 Task: Buy 3 Shock Bushings from Shocks, Struts & Suspension section under best seller category for shipping address: Matthew Wright, 2843 Point Street, Park Ridge, Illinois 60068, Cell Number 7738643880. Pay from credit card ending with 7965, CVV 549
Action: Key pressed amazon.com<Key.enter>
Screenshot: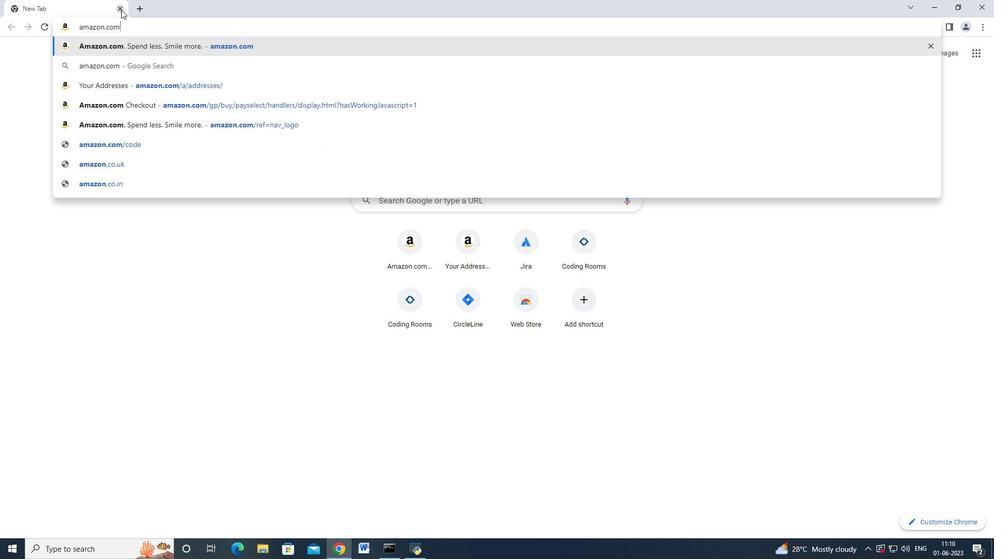
Action: Mouse moved to (15, 77)
Screenshot: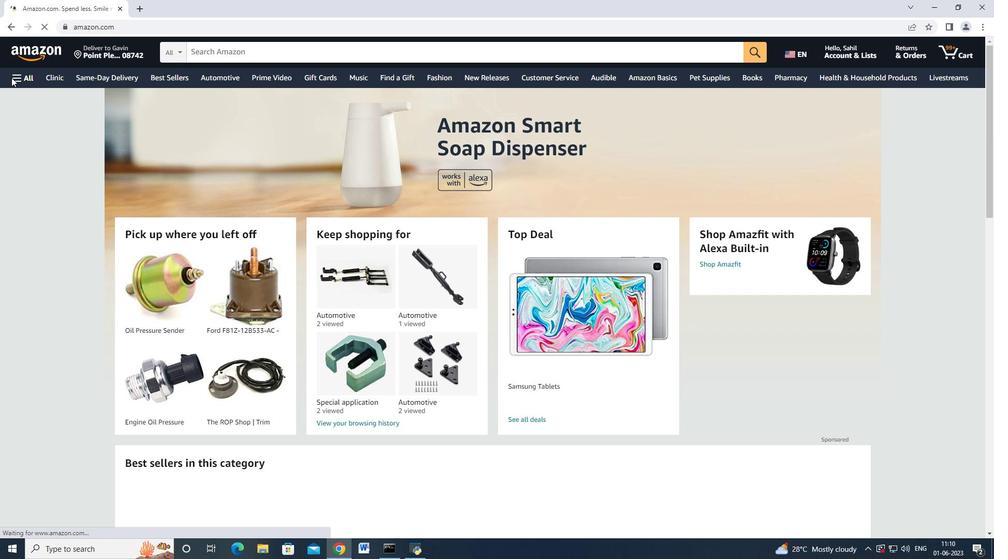 
Action: Mouse pressed left at (15, 77)
Screenshot: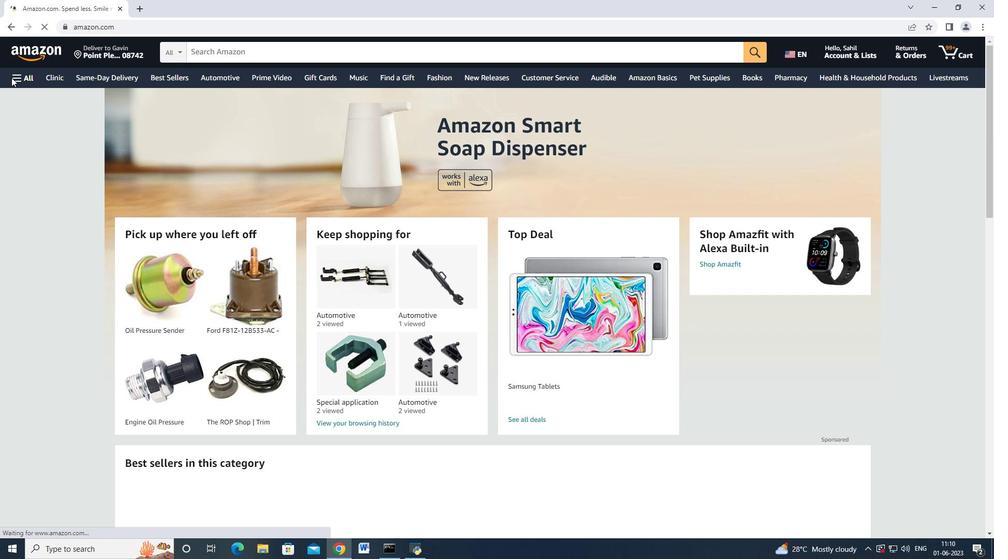 
Action: Mouse moved to (91, 166)
Screenshot: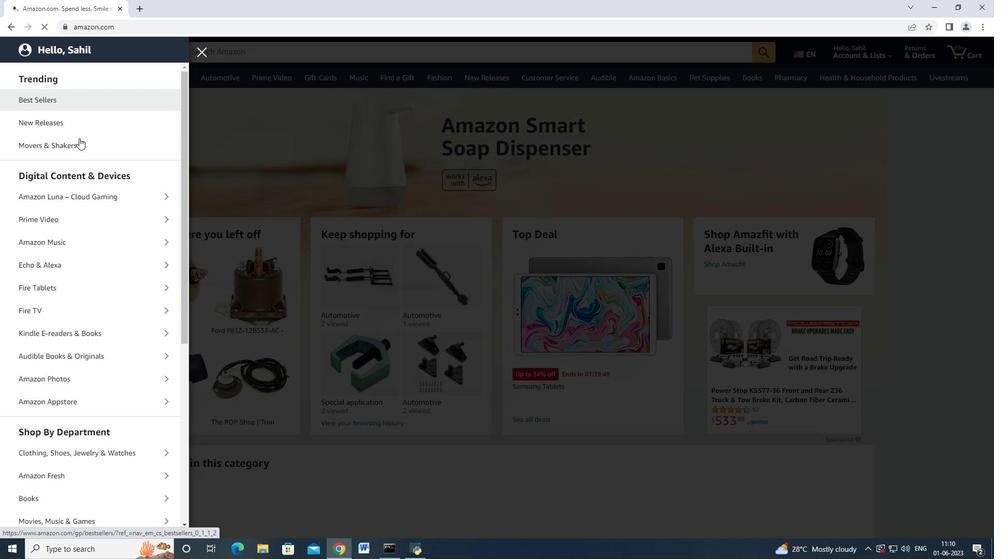 
Action: Mouse scrolled (91, 166) with delta (0, 0)
Screenshot: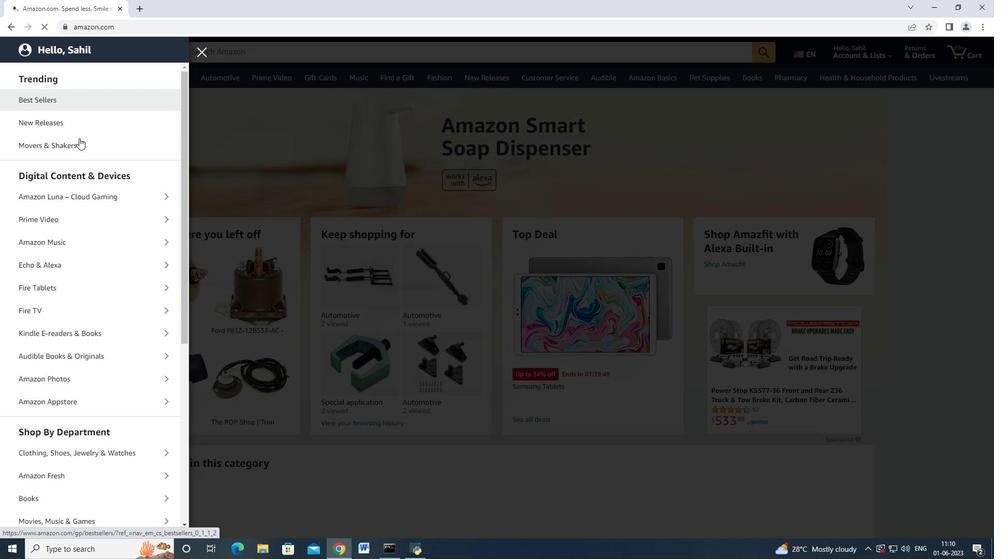 
Action: Mouse moved to (91, 167)
Screenshot: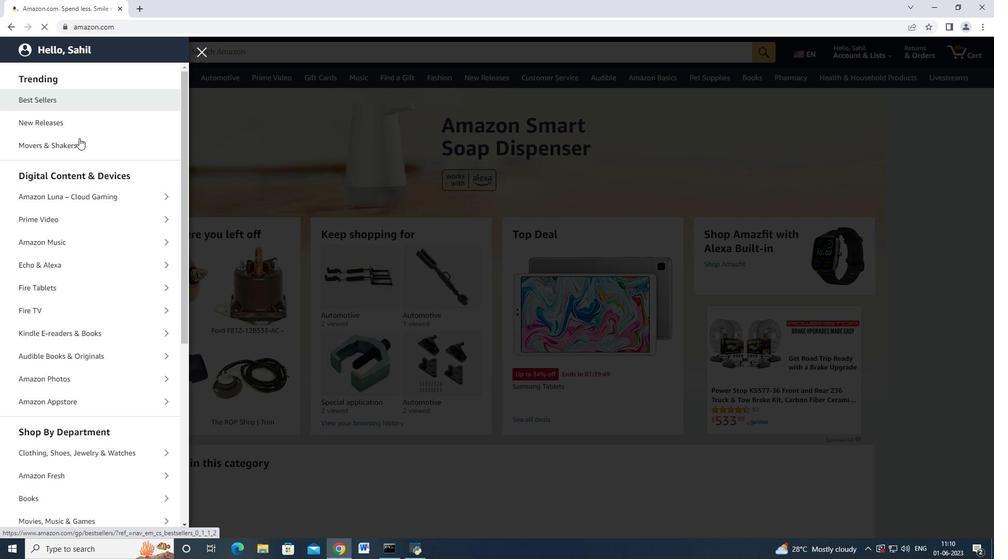 
Action: Mouse scrolled (91, 167) with delta (0, 0)
Screenshot: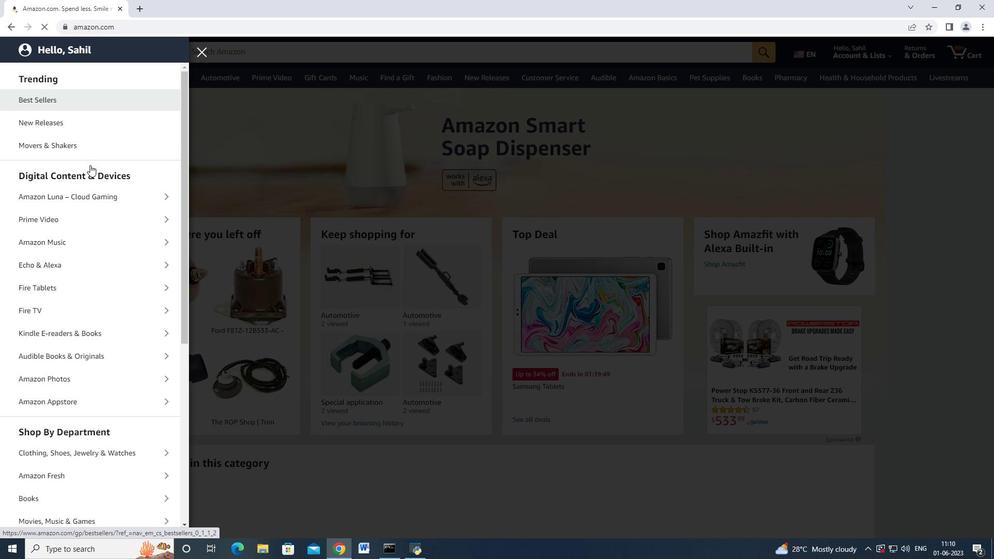 
Action: Mouse moved to (90, 171)
Screenshot: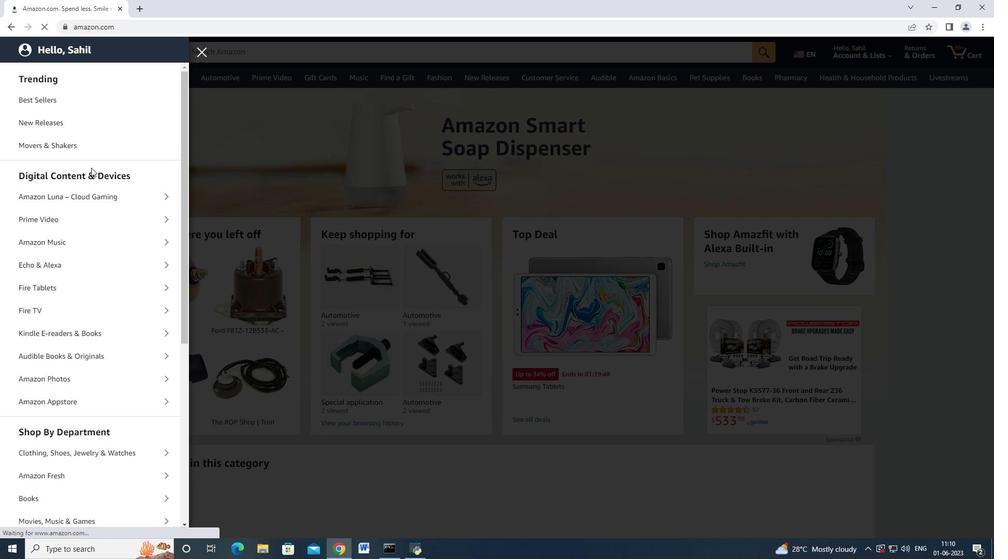 
Action: Mouse scrolled (91, 167) with delta (0, 0)
Screenshot: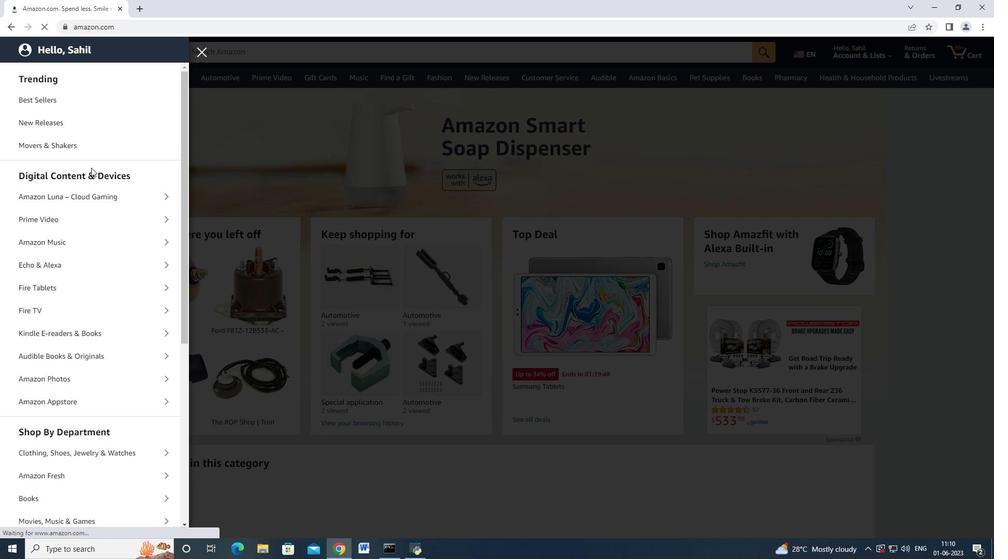 
Action: Mouse moved to (89, 173)
Screenshot: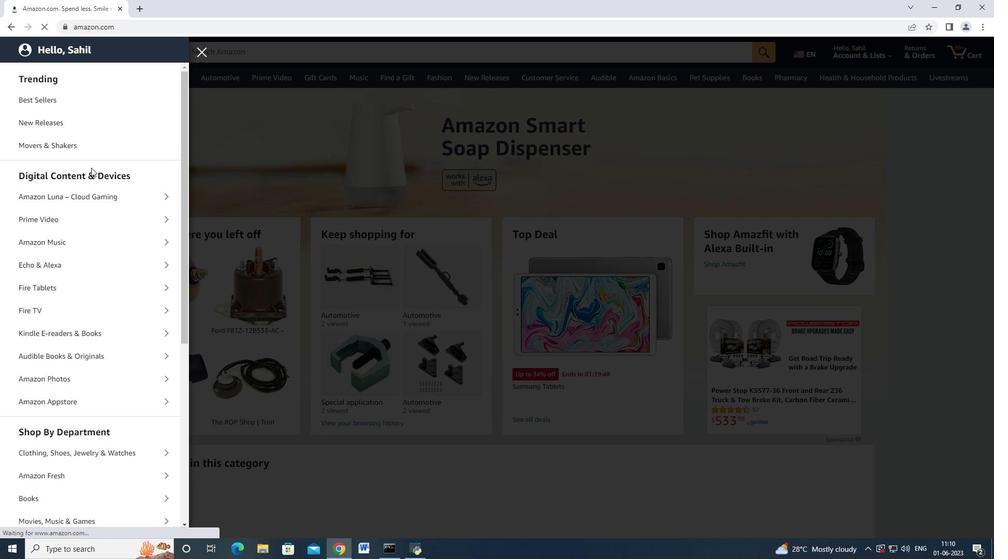 
Action: Mouse scrolled (89, 171) with delta (0, 0)
Screenshot: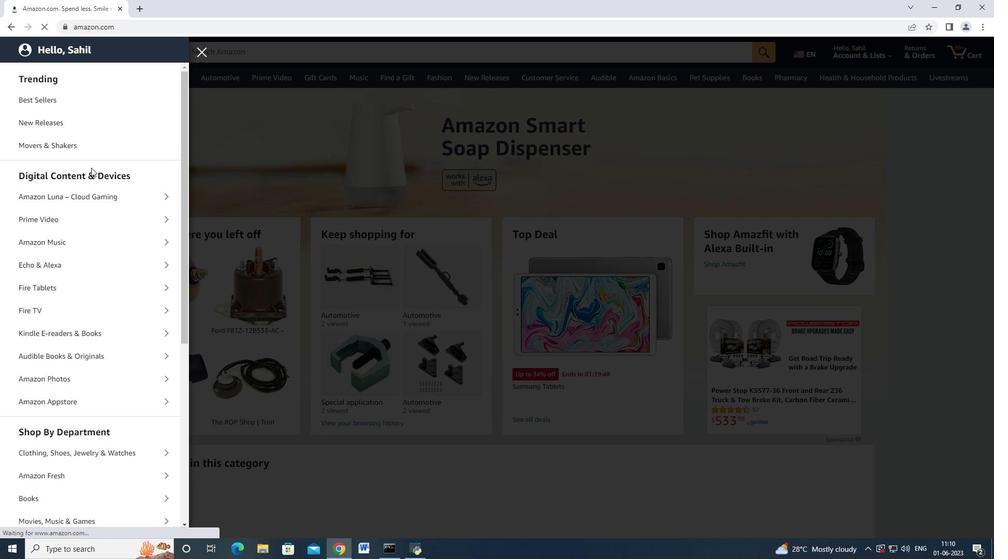 
Action: Mouse moved to (98, 244)
Screenshot: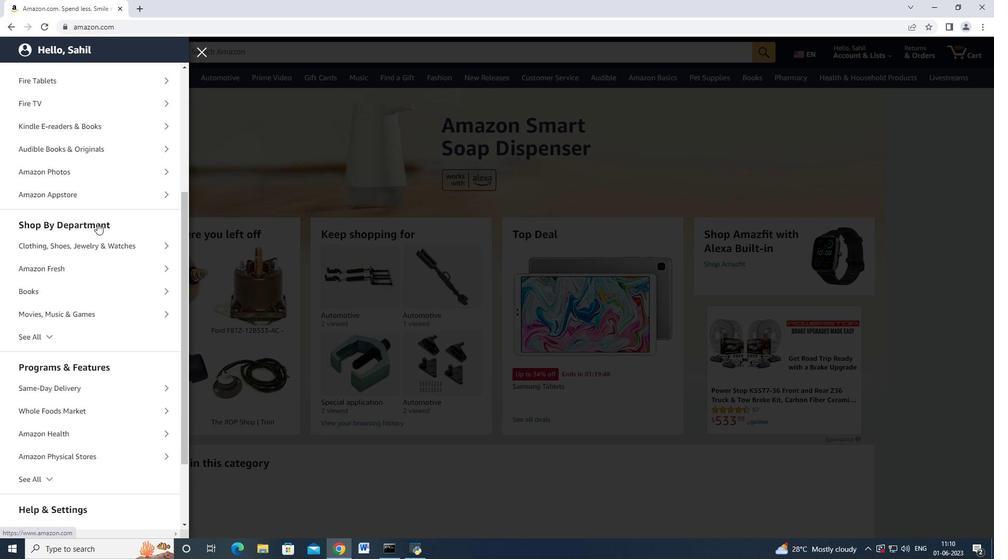 
Action: Mouse scrolled (98, 243) with delta (0, 0)
Screenshot: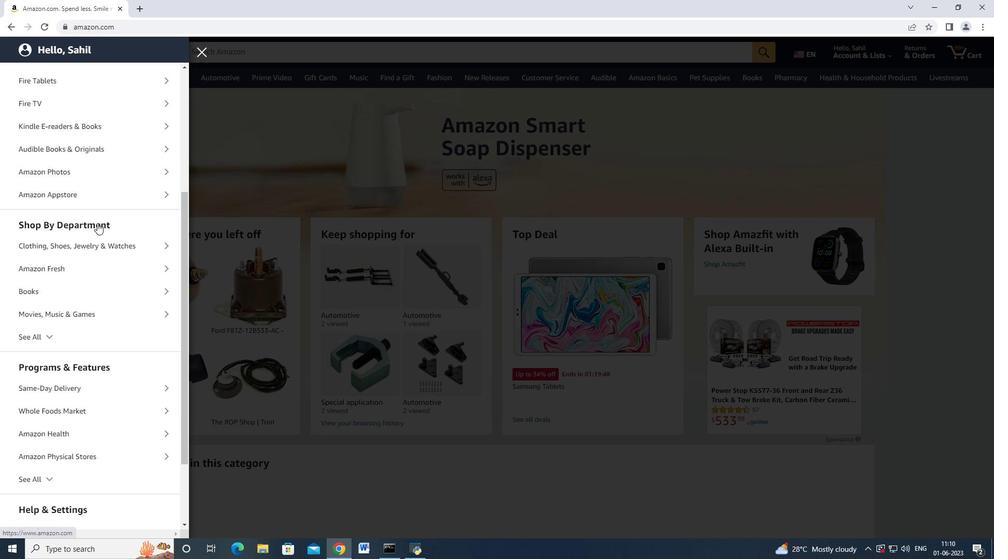 
Action: Mouse moved to (63, 283)
Screenshot: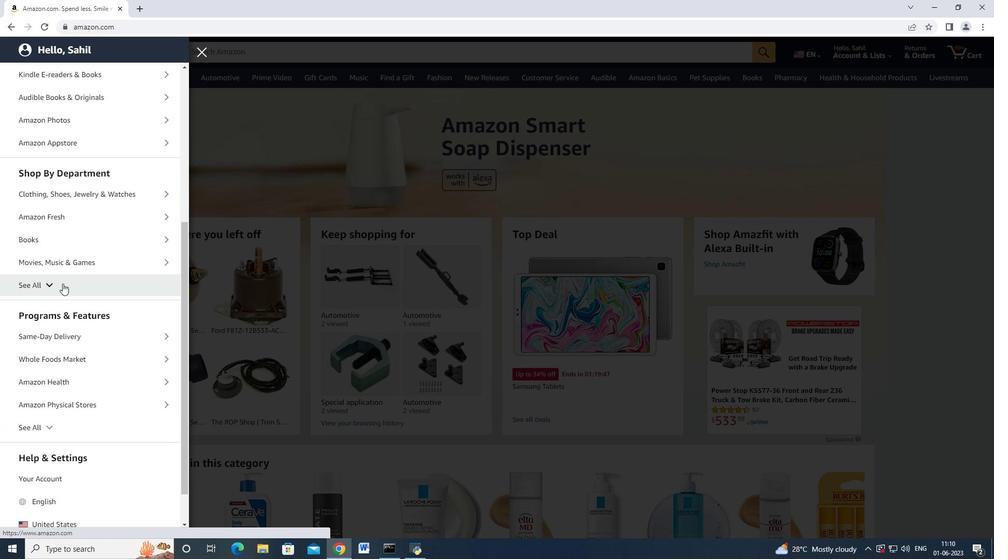 
Action: Mouse pressed left at (63, 283)
Screenshot: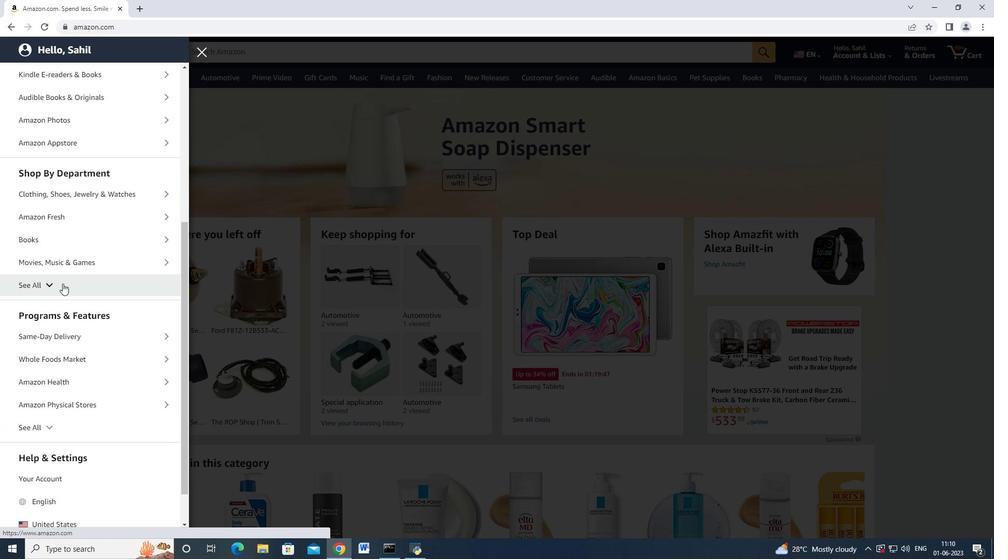 
Action: Mouse moved to (66, 282)
Screenshot: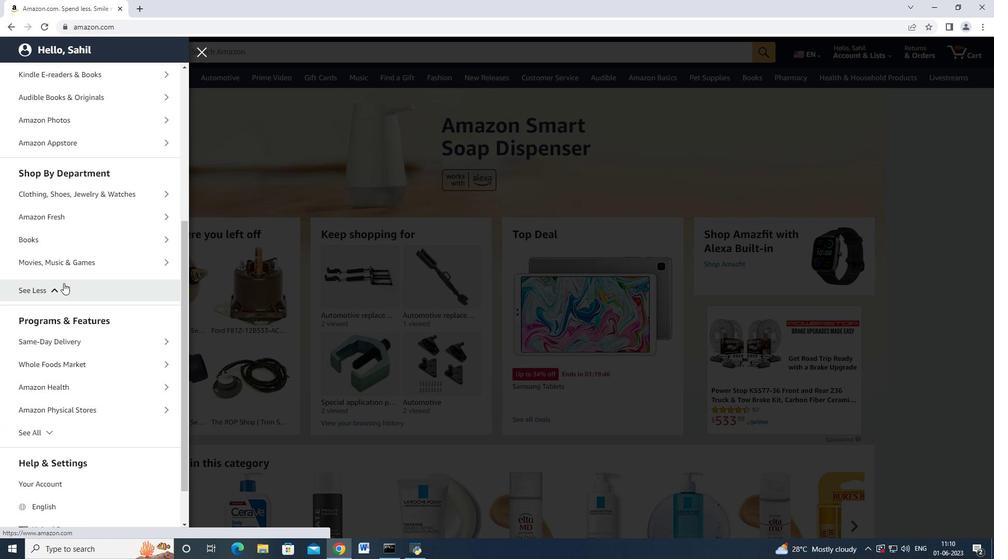 
Action: Mouse scrolled (66, 282) with delta (0, 0)
Screenshot: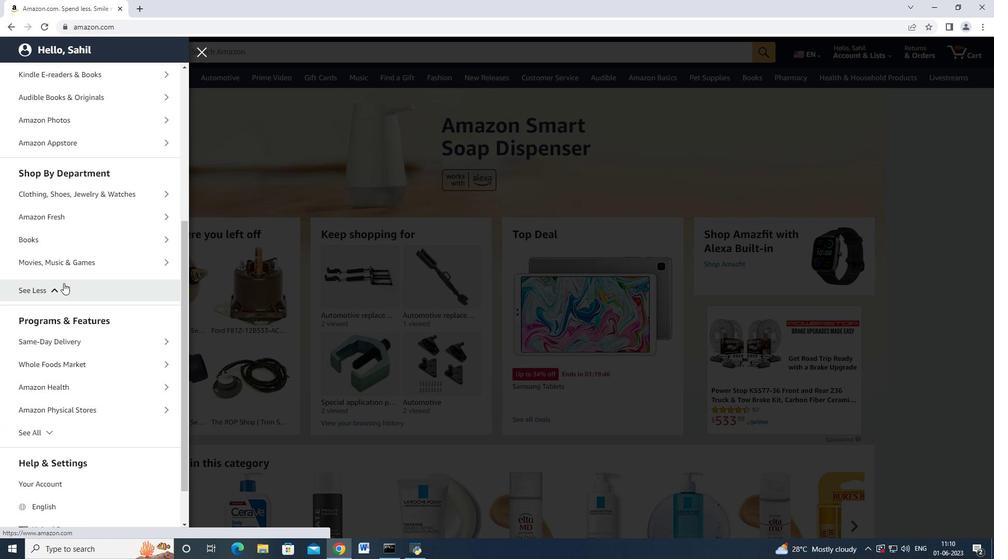 
Action: Mouse moved to (66, 283)
Screenshot: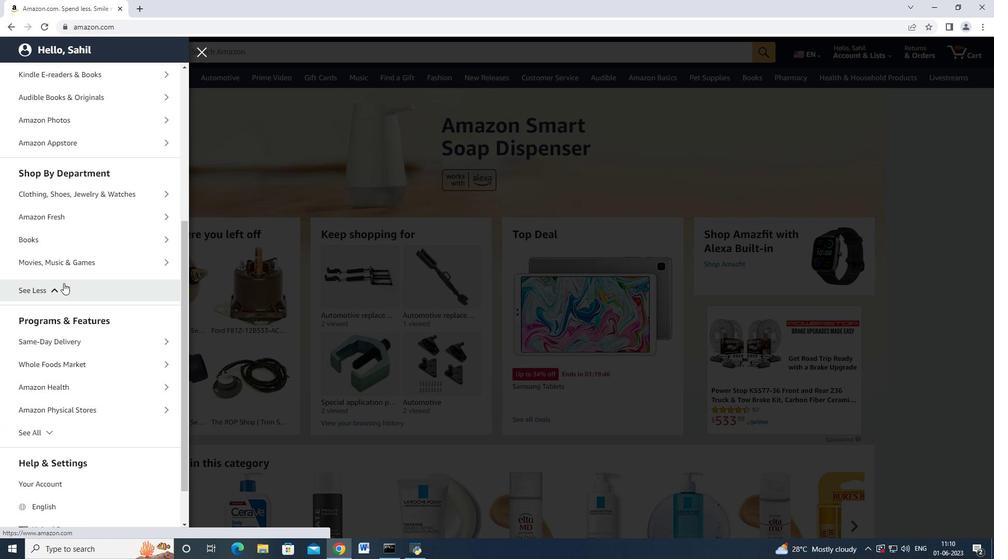 
Action: Mouse scrolled (66, 282) with delta (0, 0)
Screenshot: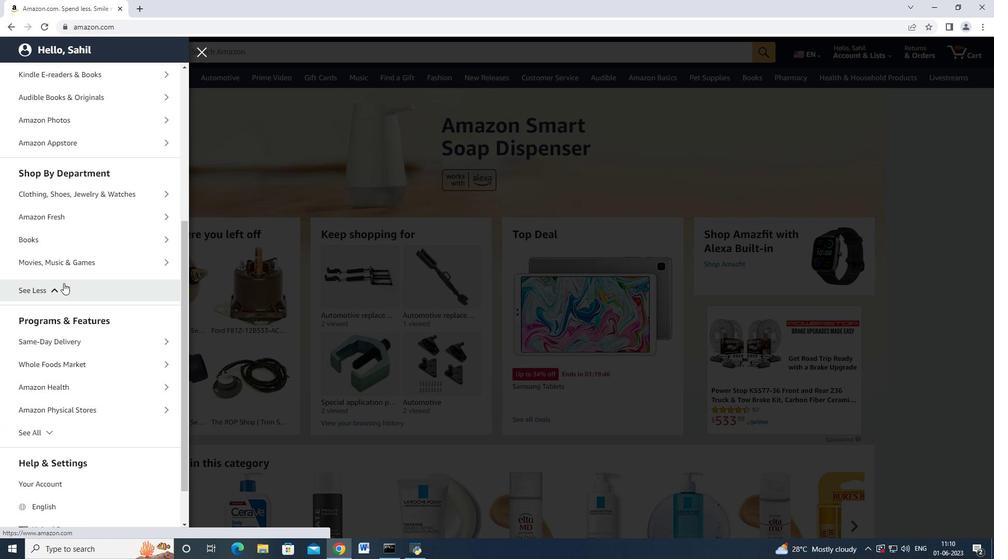 
Action: Mouse scrolled (66, 282) with delta (0, 0)
Screenshot: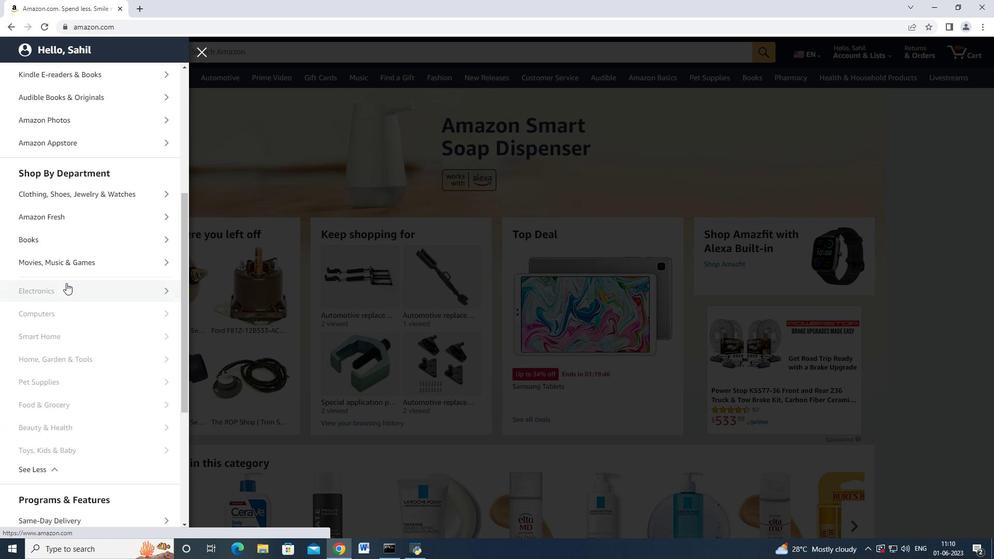 
Action: Mouse moved to (76, 383)
Screenshot: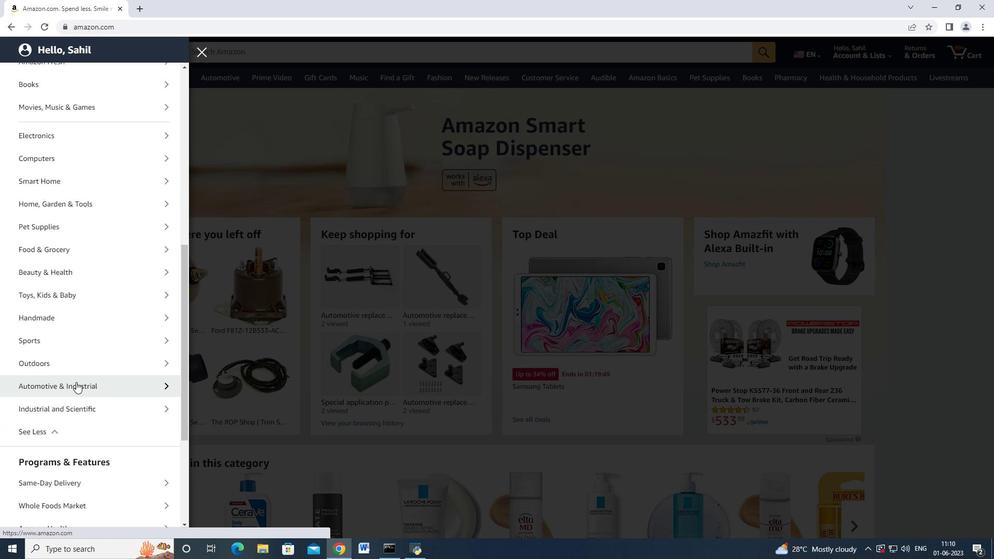 
Action: Mouse pressed left at (76, 383)
Screenshot: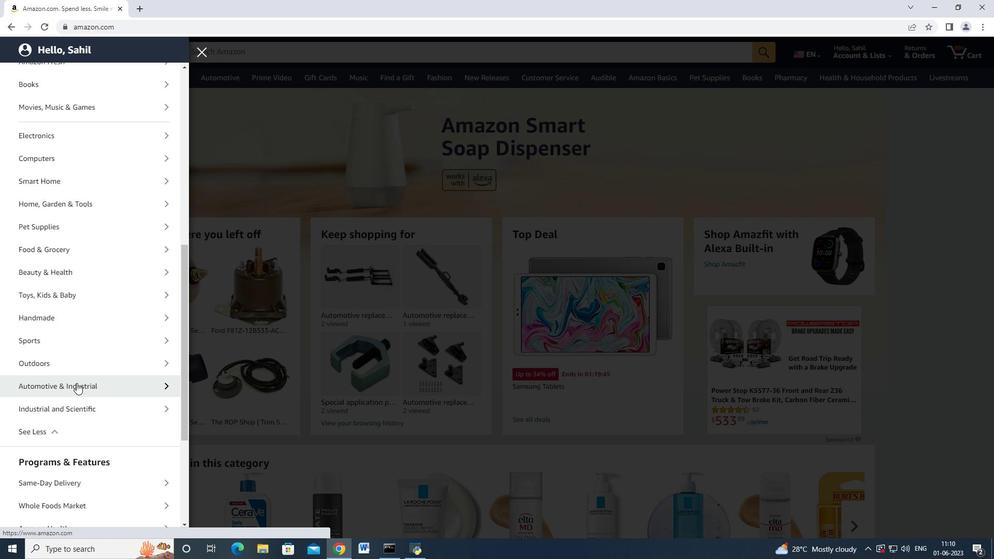 
Action: Mouse moved to (80, 129)
Screenshot: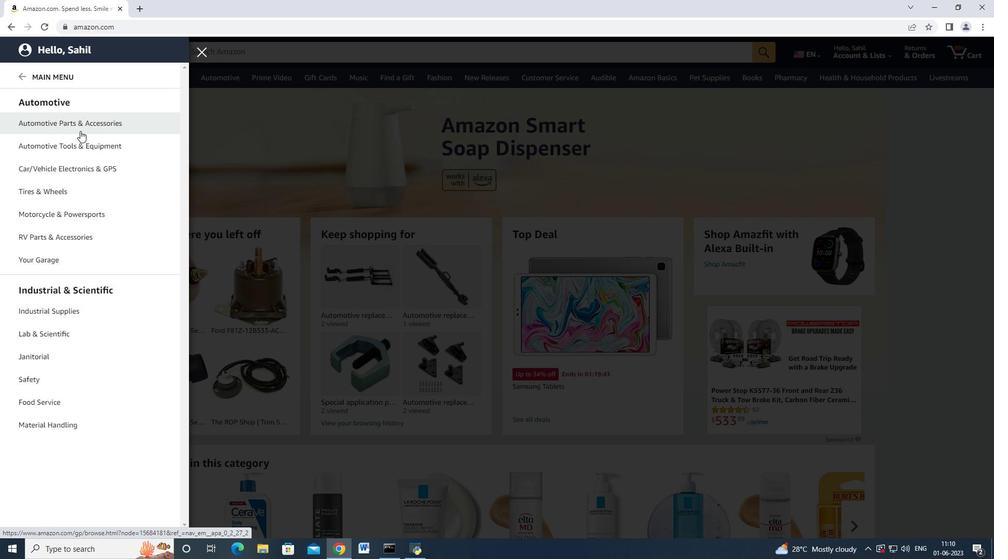 
Action: Mouse pressed left at (80, 129)
Screenshot: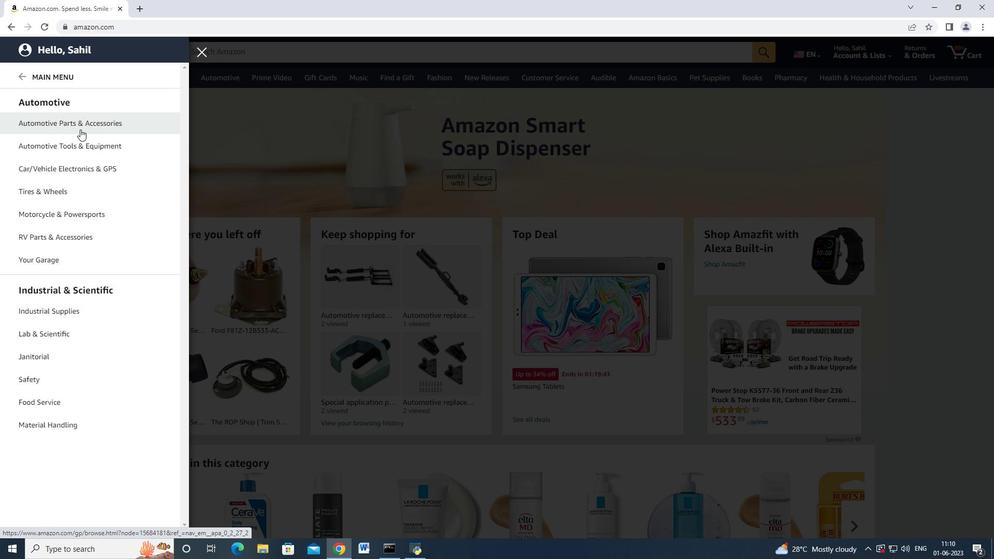 
Action: Mouse moved to (180, 95)
Screenshot: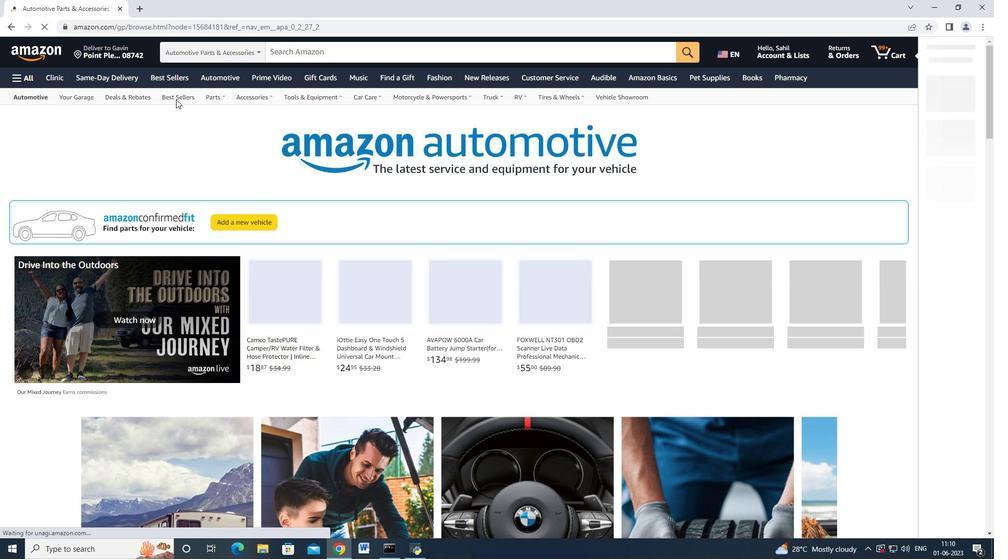 
Action: Mouse pressed left at (180, 95)
Screenshot: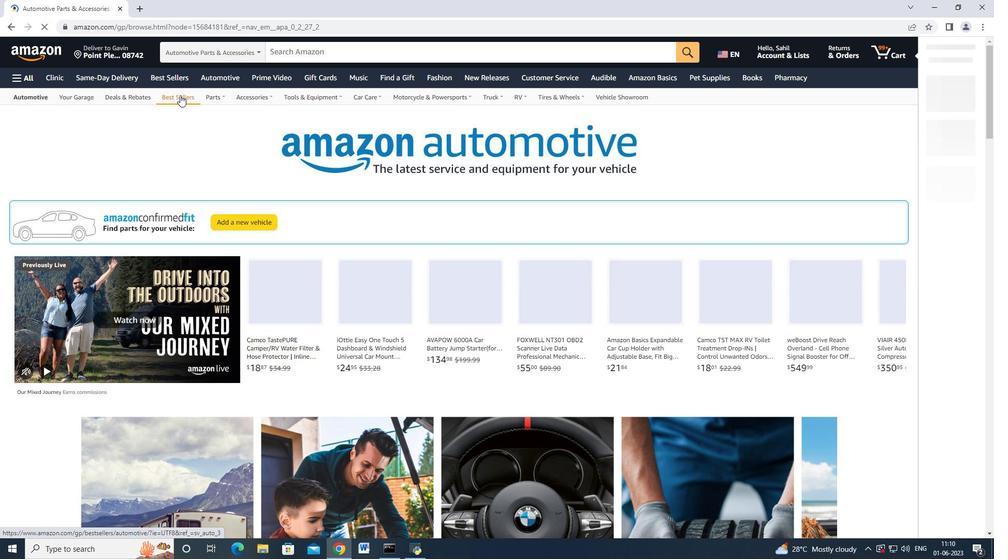
Action: Mouse moved to (89, 178)
Screenshot: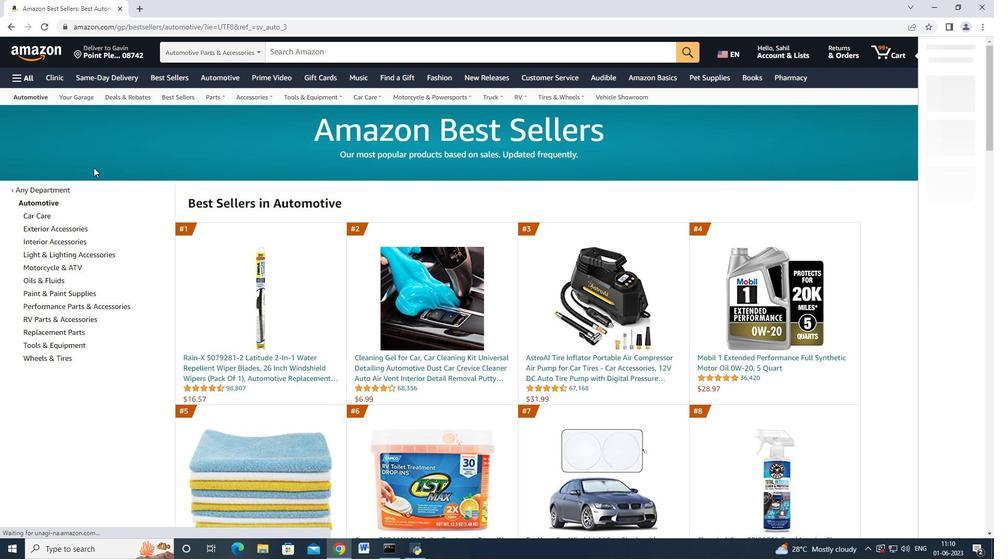 
Action: Mouse scrolled (89, 177) with delta (0, 0)
Screenshot: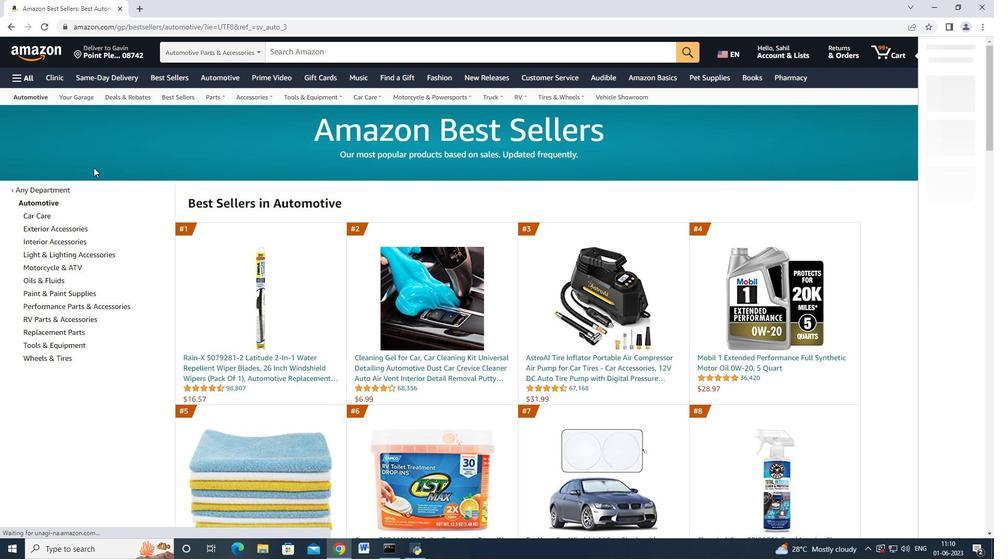 
Action: Mouse moved to (67, 279)
Screenshot: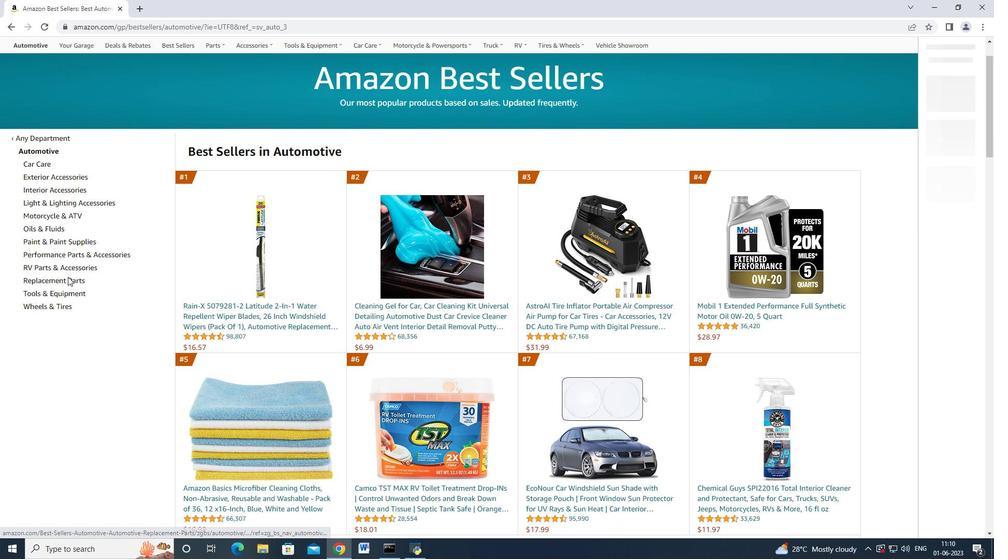 
Action: Mouse pressed left at (67, 279)
Screenshot: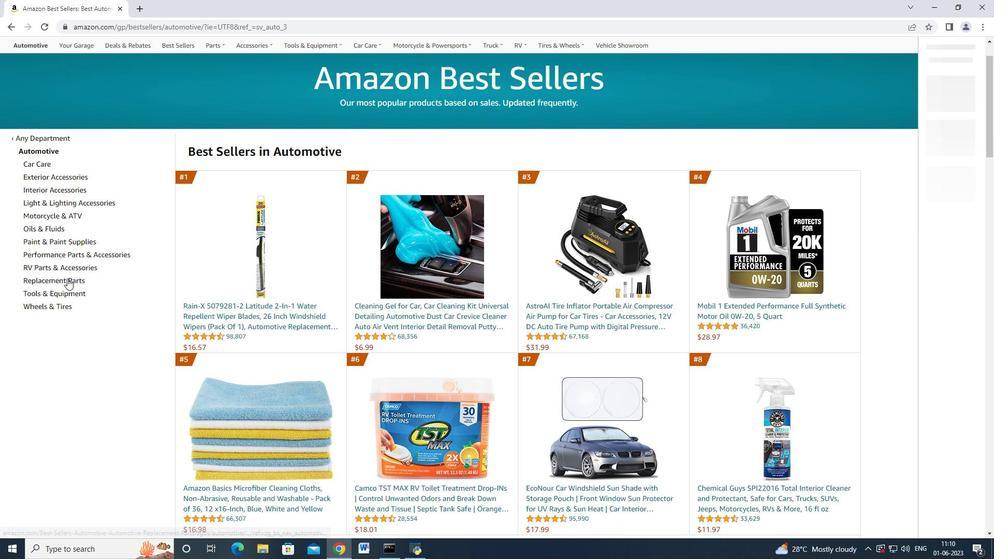 
Action: Mouse moved to (118, 217)
Screenshot: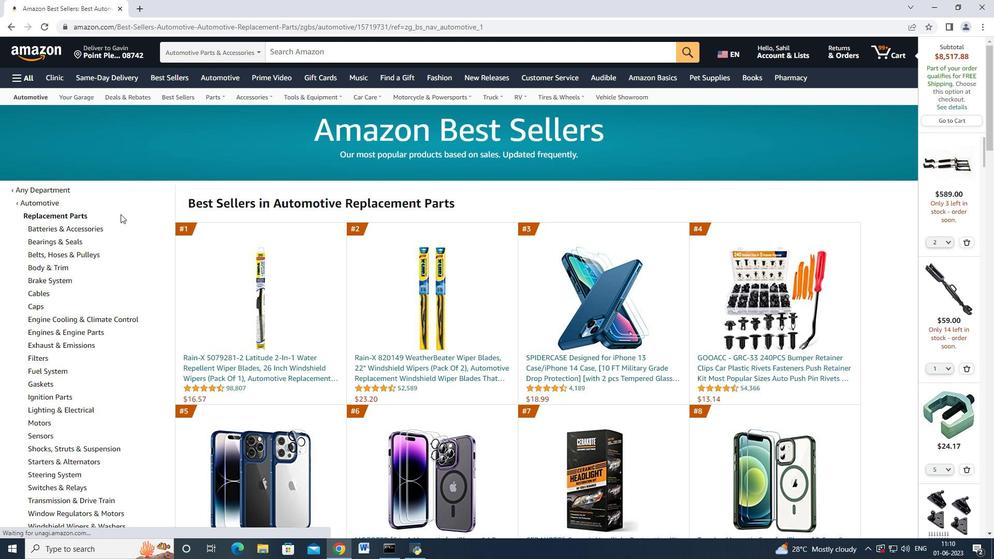 
Action: Mouse scrolled (118, 217) with delta (0, 0)
Screenshot: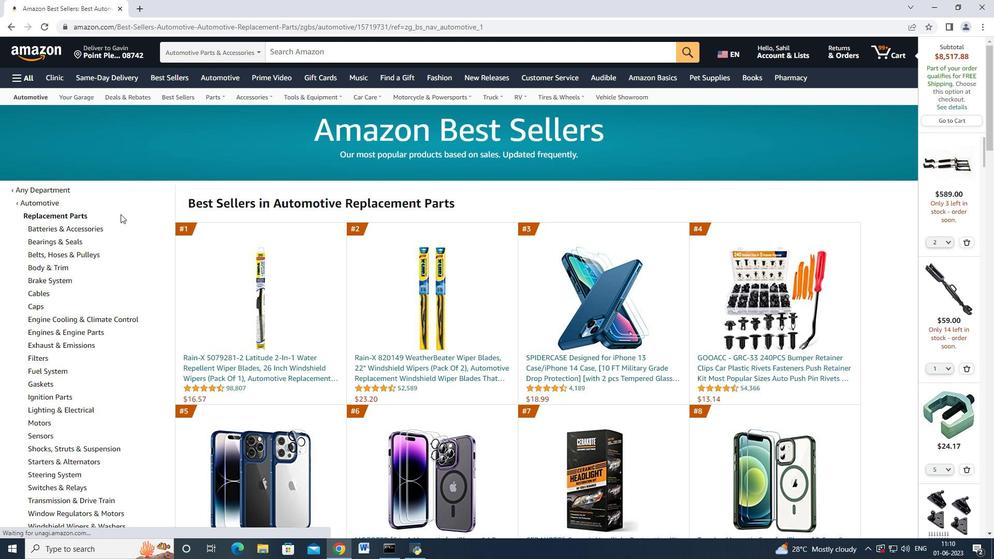 
Action: Mouse moved to (118, 218)
Screenshot: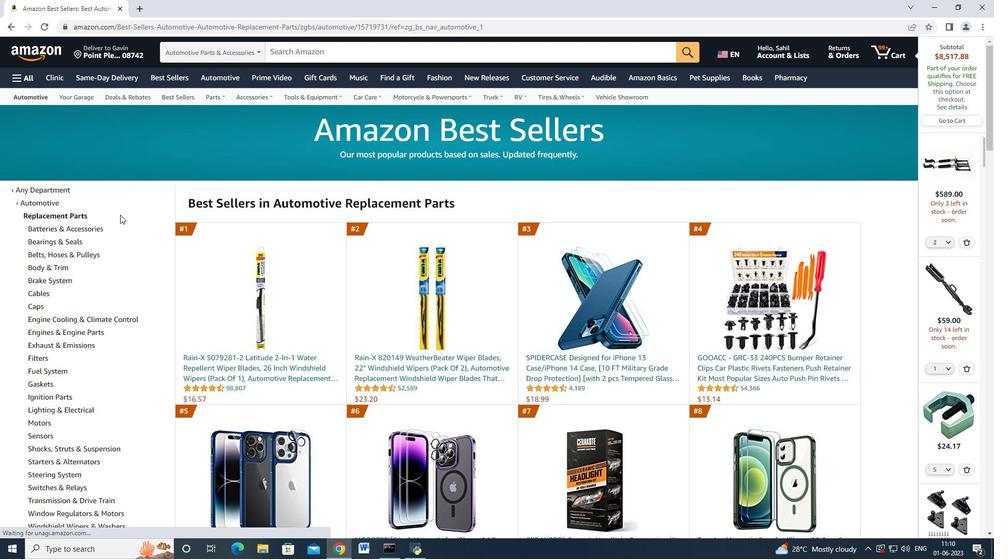 
Action: Mouse scrolled (118, 218) with delta (0, 0)
Screenshot: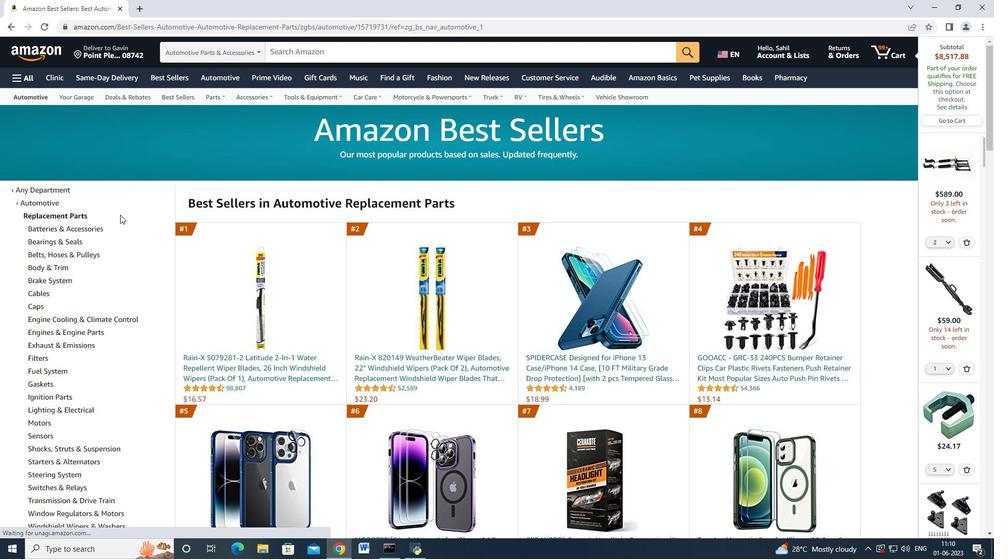
Action: Mouse scrolled (118, 218) with delta (0, 0)
Screenshot: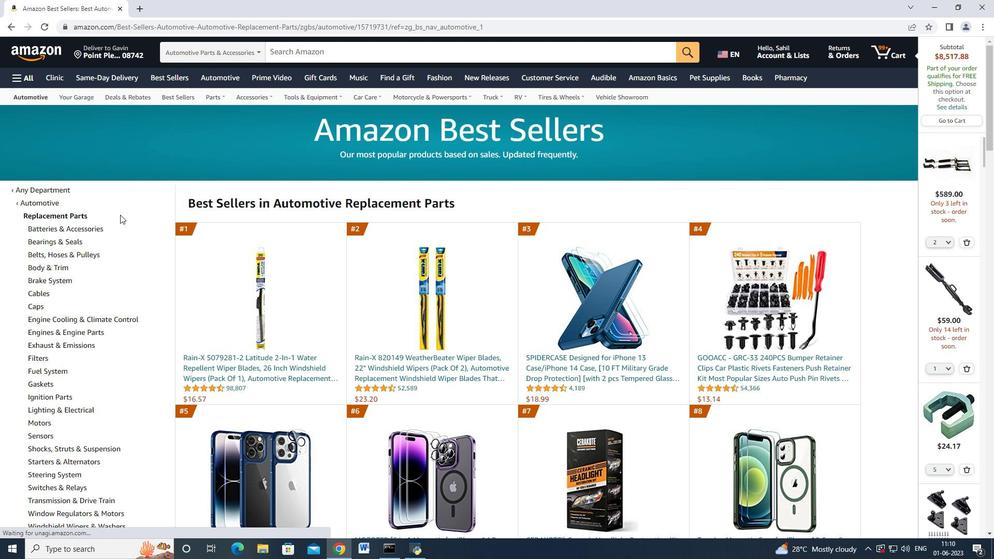 
Action: Mouse moved to (51, 290)
Screenshot: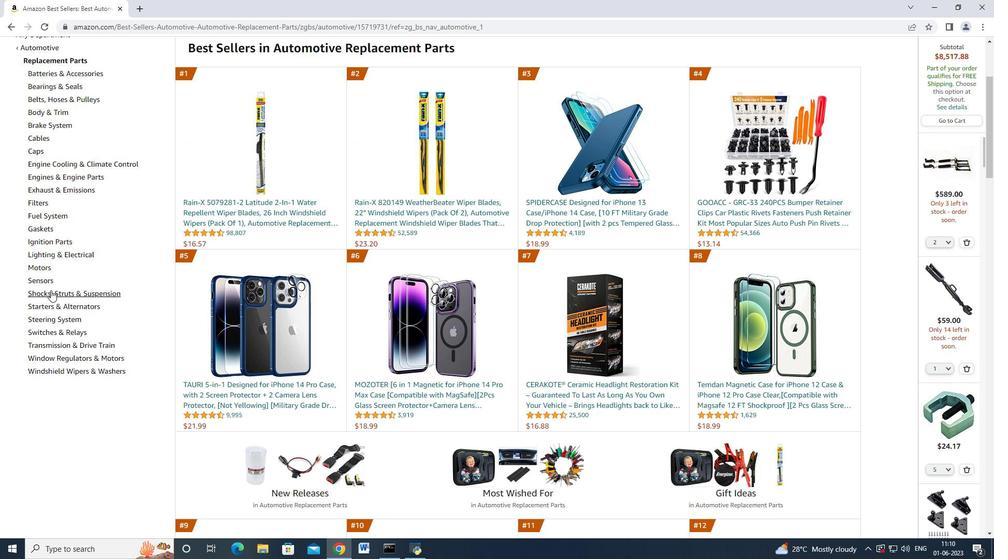 
Action: Mouse pressed left at (51, 290)
Screenshot: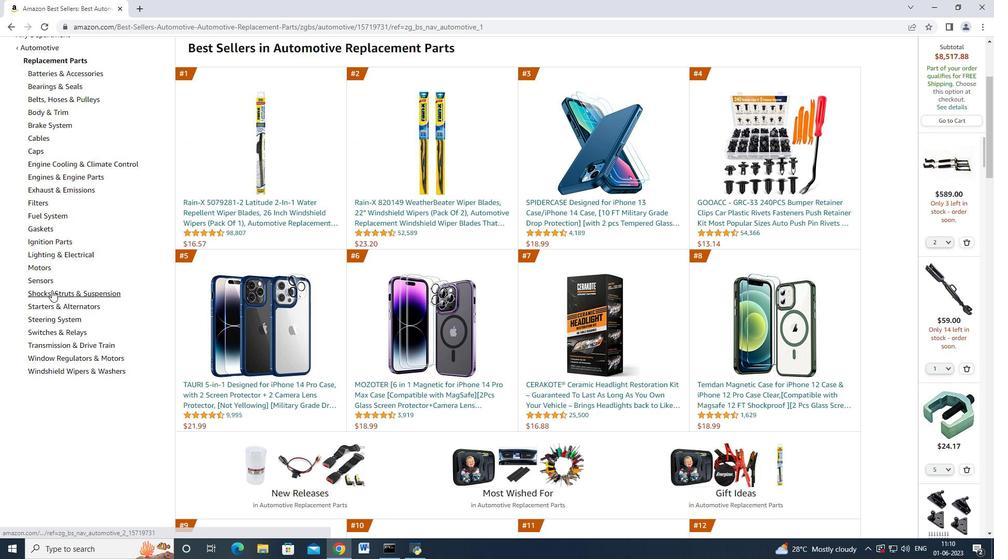 
Action: Mouse moved to (86, 202)
Screenshot: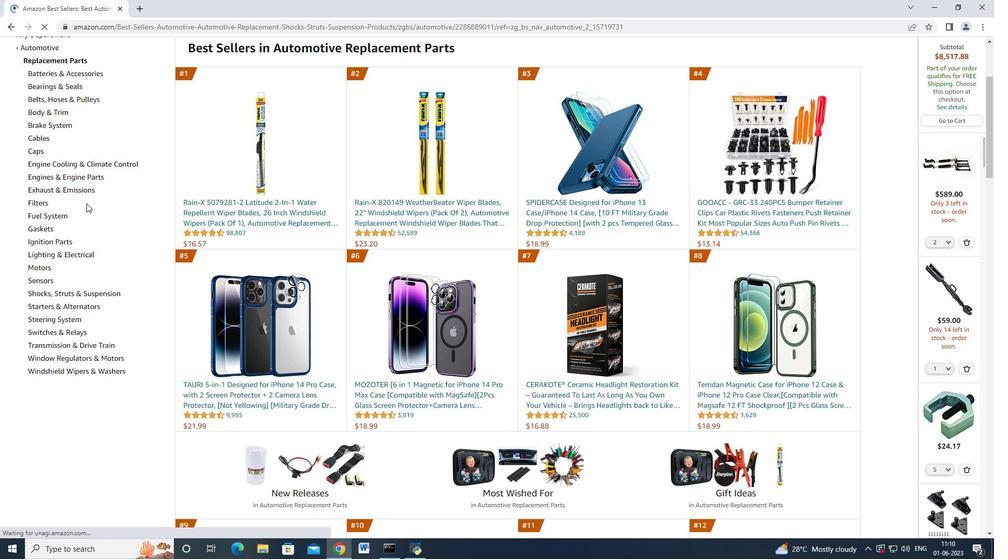 
Action: Mouse scrolled (86, 202) with delta (0, 0)
Screenshot: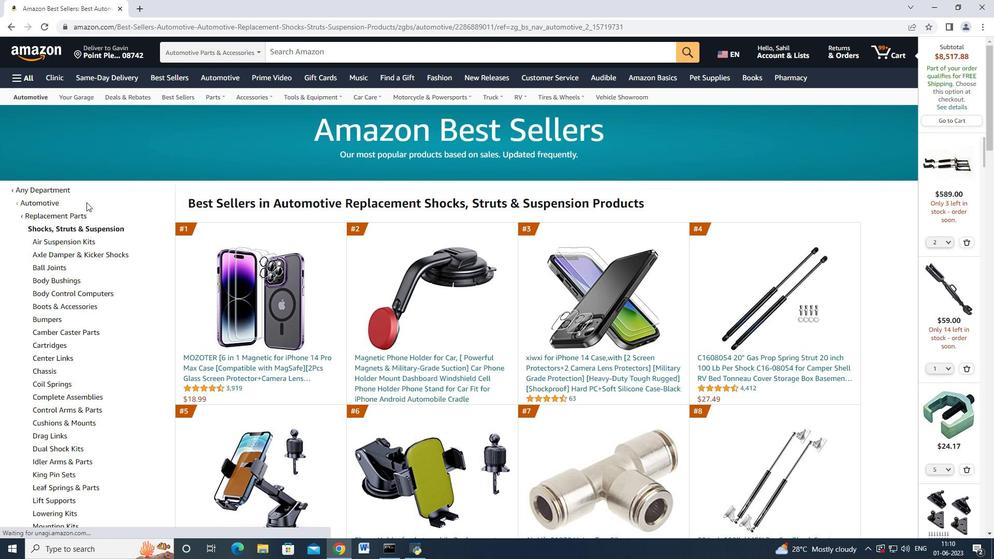 
Action: Mouse moved to (84, 205)
Screenshot: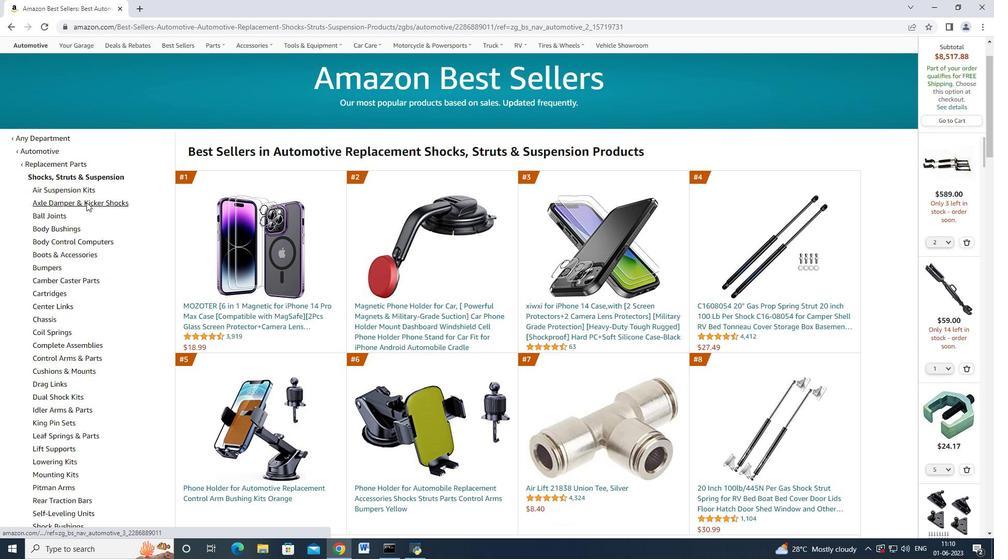 
Action: Mouse scrolled (84, 204) with delta (0, 0)
Screenshot: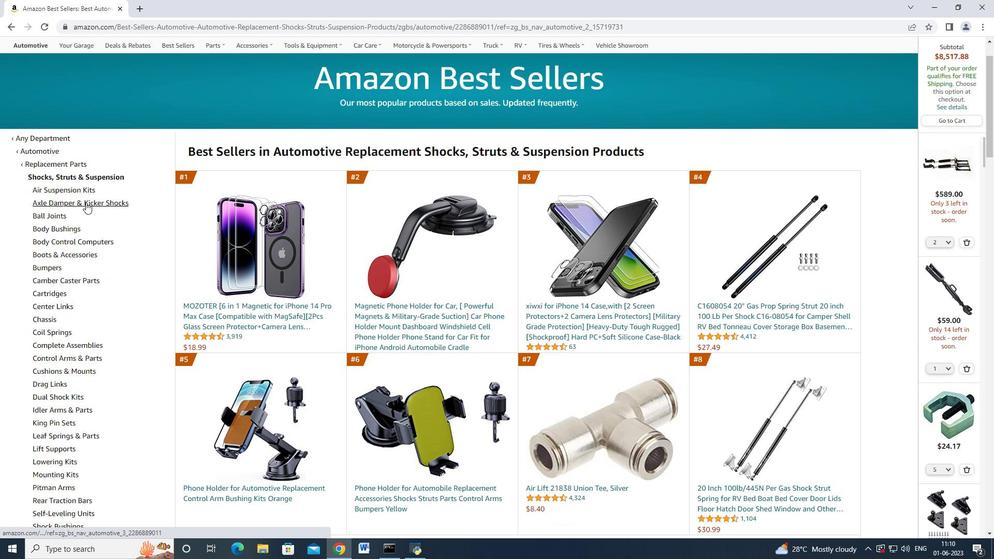 
Action: Mouse moved to (84, 205)
Screenshot: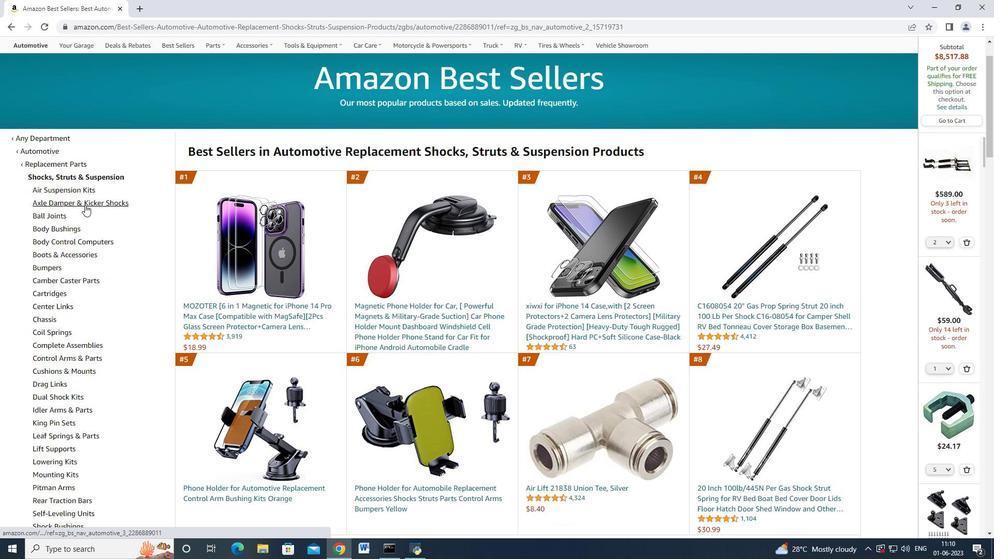 
Action: Mouse scrolled (84, 204) with delta (0, 0)
Screenshot: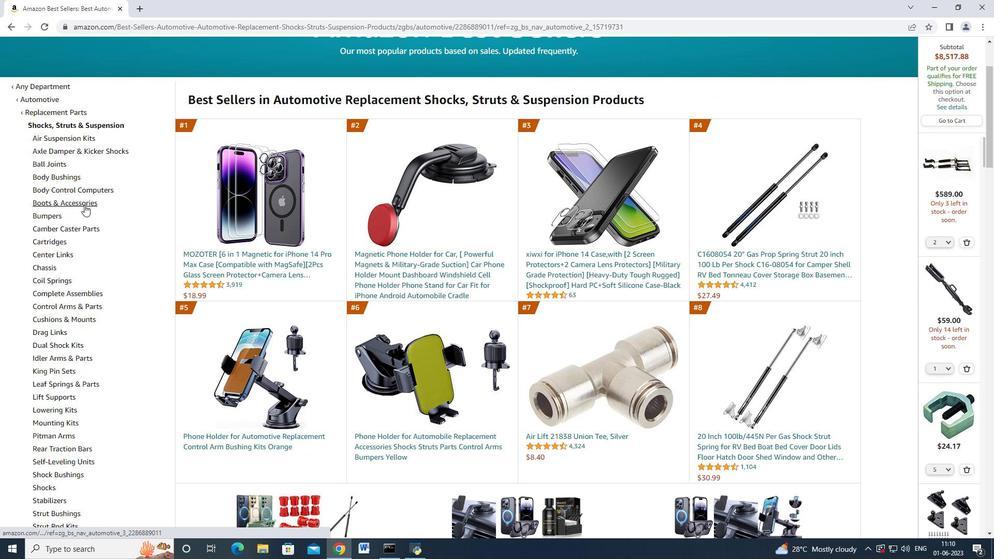 
Action: Mouse scrolled (84, 204) with delta (0, 0)
Screenshot: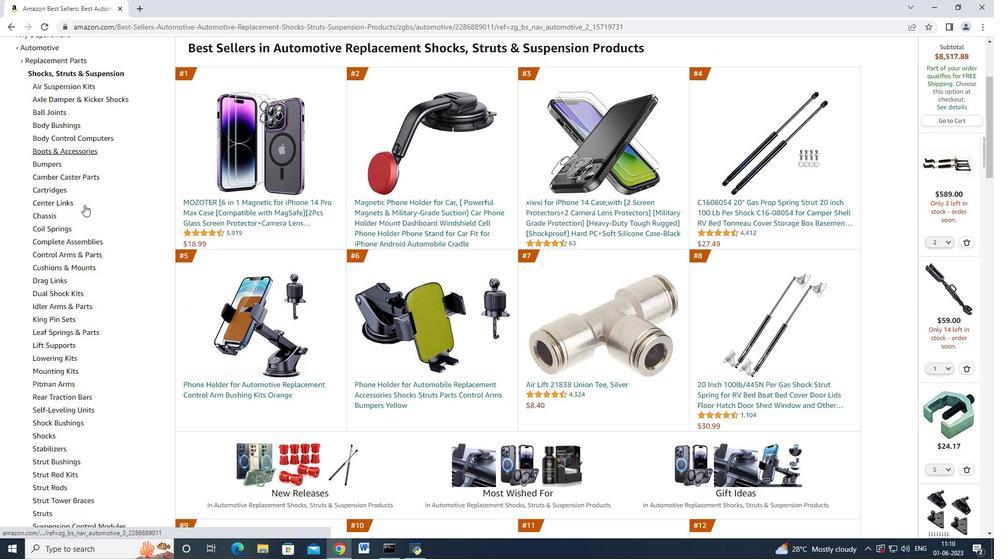 
Action: Mouse moved to (47, 368)
Screenshot: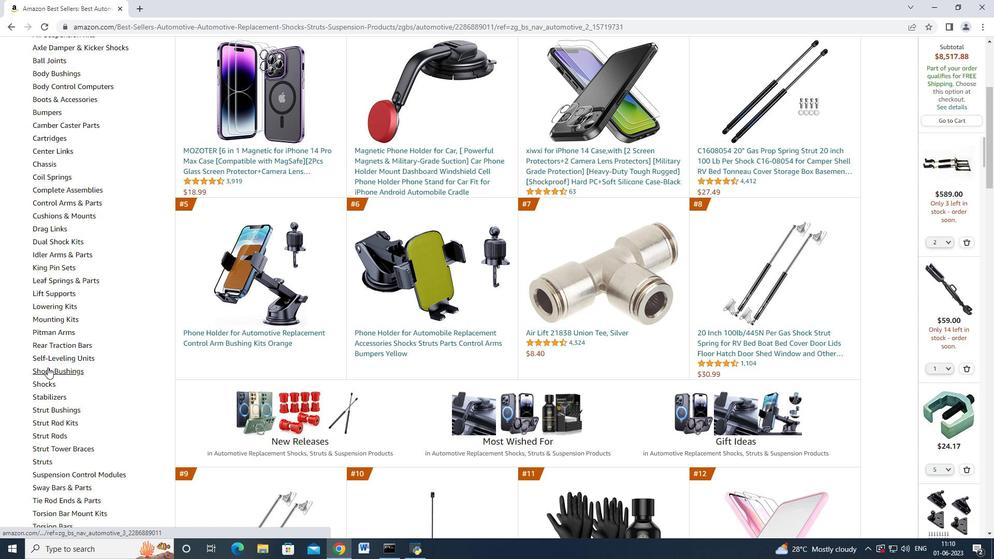 
Action: Mouse pressed left at (47, 368)
Screenshot: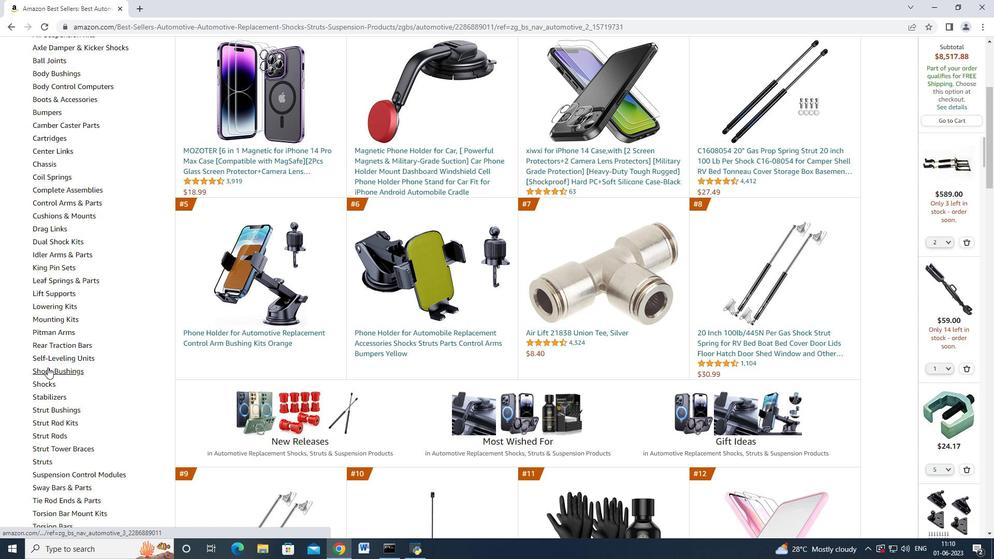 
Action: Mouse moved to (157, 166)
Screenshot: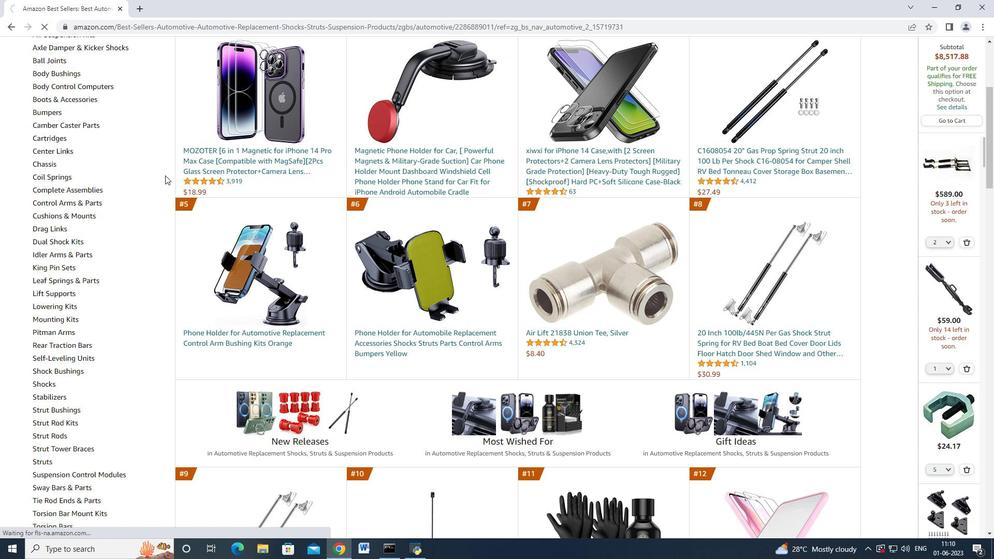 
Action: Mouse scrolled (157, 166) with delta (0, 0)
Screenshot: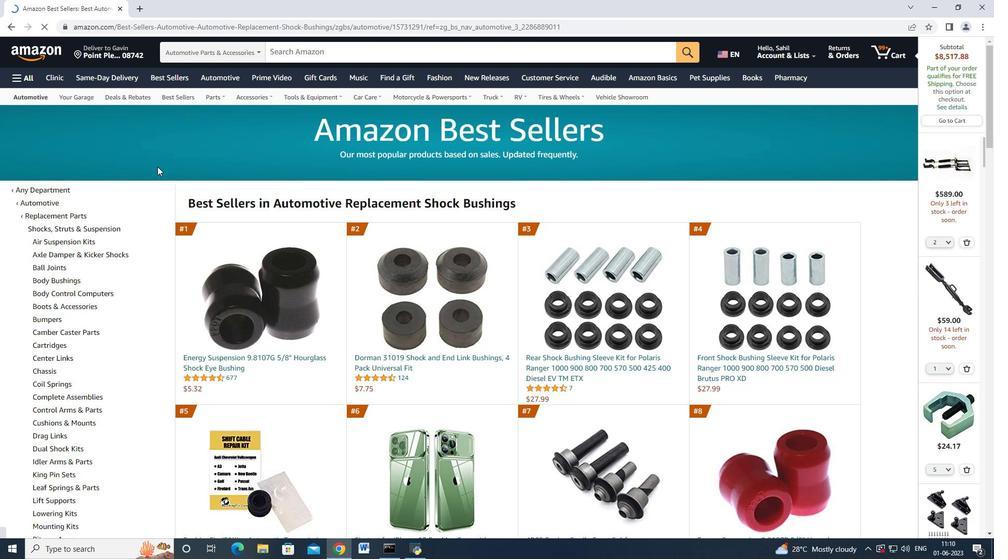 
Action: Mouse moved to (224, 304)
Screenshot: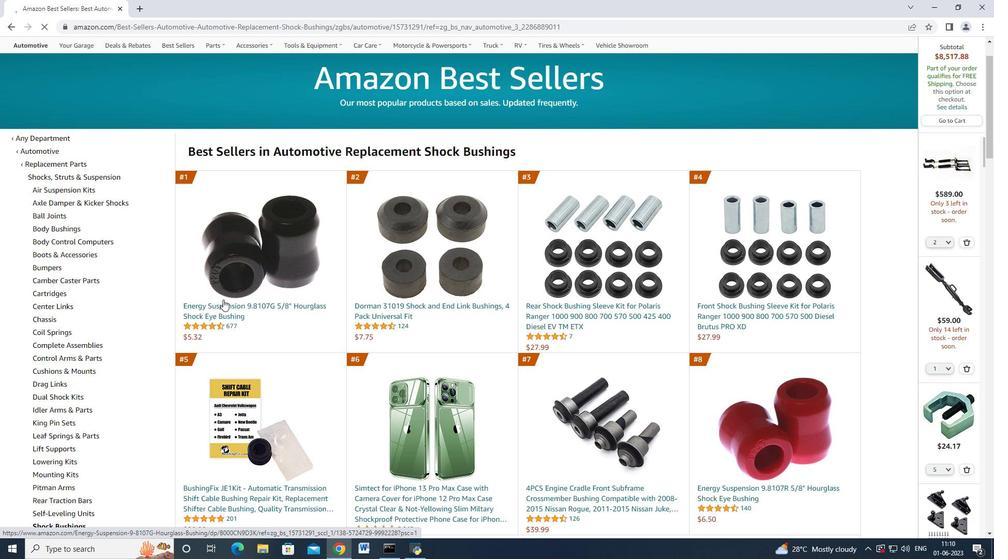 
Action: Mouse pressed left at (224, 304)
Screenshot: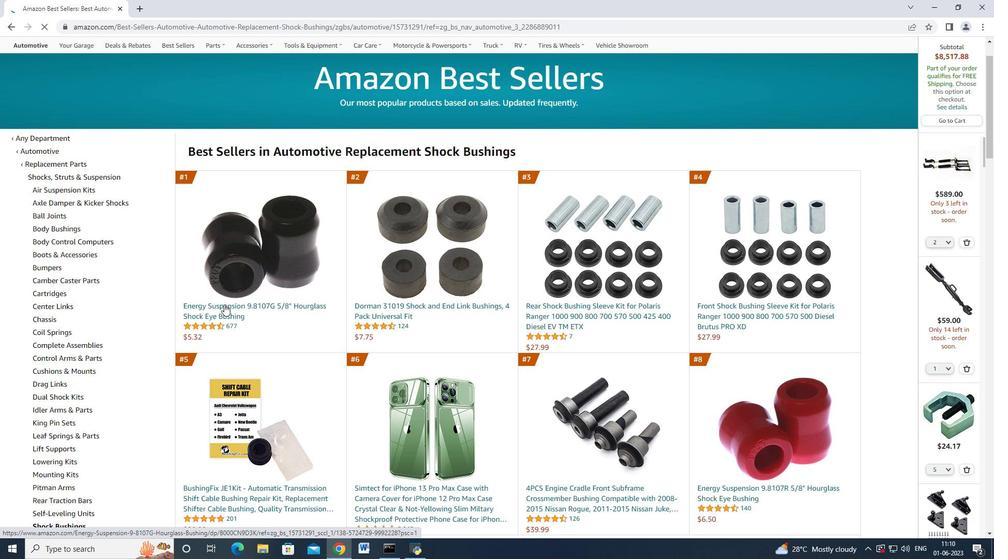 
Action: Mouse moved to (735, 385)
Screenshot: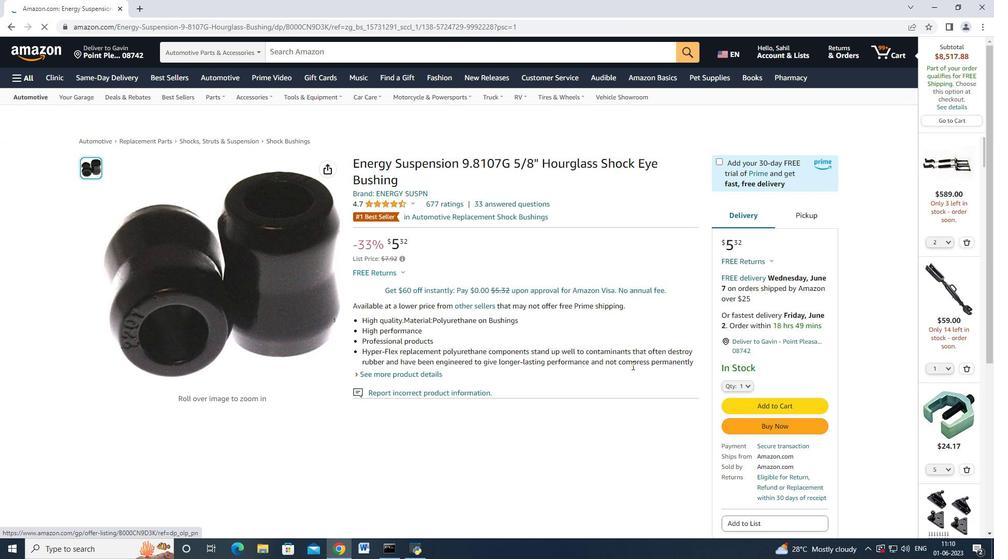 
Action: Mouse pressed left at (735, 385)
Screenshot: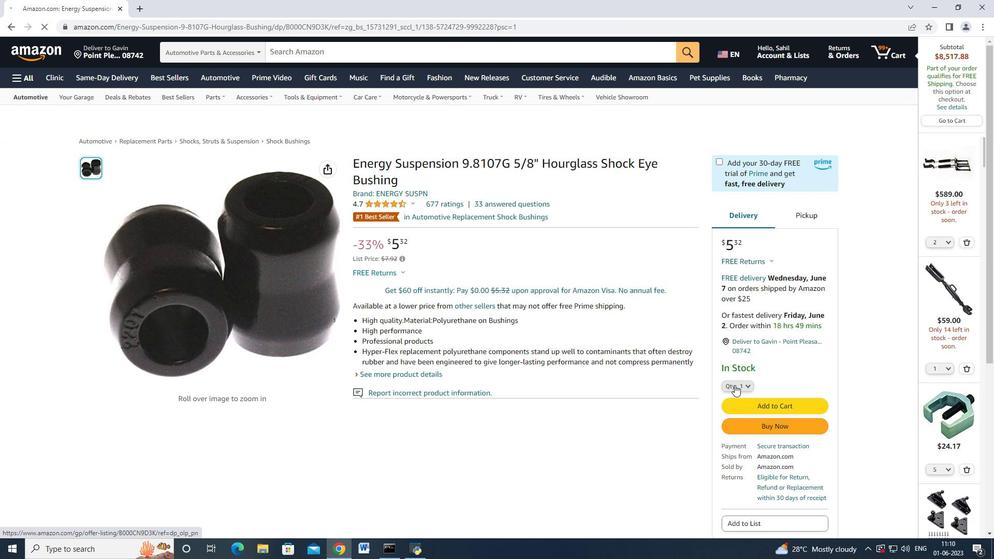 
Action: Mouse moved to (741, 265)
Screenshot: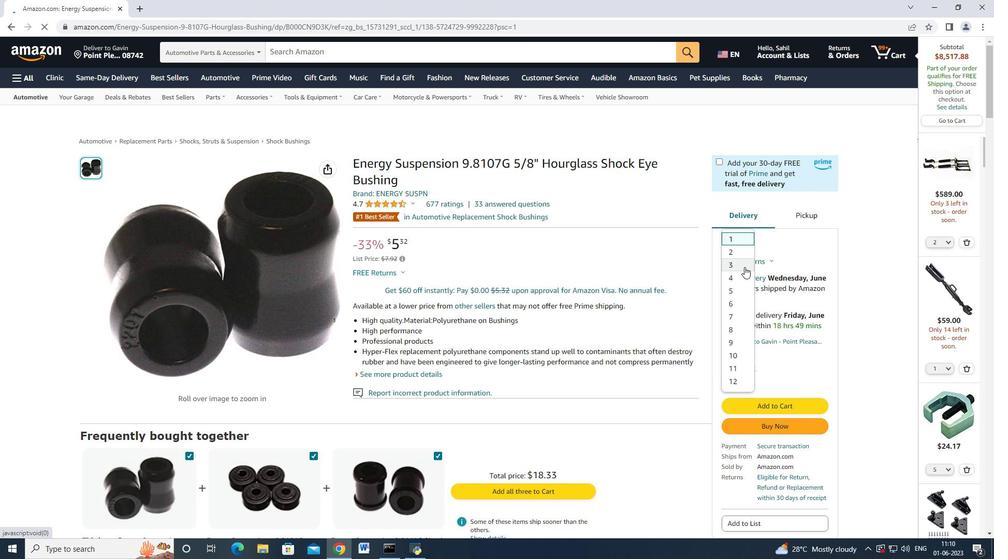 
Action: Mouse pressed left at (741, 265)
Screenshot: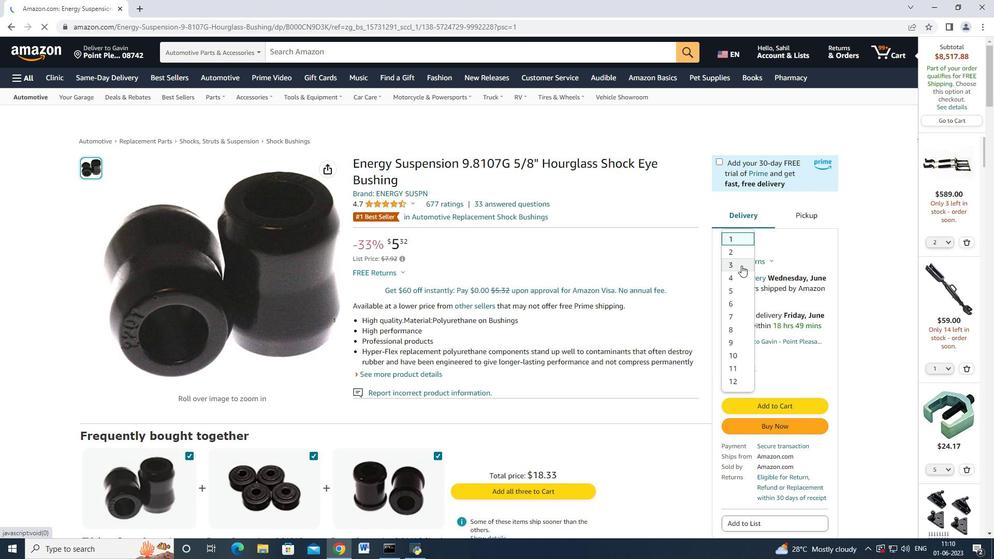 
Action: Mouse moved to (768, 425)
Screenshot: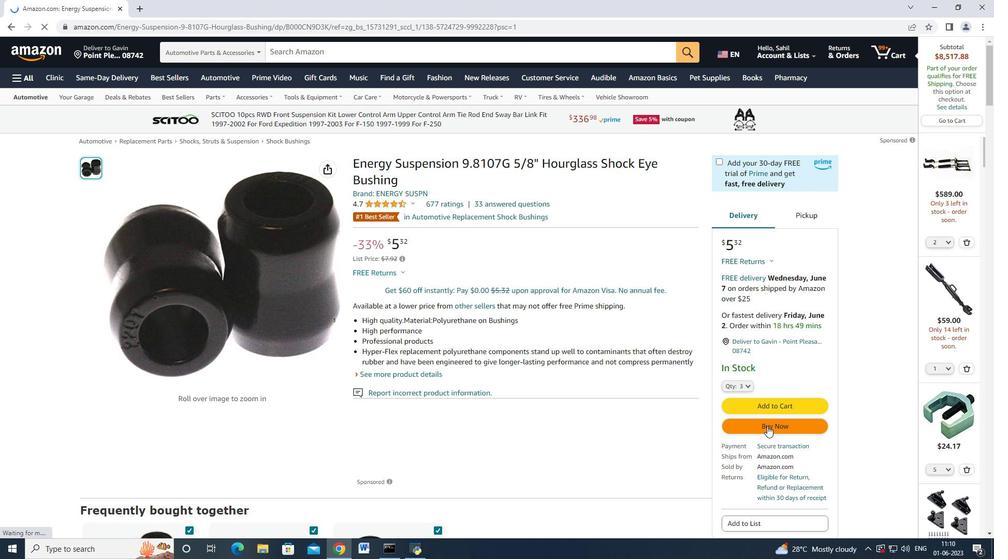 
Action: Mouse pressed left at (768, 425)
Screenshot: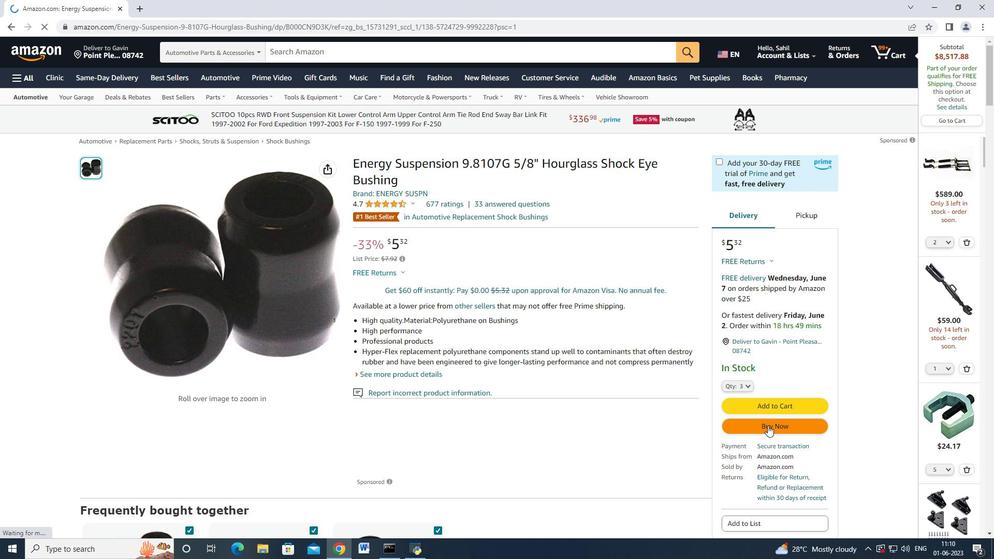 
Action: Mouse moved to (600, 86)
Screenshot: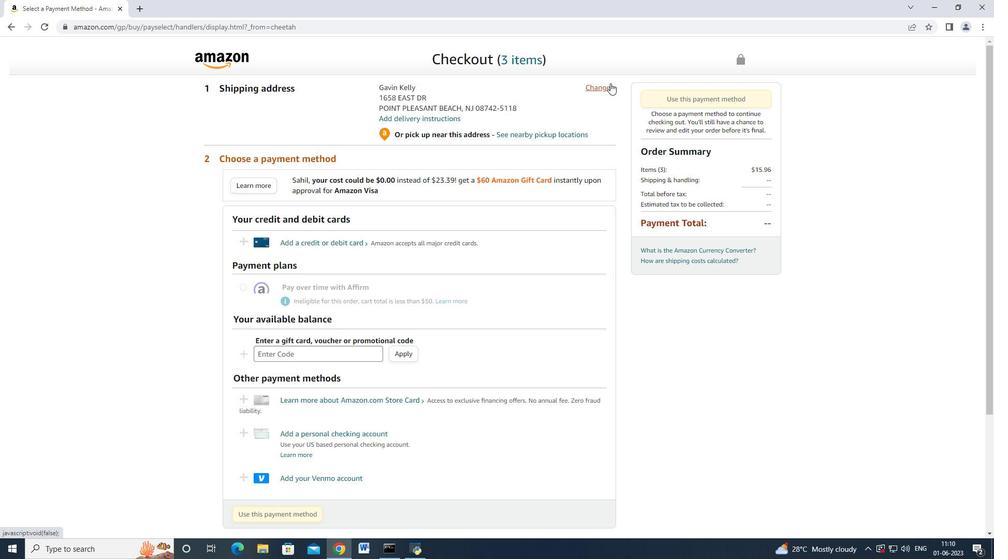 
Action: Mouse pressed left at (600, 86)
Screenshot: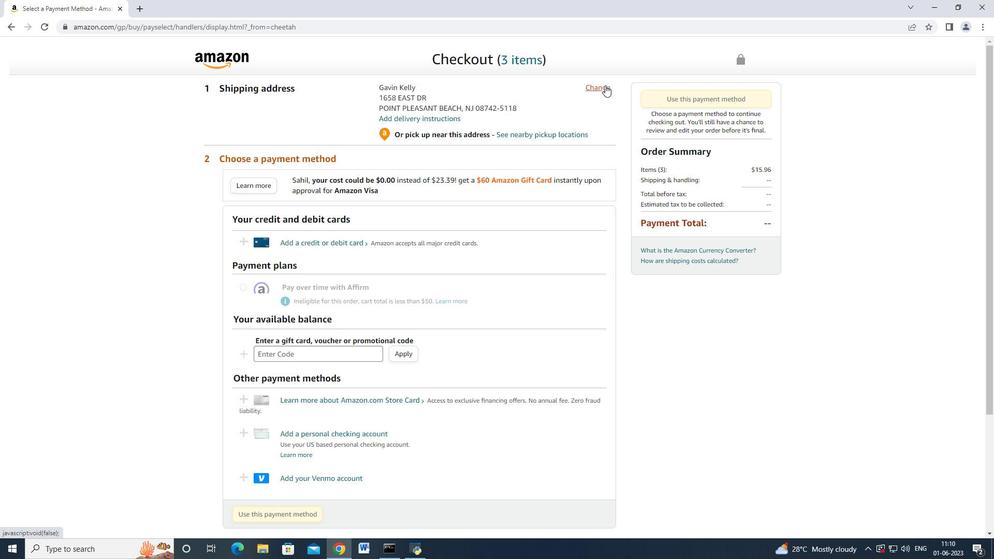
Action: Mouse moved to (501, 119)
Screenshot: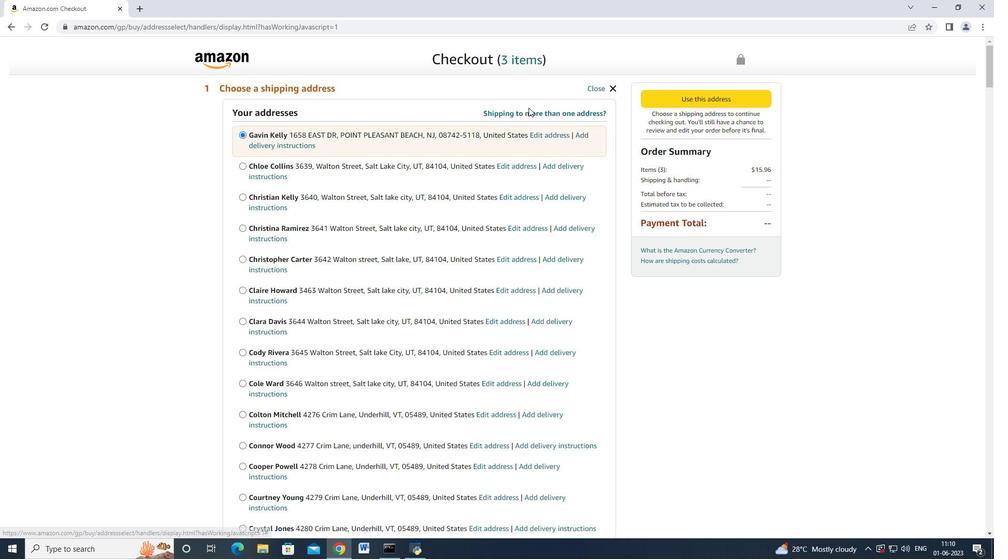 
Action: Mouse scrolled (501, 118) with delta (0, 0)
Screenshot: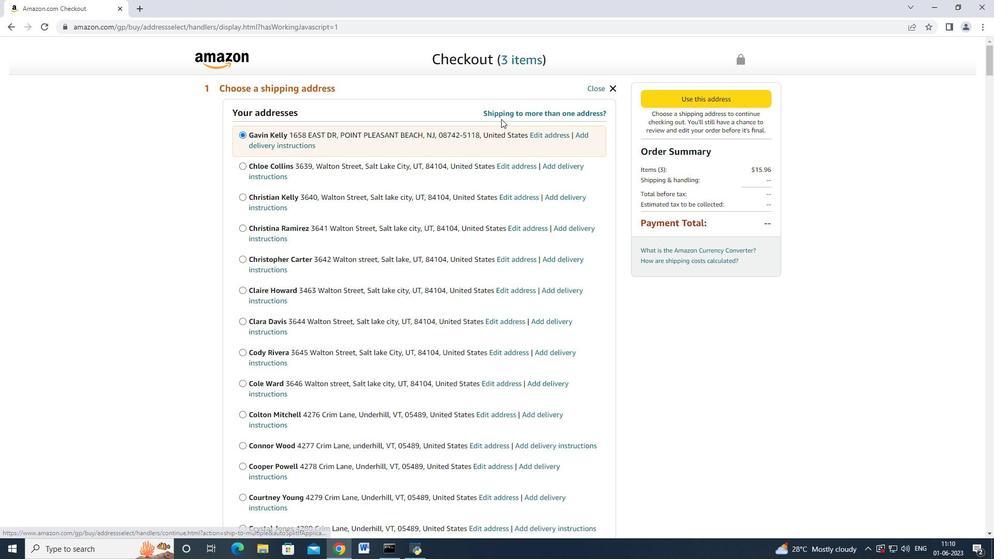 
Action: Mouse scrolled (501, 118) with delta (0, 0)
Screenshot: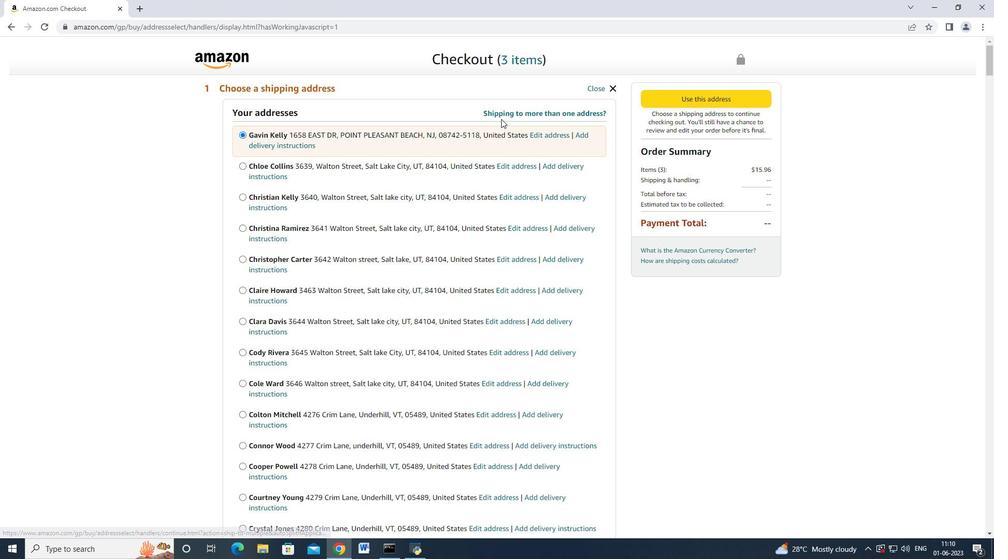 
Action: Mouse scrolled (501, 118) with delta (0, 0)
Screenshot: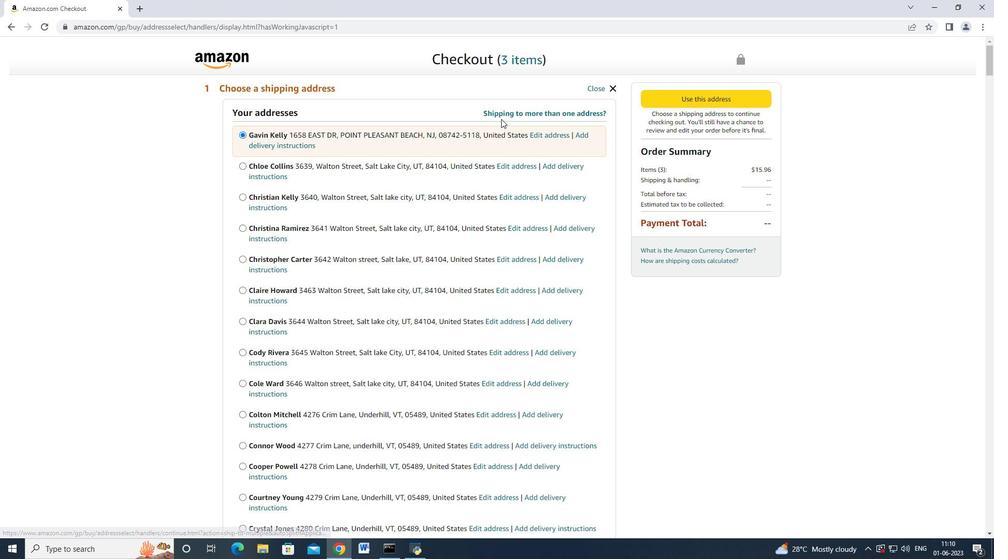 
Action: Mouse scrolled (501, 118) with delta (0, 0)
Screenshot: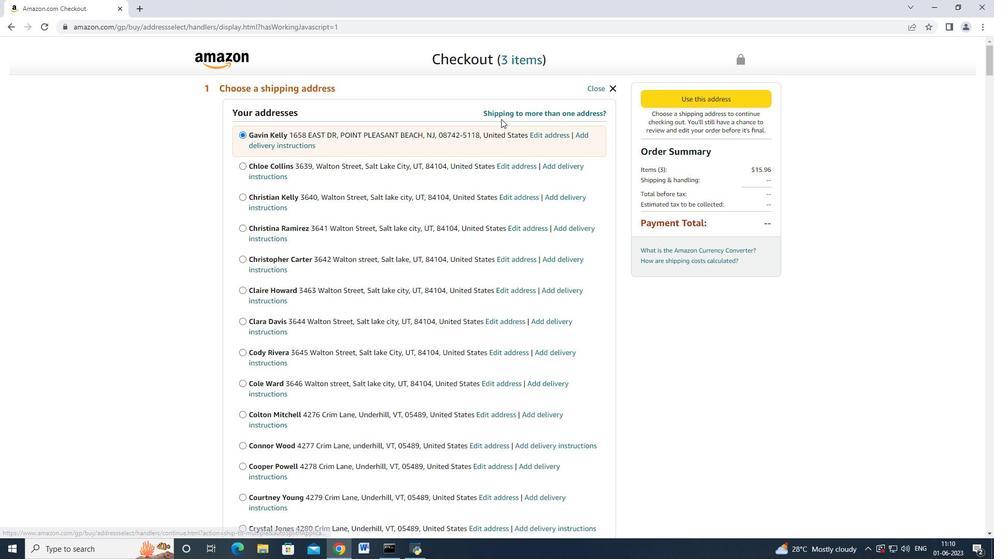 
Action: Mouse scrolled (501, 118) with delta (0, 0)
Screenshot: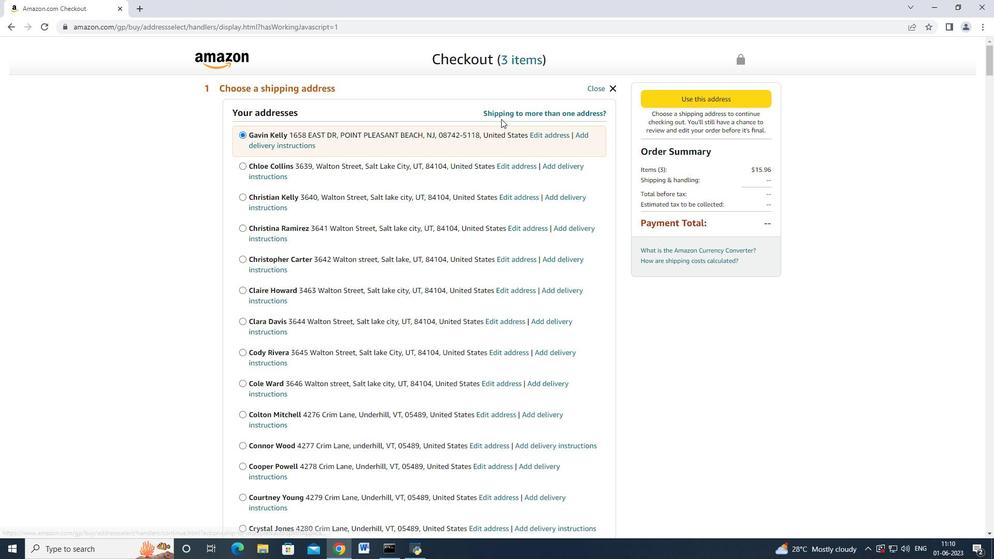
Action: Mouse moved to (500, 133)
Screenshot: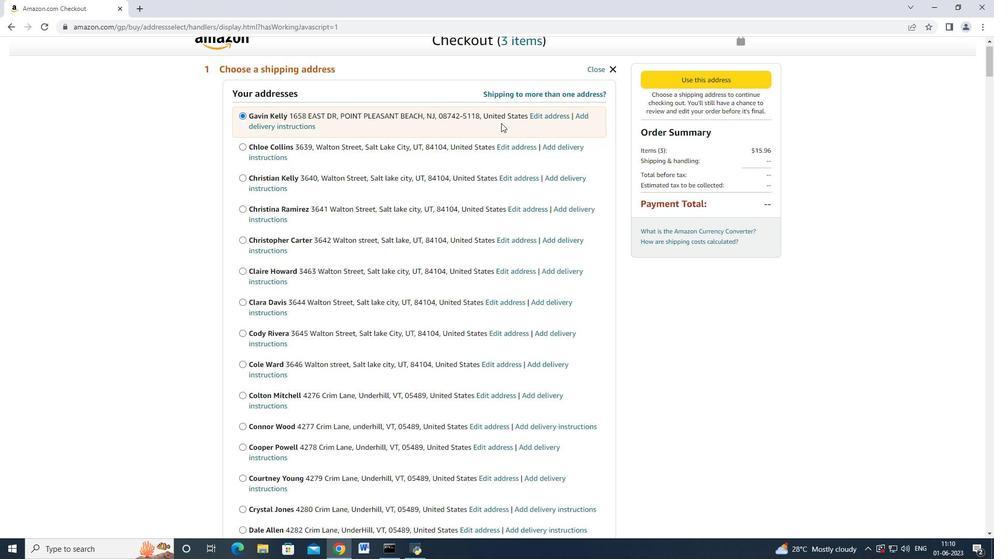 
Action: Mouse scrolled (500, 133) with delta (0, 0)
Screenshot: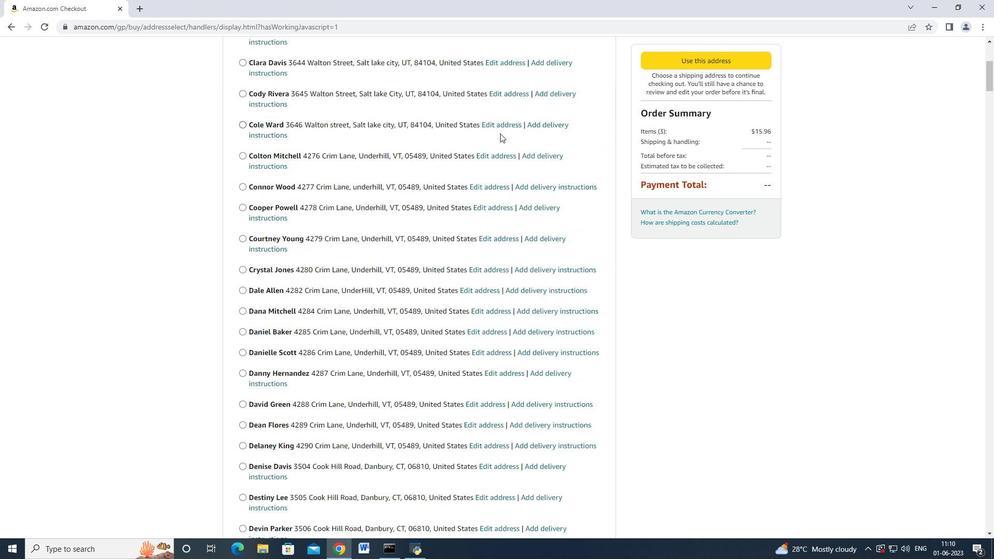 
Action: Mouse scrolled (500, 133) with delta (0, 0)
Screenshot: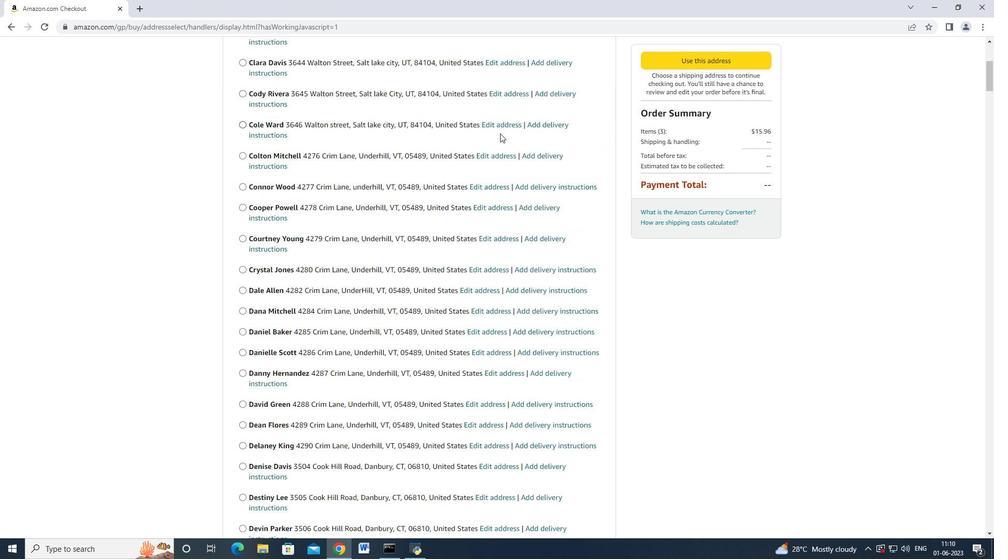 
Action: Mouse scrolled (500, 133) with delta (0, 0)
Screenshot: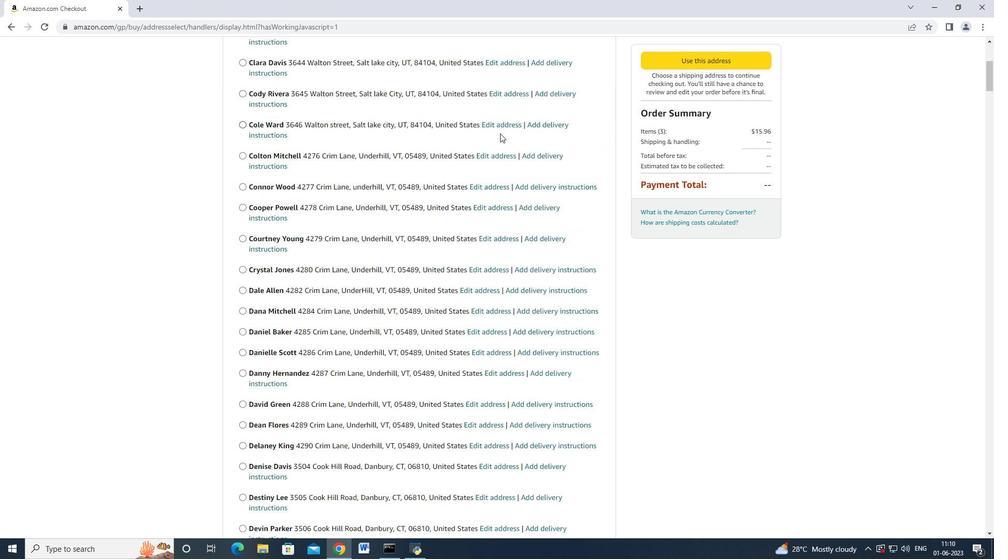
Action: Mouse scrolled (500, 133) with delta (0, 0)
Screenshot: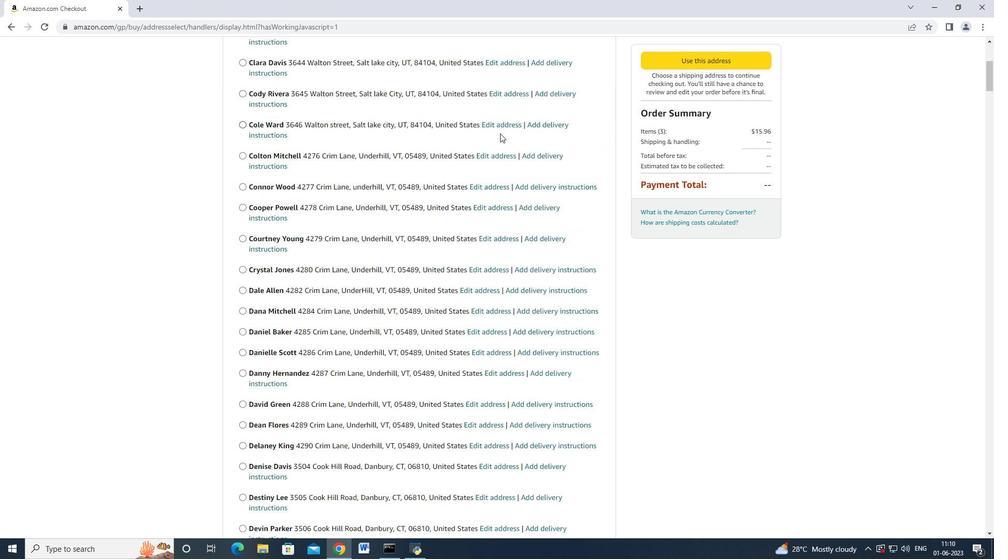 
Action: Mouse scrolled (500, 133) with delta (0, 0)
Screenshot: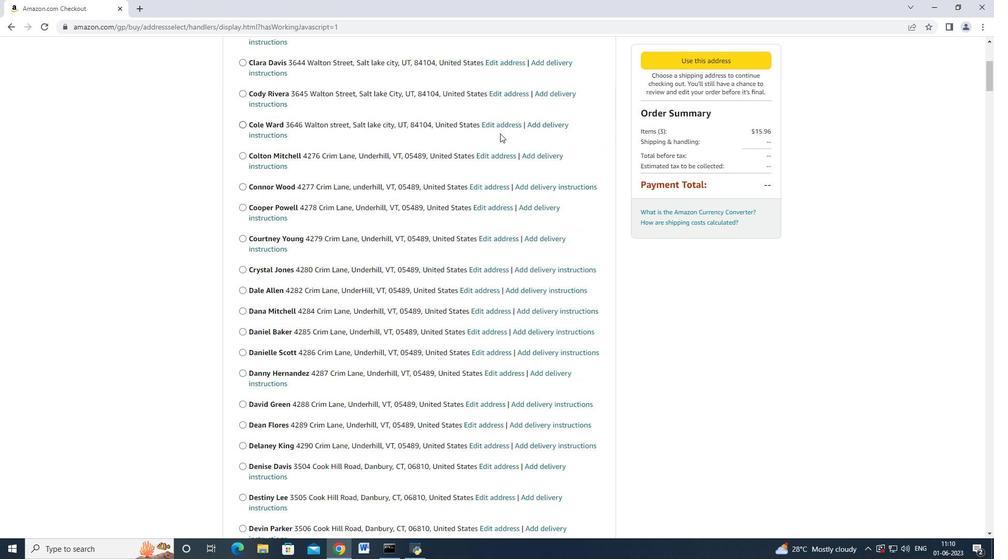 
Action: Mouse scrolled (500, 133) with delta (0, 0)
Screenshot: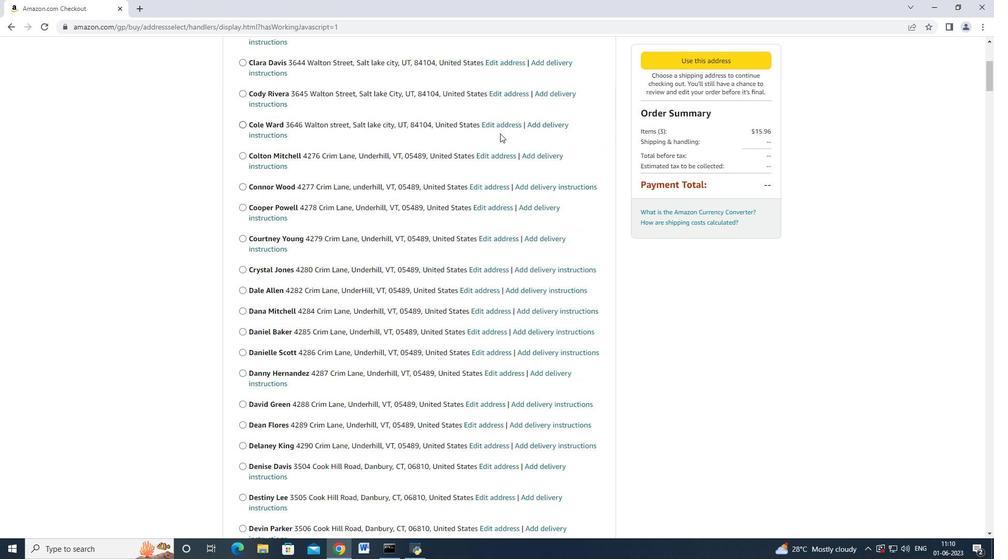 
Action: Mouse scrolled (500, 133) with delta (0, 0)
Screenshot: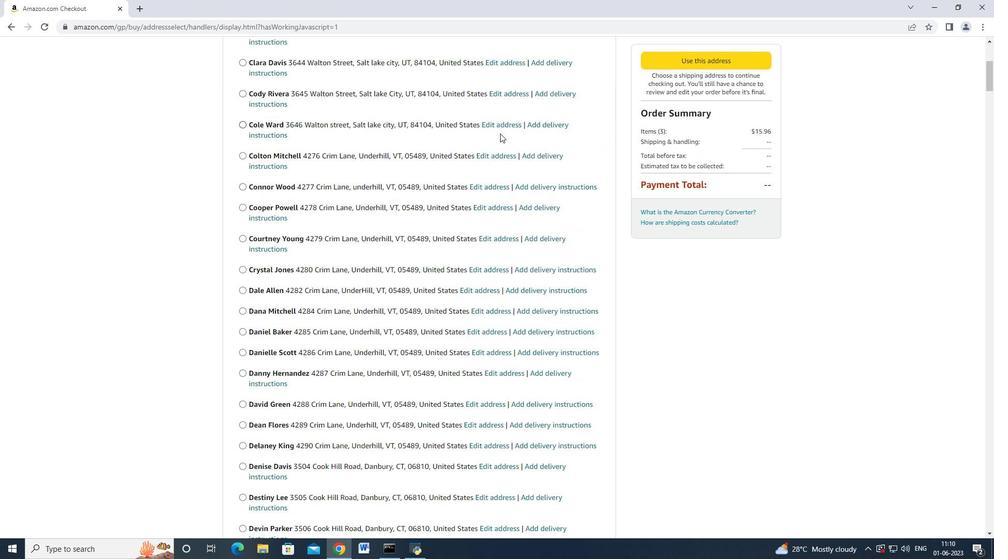 
Action: Mouse scrolled (500, 133) with delta (0, 0)
Screenshot: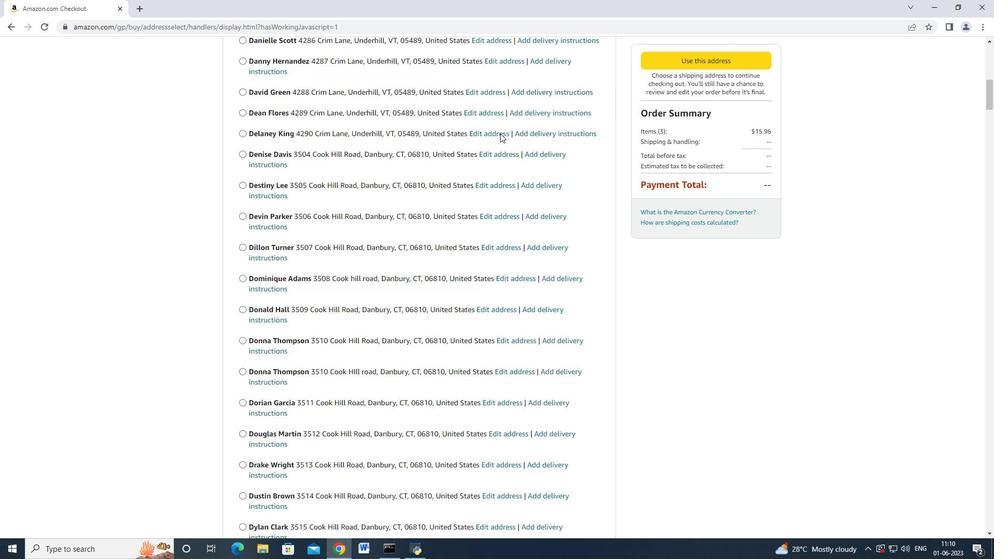 
Action: Mouse scrolled (500, 133) with delta (0, 0)
Screenshot: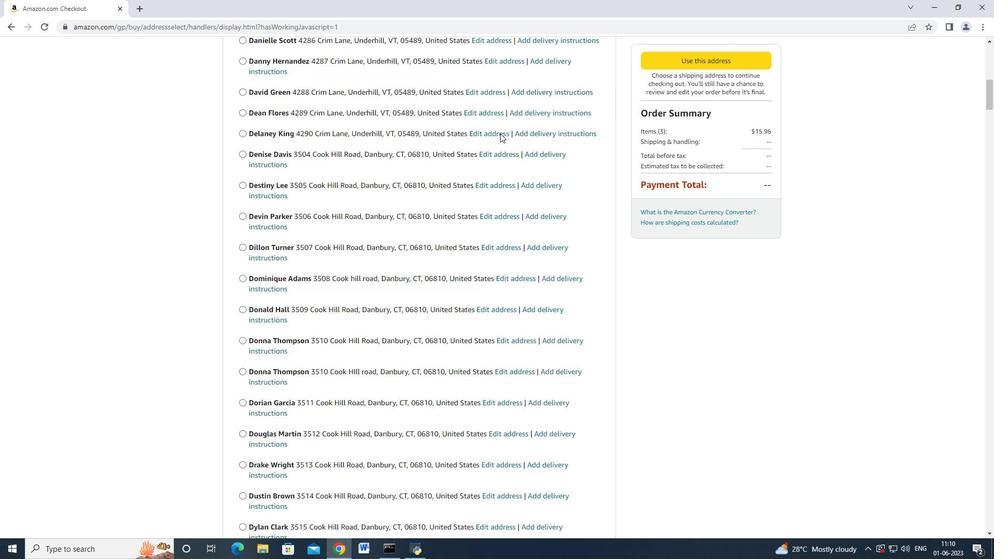 
Action: Mouse scrolled (500, 133) with delta (0, 0)
Screenshot: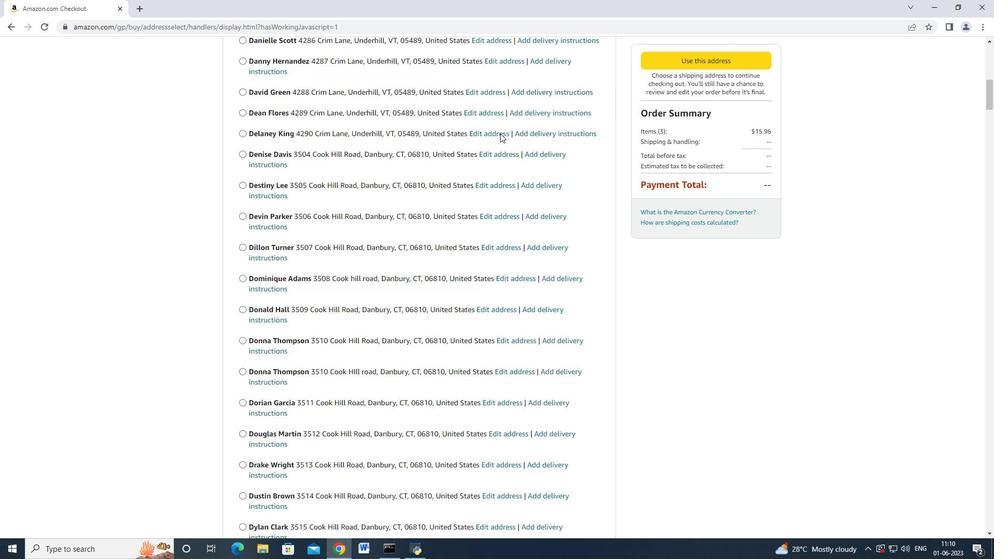 
Action: Mouse scrolled (500, 133) with delta (0, 0)
Screenshot: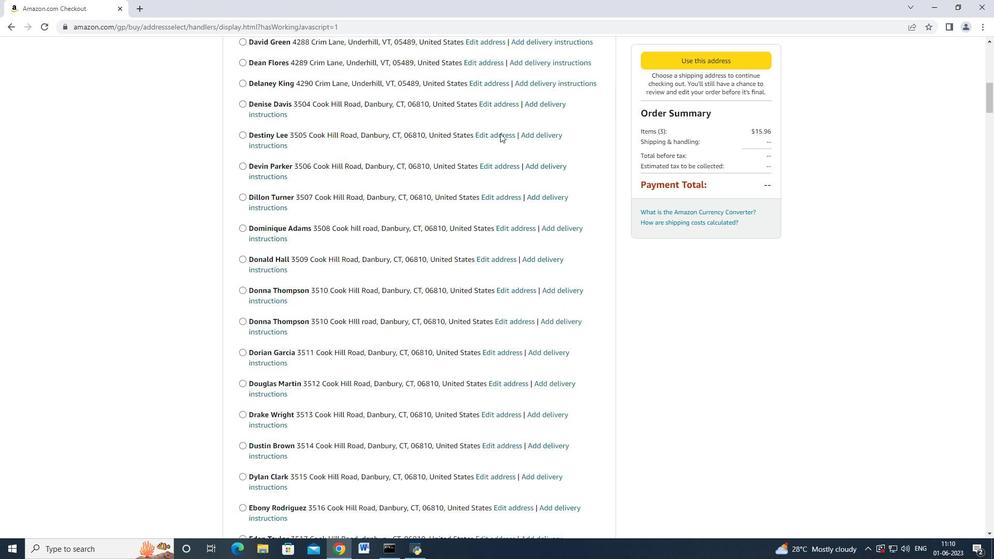 
Action: Mouse scrolled (500, 133) with delta (0, 0)
Screenshot: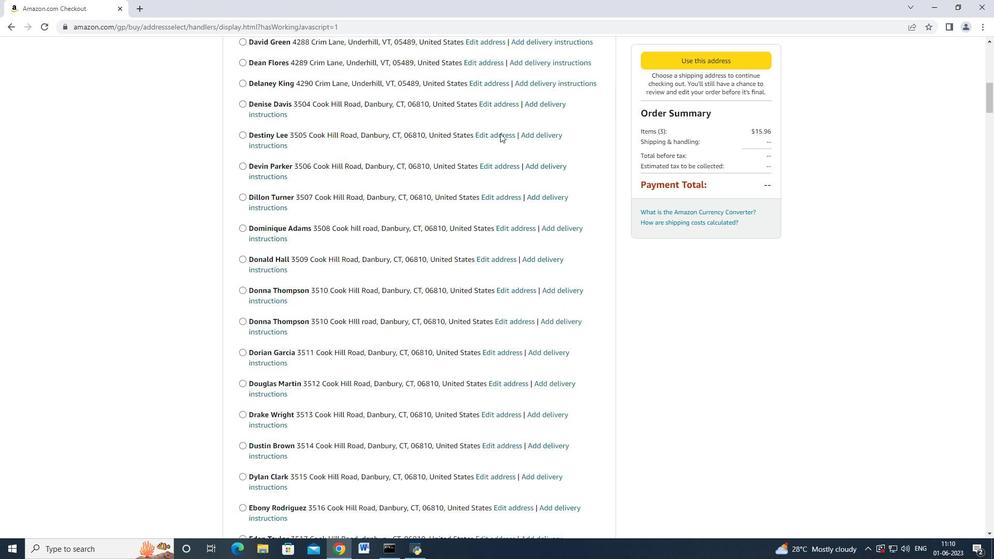 
Action: Mouse scrolled (500, 133) with delta (0, 0)
Screenshot: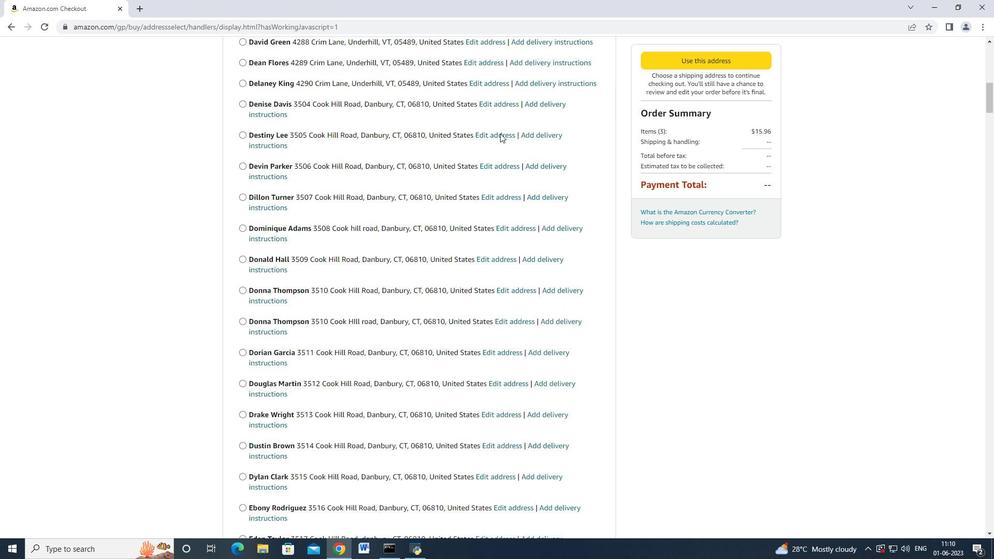 
Action: Mouse scrolled (500, 133) with delta (0, 0)
Screenshot: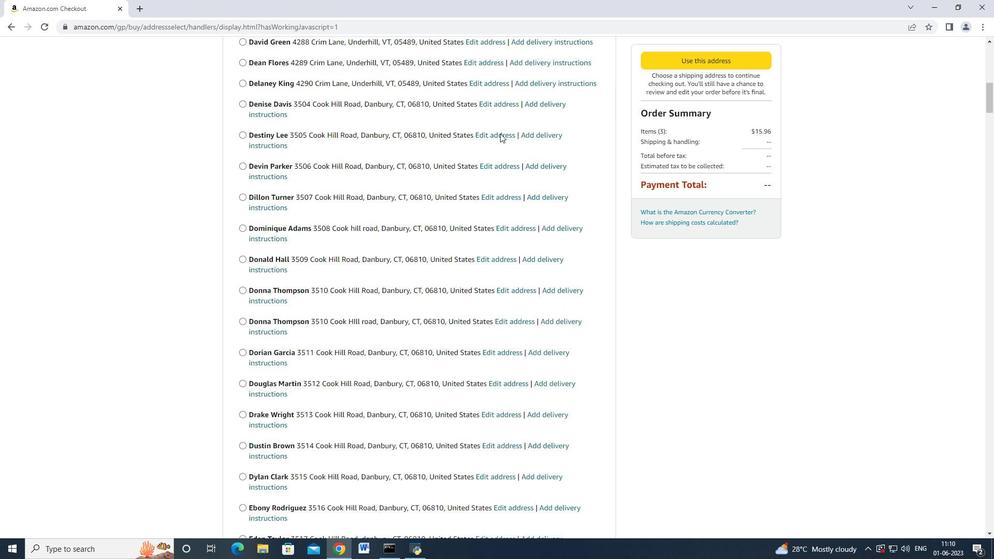 
Action: Mouse scrolled (500, 133) with delta (0, 0)
Screenshot: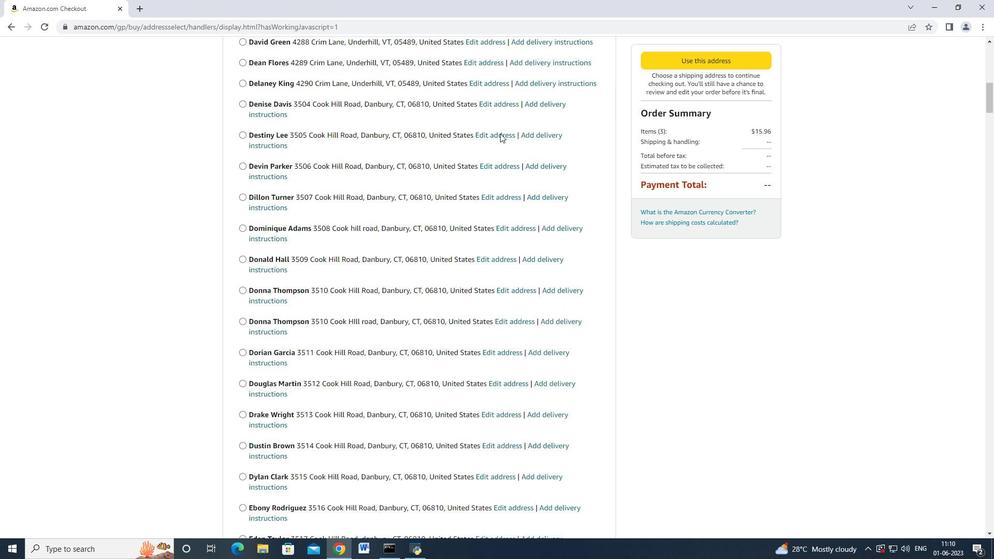
Action: Mouse scrolled (500, 133) with delta (0, 0)
Screenshot: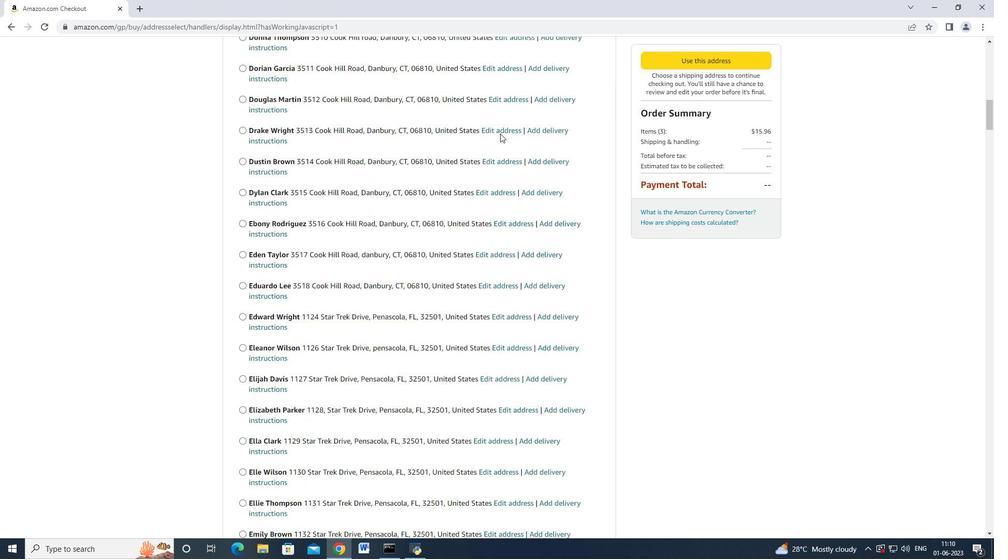 
Action: Mouse scrolled (500, 133) with delta (0, 0)
Screenshot: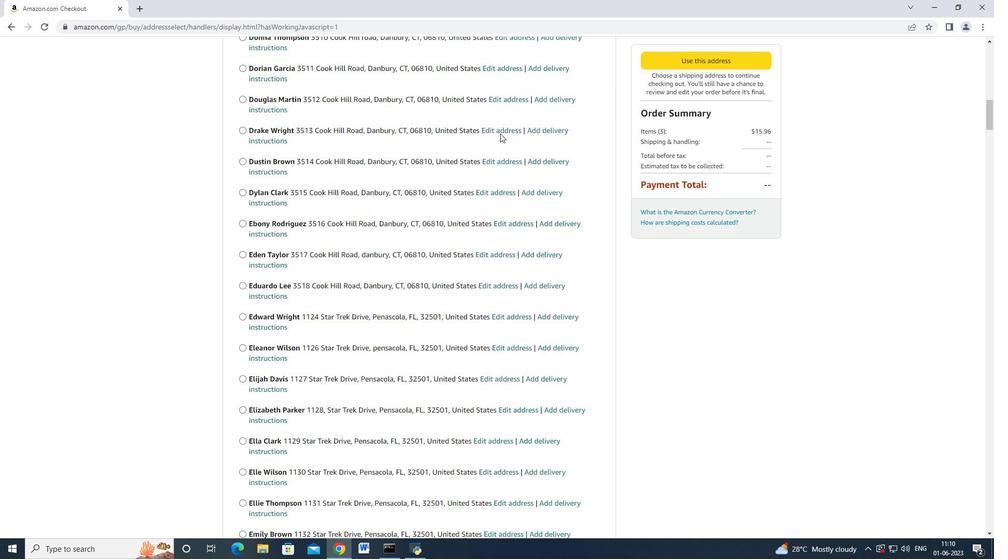
Action: Mouse scrolled (500, 133) with delta (0, 0)
Screenshot: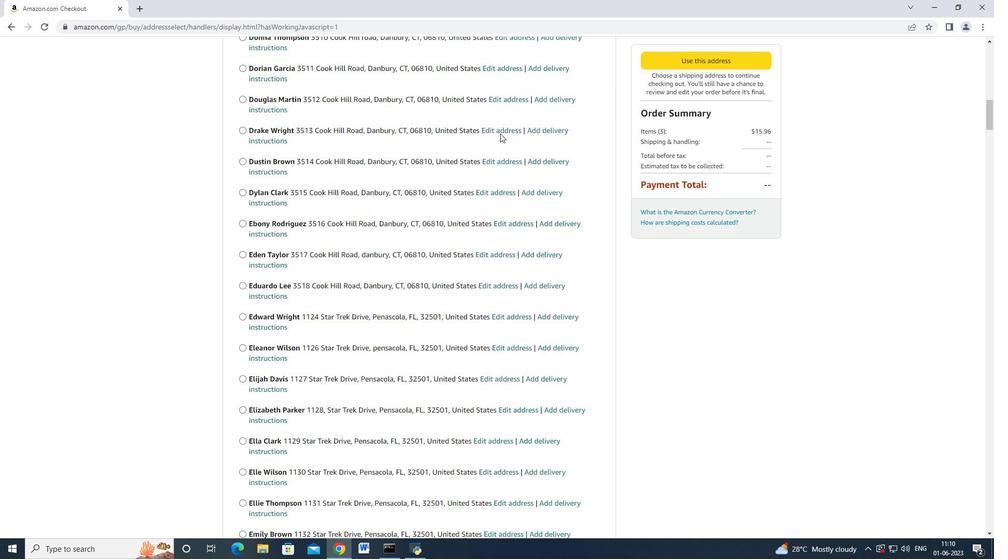 
Action: Mouse moved to (500, 134)
Screenshot: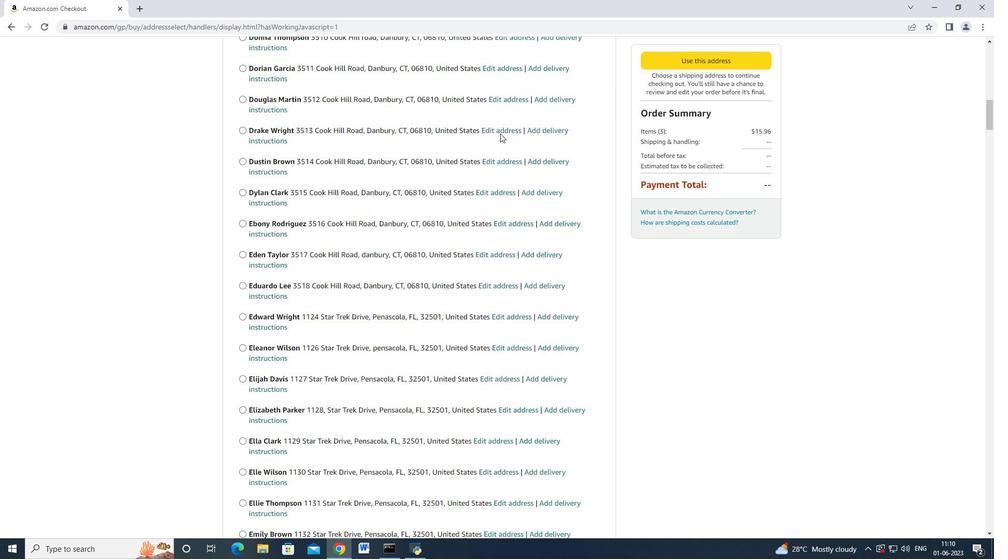 
Action: Mouse scrolled (500, 133) with delta (0, 0)
Screenshot: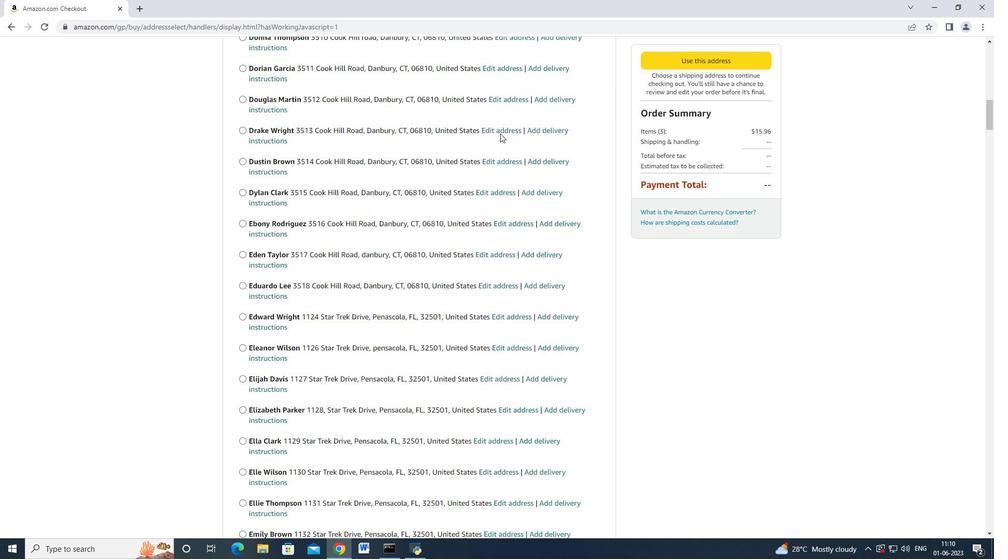 
Action: Mouse scrolled (500, 133) with delta (0, 0)
Screenshot: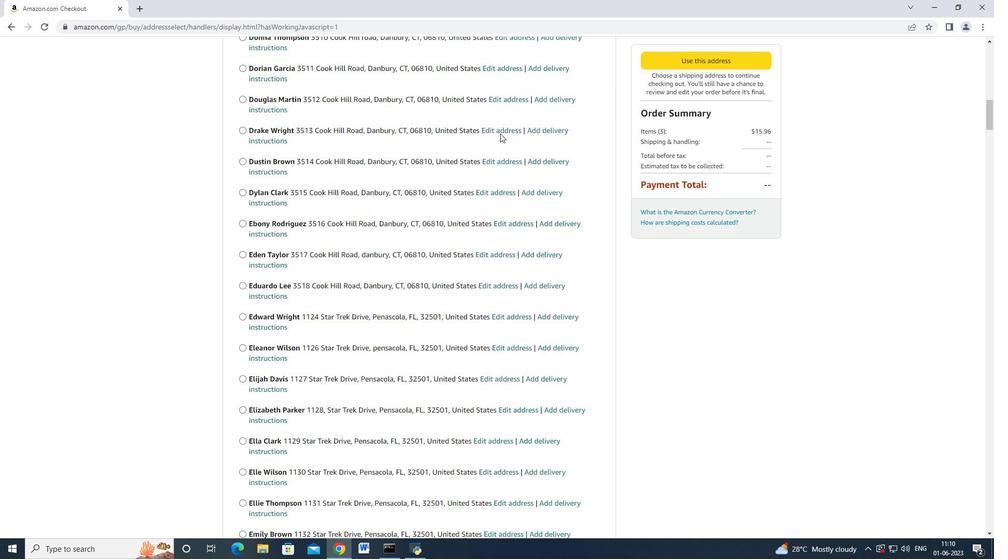 
Action: Mouse moved to (499, 134)
Screenshot: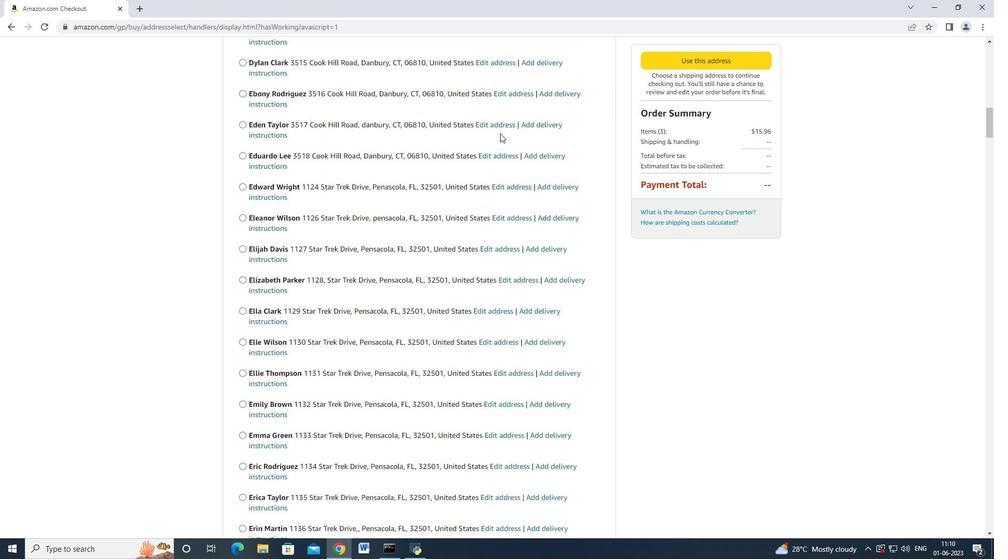 
Action: Mouse scrolled (499, 134) with delta (0, 0)
Screenshot: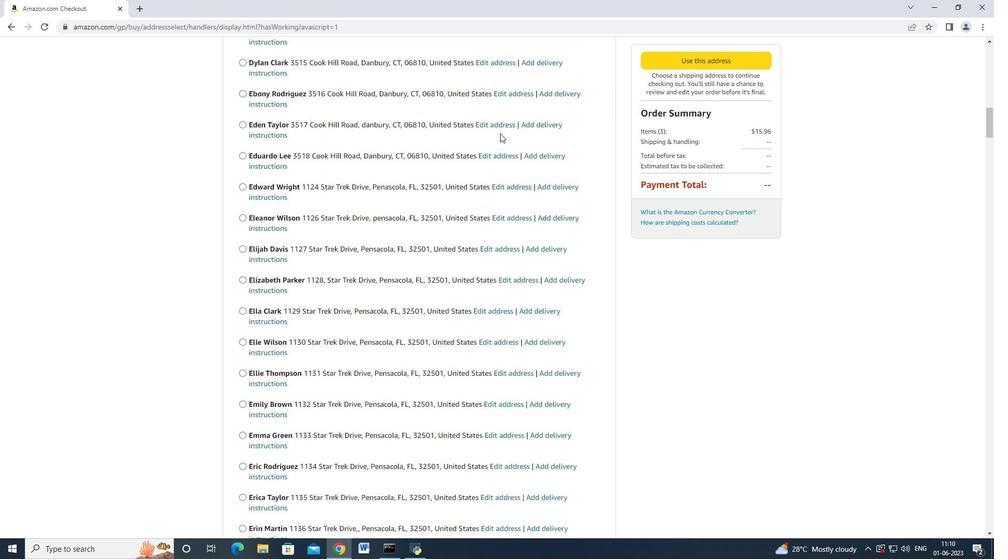 
Action: Mouse scrolled (499, 134) with delta (0, 0)
Screenshot: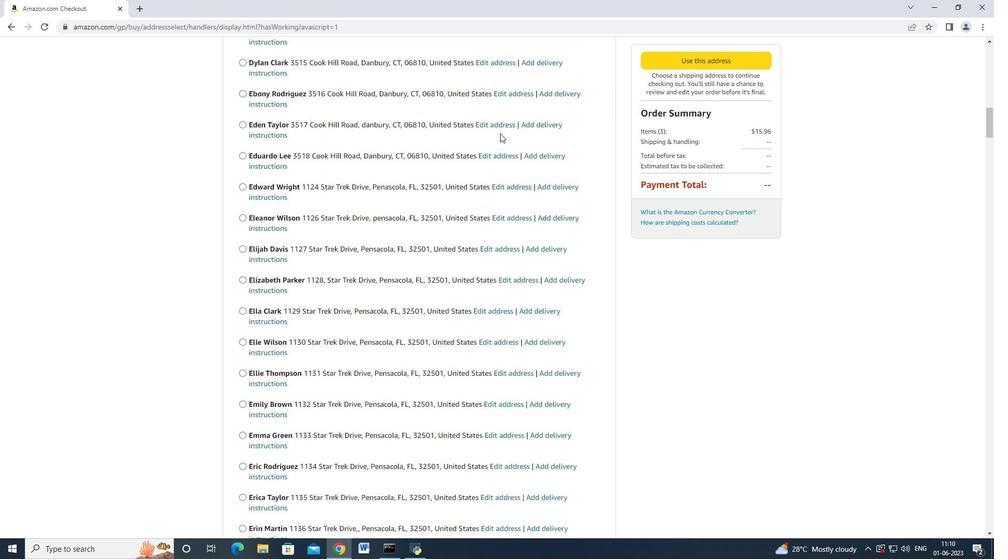 
Action: Mouse scrolled (499, 134) with delta (0, 0)
Screenshot: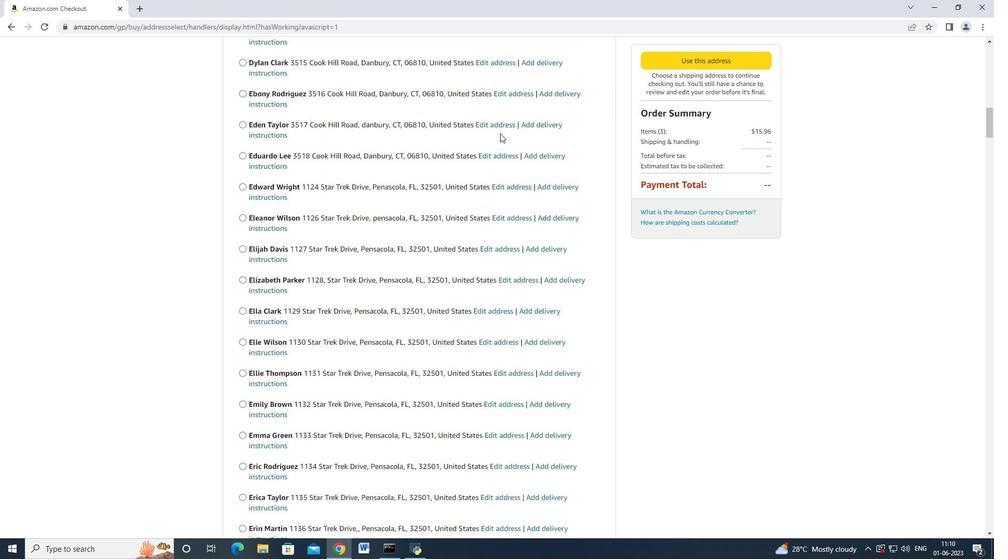 
Action: Mouse scrolled (499, 134) with delta (0, 0)
Screenshot: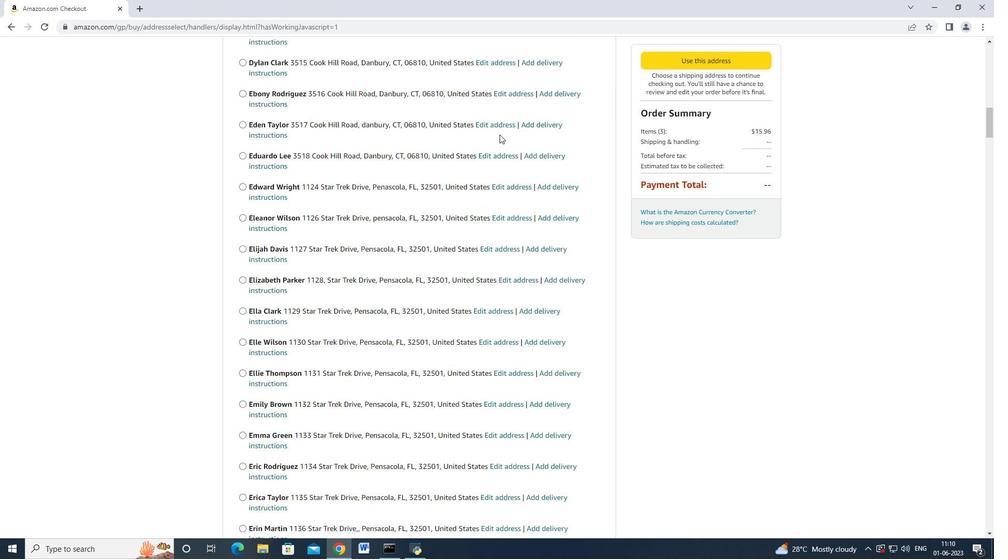 
Action: Mouse scrolled (499, 134) with delta (0, 0)
Screenshot: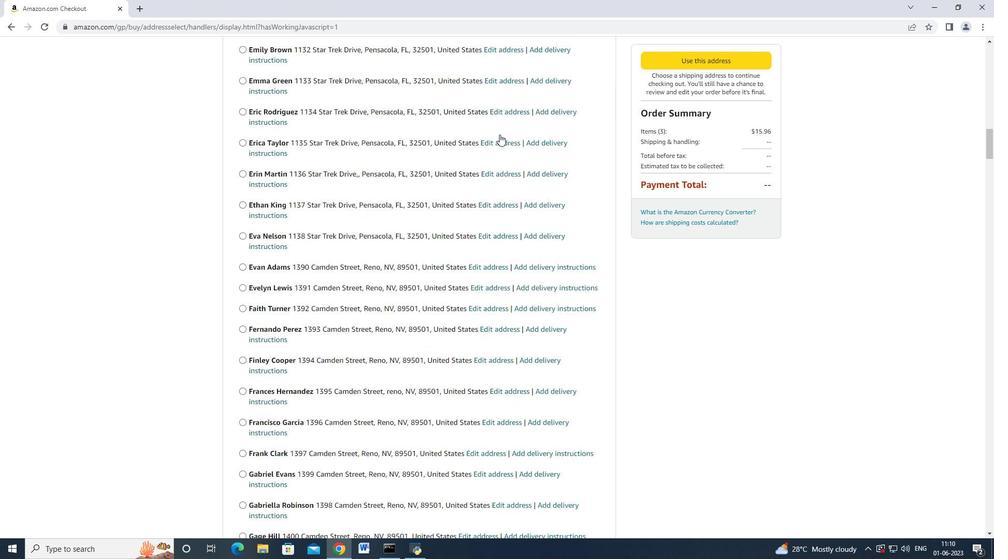 
Action: Mouse scrolled (499, 134) with delta (0, 0)
Screenshot: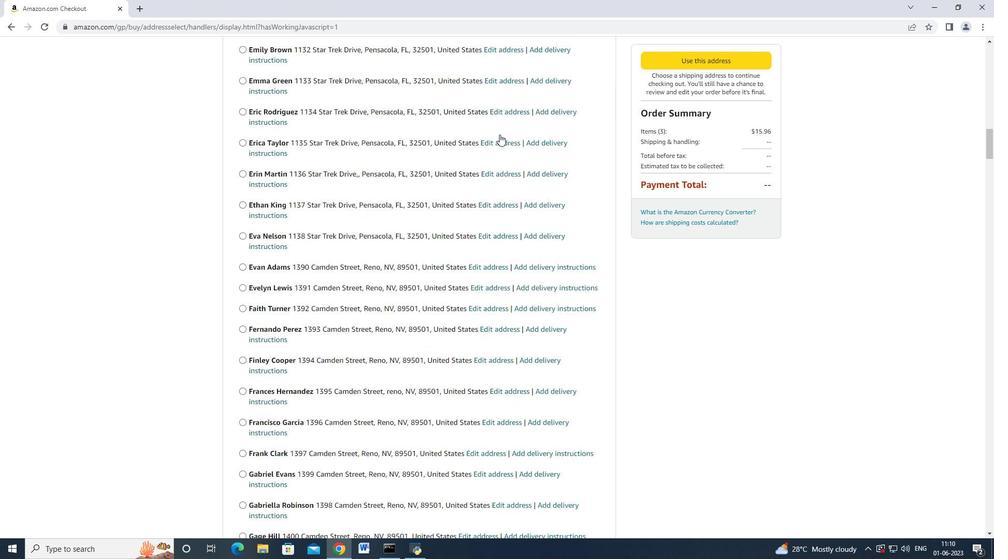 
Action: Mouse moved to (499, 134)
Screenshot: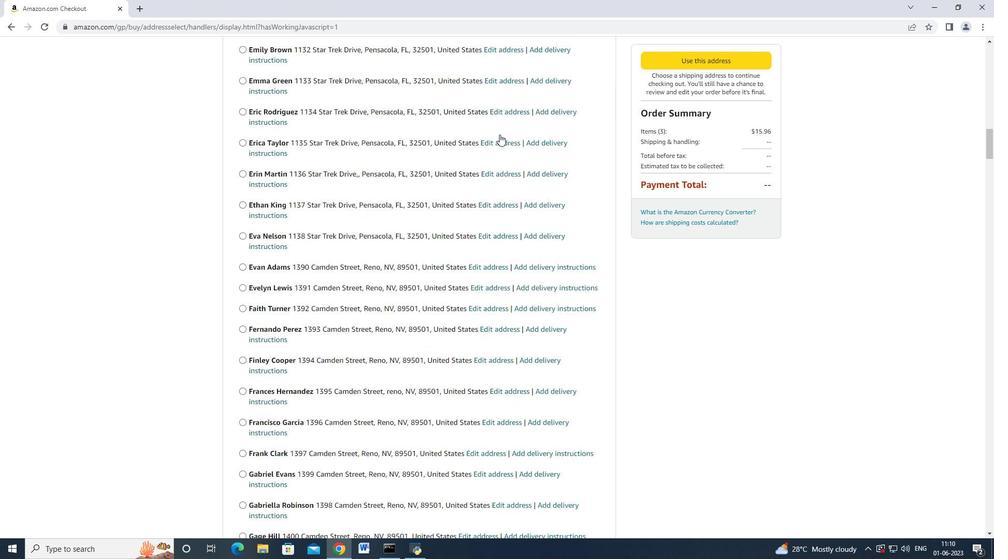 
Action: Mouse scrolled (499, 134) with delta (0, 0)
Screenshot: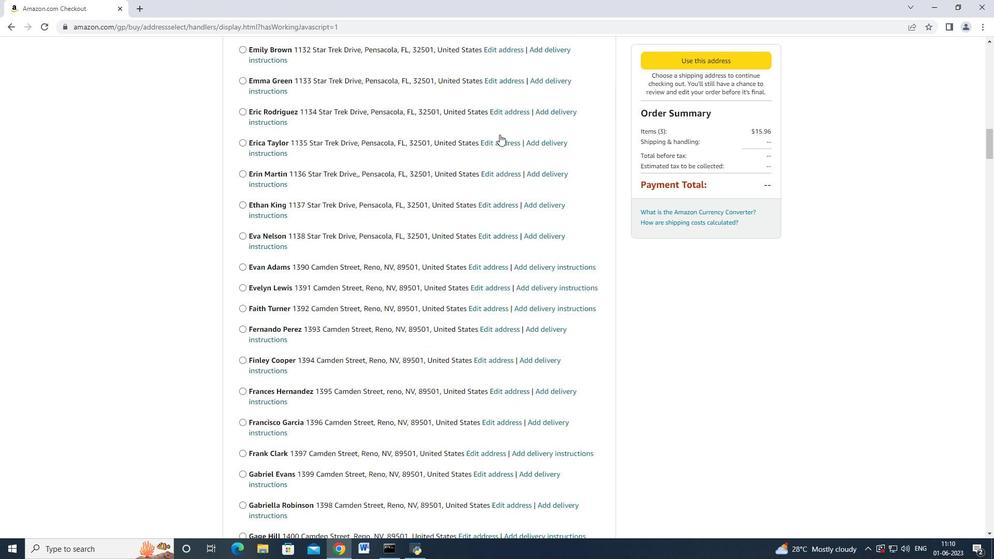
Action: Mouse scrolled (499, 134) with delta (0, 0)
Screenshot: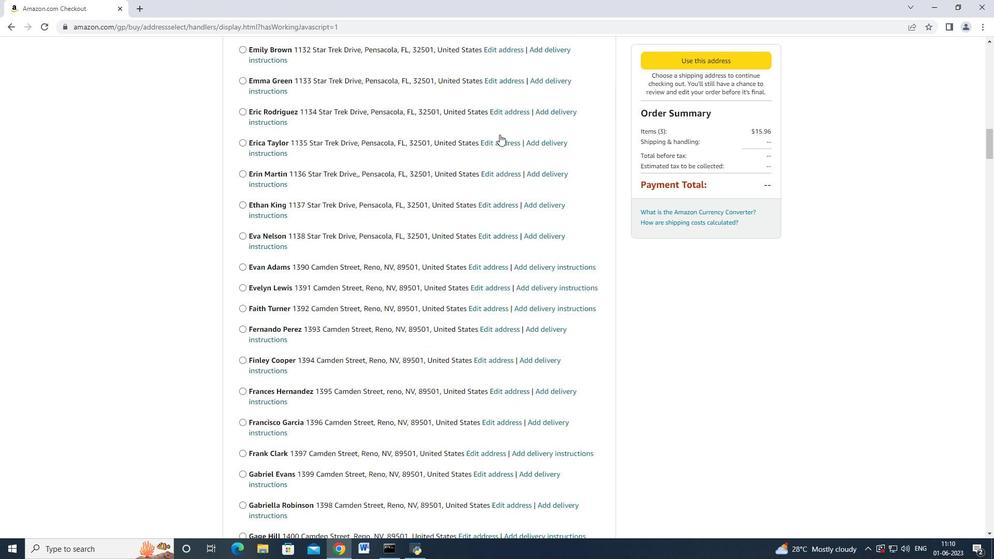 
Action: Mouse scrolled (499, 134) with delta (0, 0)
Screenshot: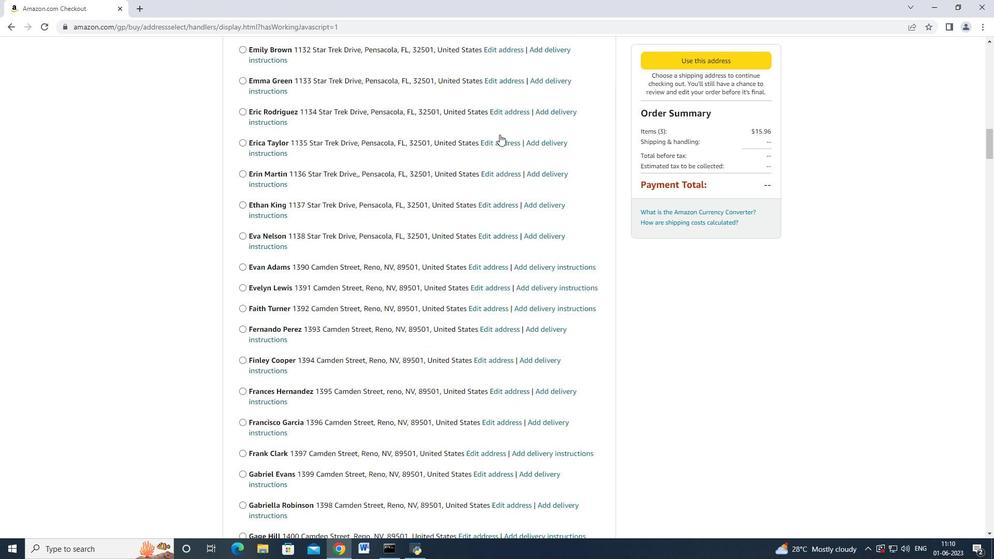 
Action: Mouse scrolled (499, 134) with delta (0, 0)
Screenshot: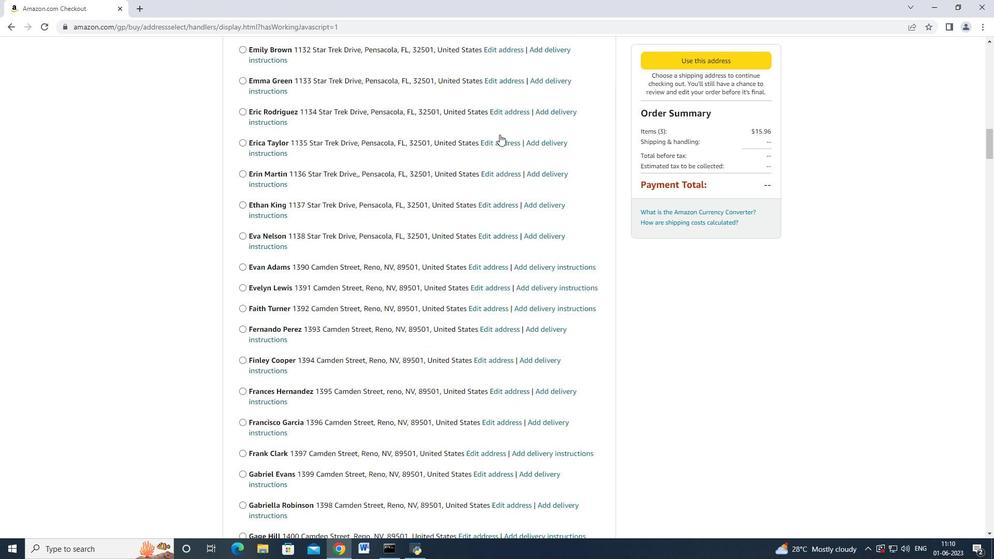 
Action: Mouse scrolled (499, 134) with delta (0, 0)
Screenshot: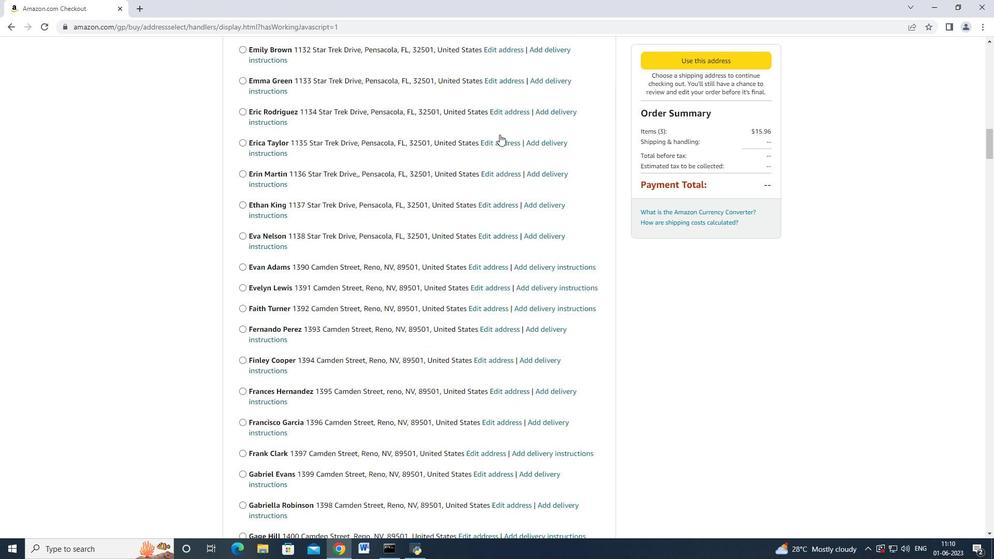 
Action: Mouse moved to (497, 136)
Screenshot: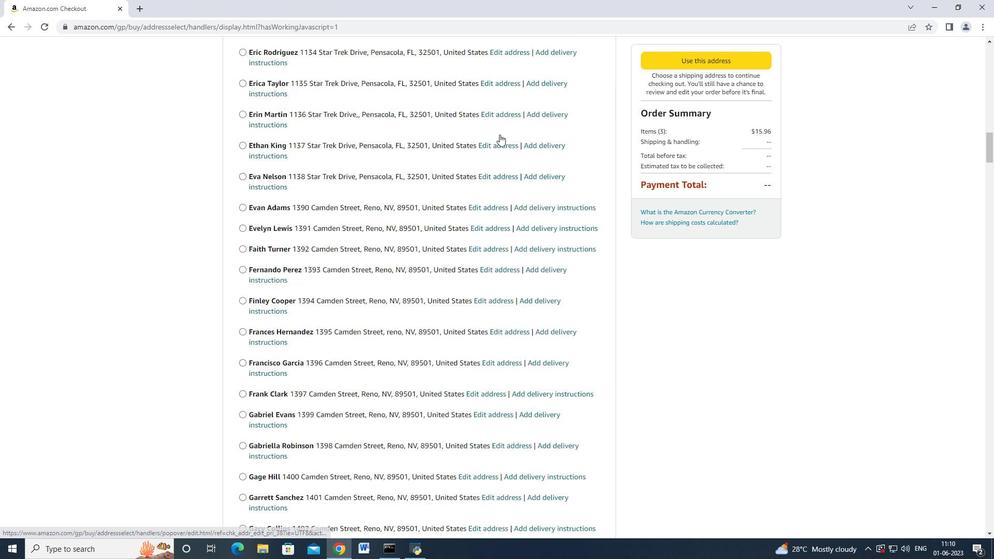 
Action: Mouse scrolled (497, 135) with delta (0, 0)
Screenshot: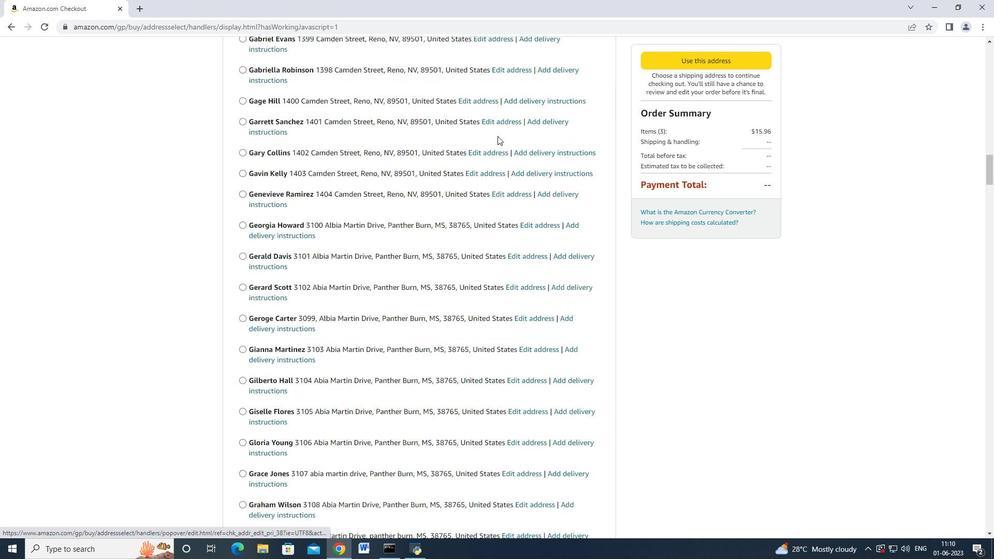 
Action: Mouse scrolled (497, 135) with delta (0, 0)
Screenshot: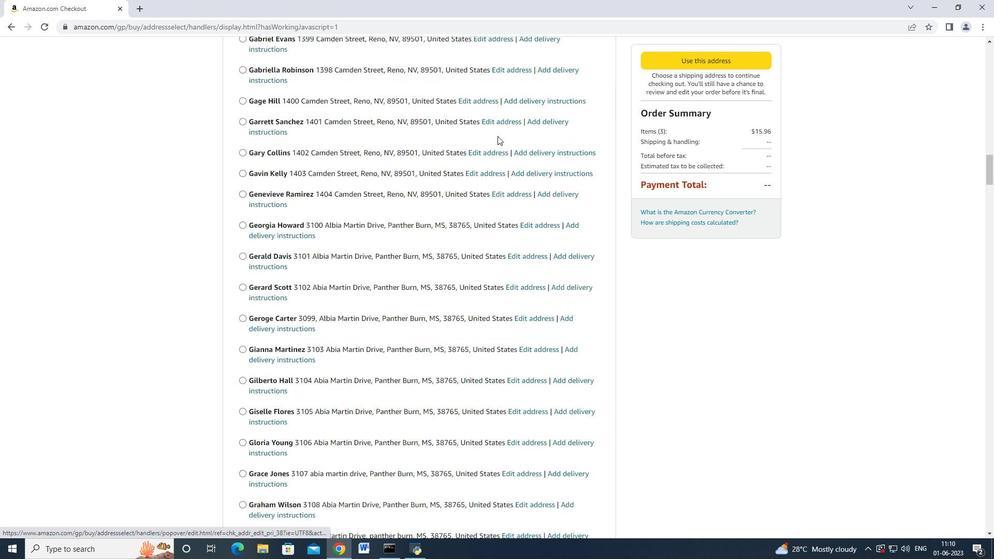 
Action: Mouse scrolled (497, 135) with delta (0, 0)
Screenshot: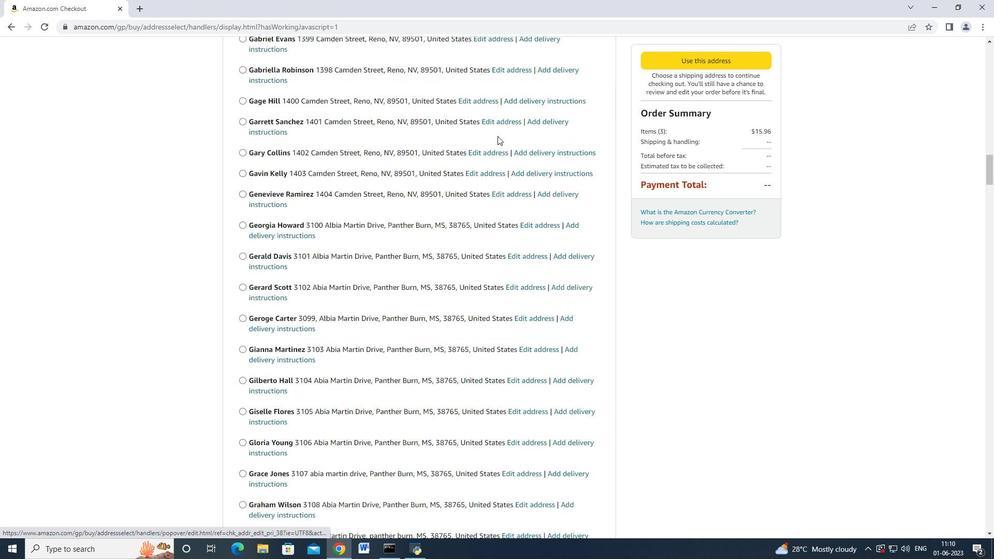 
Action: Mouse scrolled (497, 135) with delta (0, 0)
Screenshot: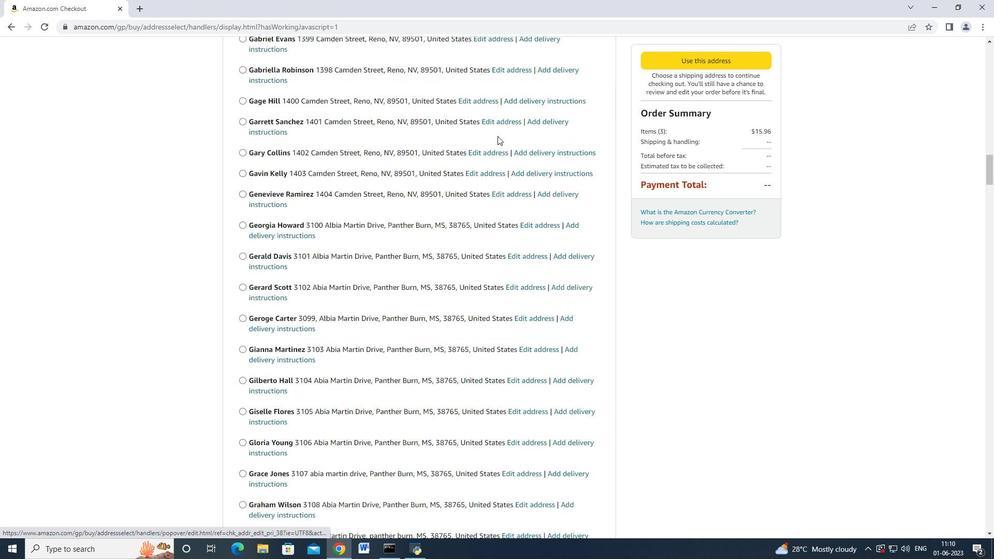 
Action: Mouse scrolled (497, 135) with delta (0, 0)
Screenshot: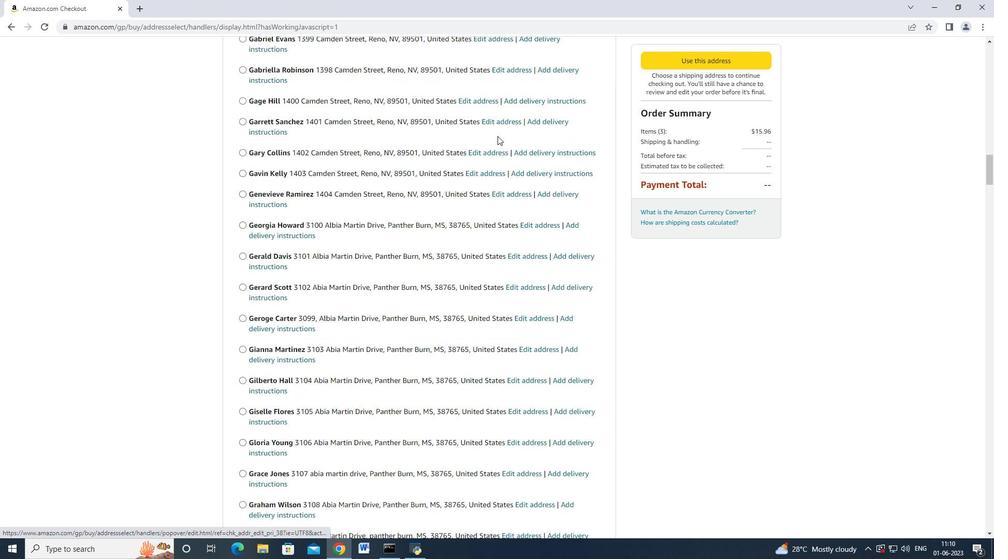 
Action: Mouse scrolled (497, 135) with delta (0, -1)
Screenshot: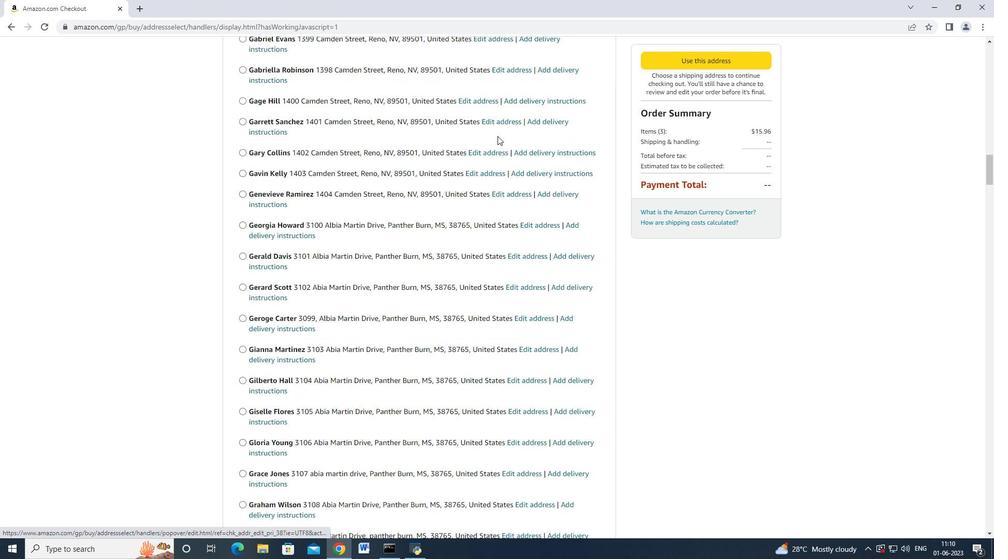 
Action: Mouse scrolled (497, 135) with delta (0, 0)
Screenshot: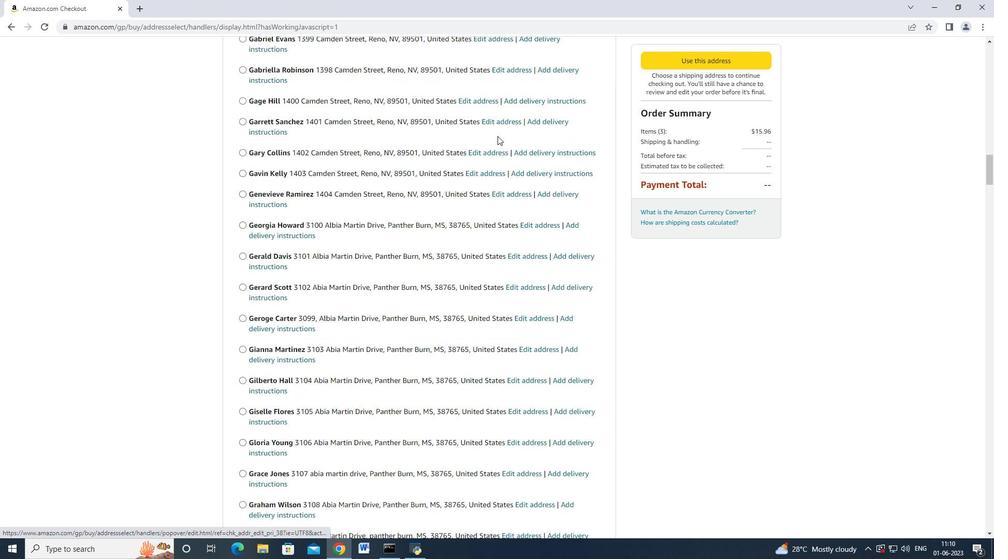
Action: Mouse moved to (497, 136)
Screenshot: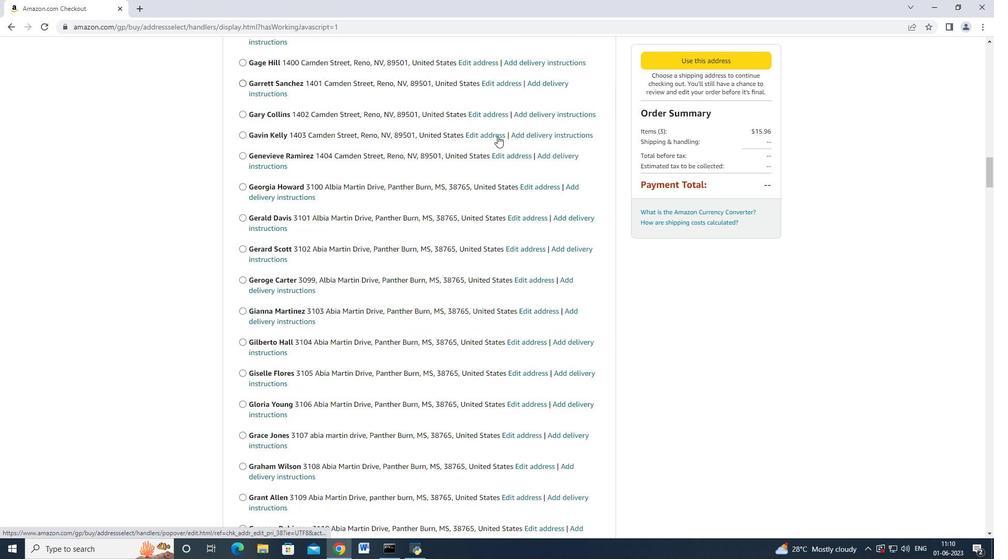 
Action: Mouse scrolled (497, 135) with delta (0, 0)
Screenshot: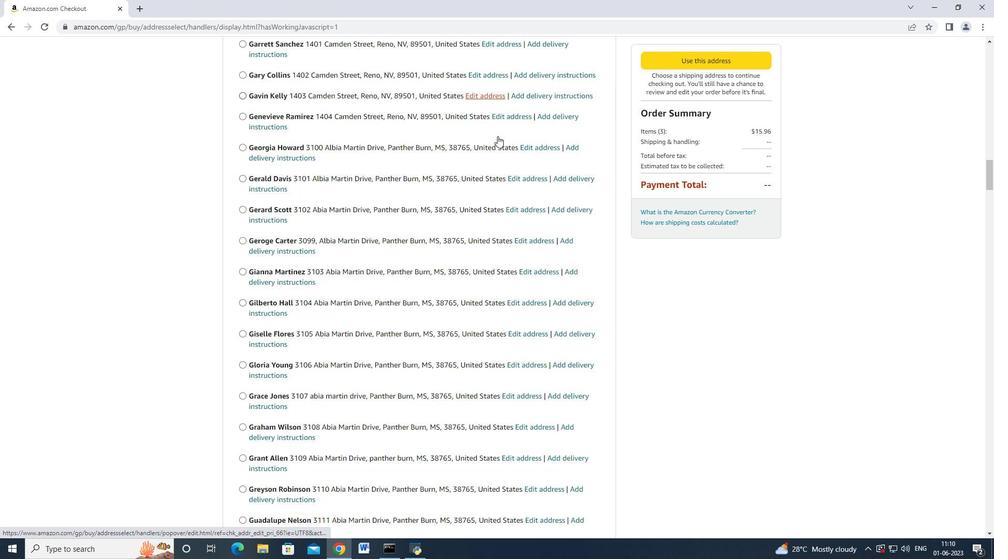 
Action: Mouse scrolled (497, 135) with delta (0, 0)
Screenshot: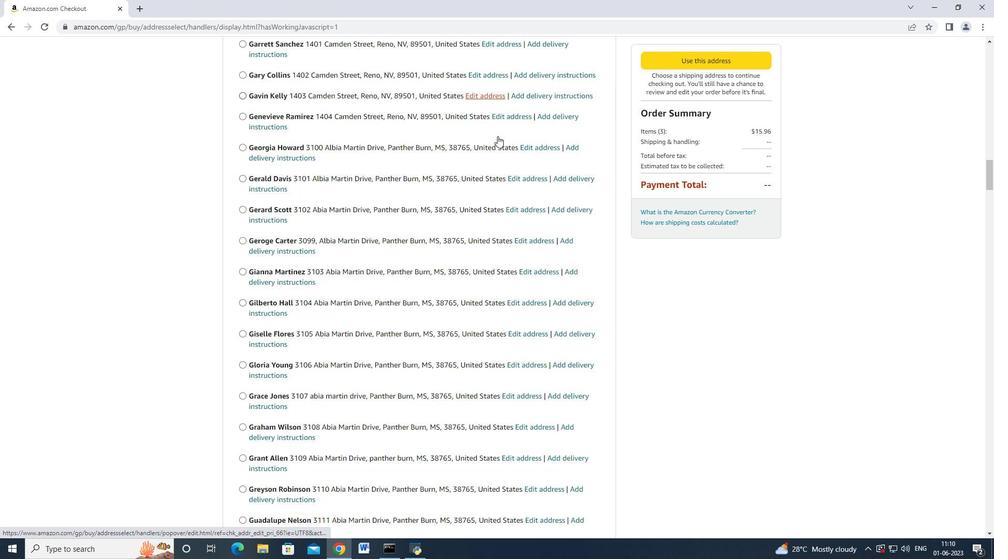 
Action: Mouse scrolled (497, 135) with delta (0, 0)
Screenshot: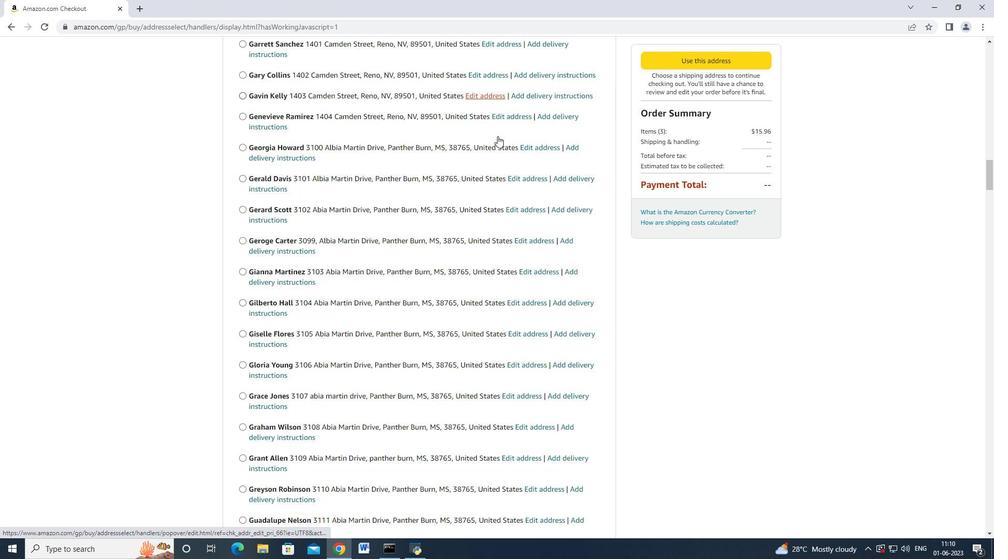 
Action: Mouse scrolled (497, 135) with delta (0, 0)
Screenshot: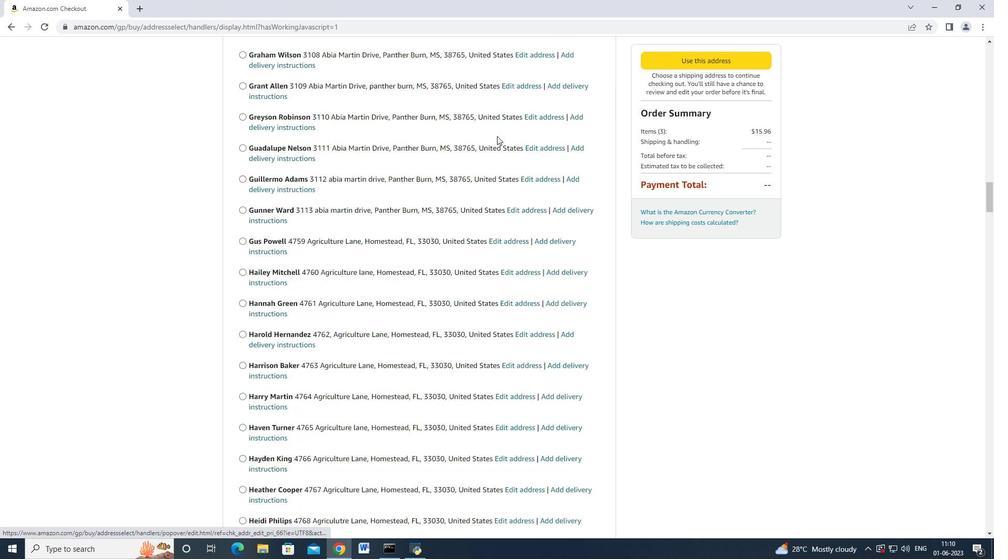 
Action: Mouse scrolled (497, 135) with delta (0, 0)
Screenshot: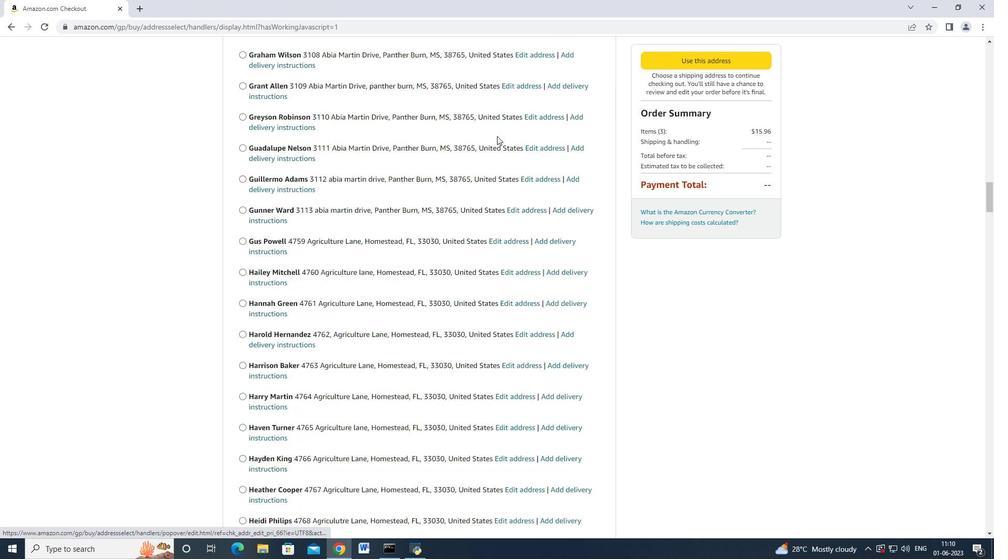
Action: Mouse scrolled (497, 135) with delta (0, 0)
Screenshot: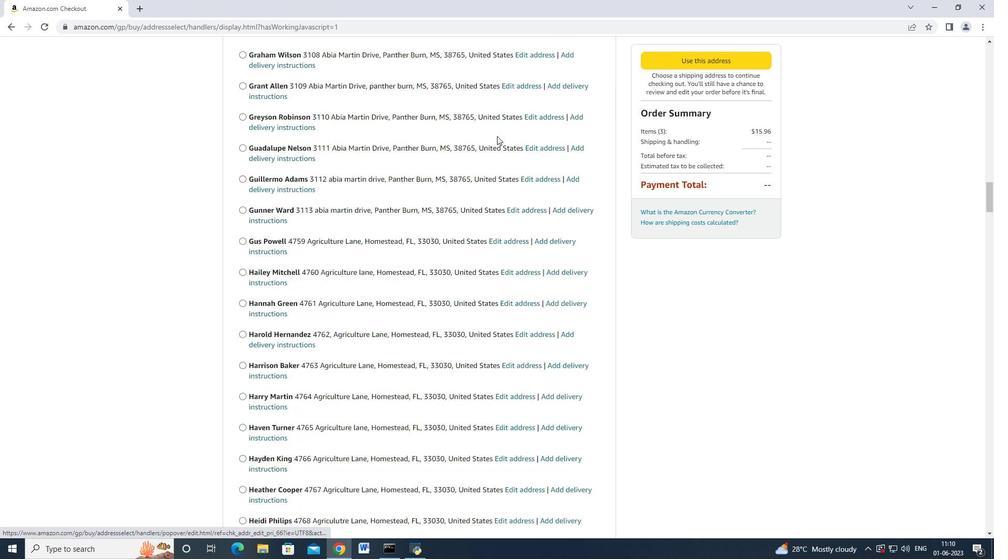 
Action: Mouse scrolled (497, 135) with delta (0, 0)
Screenshot: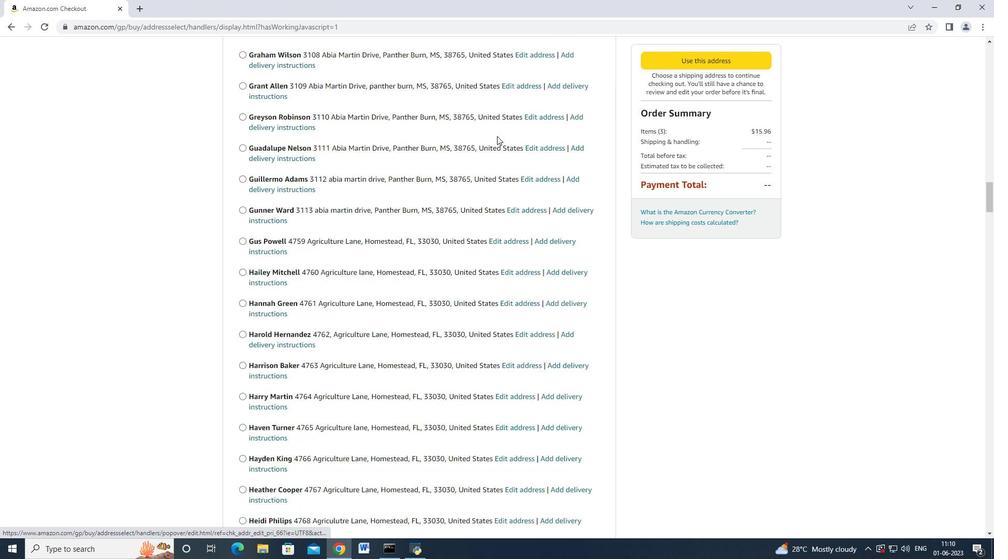 
Action: Mouse scrolled (497, 135) with delta (0, 0)
Screenshot: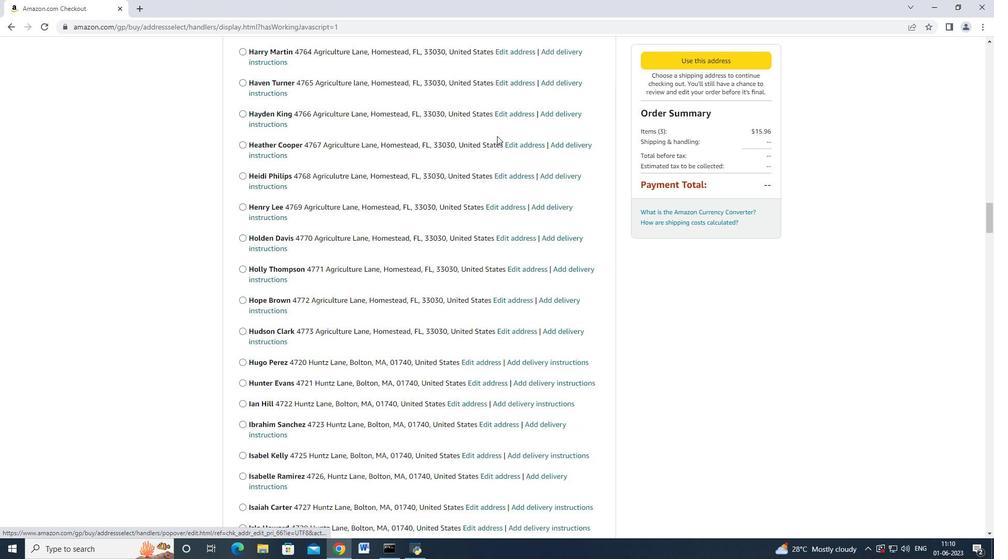 
Action: Mouse scrolled (497, 135) with delta (0, 0)
Screenshot: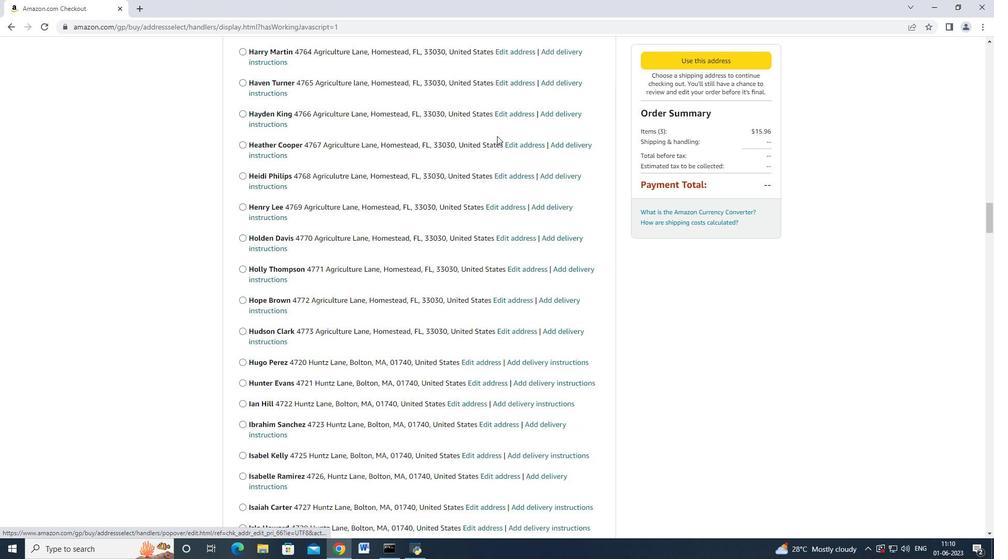 
Action: Mouse scrolled (497, 135) with delta (0, 0)
Screenshot: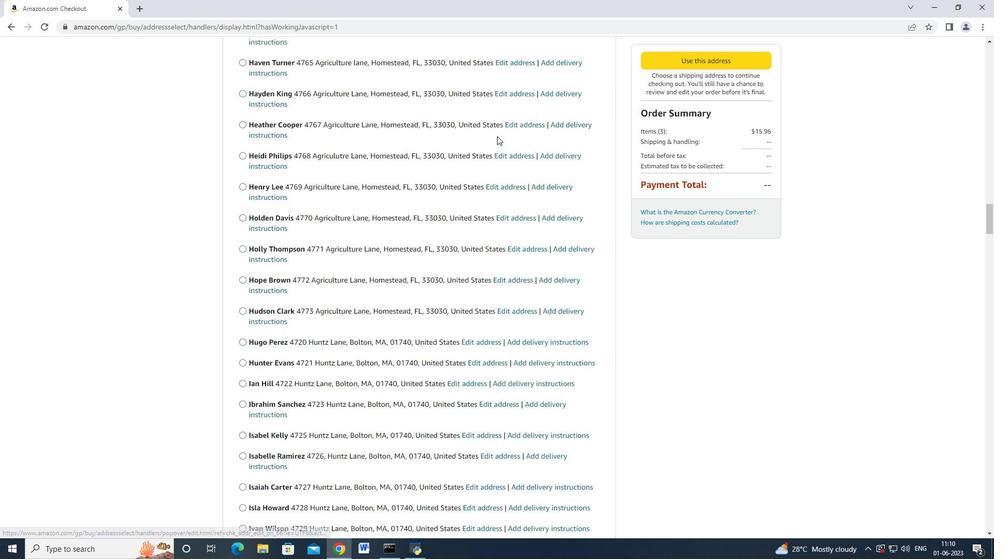 
Action: Mouse scrolled (497, 135) with delta (0, 0)
Screenshot: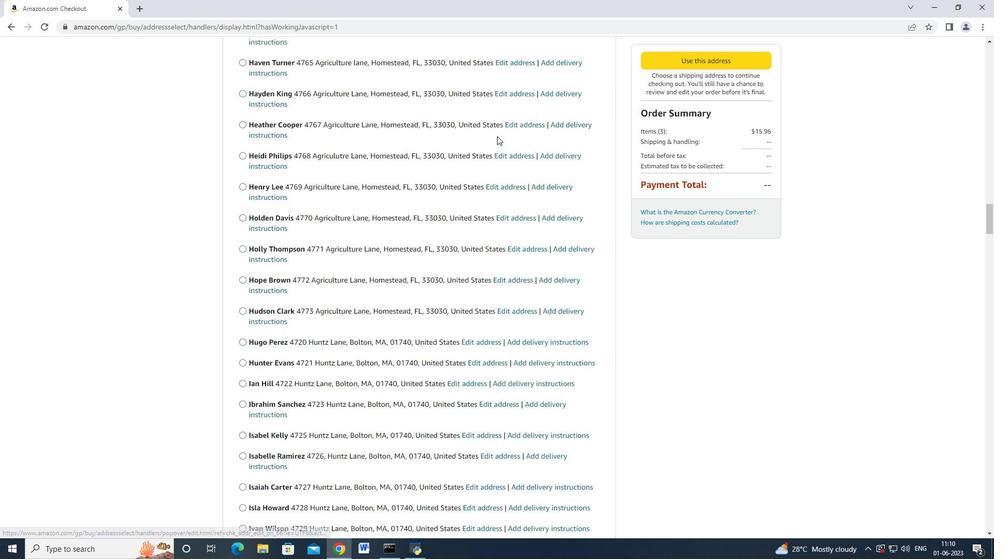 
Action: Mouse scrolled (497, 135) with delta (0, 0)
Screenshot: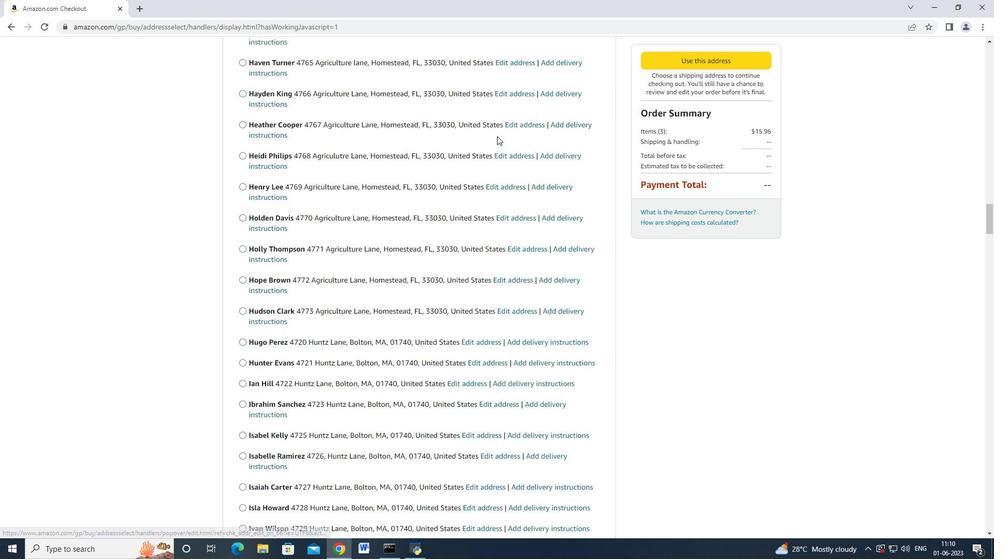 
Action: Mouse scrolled (497, 135) with delta (0, -1)
Screenshot: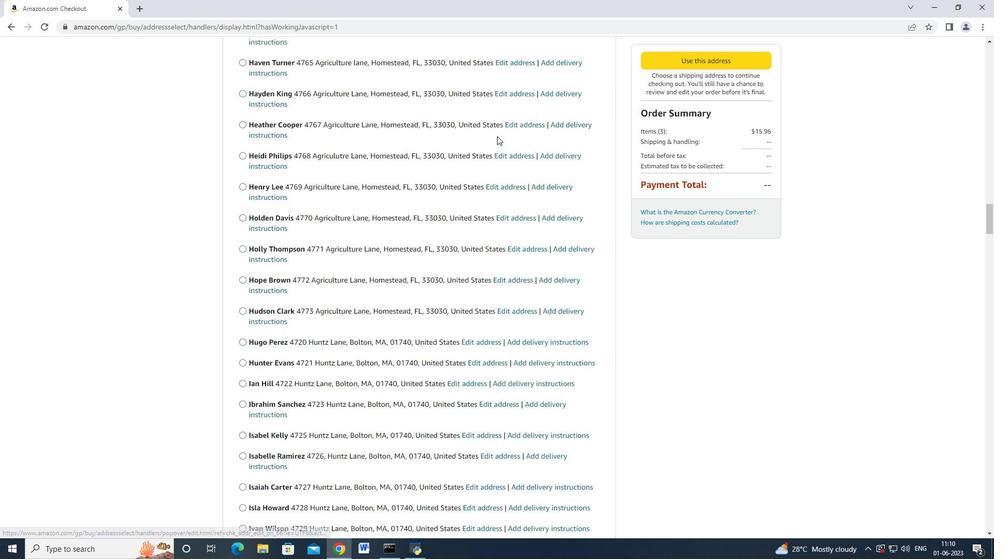 
Action: Mouse scrolled (497, 135) with delta (0, 0)
Screenshot: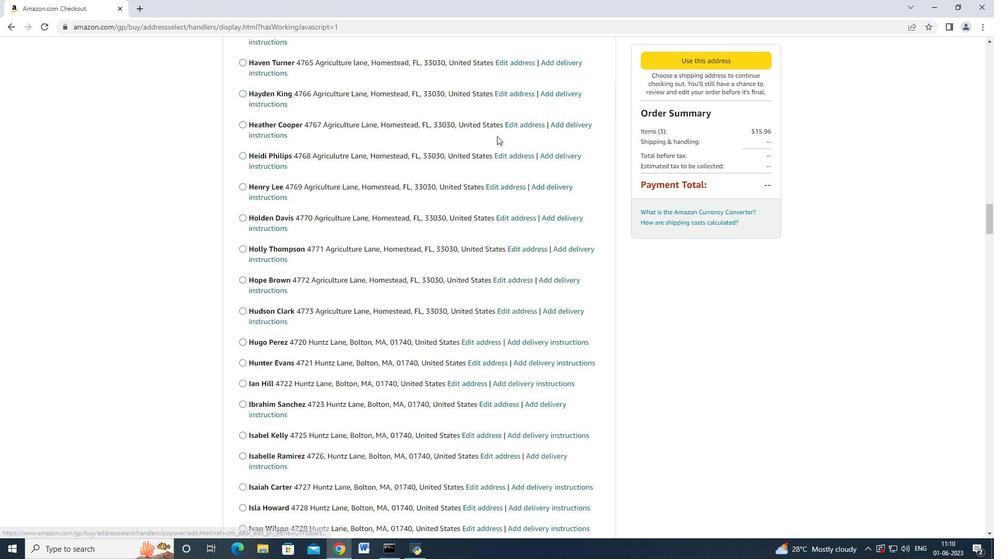 
Action: Mouse moved to (496, 136)
Screenshot: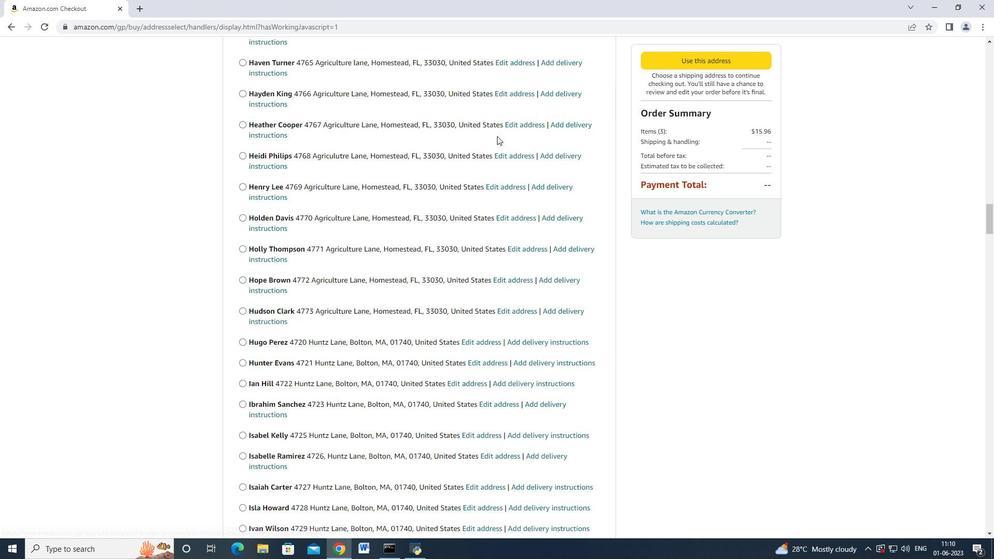 
Action: Mouse scrolled (496, 135) with delta (0, 0)
Screenshot: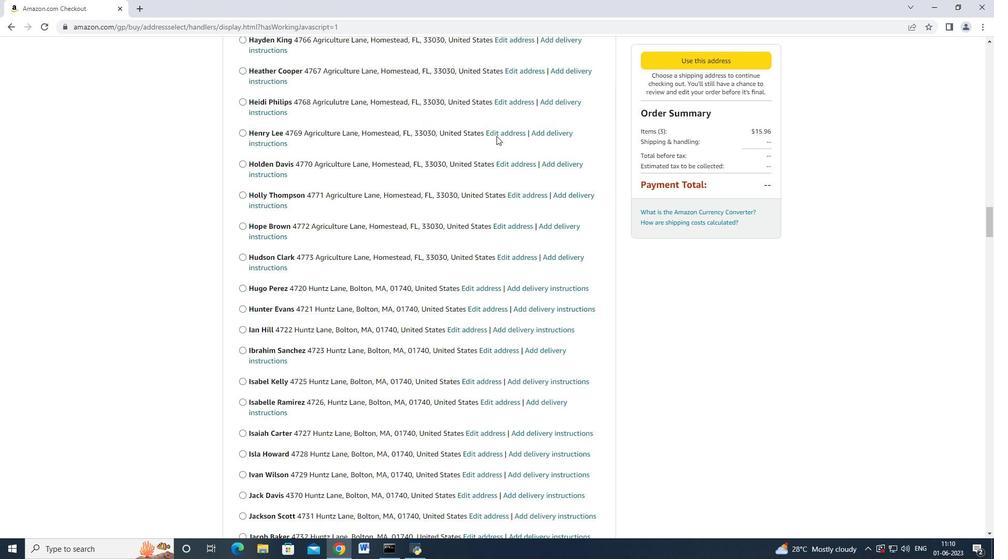 
Action: Mouse moved to (496, 136)
Screenshot: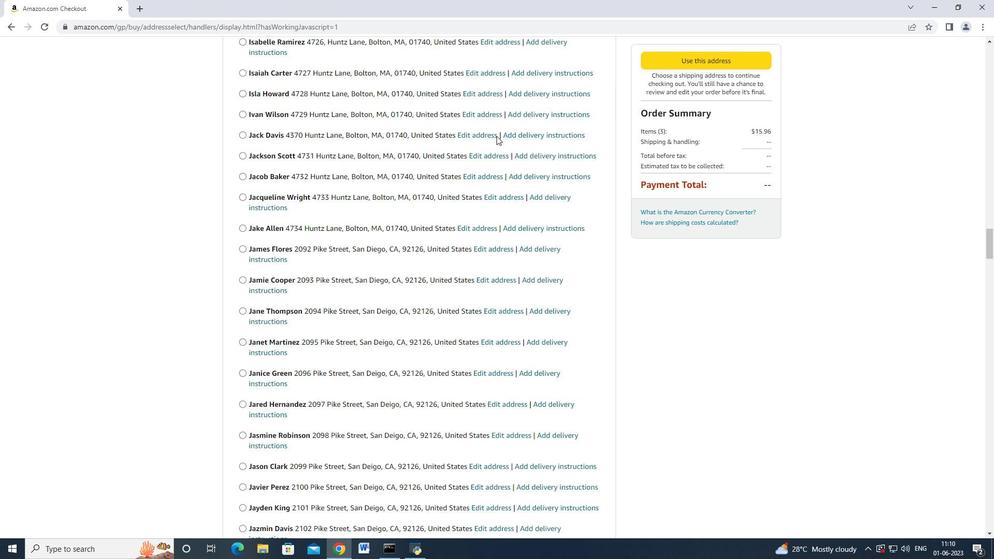 
Action: Mouse scrolled (496, 135) with delta (0, -1)
Screenshot: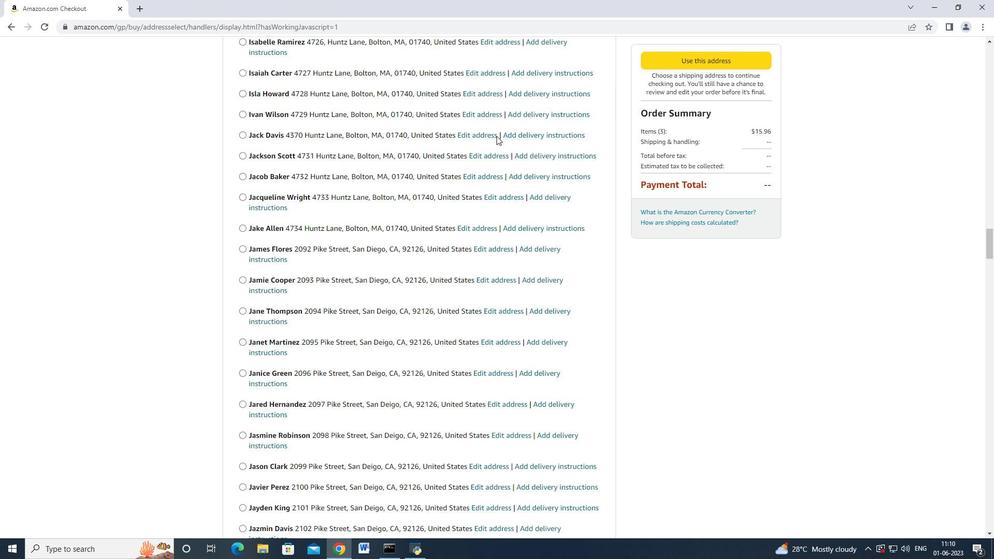 
Action: Mouse scrolled (496, 135) with delta (0, 0)
Screenshot: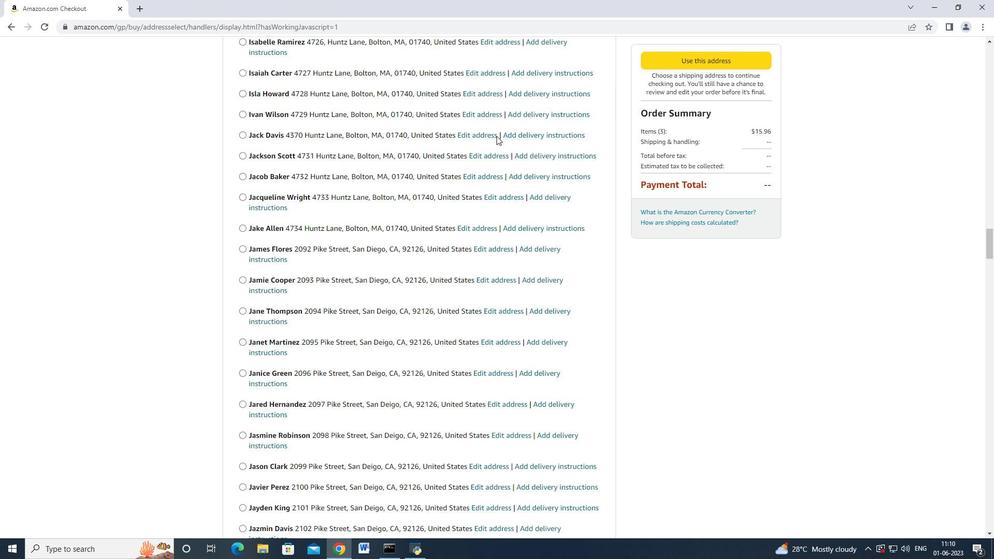 
Action: Mouse scrolled (496, 135) with delta (0, 0)
Screenshot: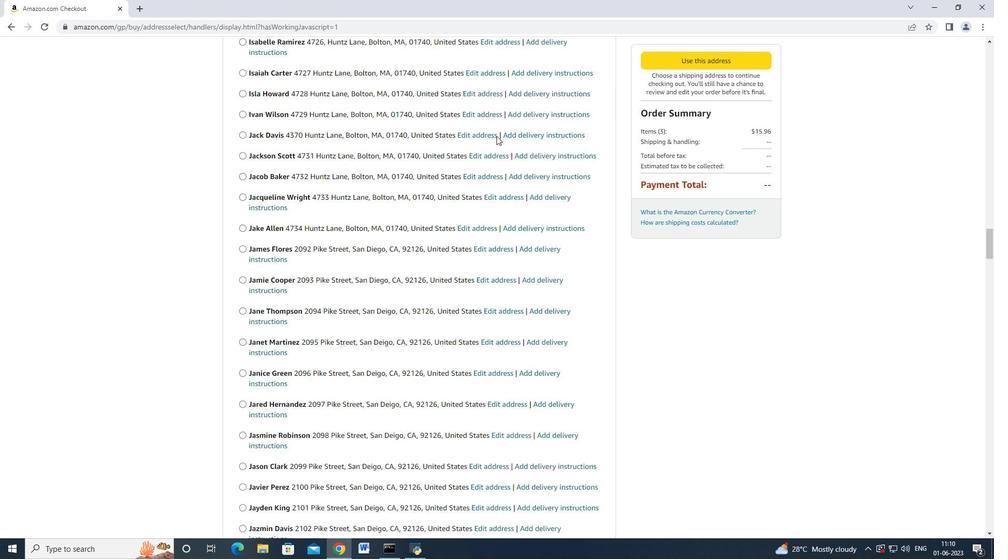 
Action: Mouse scrolled (496, 135) with delta (0, -1)
Screenshot: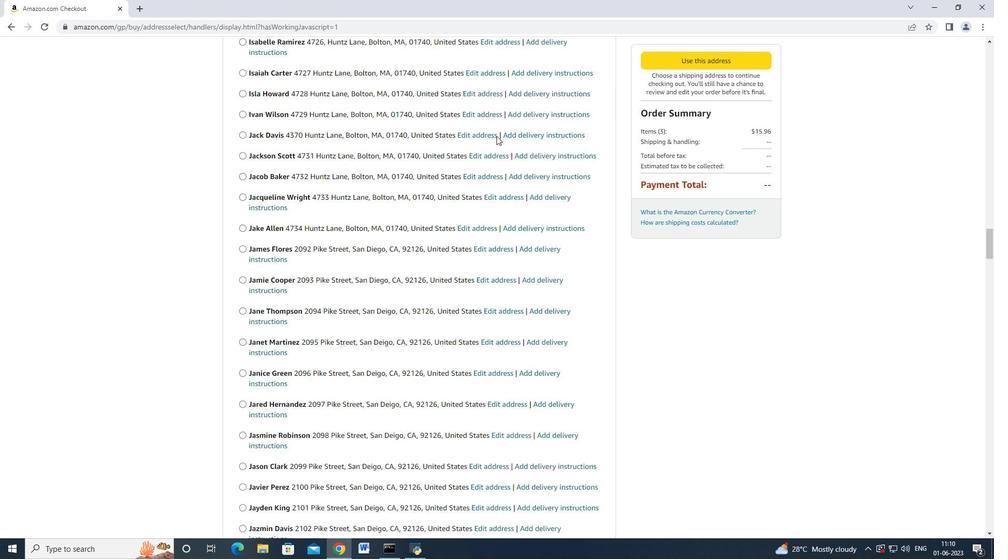 
Action: Mouse scrolled (496, 135) with delta (0, 0)
Screenshot: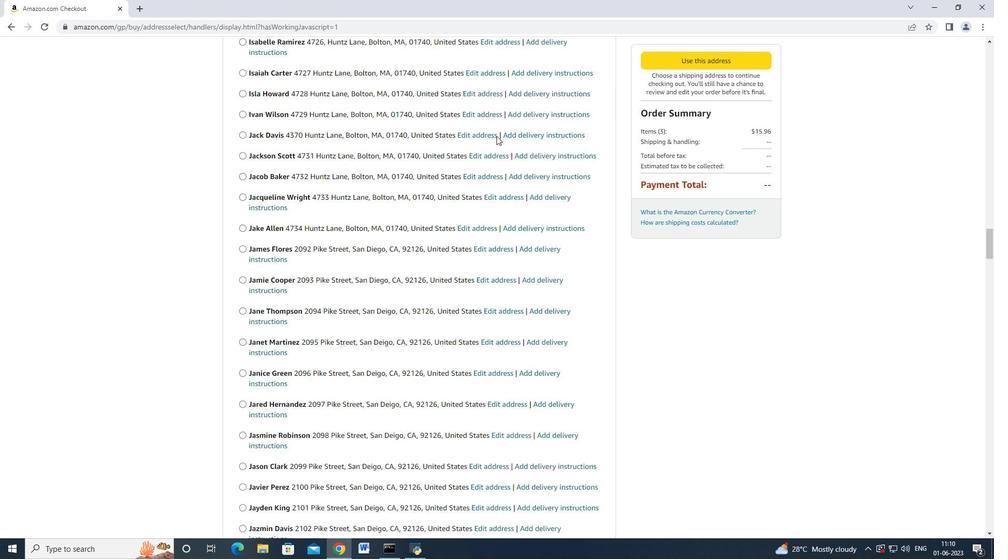 
Action: Mouse moved to (496, 136)
Screenshot: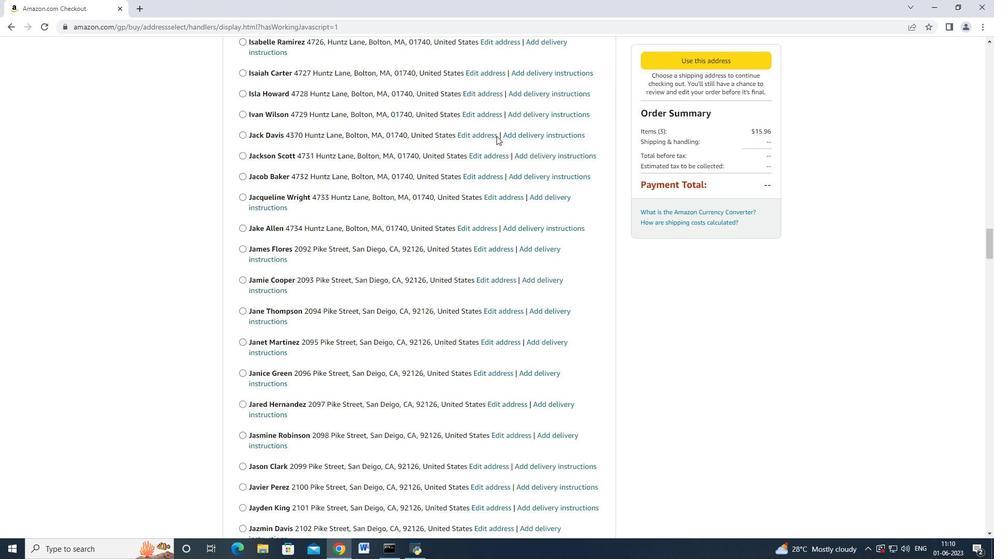 
Action: Mouse scrolled (496, 135) with delta (0, 0)
Screenshot: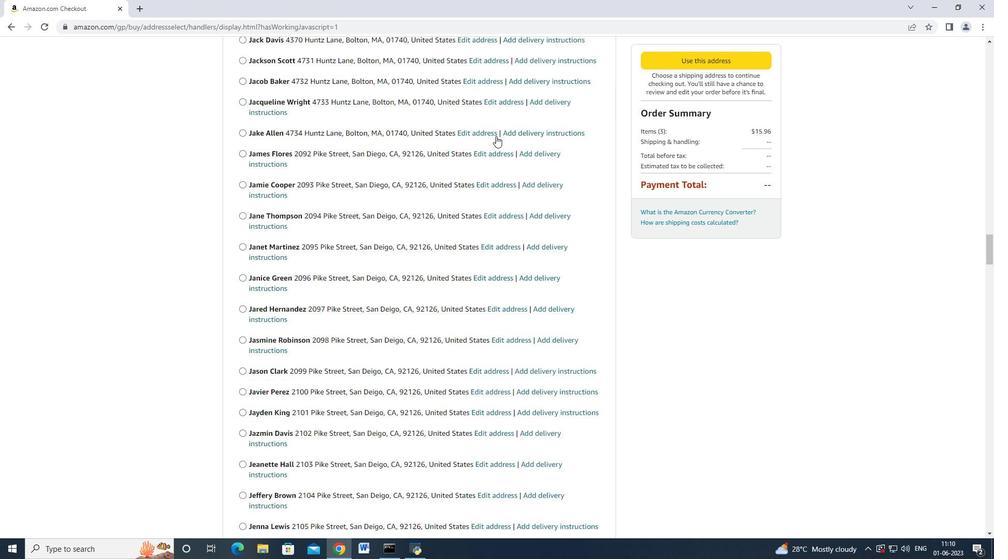 
Action: Mouse scrolled (496, 135) with delta (0, 0)
Screenshot: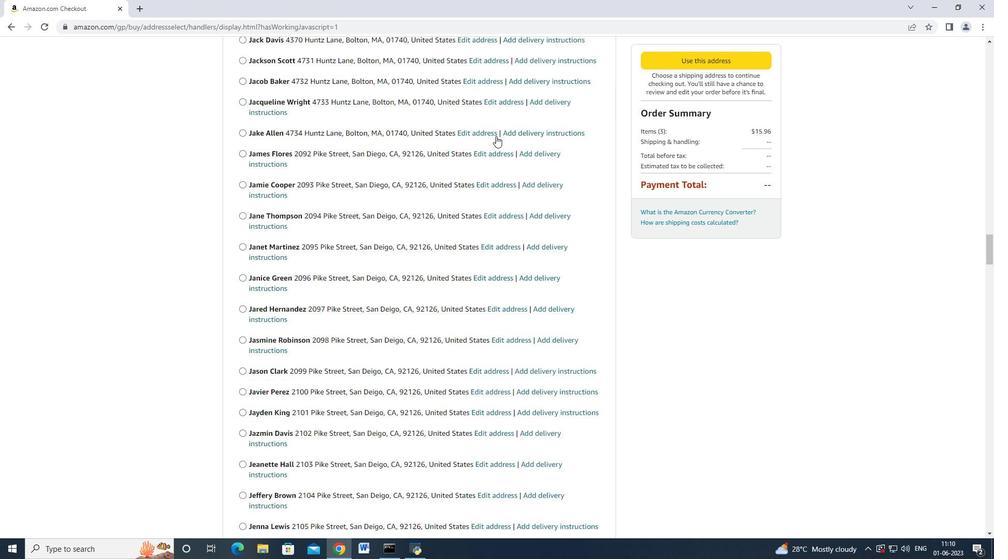 
Action: Mouse moved to (496, 136)
Screenshot: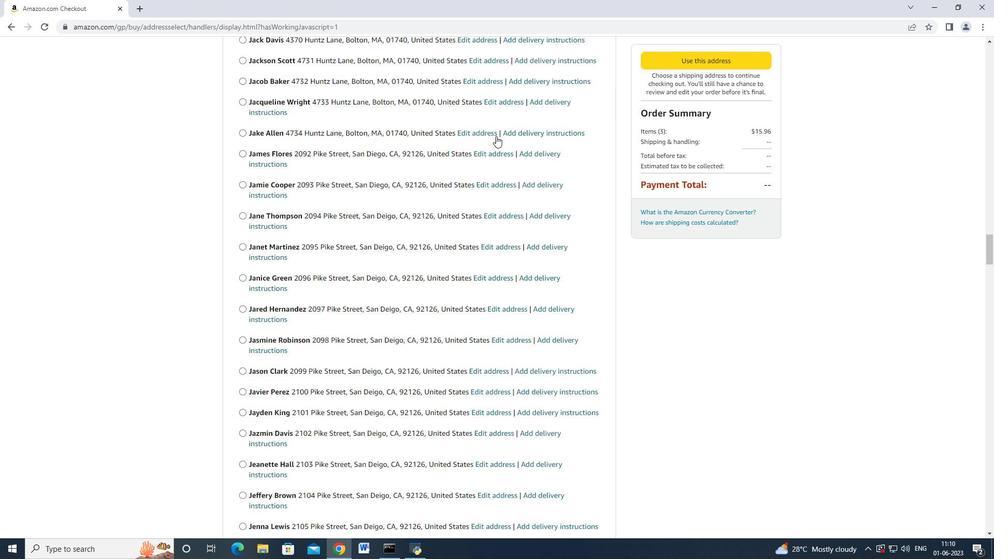 
Action: Mouse scrolled (496, 136) with delta (0, 0)
Screenshot: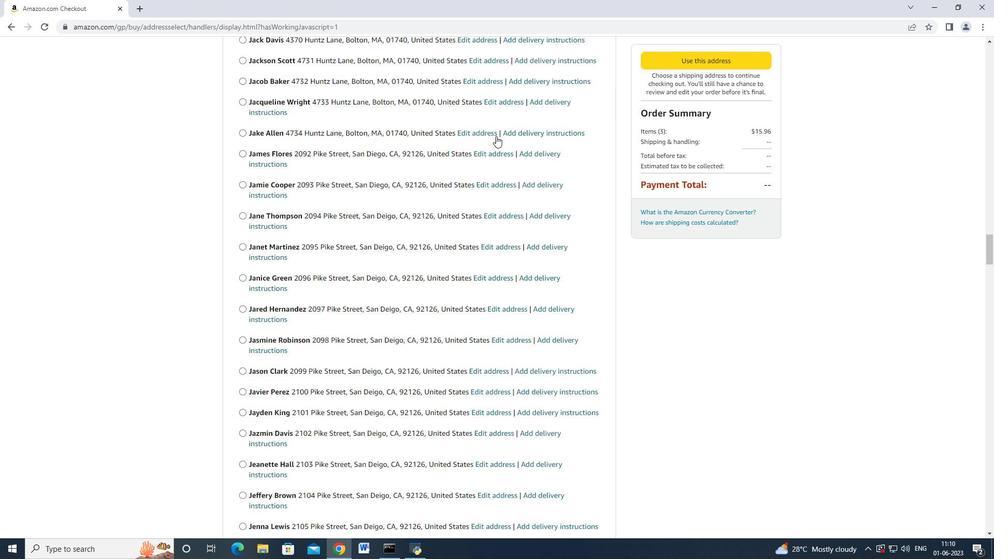 
Action: Mouse moved to (496, 136)
Screenshot: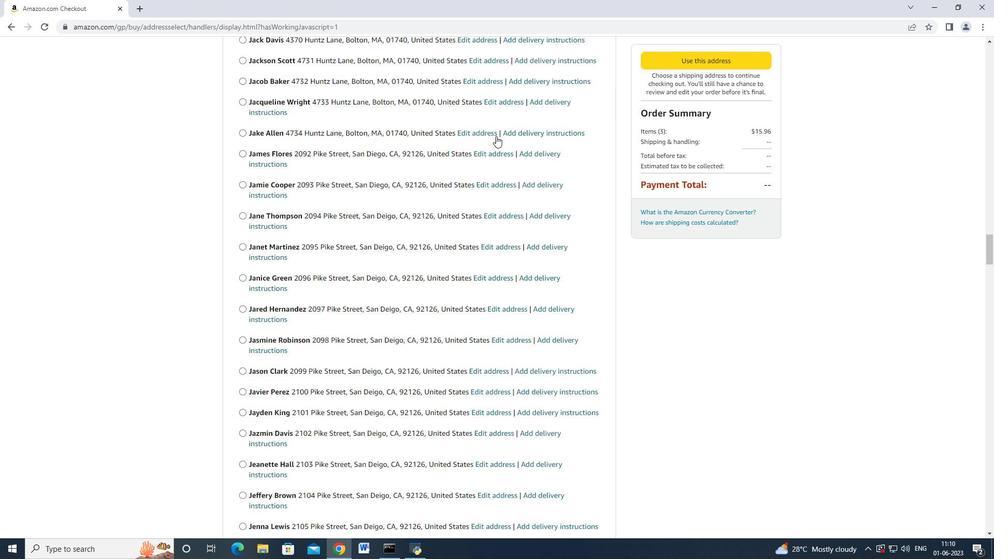 
Action: Mouse scrolled (496, 136) with delta (0, 0)
Screenshot: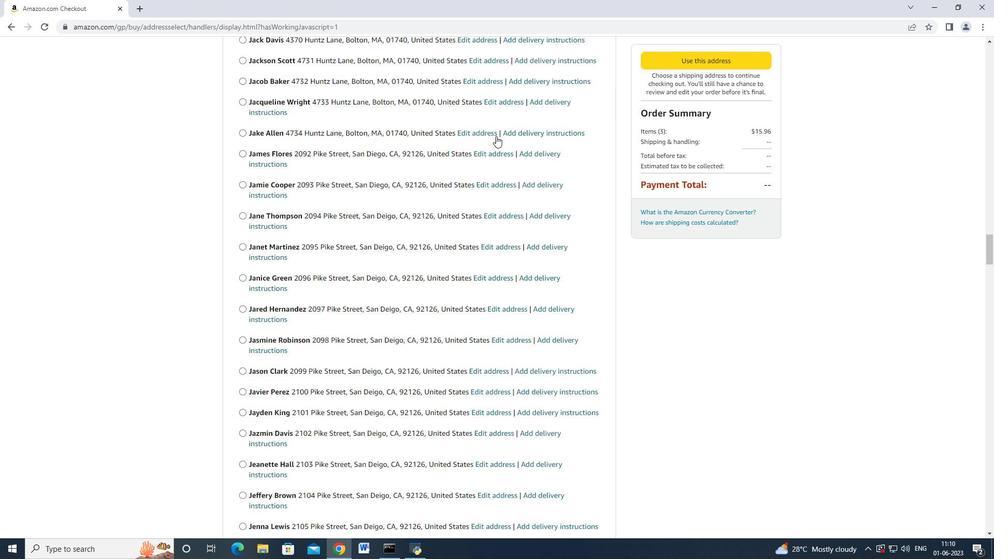 
Action: Mouse scrolled (496, 136) with delta (0, 0)
Screenshot: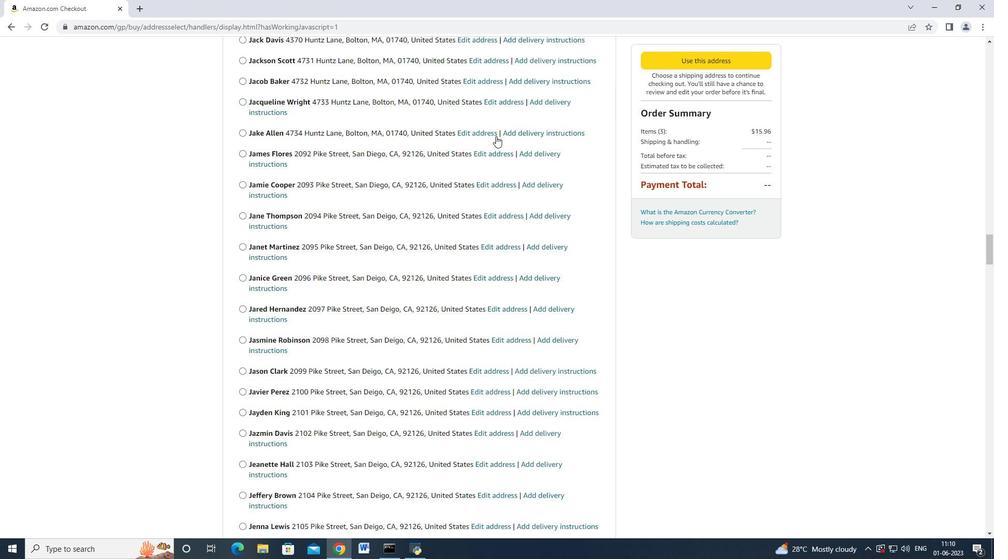 
Action: Mouse scrolled (496, 135) with delta (0, -1)
Screenshot: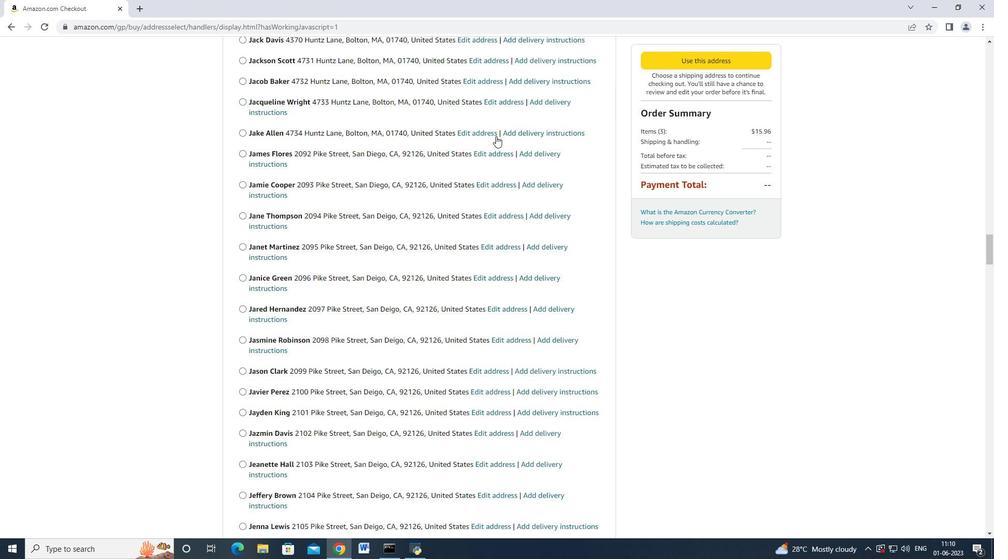 
Action: Mouse scrolled (496, 136) with delta (0, 0)
Screenshot: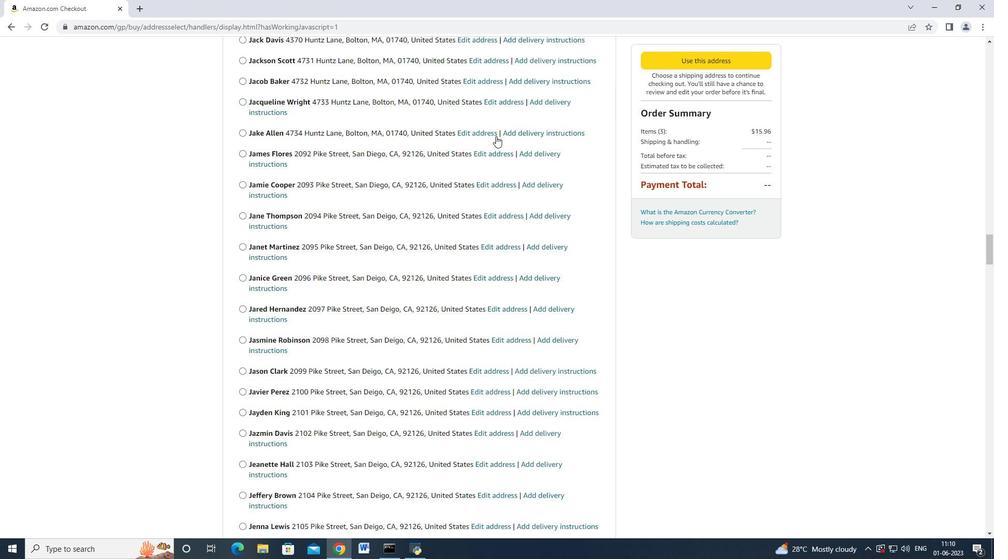 
Action: Mouse scrolled (496, 136) with delta (0, 0)
Screenshot: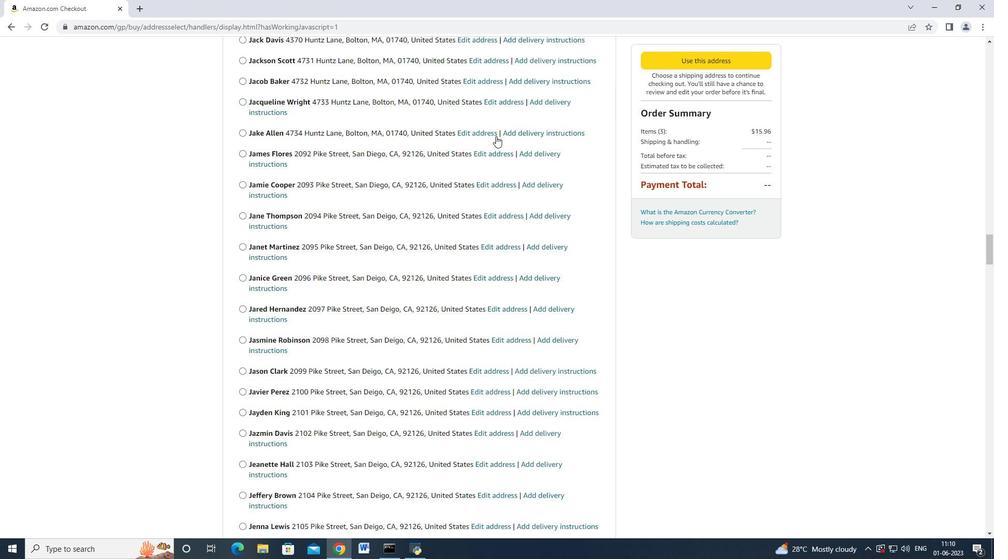 
Action: Mouse moved to (494, 137)
Screenshot: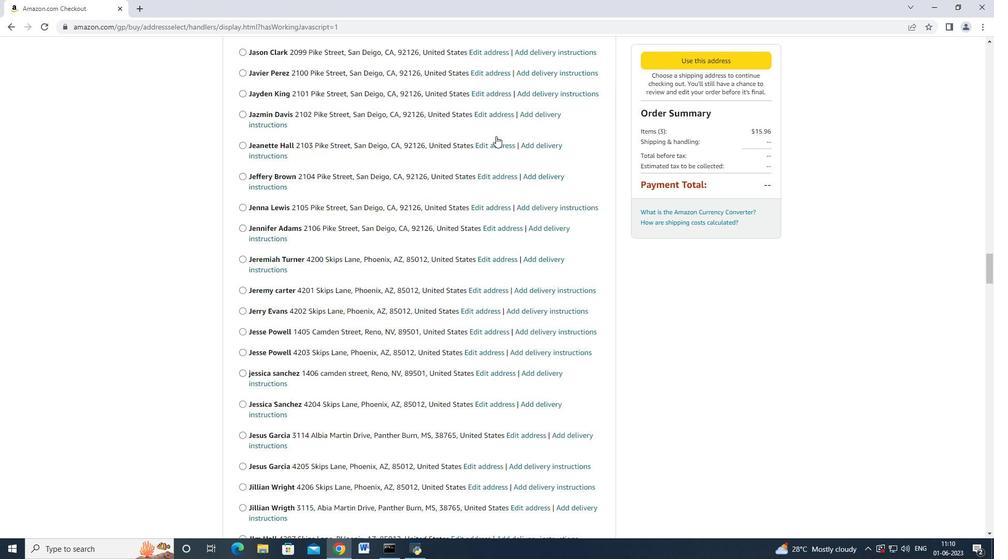 
Action: Mouse scrolled (494, 136) with delta (0, 0)
Screenshot: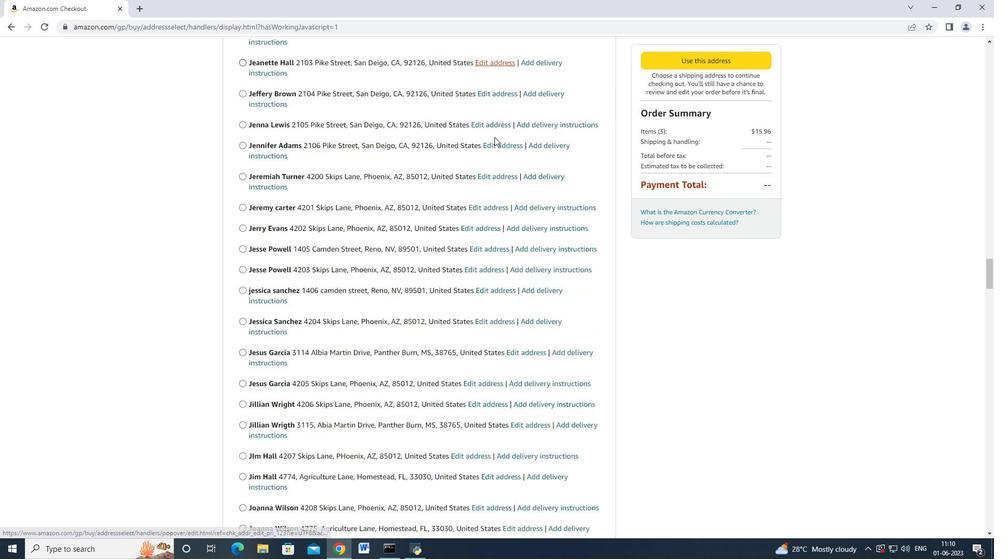 
Action: Mouse scrolled (494, 136) with delta (0, 0)
Screenshot: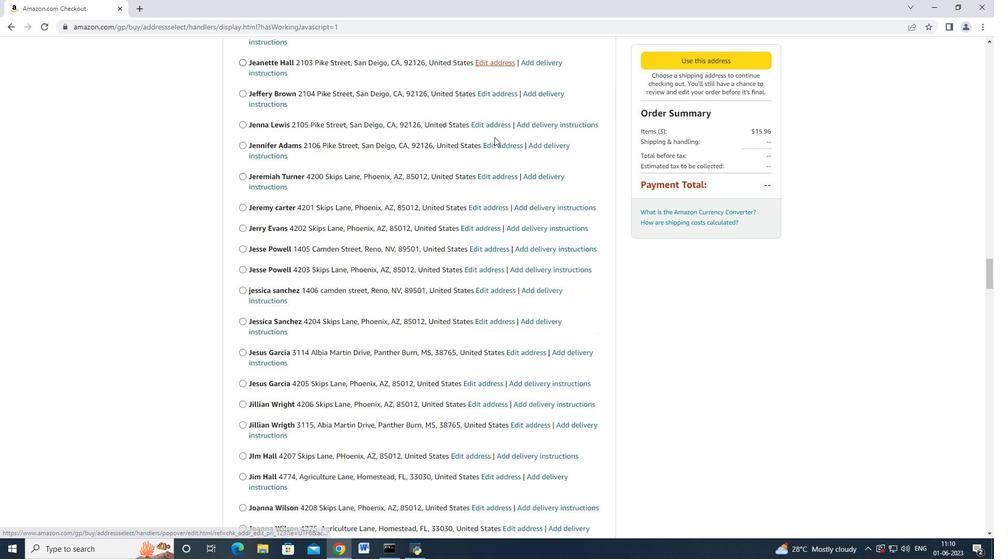 
Action: Mouse scrolled (494, 136) with delta (0, 0)
Screenshot: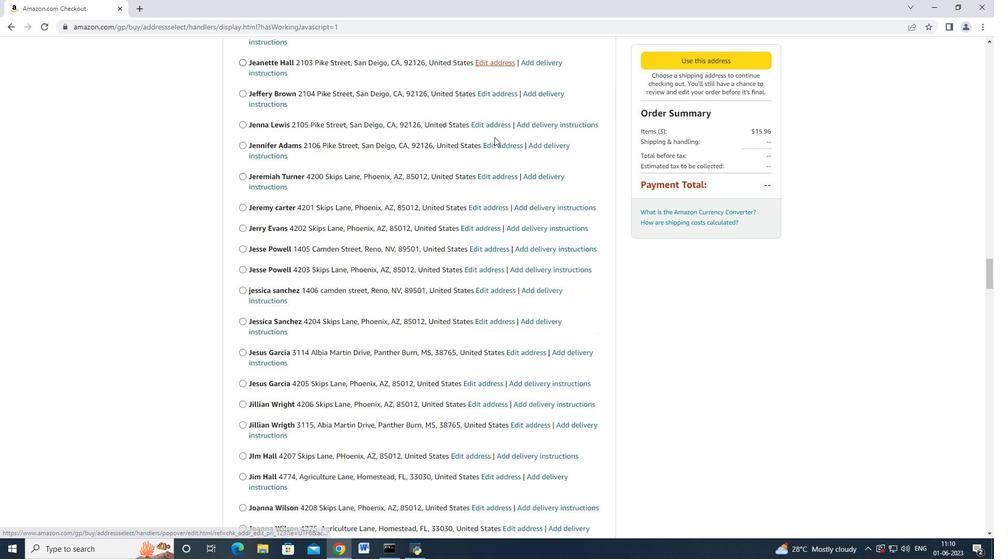 
Action: Mouse scrolled (494, 136) with delta (0, -1)
Screenshot: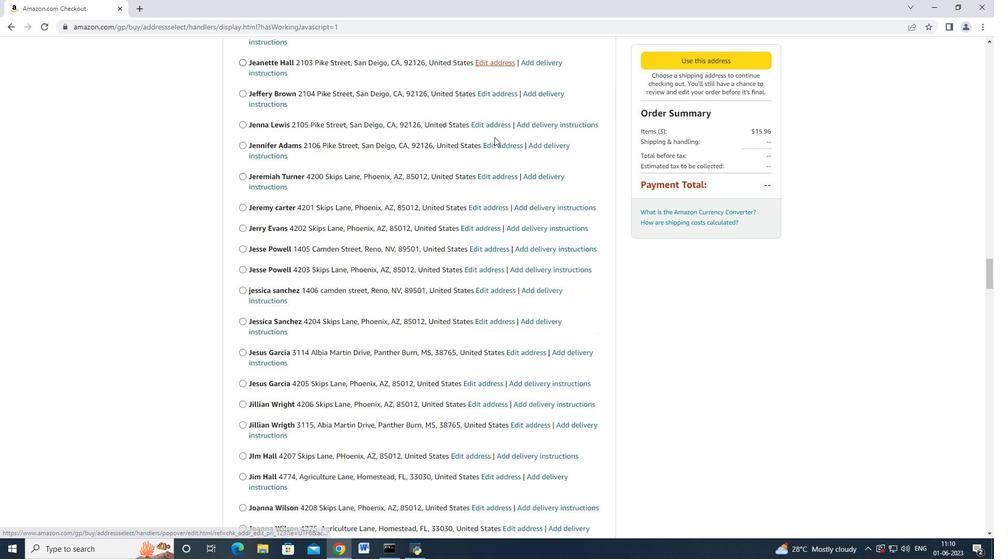 
Action: Mouse scrolled (494, 136) with delta (0, 0)
Screenshot: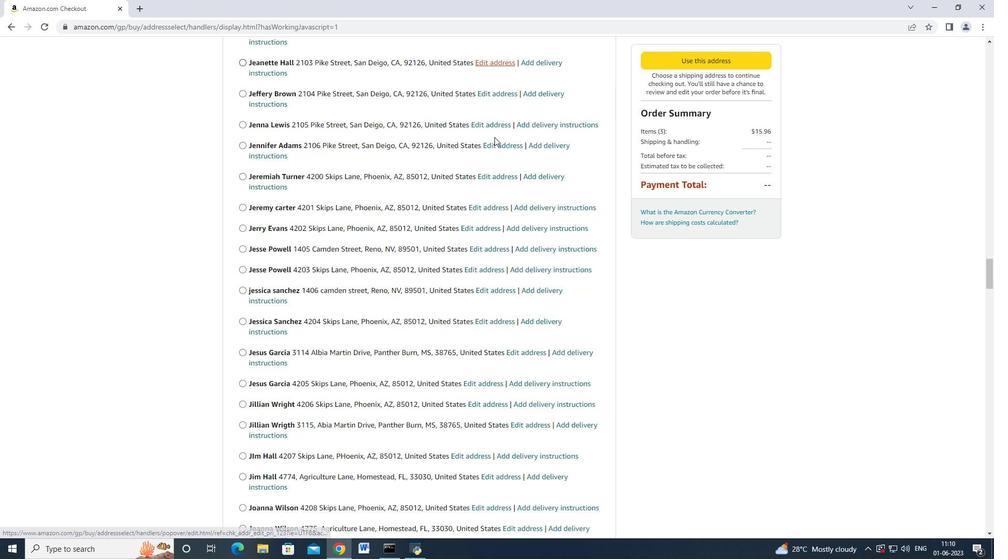 
Action: Mouse scrolled (494, 136) with delta (0, 0)
Screenshot: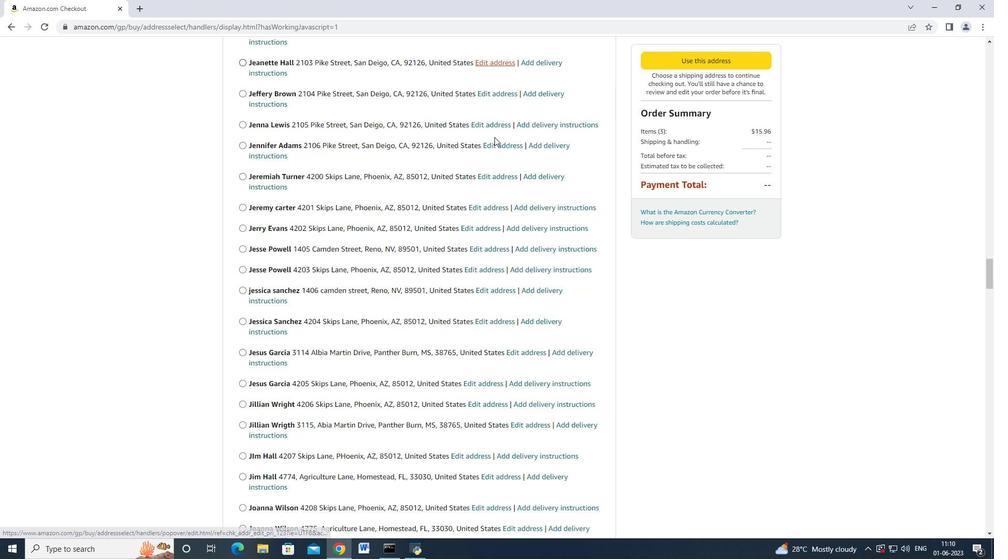 
Action: Mouse scrolled (494, 136) with delta (0, 0)
Screenshot: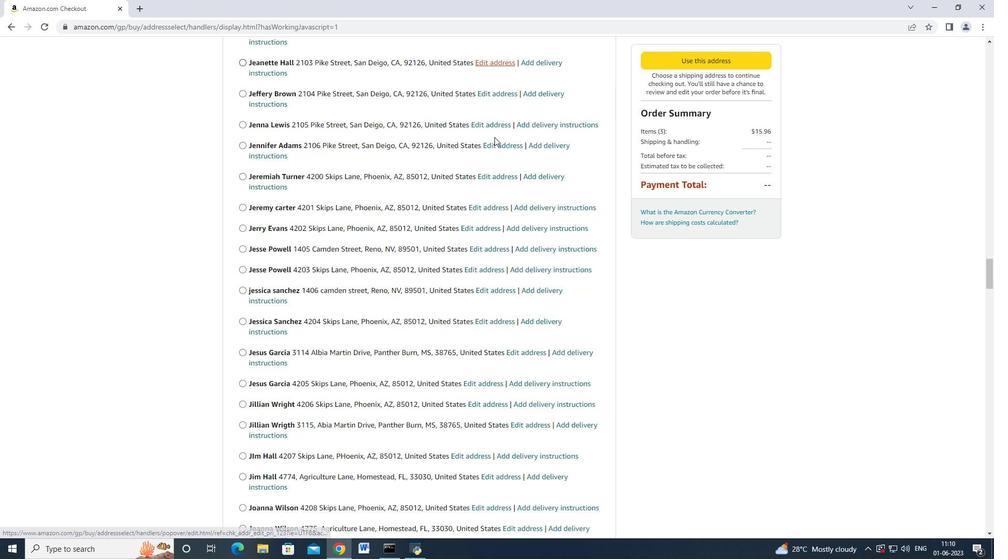 
Action: Mouse scrolled (494, 136) with delta (0, 0)
Screenshot: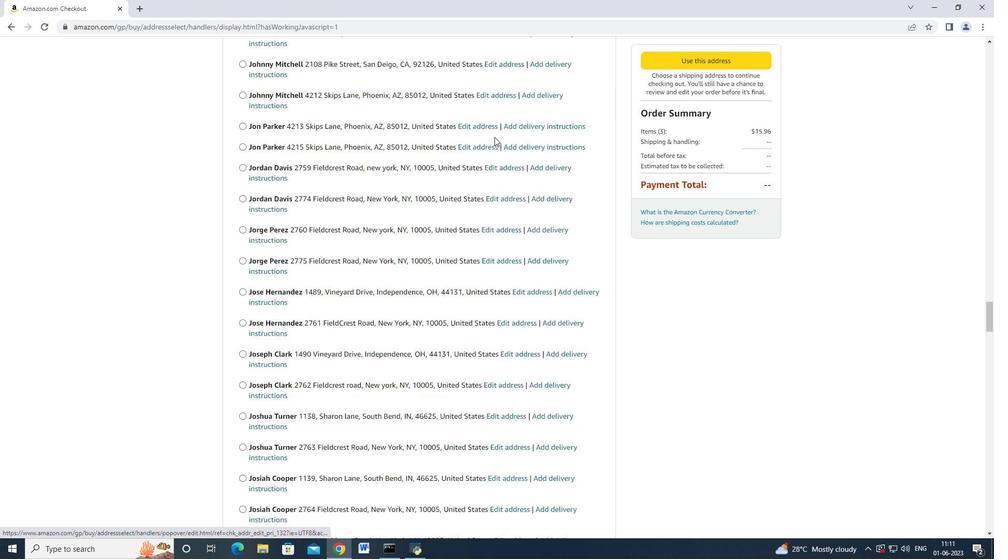 
Action: Mouse scrolled (494, 136) with delta (0, 0)
Screenshot: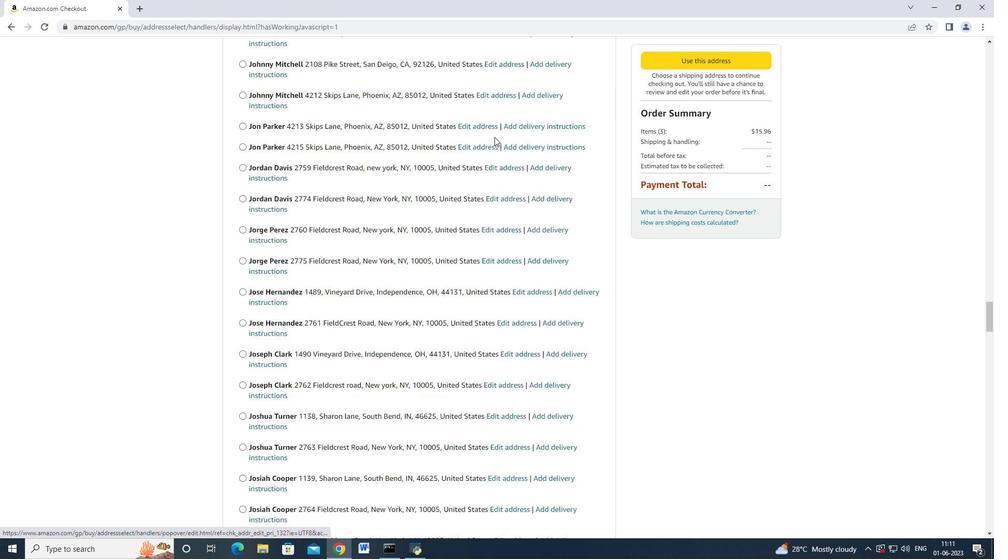 
Action: Mouse scrolled (494, 136) with delta (0, 0)
Screenshot: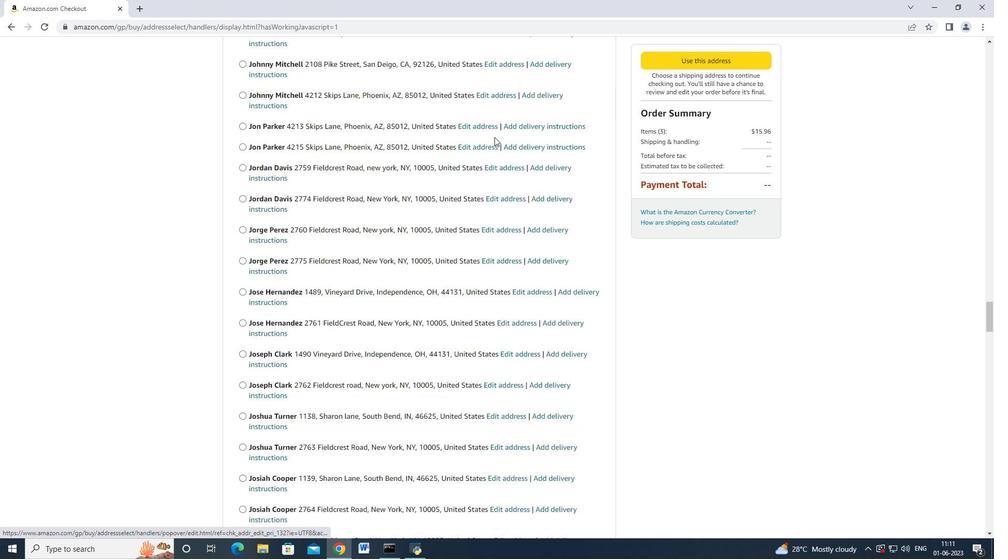 
Action: Mouse scrolled (494, 136) with delta (0, 0)
Screenshot: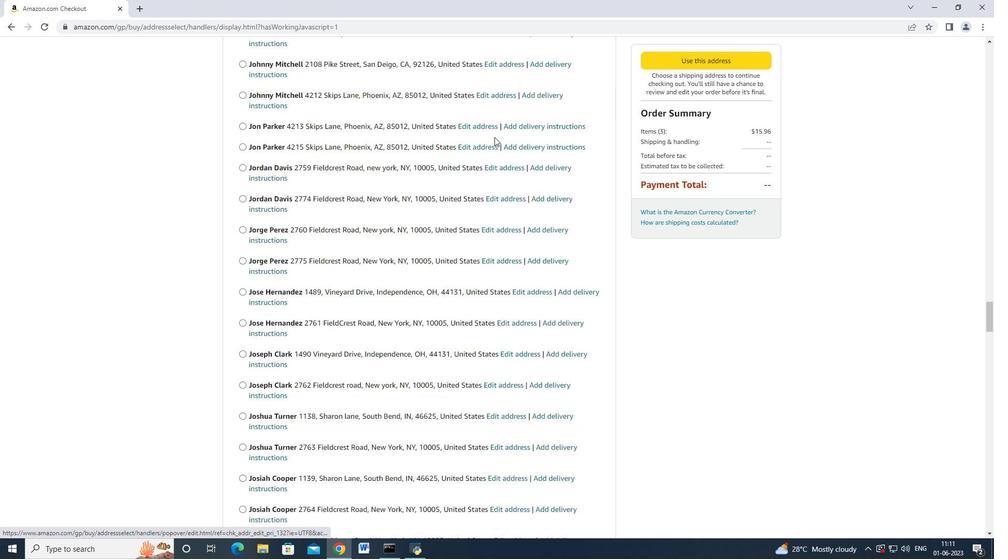 
Action: Mouse scrolled (494, 136) with delta (0, -1)
Screenshot: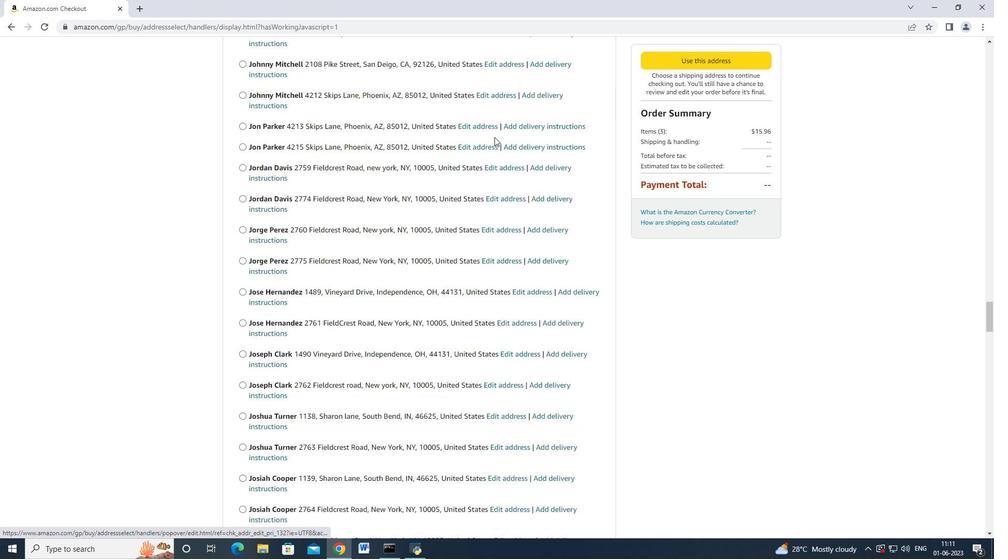 
Action: Mouse scrolled (494, 136) with delta (0, 0)
Screenshot: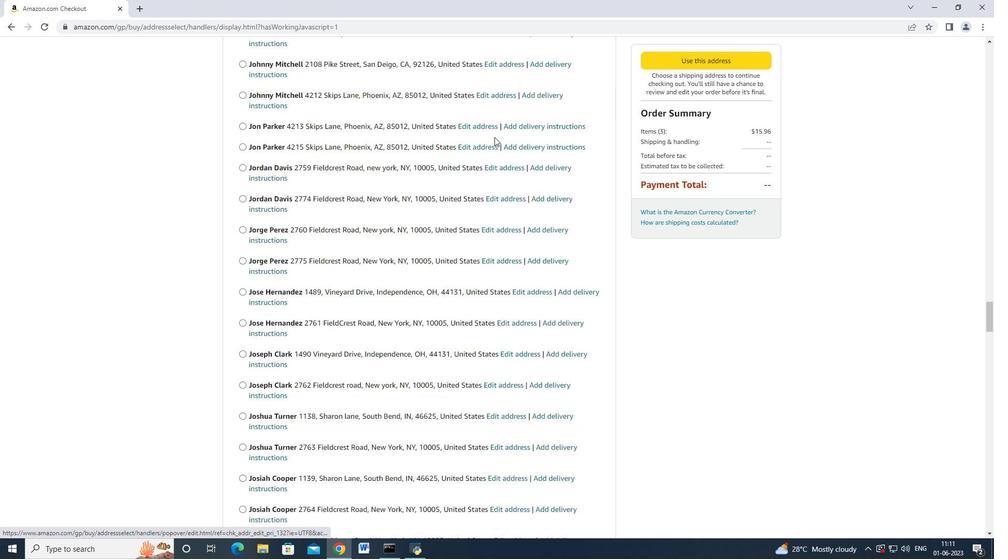 
Action: Mouse moved to (494, 137)
Screenshot: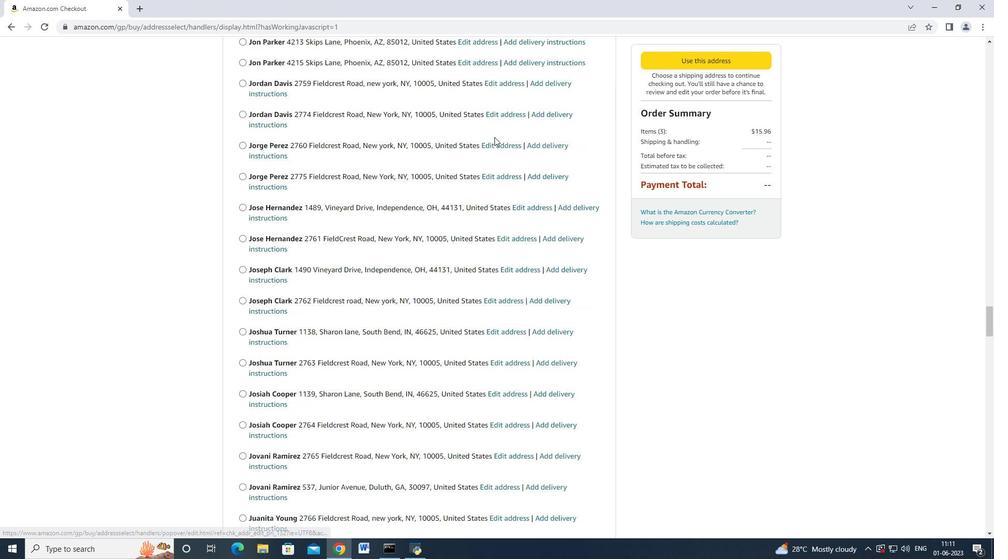 
Action: Mouse scrolled (494, 137) with delta (0, 0)
Screenshot: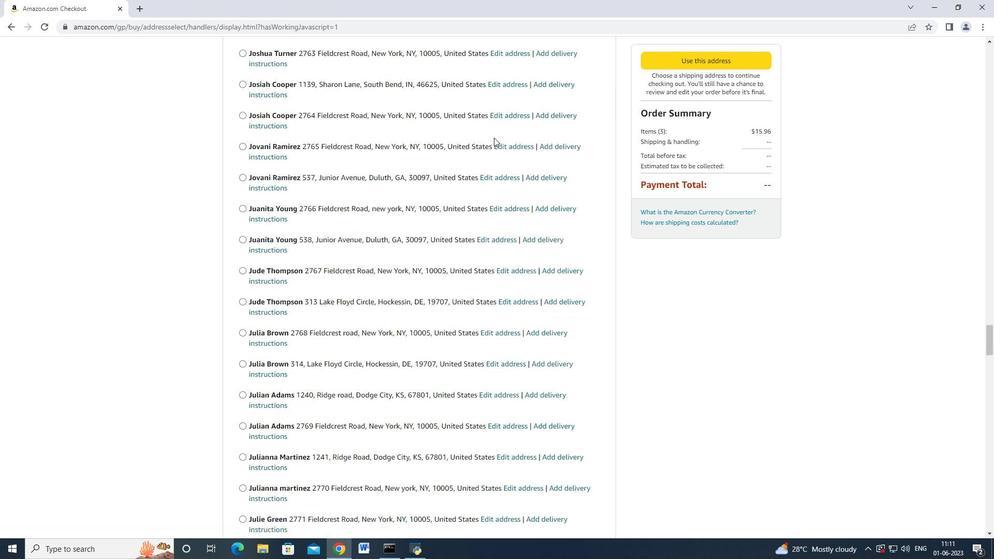 
Action: Mouse moved to (494, 138)
Screenshot: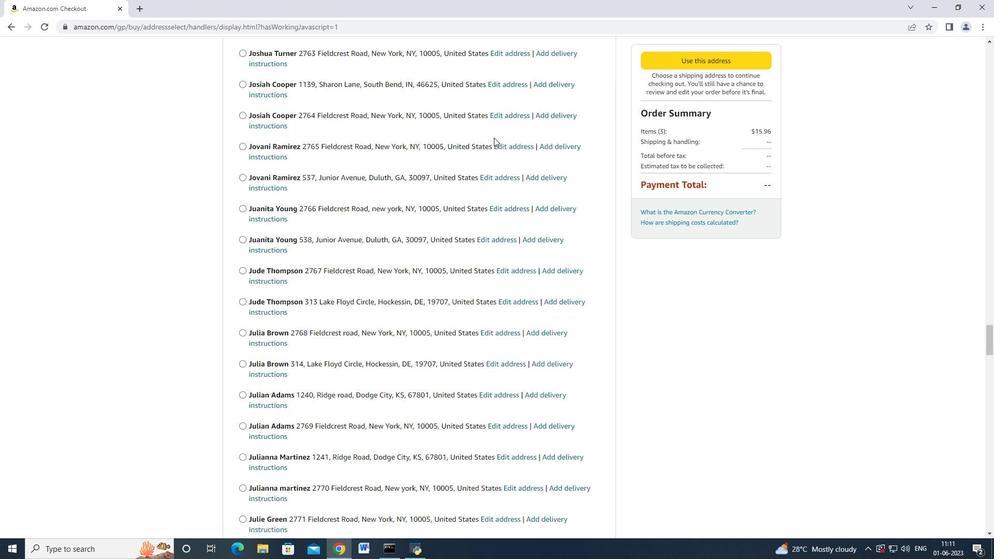 
Action: Mouse scrolled (494, 137) with delta (0, 0)
Screenshot: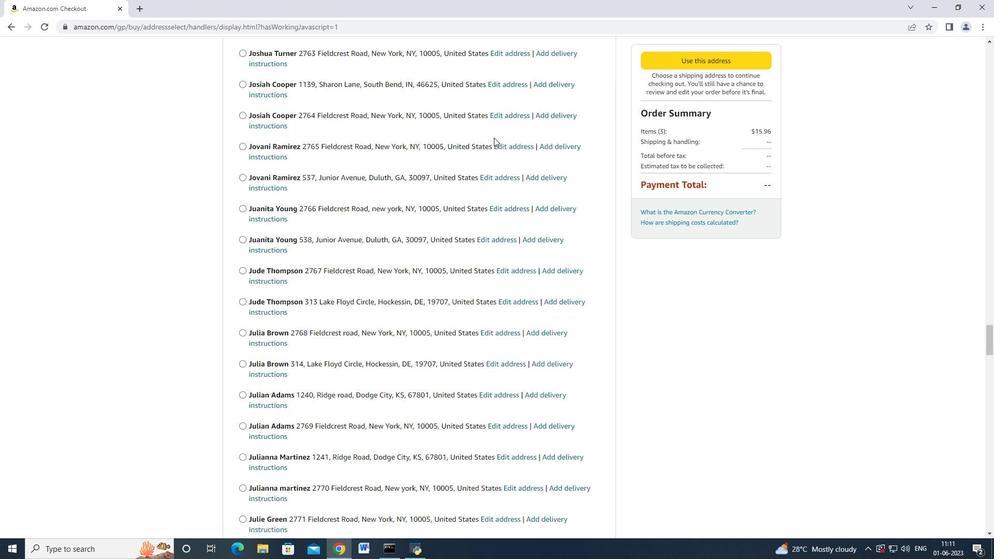 
Action: Mouse scrolled (494, 137) with delta (0, 0)
Screenshot: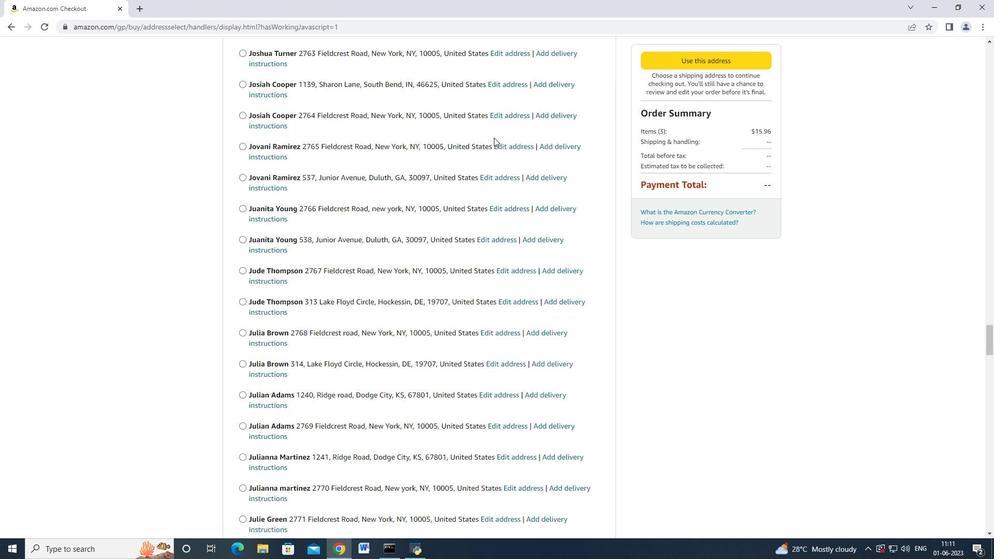 
Action: Mouse scrolled (494, 137) with delta (0, 0)
Screenshot: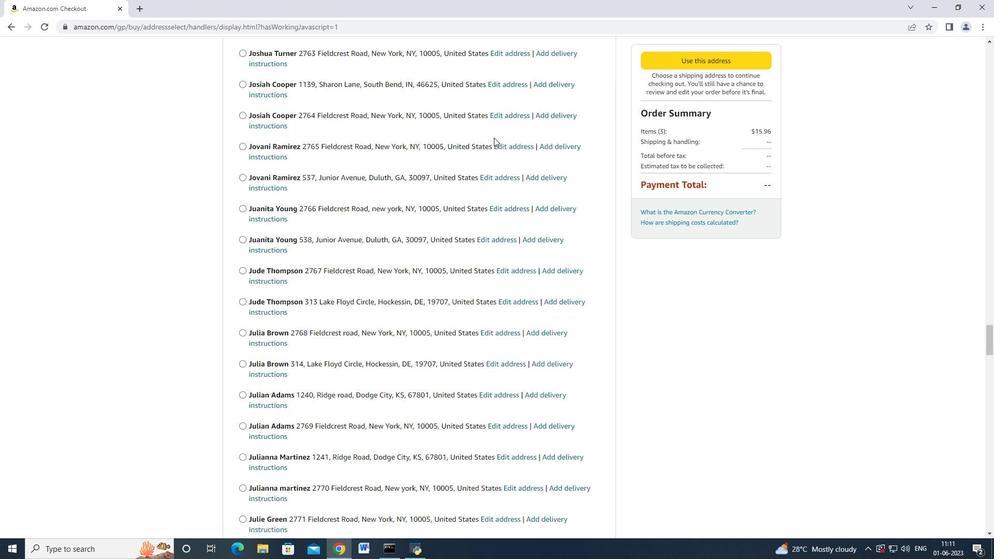 
Action: Mouse scrolled (494, 137) with delta (0, 0)
Screenshot: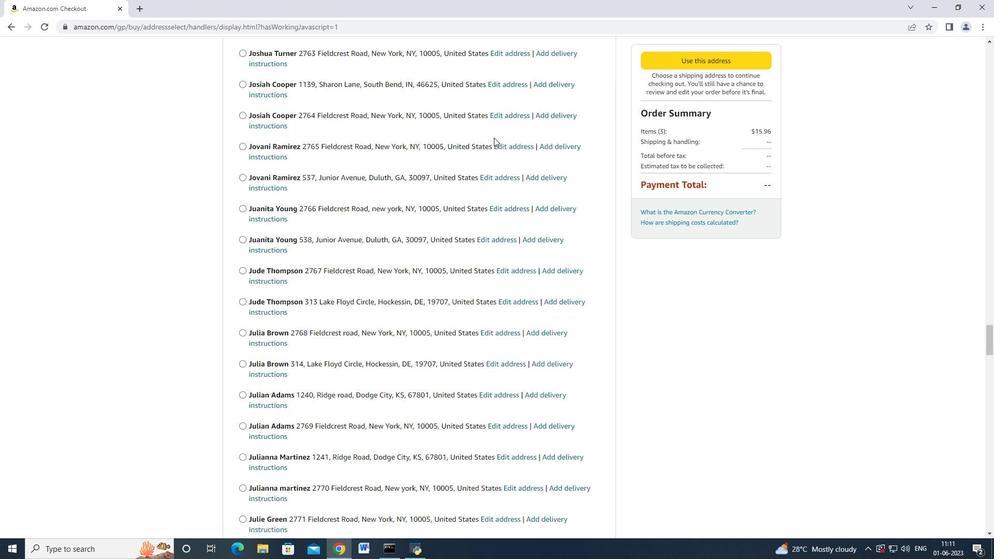 
Action: Mouse moved to (494, 138)
Screenshot: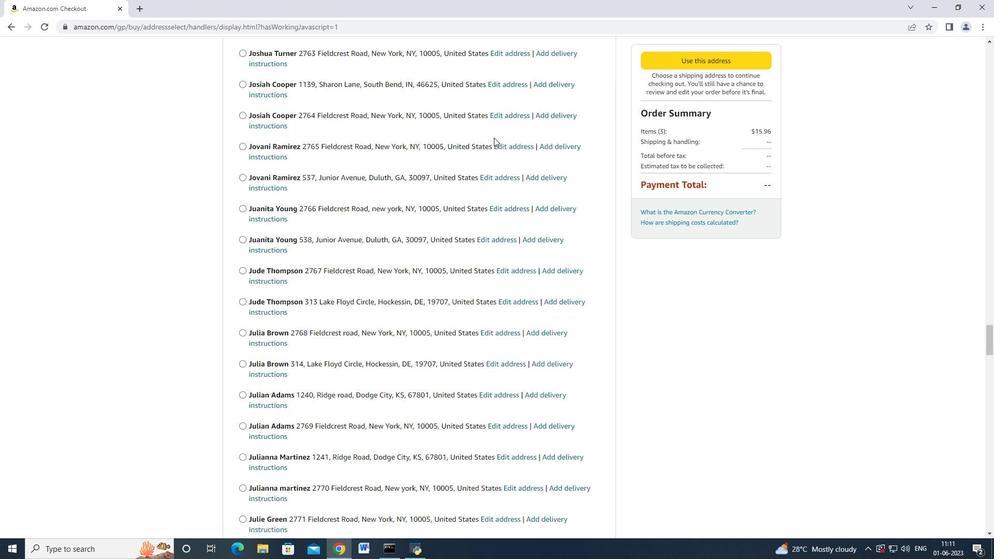 
Action: Mouse scrolled (494, 137) with delta (0, 0)
Screenshot: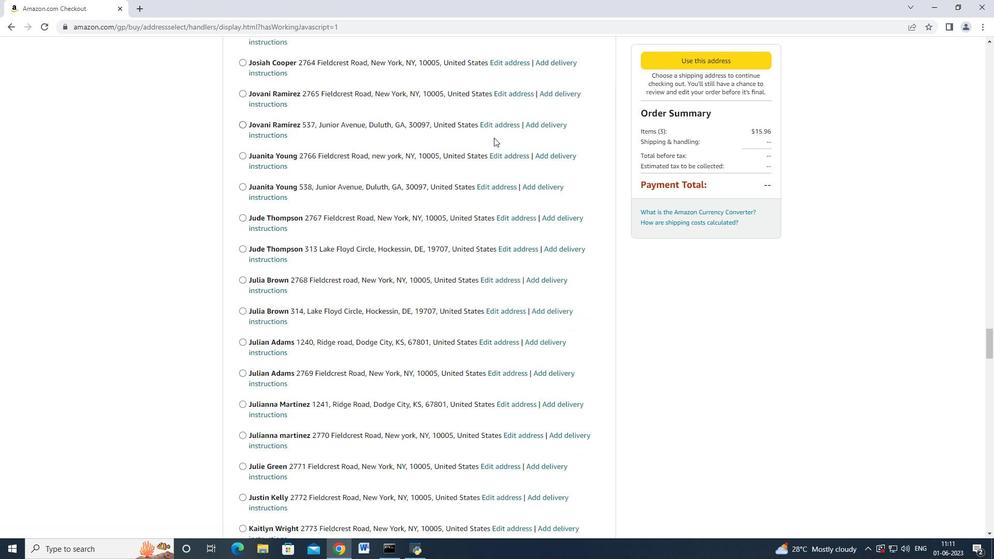 
Action: Mouse moved to (492, 138)
Screenshot: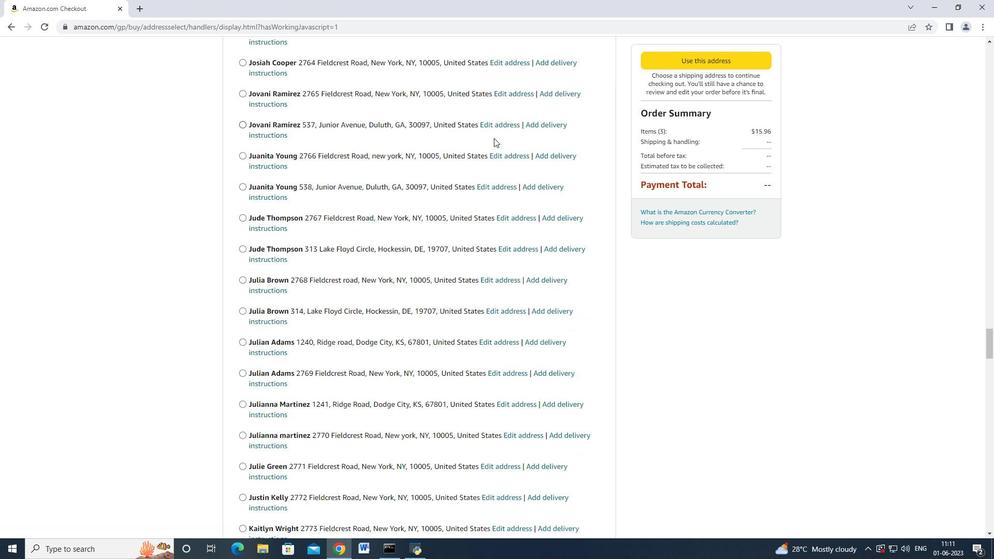 
Action: Mouse scrolled (492, 138) with delta (0, 0)
Screenshot: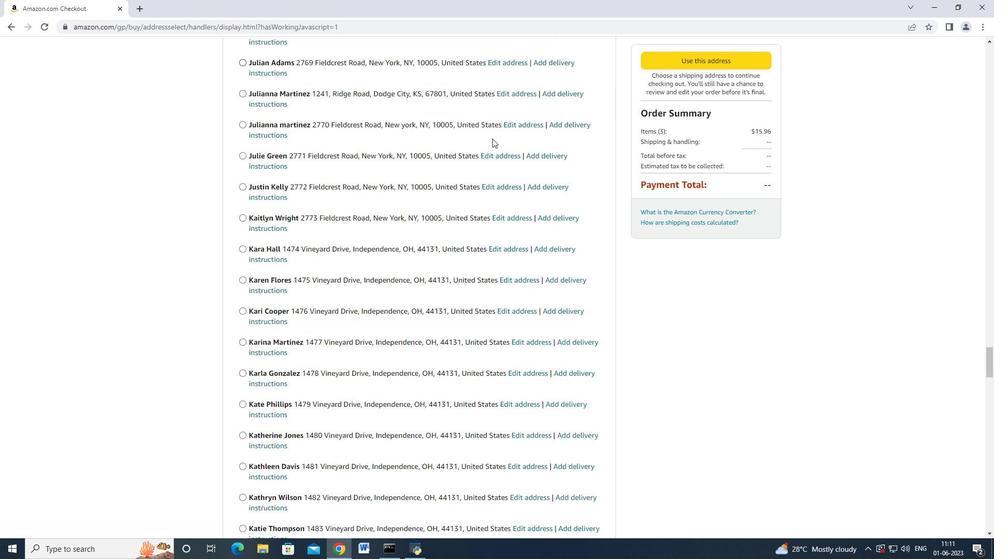 
Action: Mouse moved to (489, 142)
Screenshot: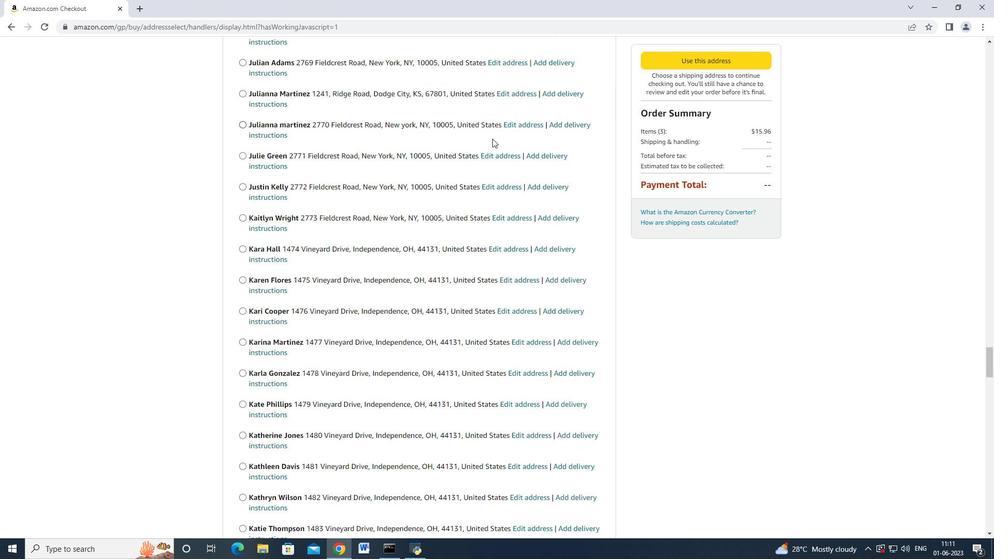 
Action: Mouse scrolled (492, 139) with delta (0, 0)
Screenshot: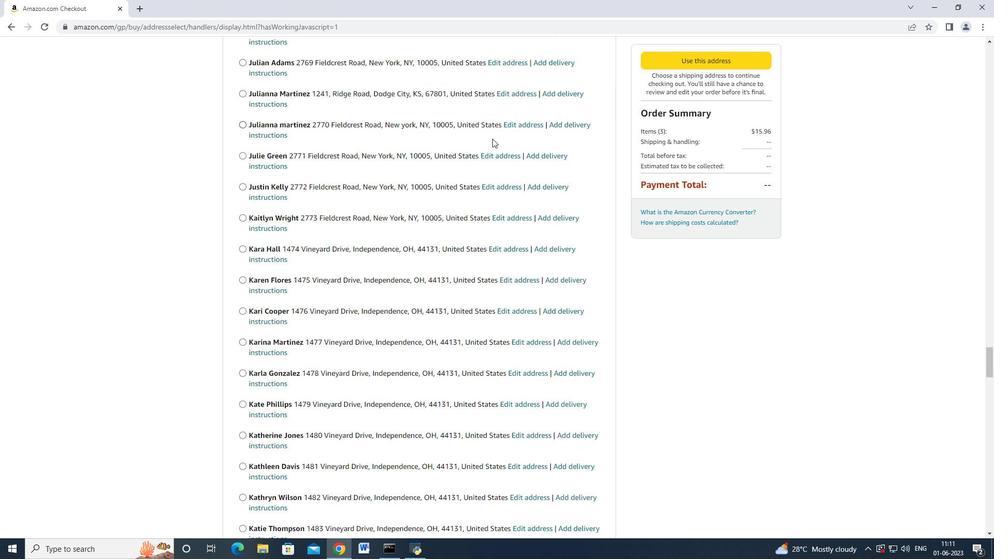 
Action: Mouse moved to (487, 143)
Screenshot: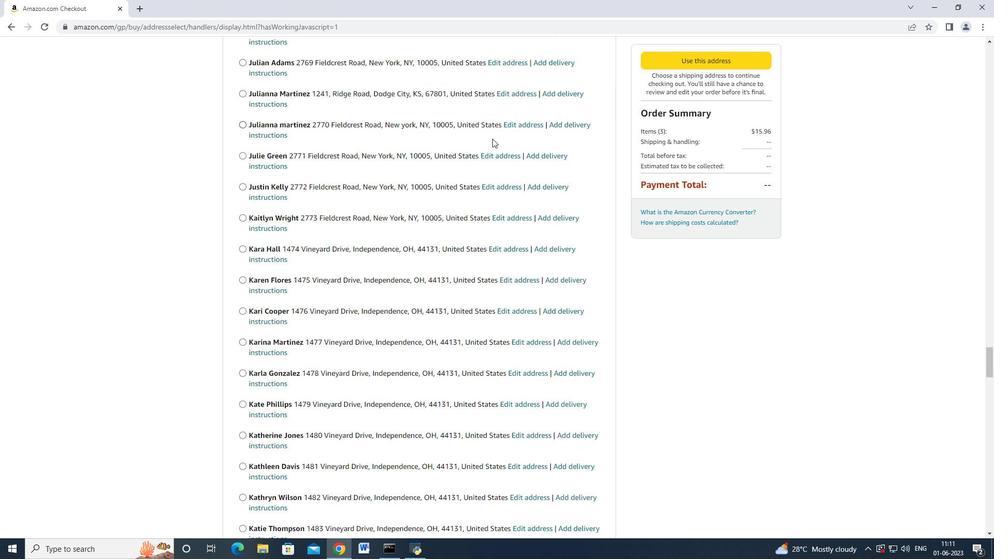 
Action: Mouse scrolled (491, 140) with delta (0, 0)
Screenshot: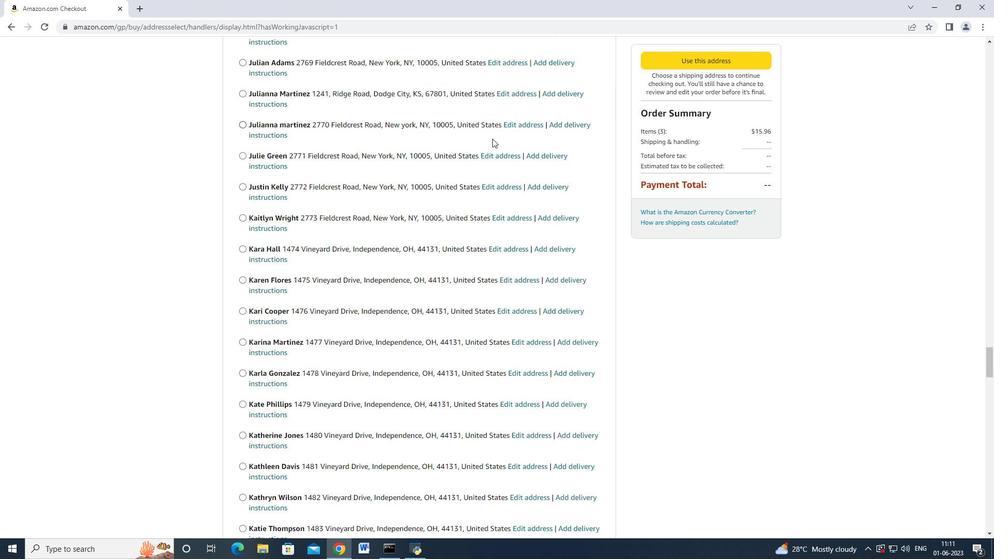 
Action: Mouse moved to (483, 146)
Screenshot: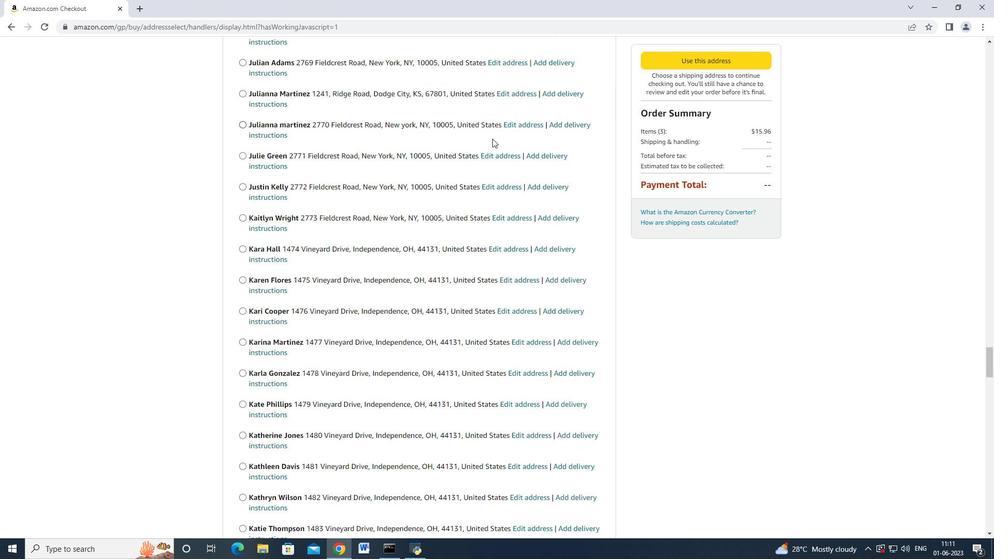 
Action: Mouse scrolled (490, 141) with delta (0, 0)
Screenshot: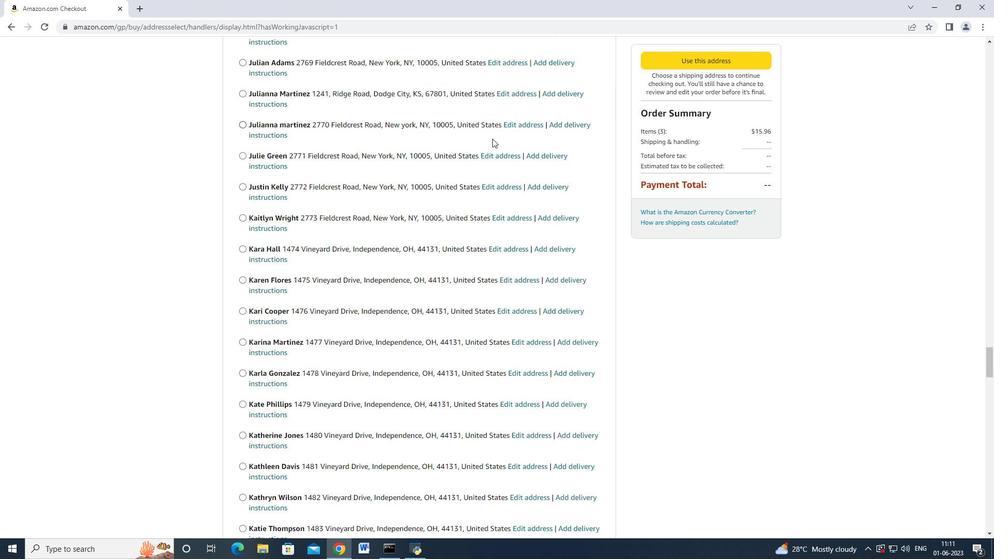 
Action: Mouse moved to (481, 148)
Screenshot: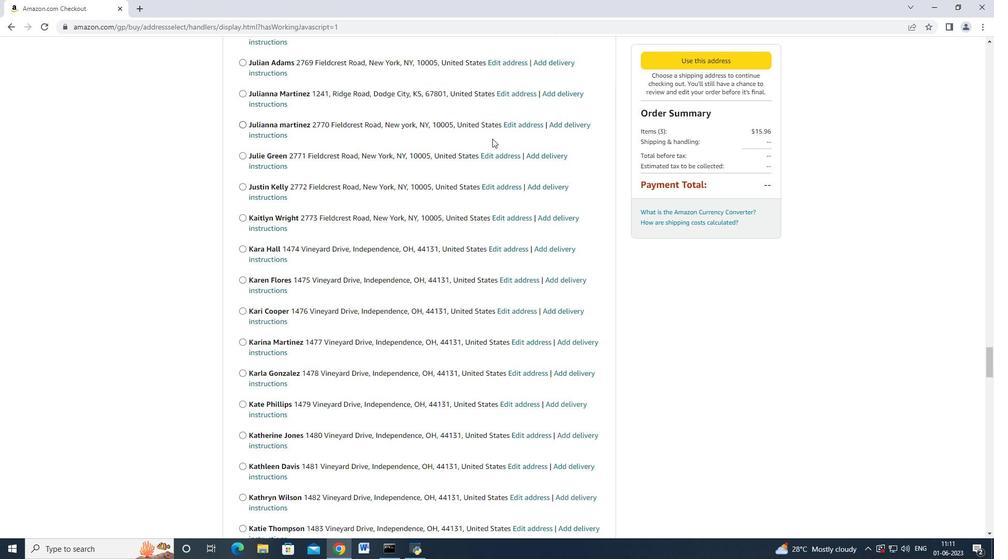 
Action: Mouse scrolled (490, 141) with delta (0, 0)
Screenshot: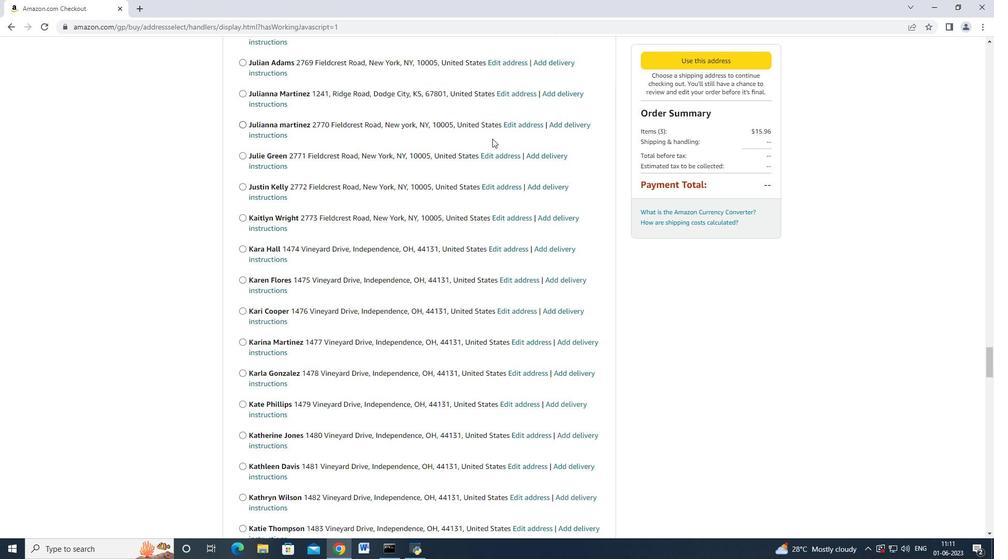 
Action: Mouse moved to (477, 151)
Screenshot: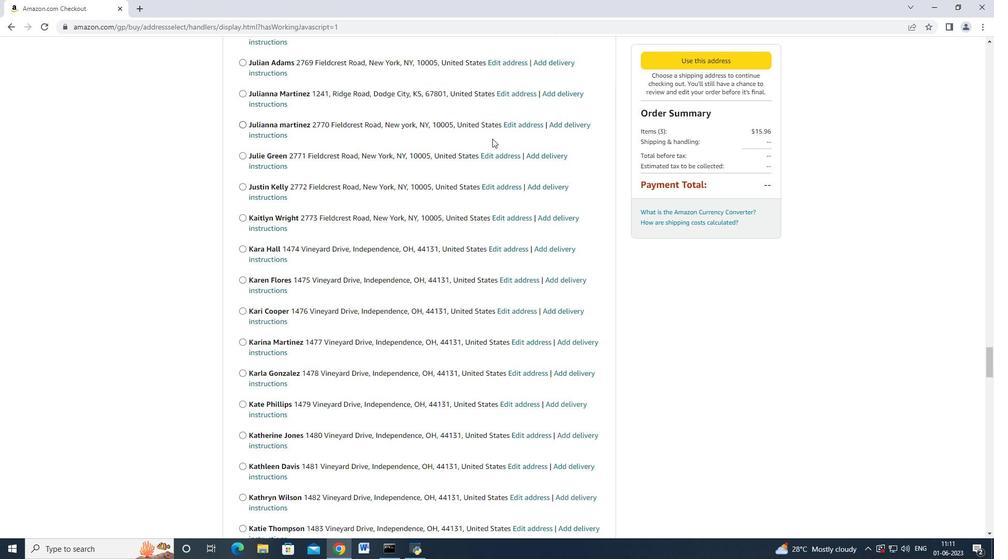 
Action: Mouse scrolled (489, 141) with delta (0, 0)
Screenshot: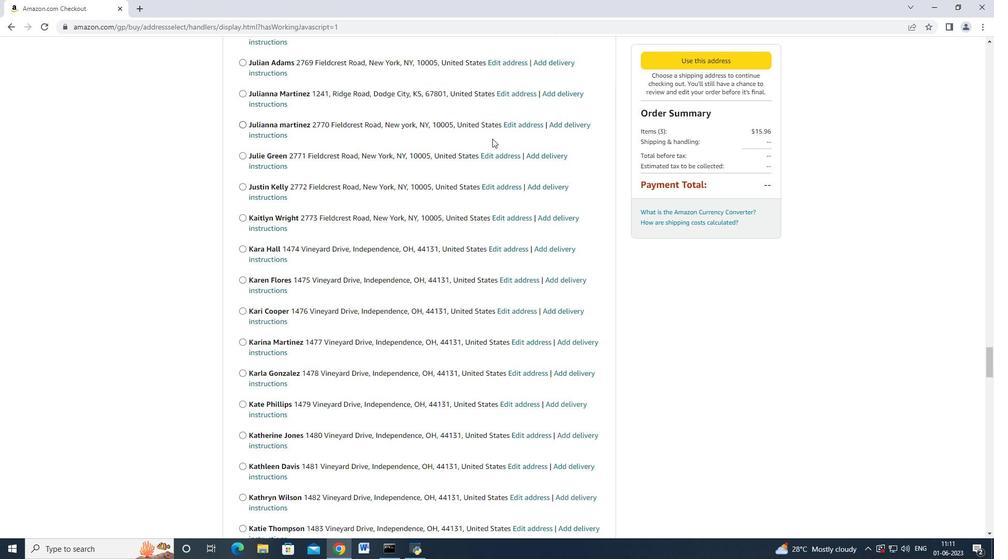 
Action: Mouse moved to (475, 152)
Screenshot: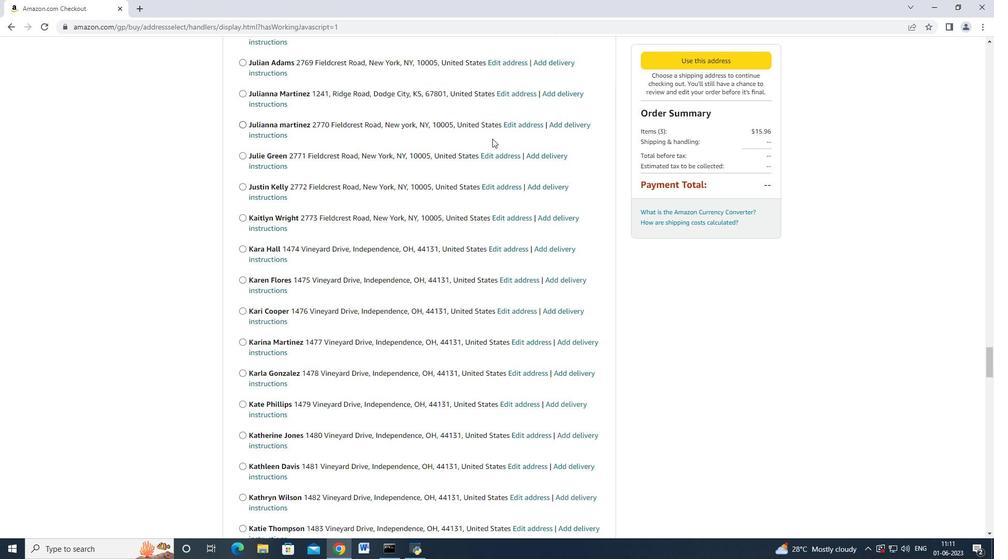 
Action: Mouse scrolled (489, 141) with delta (0, 0)
Screenshot: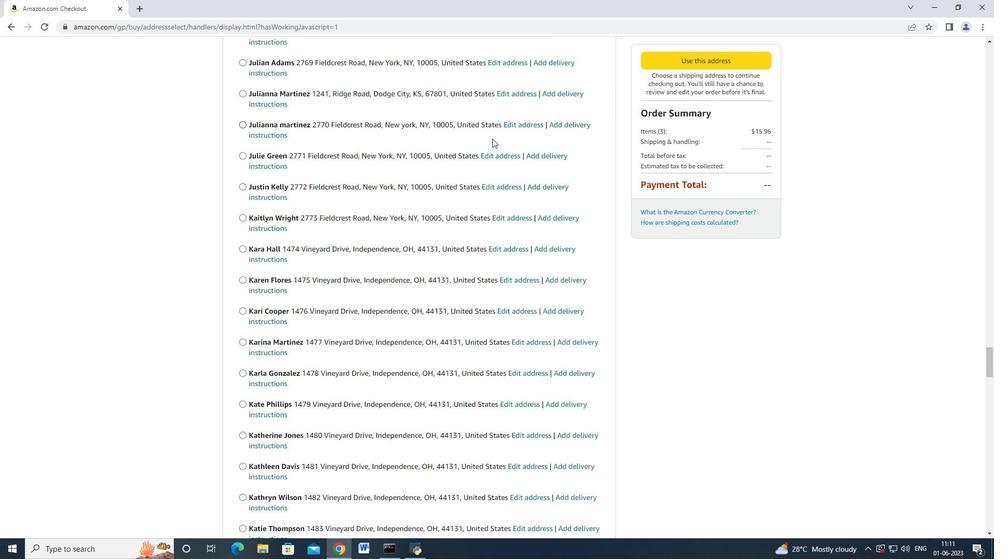 
Action: Mouse moved to (475, 152)
Screenshot: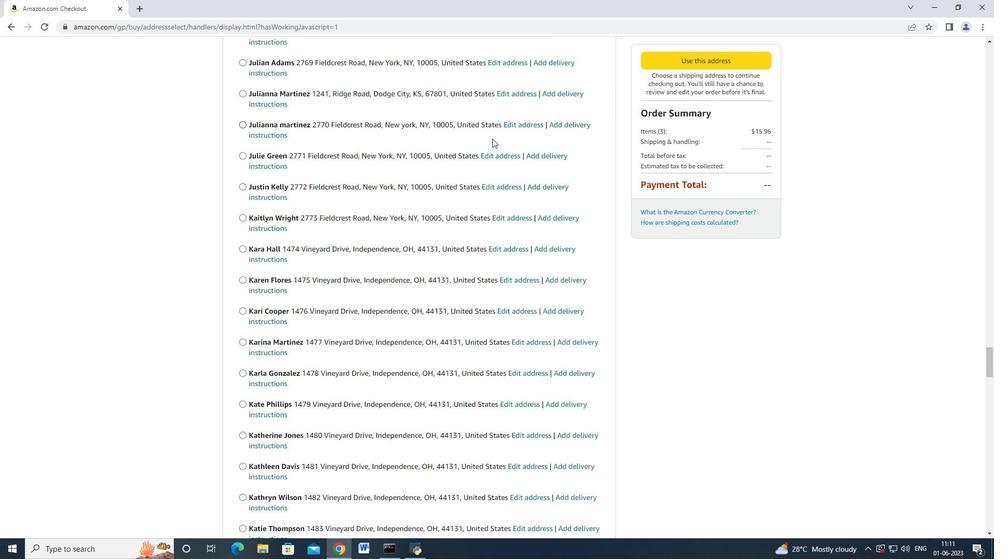 
Action: Mouse scrolled (489, 141) with delta (0, 0)
Screenshot: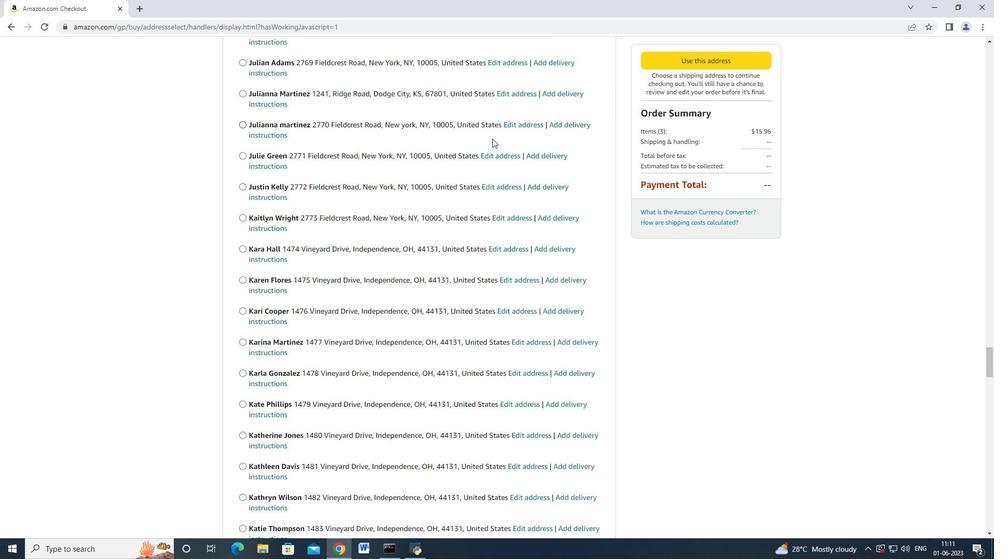 
Action: Mouse moved to (476, 151)
Screenshot: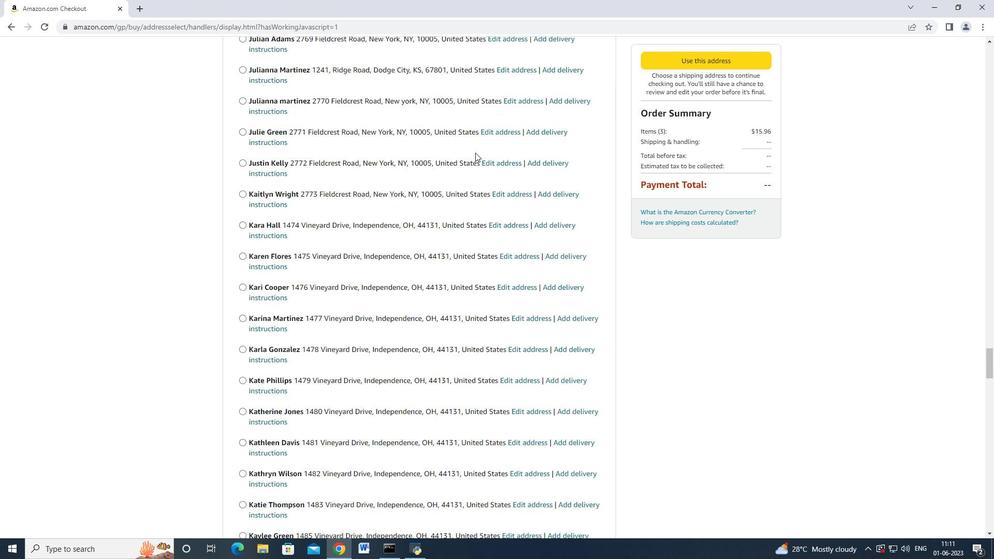 
Action: Mouse scrolled (476, 151) with delta (0, 0)
Screenshot: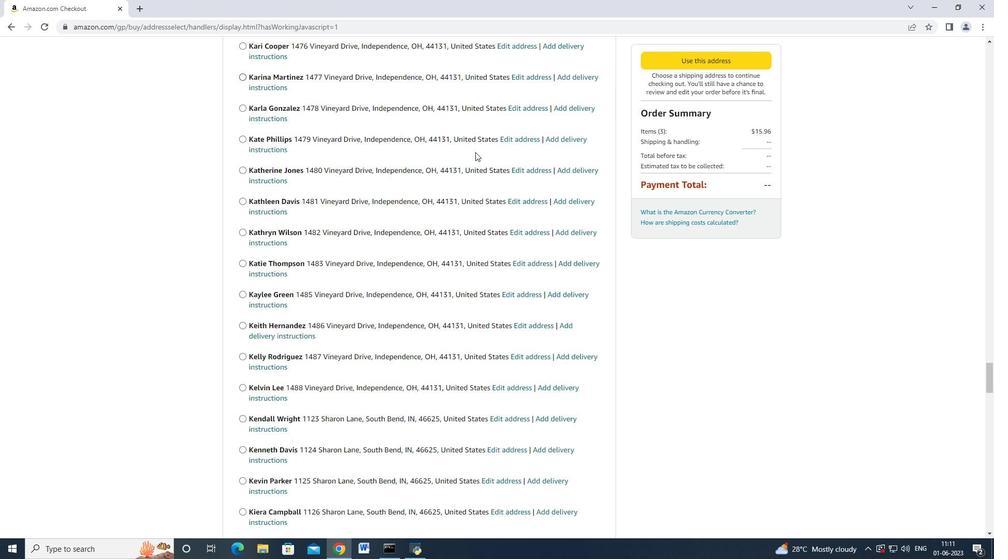 
Action: Mouse scrolled (476, 151) with delta (0, 0)
Screenshot: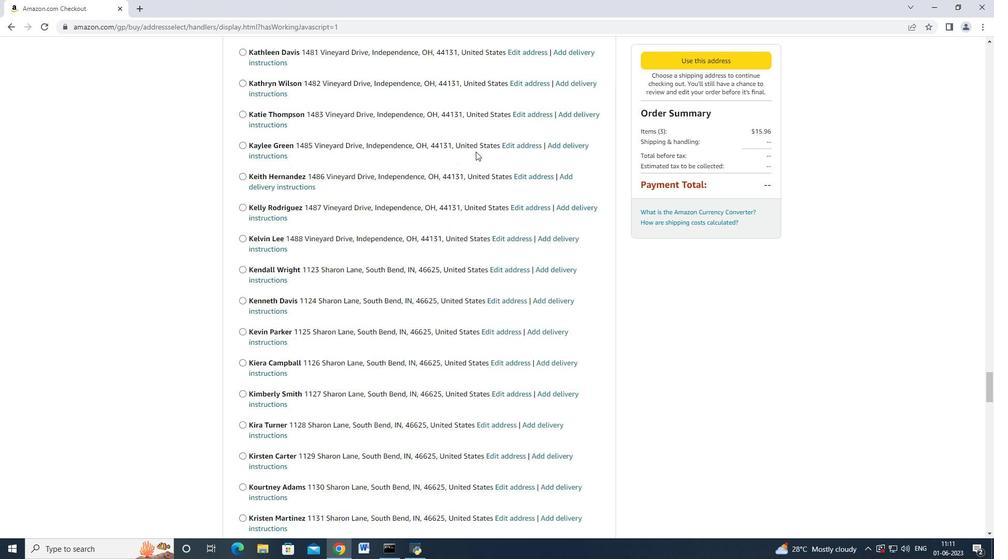 
Action: Mouse scrolled (476, 151) with delta (0, 0)
Screenshot: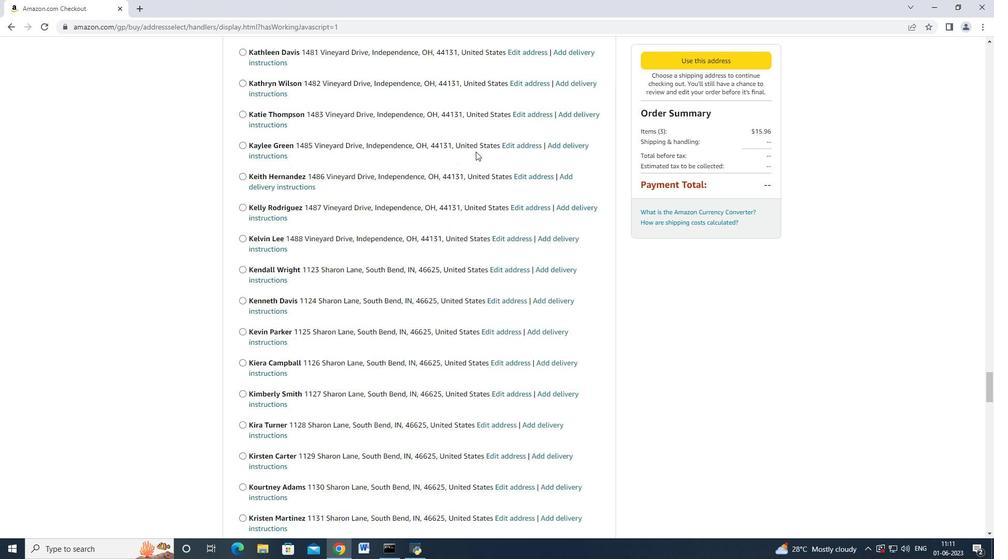 
Action: Mouse moved to (476, 151)
Screenshot: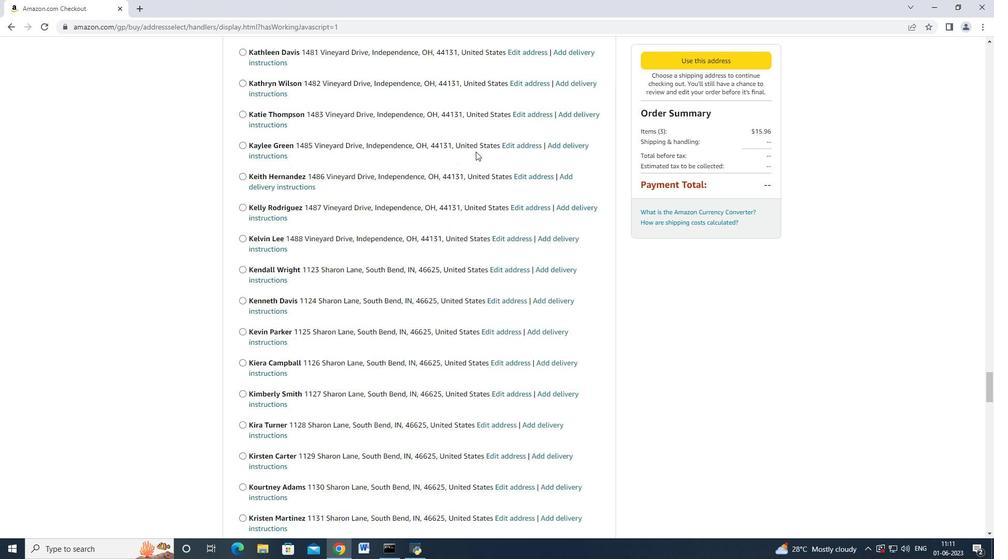 
Action: Mouse scrolled (476, 151) with delta (0, 0)
Screenshot: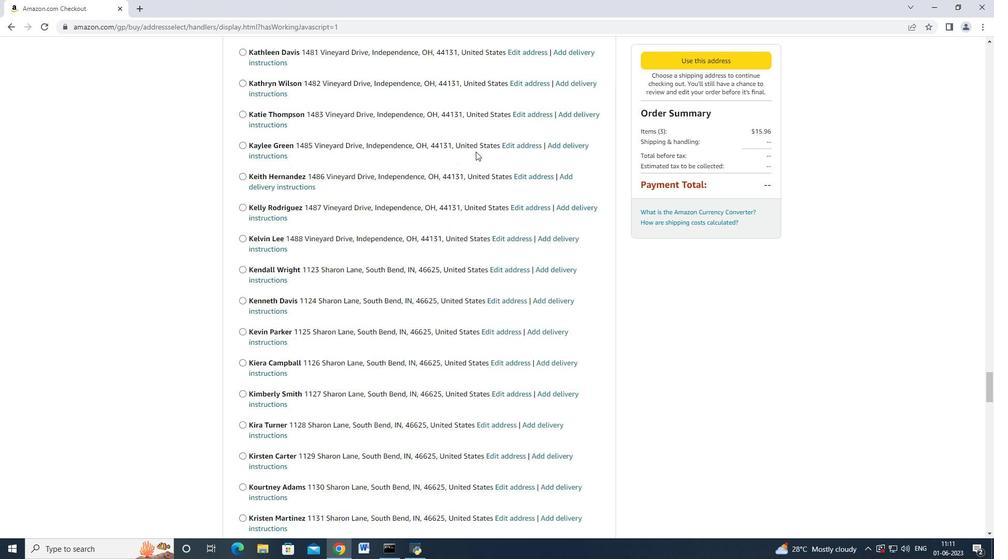 
Action: Mouse scrolled (476, 151) with delta (0, 0)
Screenshot: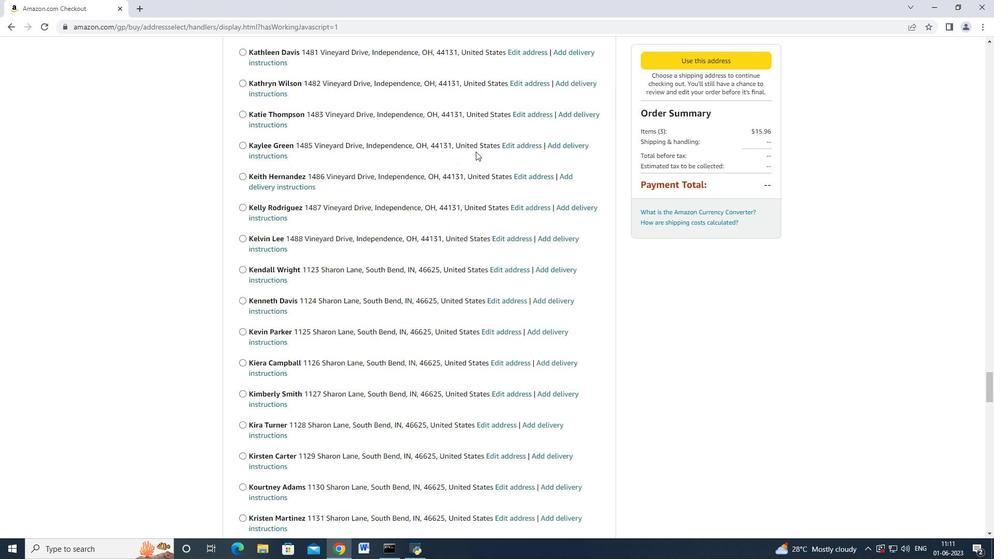 
Action: Mouse moved to (476, 152)
Screenshot: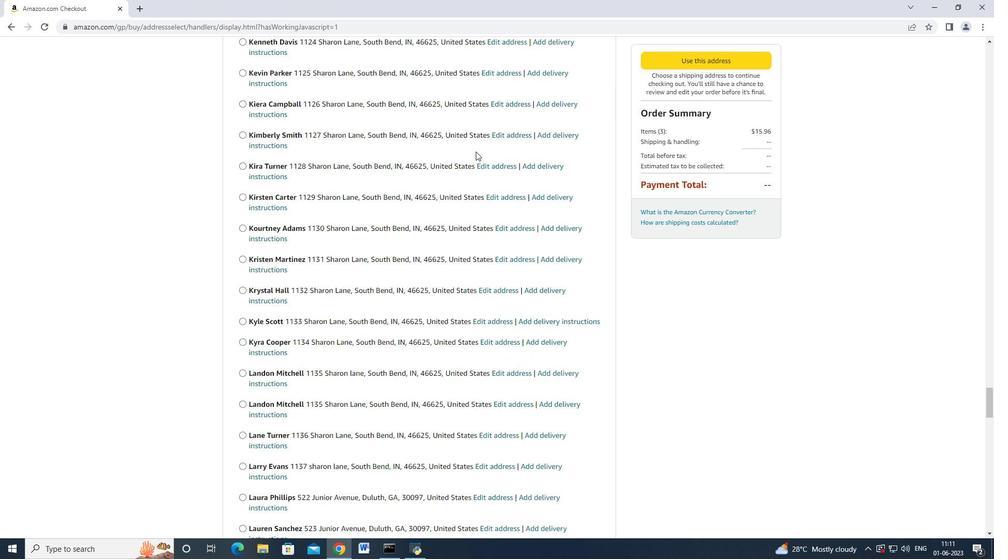 
Action: Mouse scrolled (476, 151) with delta (0, 0)
Screenshot: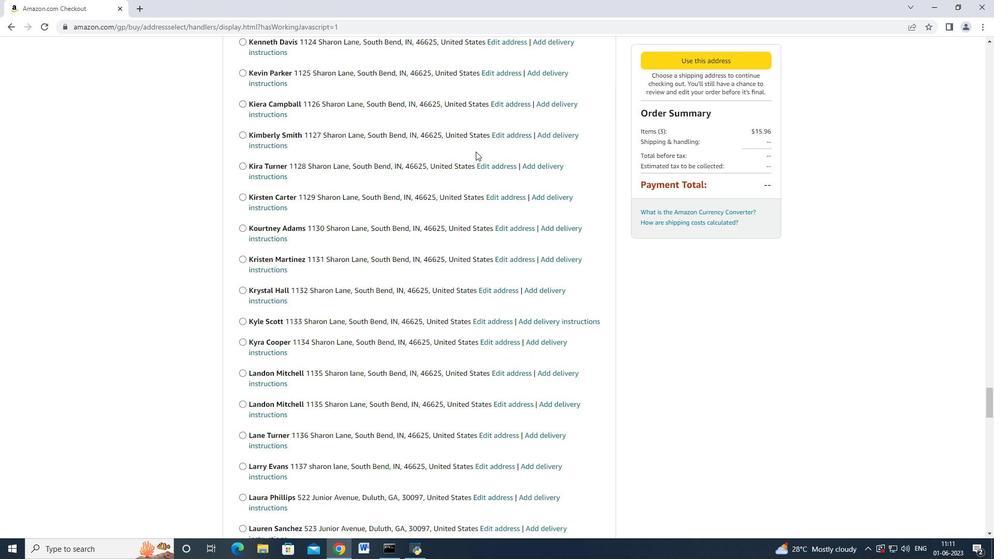
Action: Mouse scrolled (476, 151) with delta (0, 0)
Screenshot: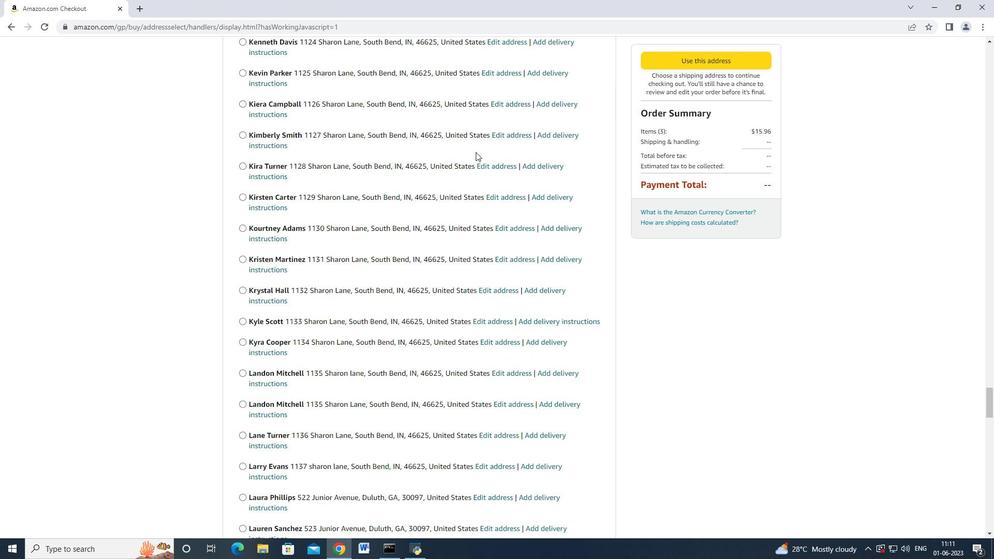 
Action: Mouse moved to (476, 152)
Screenshot: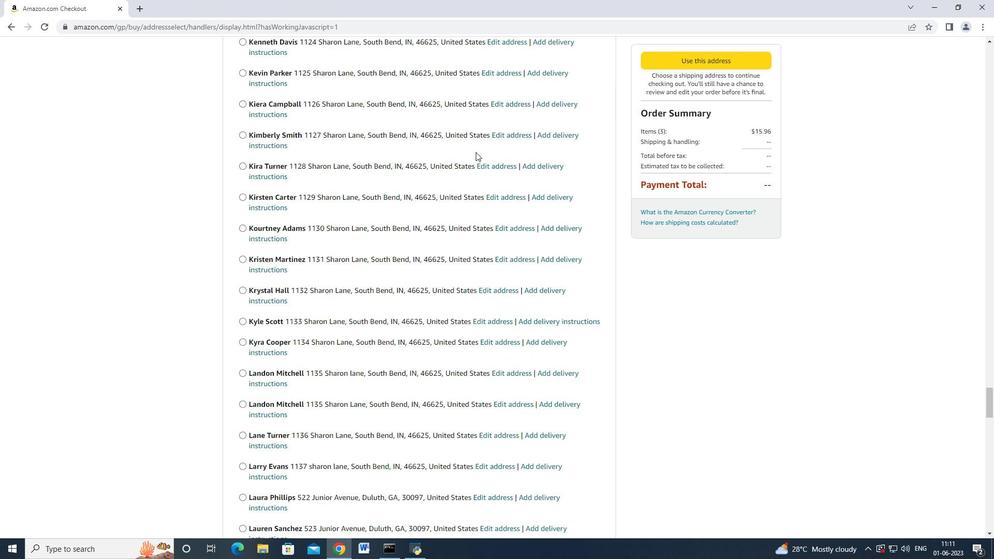 
Action: Mouse scrolled (476, 151) with delta (0, 0)
Screenshot: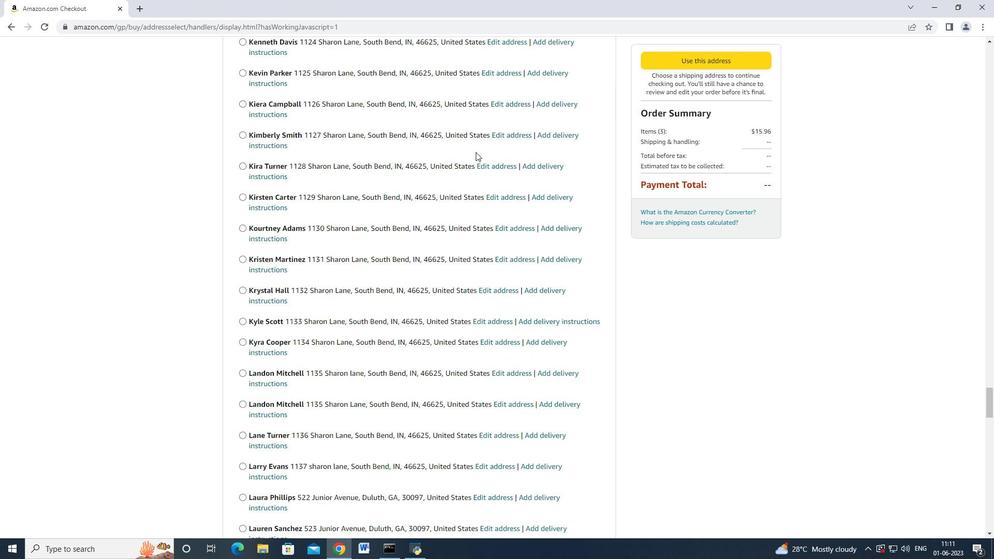 
Action: Mouse moved to (476, 152)
Screenshot: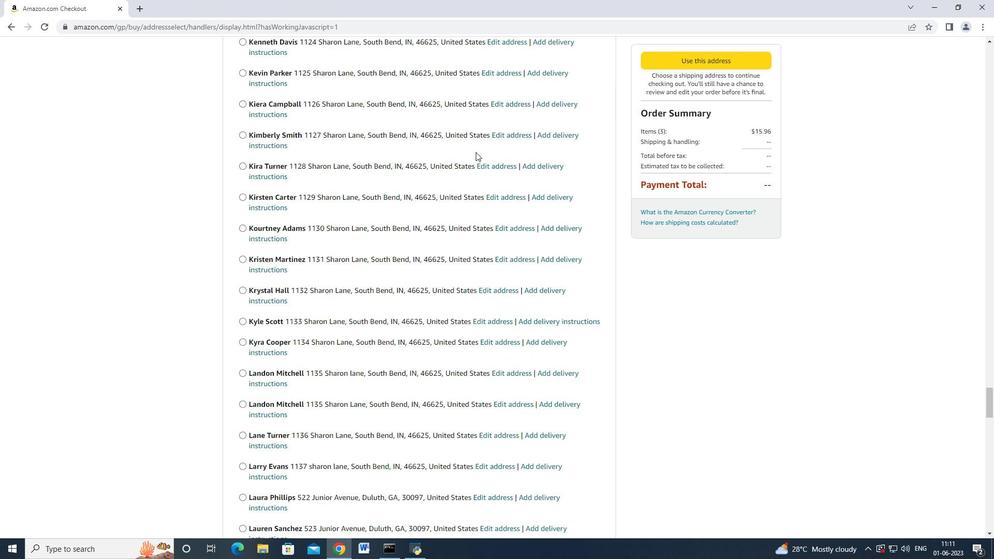 
Action: Mouse scrolled (476, 152) with delta (0, 0)
Screenshot: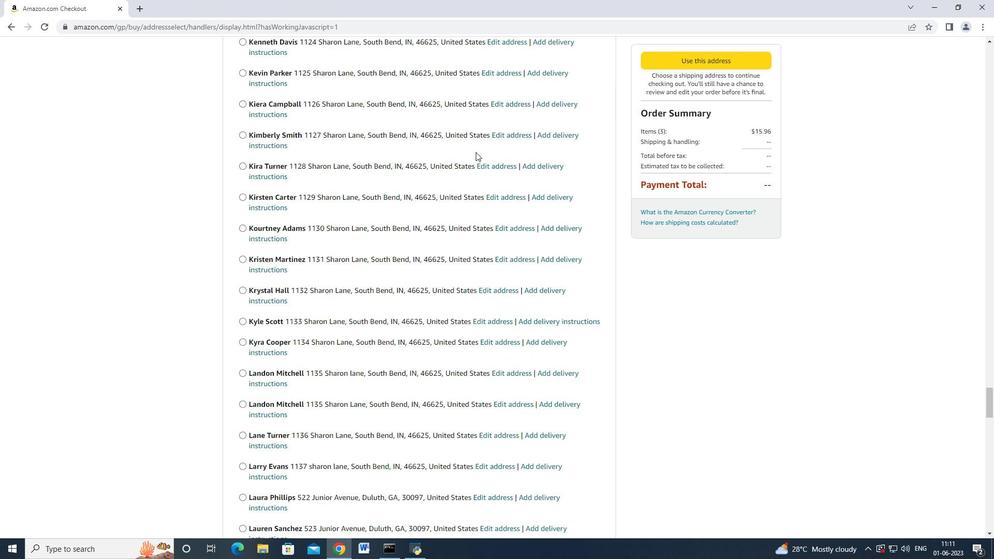 
Action: Mouse scrolled (476, 152) with delta (0, 0)
Screenshot: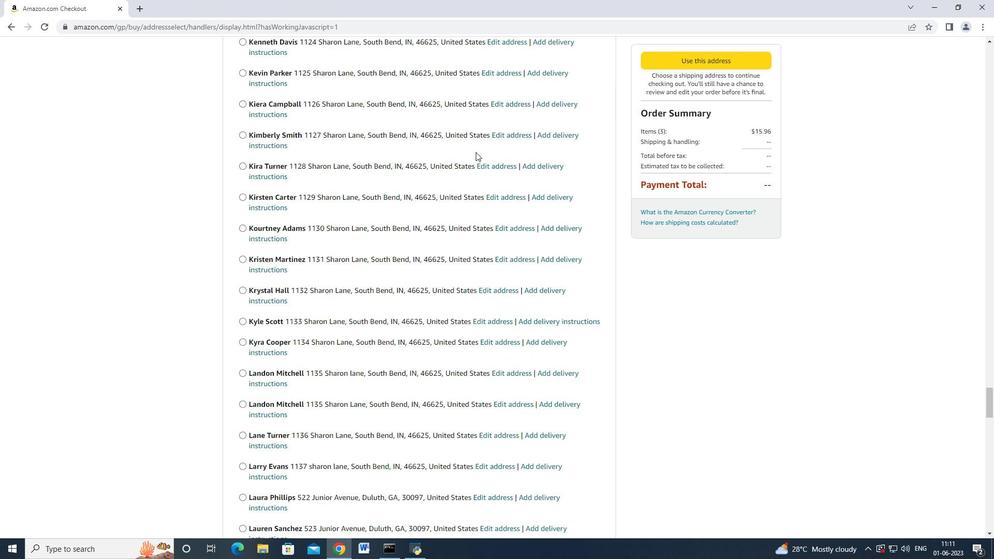 
Action: Mouse moved to (476, 153)
Screenshot: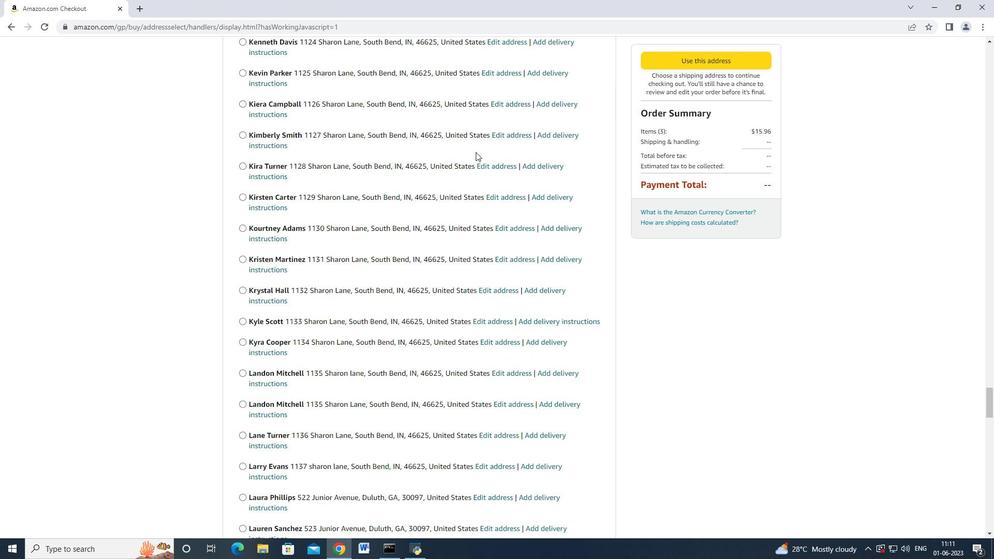 
Action: Mouse scrolled (476, 152) with delta (0, 0)
Screenshot: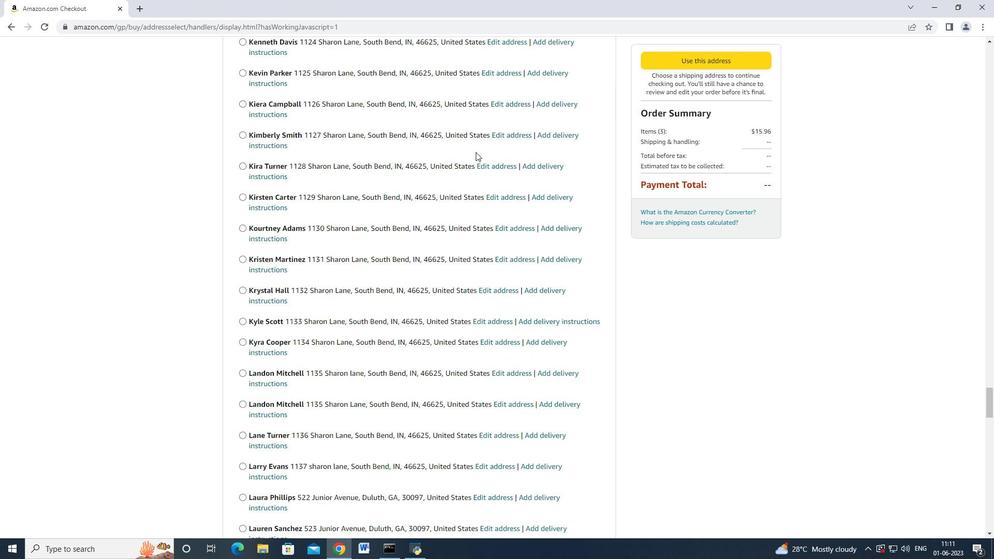 
Action: Mouse moved to (475, 162)
Screenshot: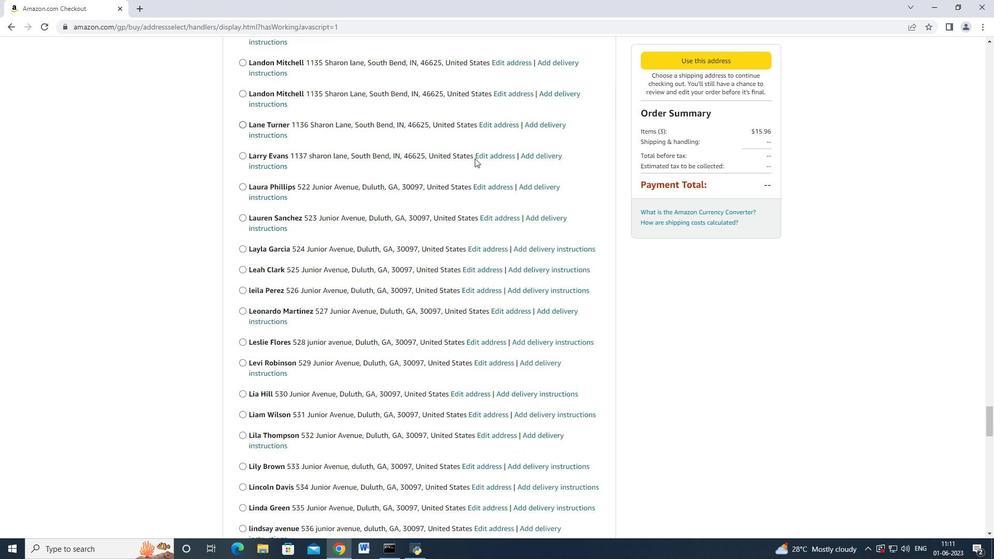 
Action: Mouse scrolled (475, 162) with delta (0, 0)
Screenshot: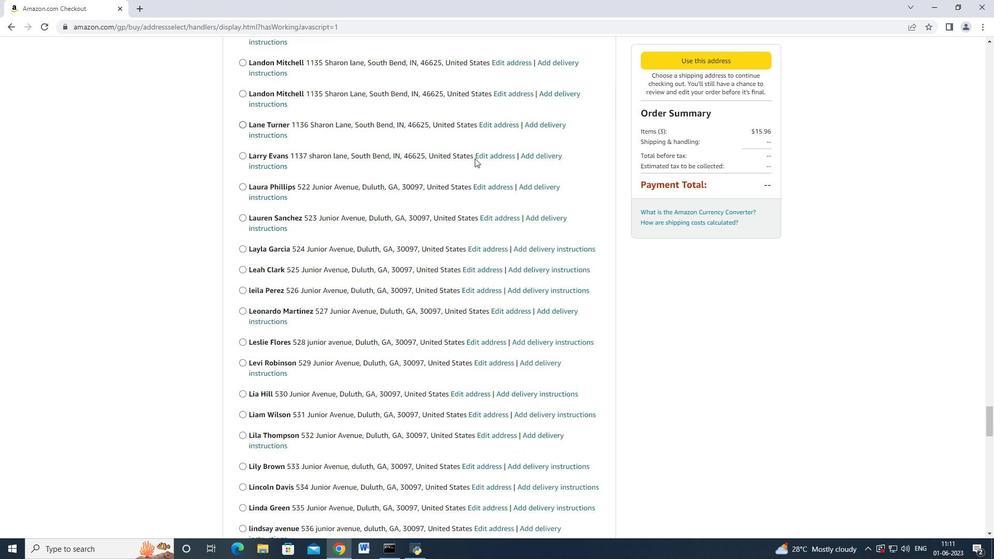 
Action: Mouse moved to (475, 163)
Screenshot: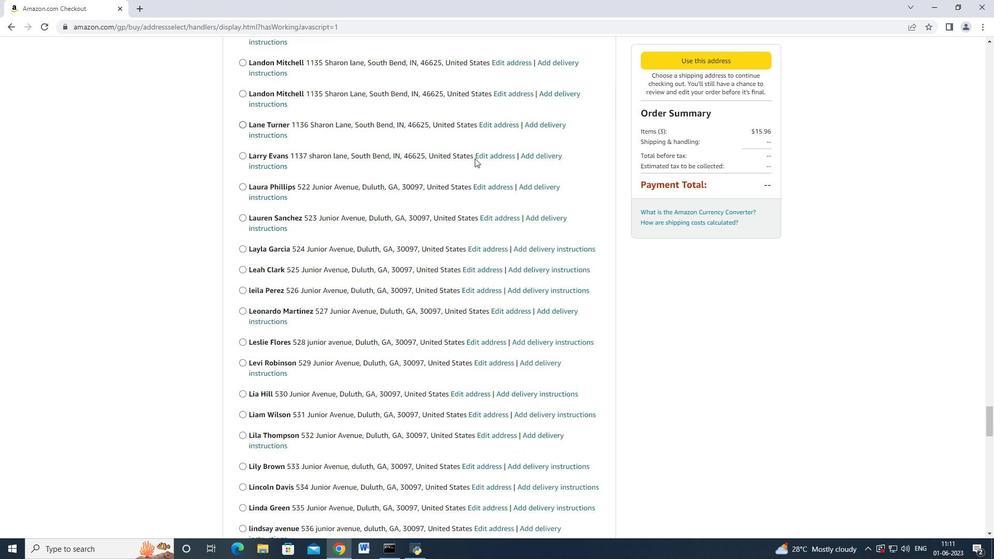 
Action: Mouse scrolled (475, 163) with delta (0, 0)
Screenshot: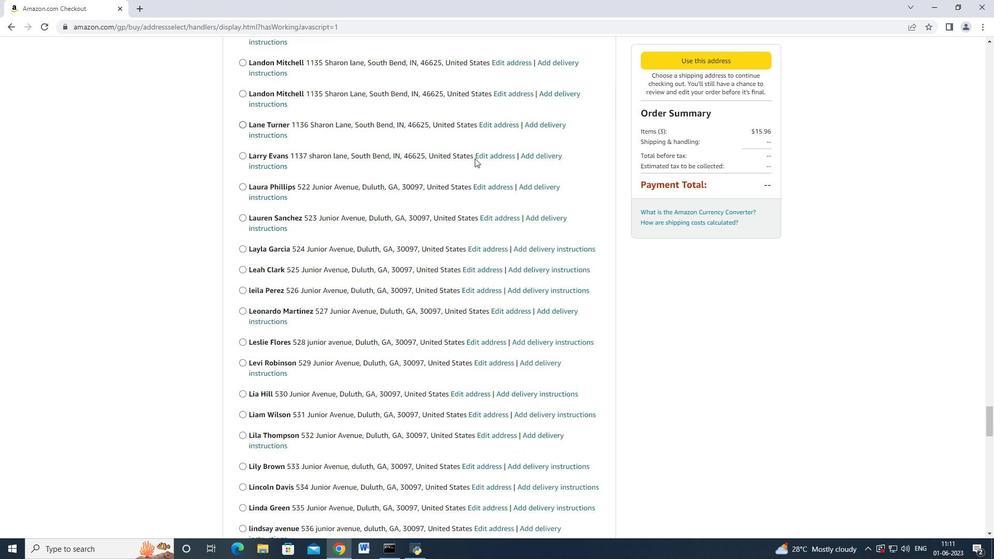 
Action: Mouse moved to (475, 164)
Screenshot: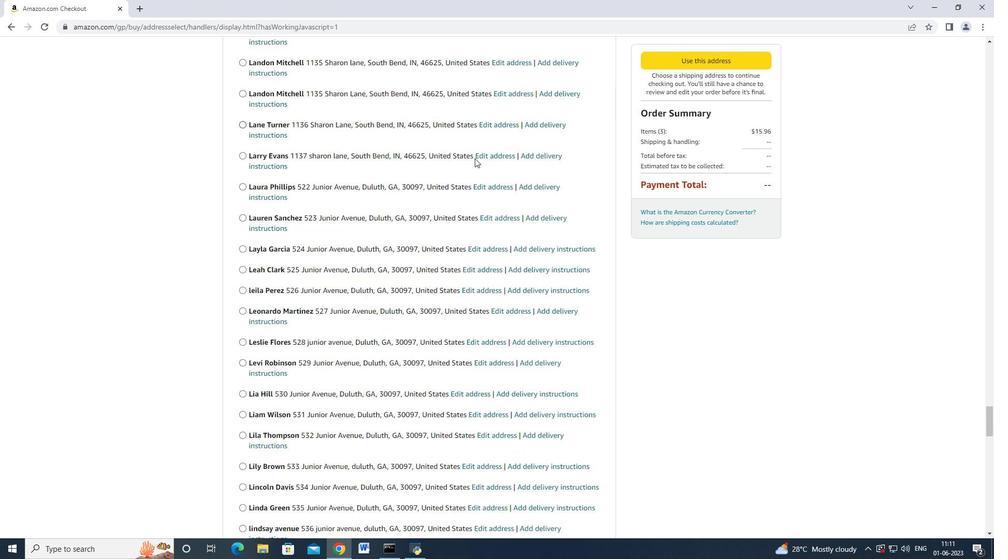 
Action: Mouse scrolled (475, 163) with delta (0, 0)
Screenshot: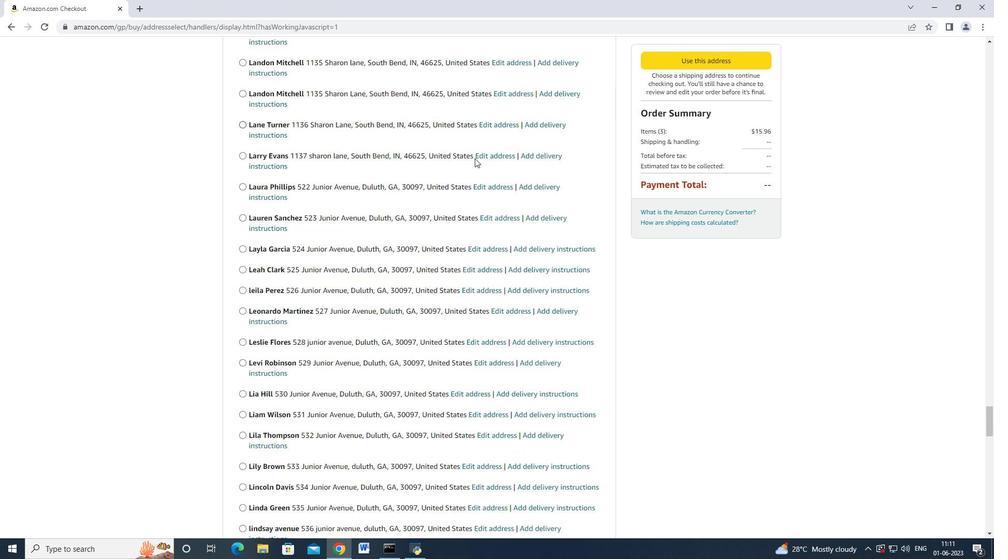 
Action: Mouse moved to (475, 164)
Screenshot: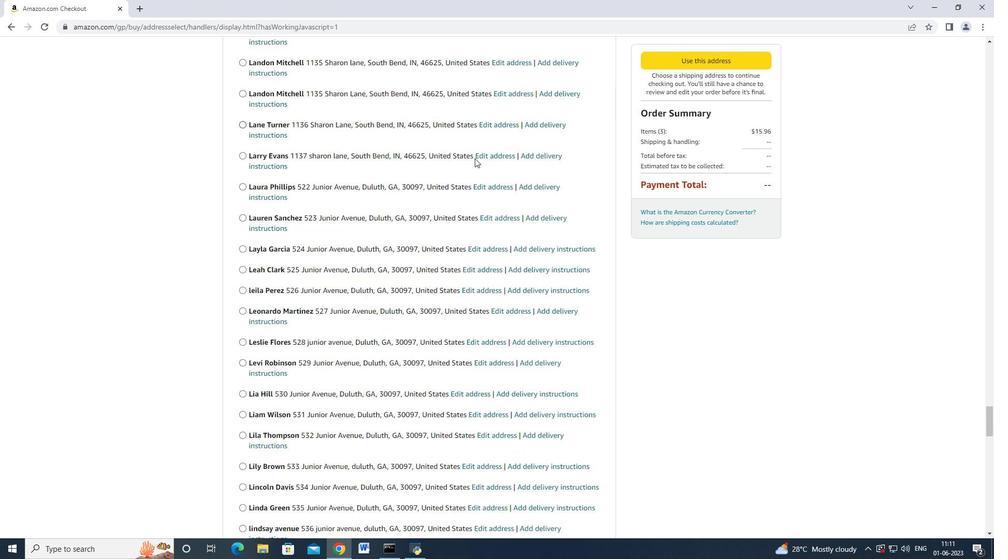 
Action: Mouse scrolled (475, 163) with delta (0, 0)
Screenshot: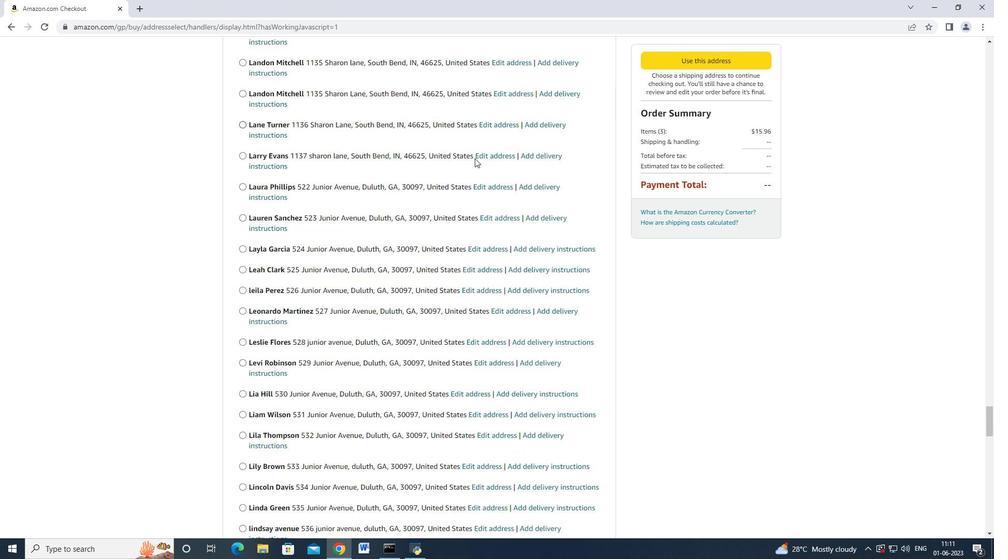 
Action: Mouse moved to (475, 164)
Screenshot: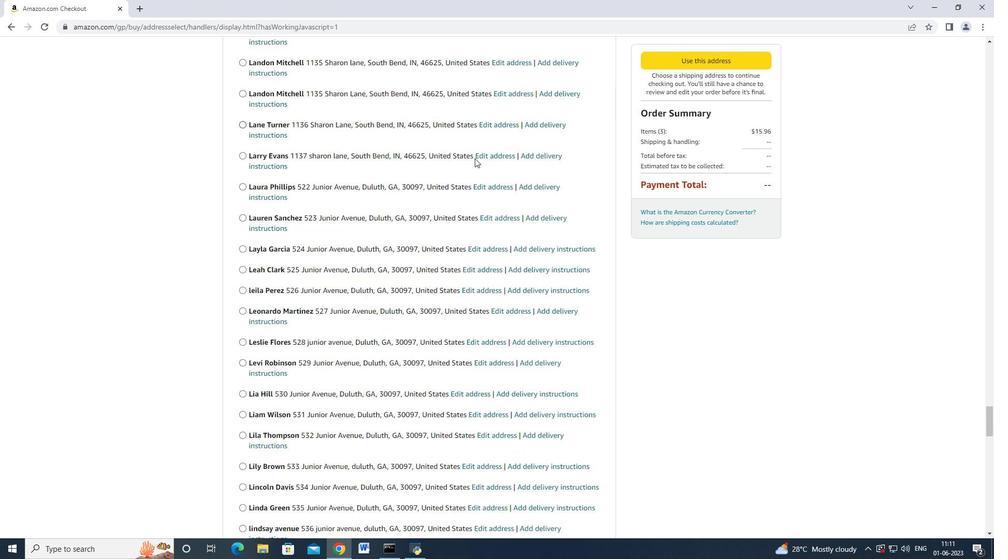 
Action: Mouse scrolled (475, 164) with delta (0, 0)
Screenshot: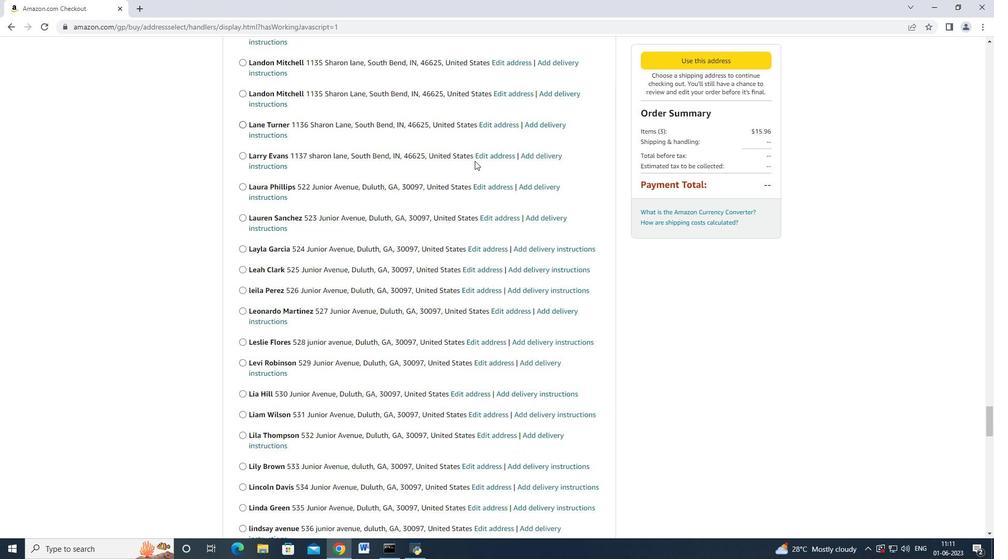 
Action: Mouse moved to (475, 168)
Screenshot: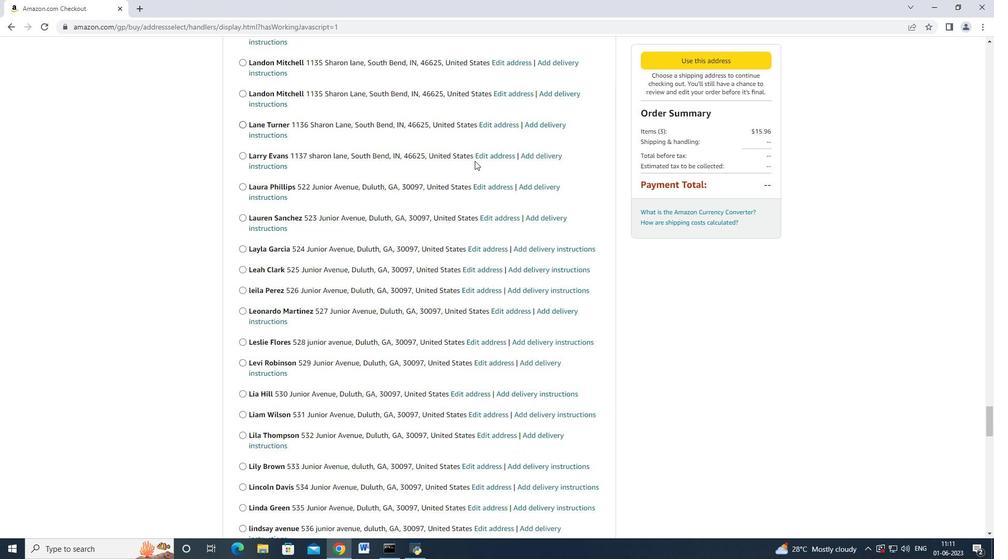 
Action: Mouse scrolled (475, 165) with delta (0, 0)
Screenshot: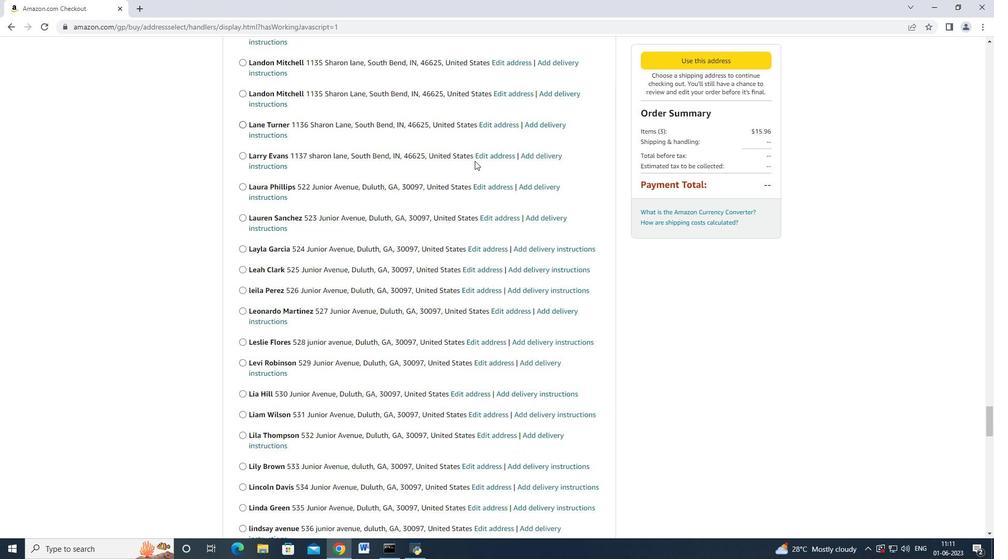 
Action: Mouse moved to (477, 170)
Screenshot: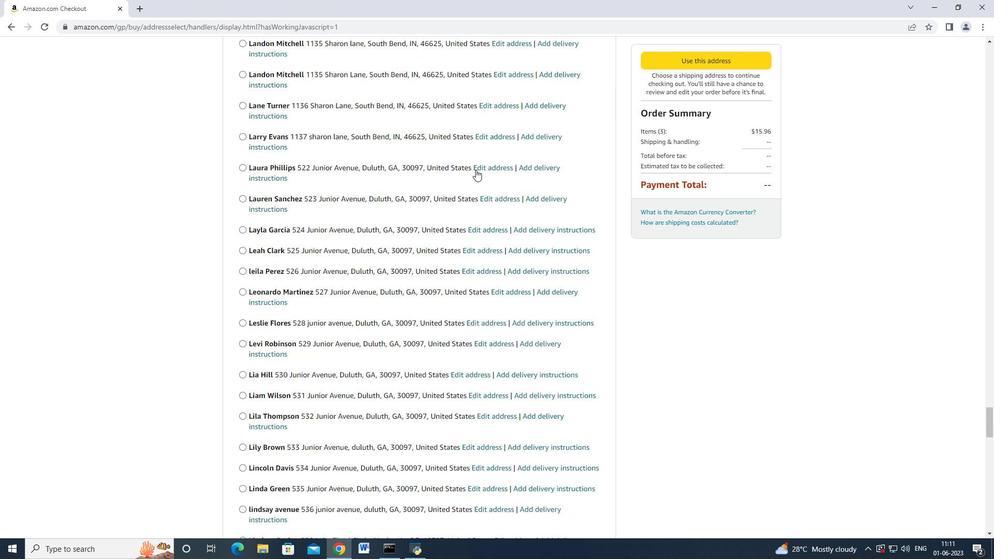 
Action: Mouse scrolled (477, 169) with delta (0, 0)
Screenshot: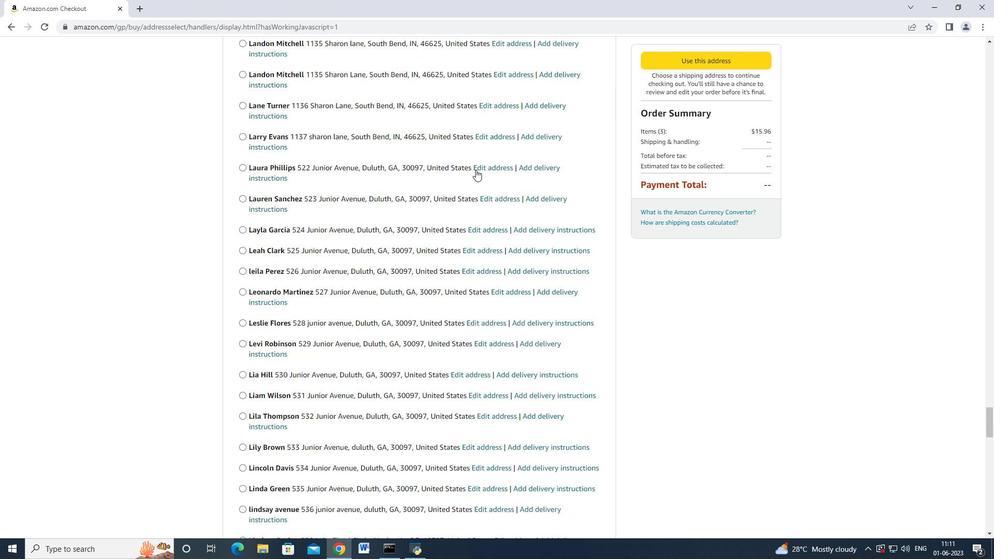 
Action: Mouse moved to (477, 171)
Screenshot: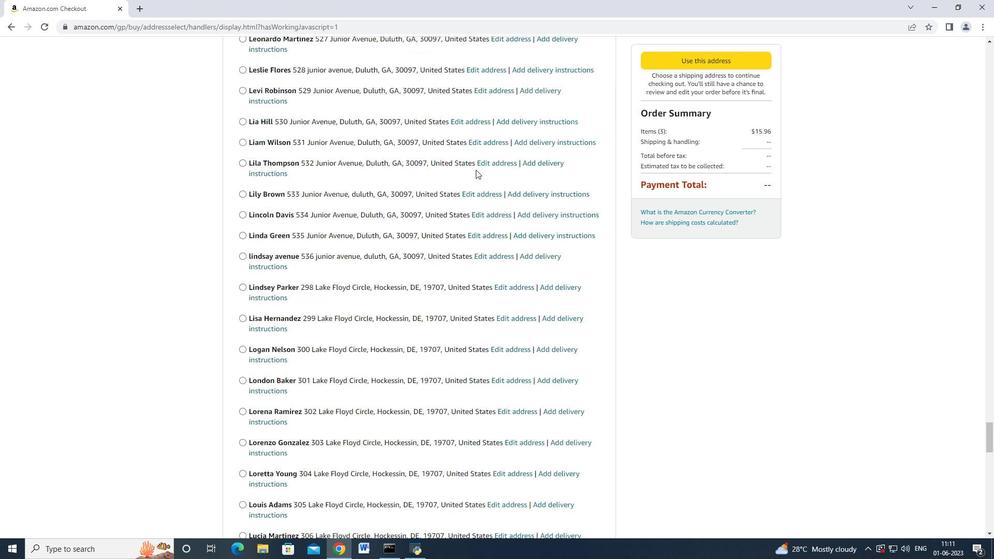 
Action: Mouse scrolled (477, 170) with delta (0, 0)
Screenshot: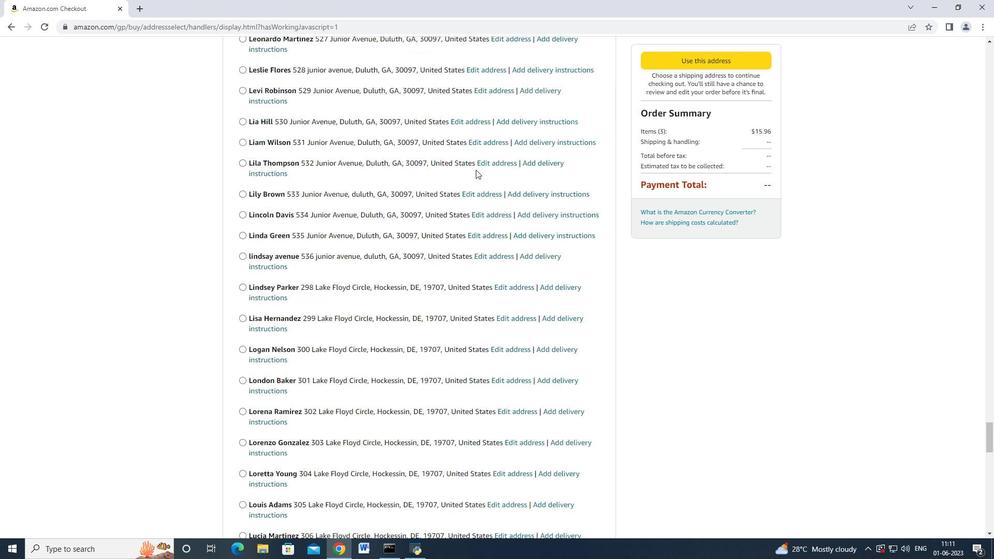 
Action: Mouse scrolled (477, 170) with delta (0, 0)
Screenshot: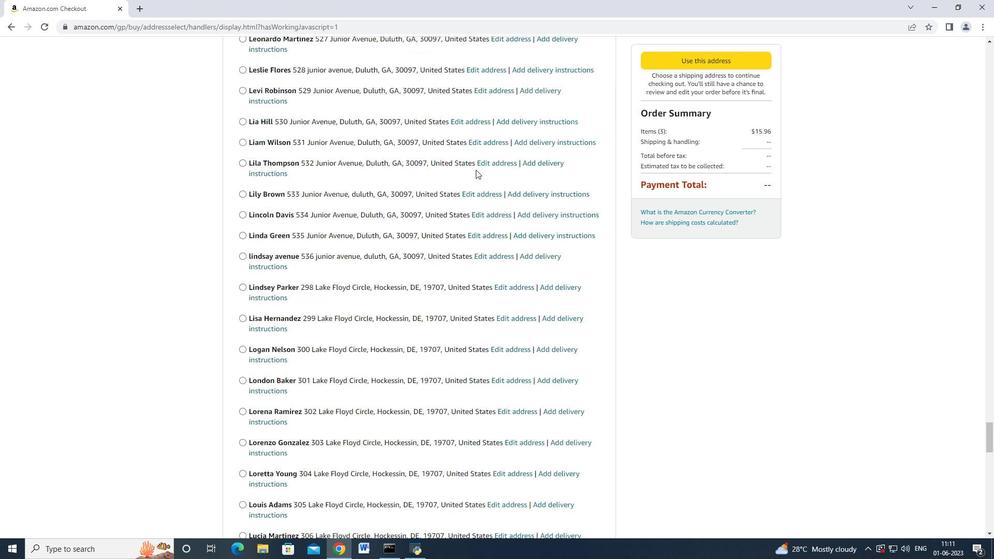
Action: Mouse scrolled (477, 170) with delta (0, -1)
Screenshot: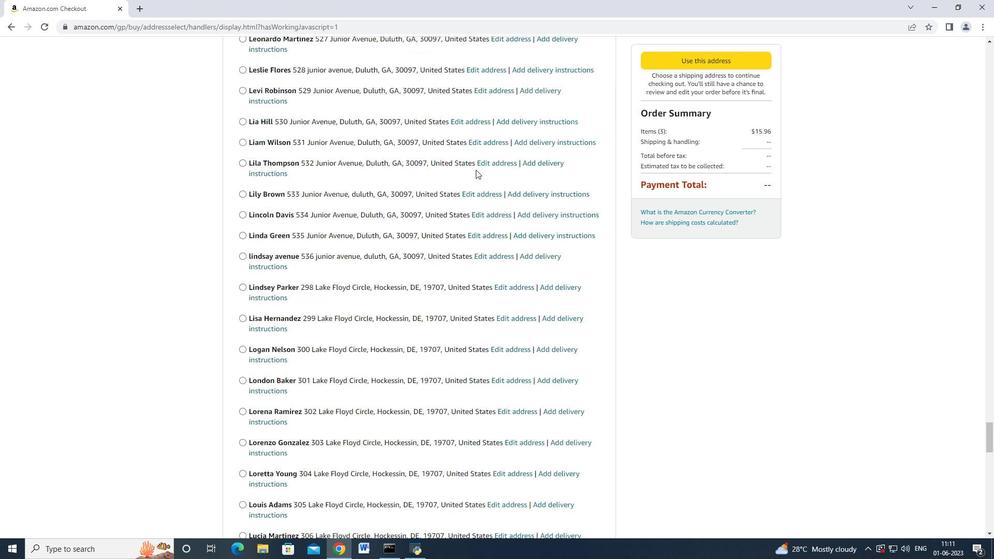 
Action: Mouse scrolled (477, 170) with delta (0, 0)
Screenshot: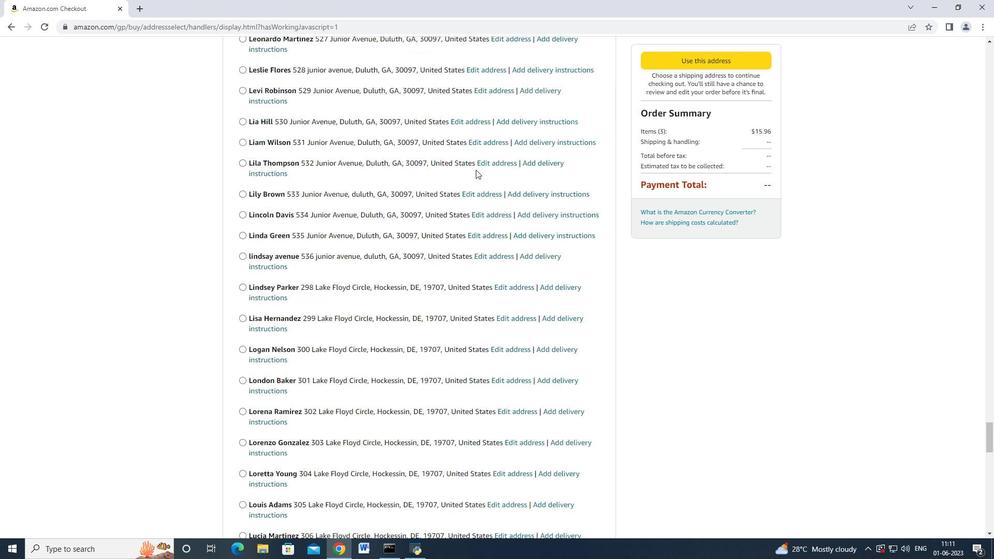 
Action: Mouse moved to (477, 171)
Screenshot: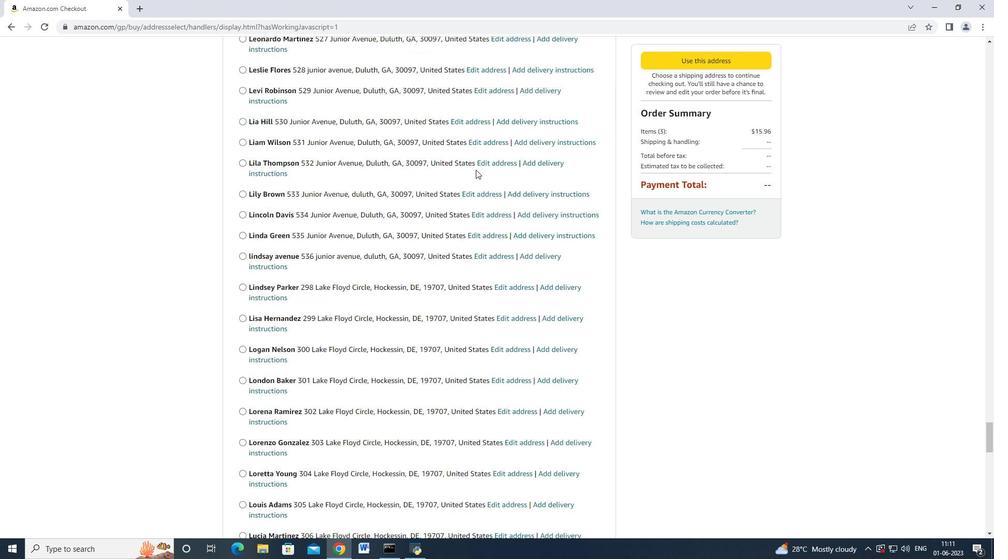 
Action: Mouse scrolled (477, 170) with delta (0, 0)
Screenshot: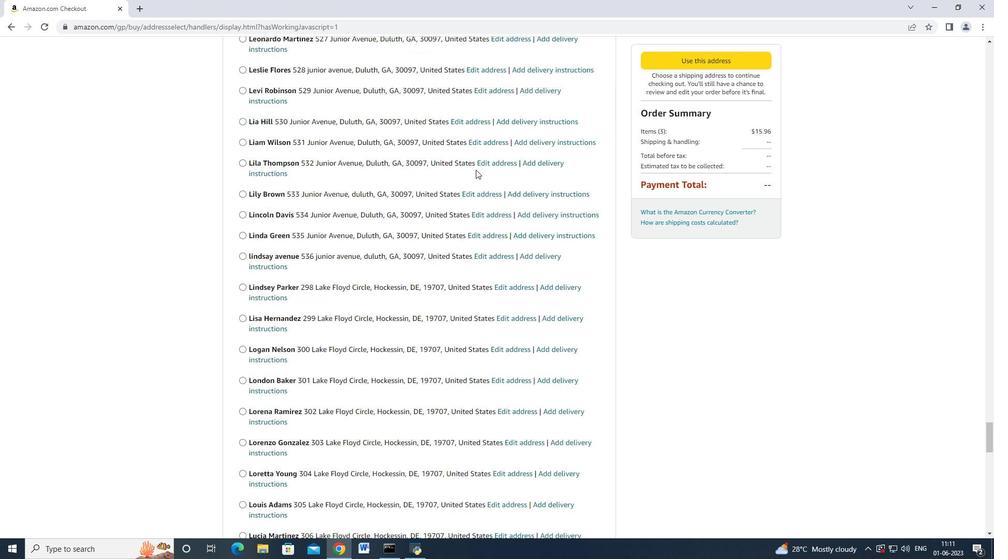 
Action: Mouse moved to (471, 176)
Screenshot: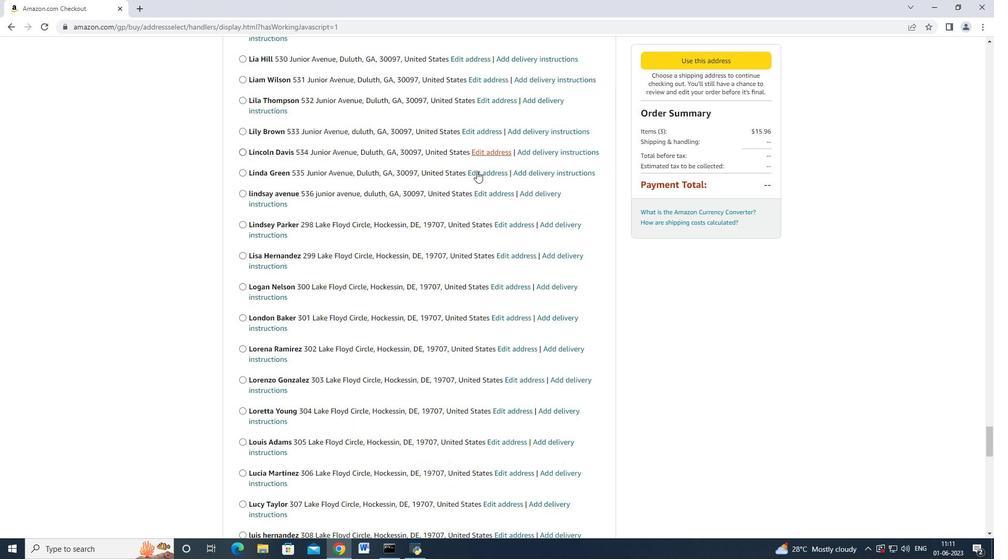 
Action: Mouse scrolled (471, 175) with delta (0, 0)
Screenshot: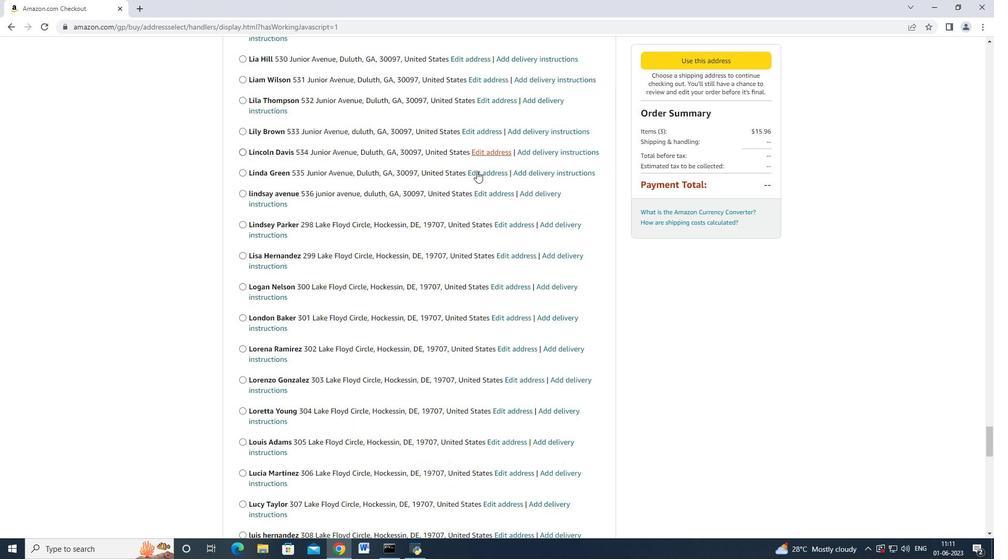 
Action: Mouse moved to (470, 180)
Screenshot: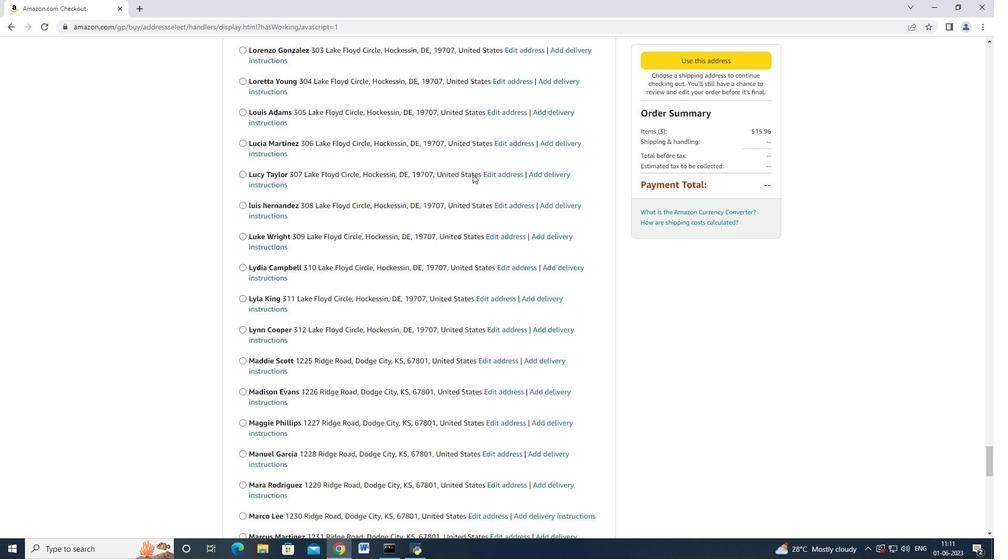 
Action: Mouse scrolled (470, 179) with delta (0, 0)
Screenshot: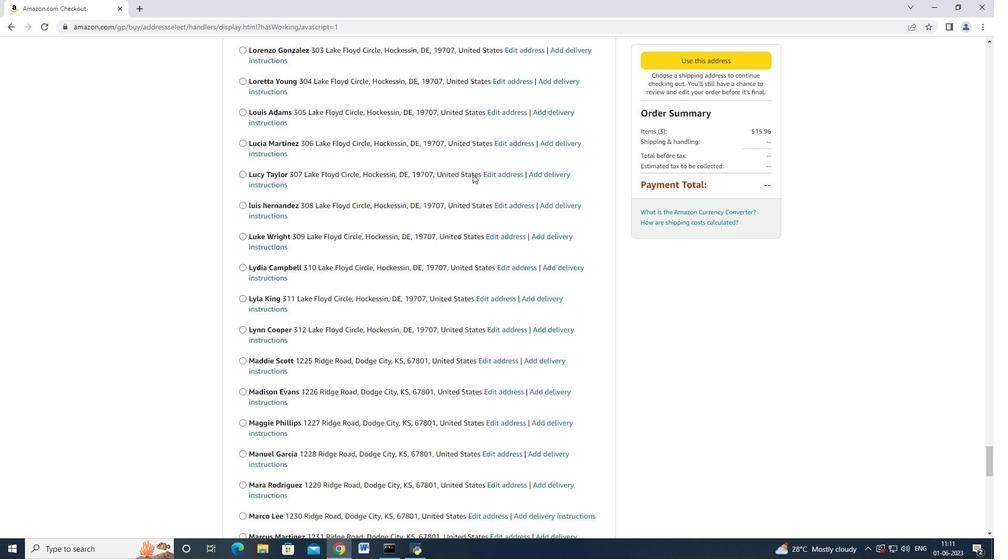 
Action: Mouse moved to (470, 180)
Screenshot: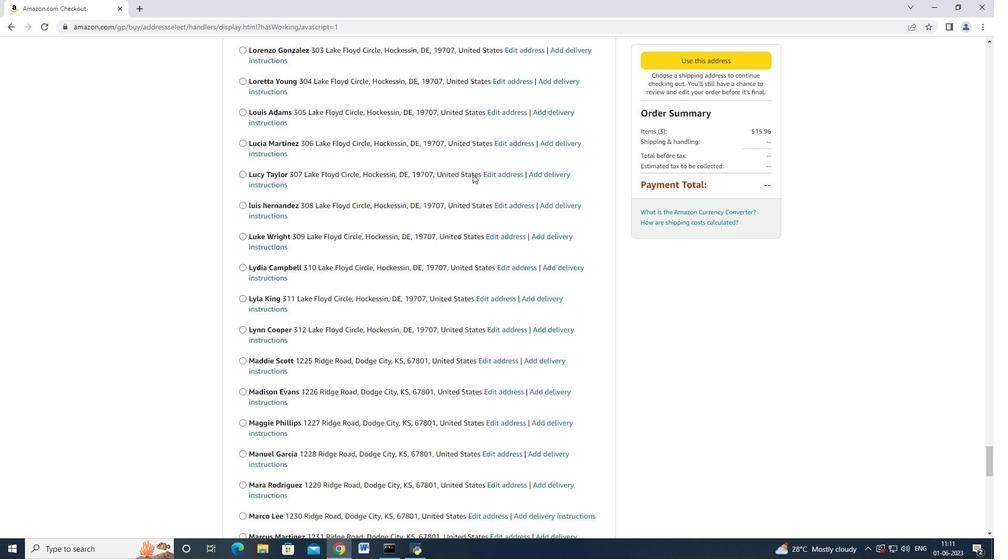 
Action: Mouse scrolled (470, 179) with delta (0, 0)
Screenshot: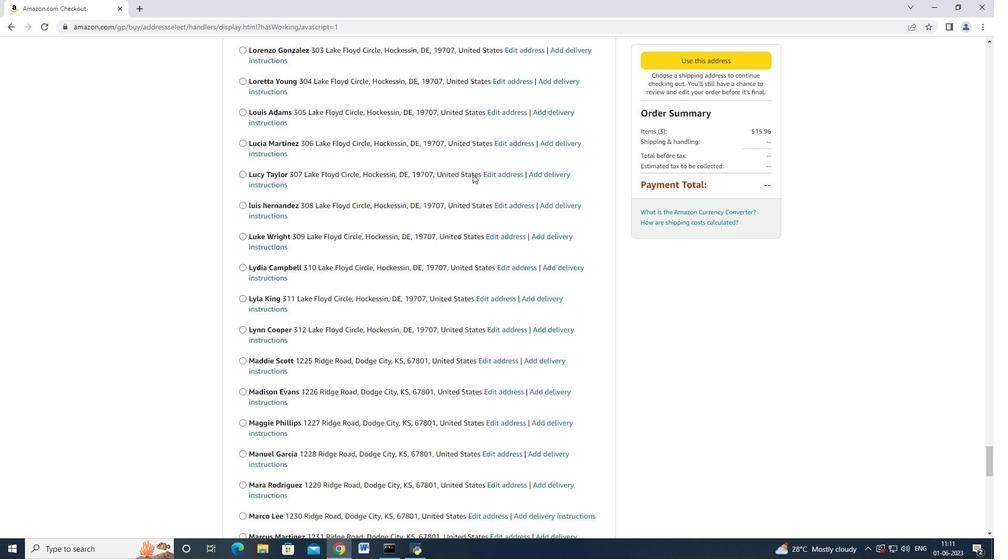 
Action: Mouse moved to (468, 180)
Screenshot: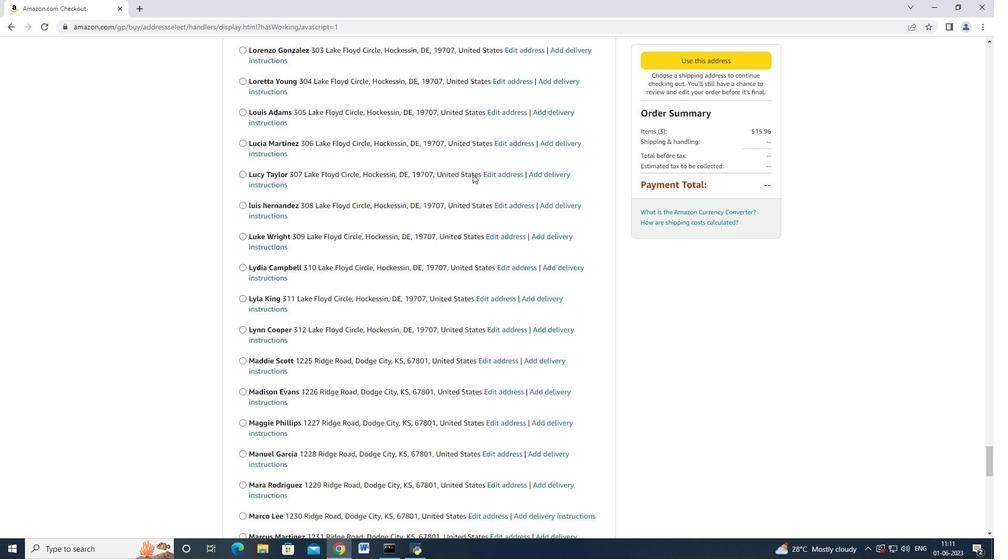 
Action: Mouse scrolled (470, 179) with delta (0, -1)
Screenshot: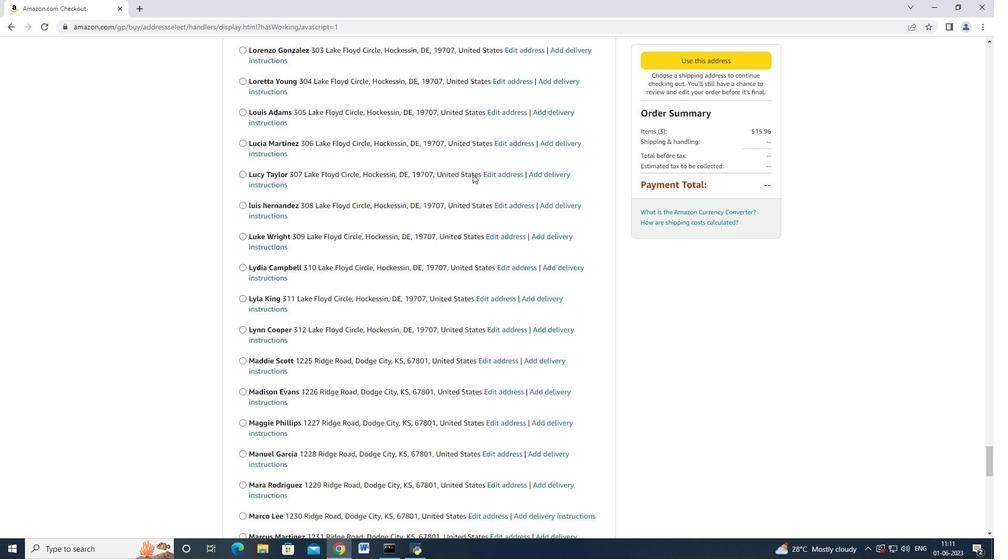 
Action: Mouse moved to (463, 178)
Screenshot: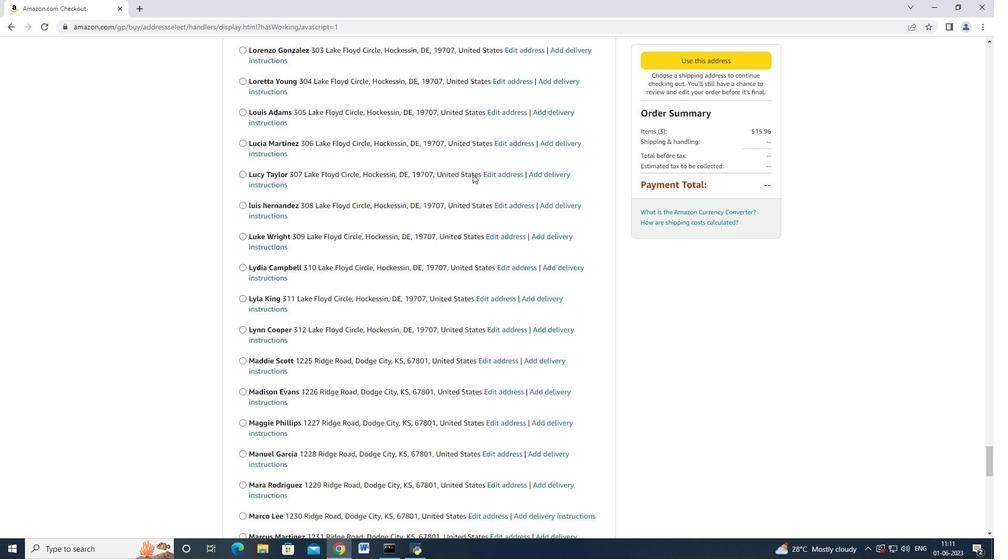 
Action: Mouse scrolled (468, 179) with delta (0, 0)
Screenshot: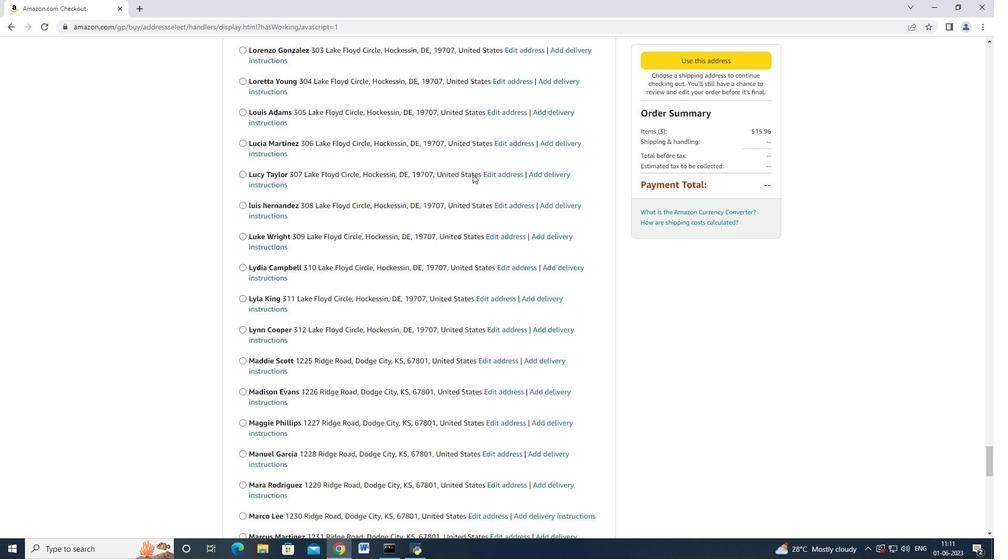 
Action: Mouse moved to (458, 176)
Screenshot: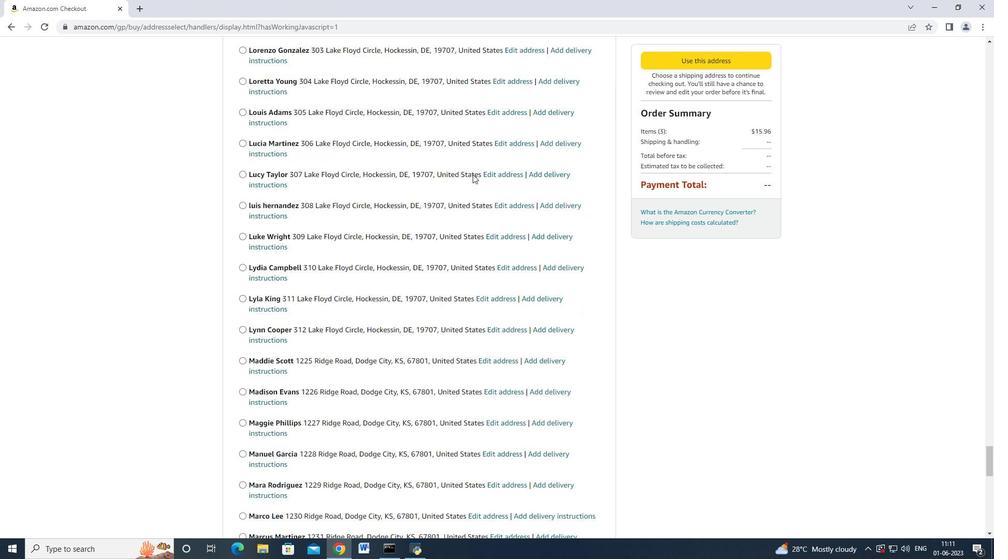 
Action: Mouse scrolled (463, 177) with delta (0, 0)
Screenshot: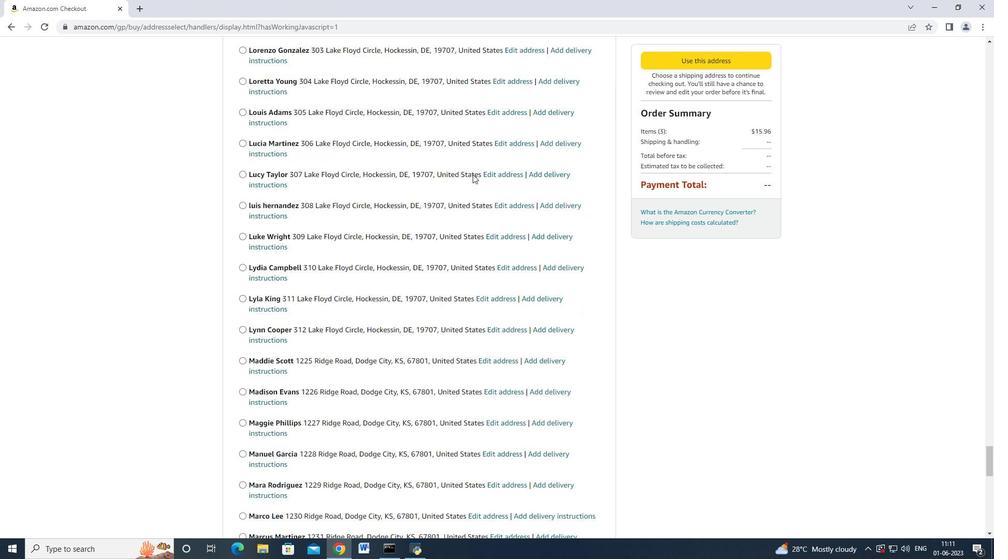 
Action: Mouse moved to (454, 176)
Screenshot: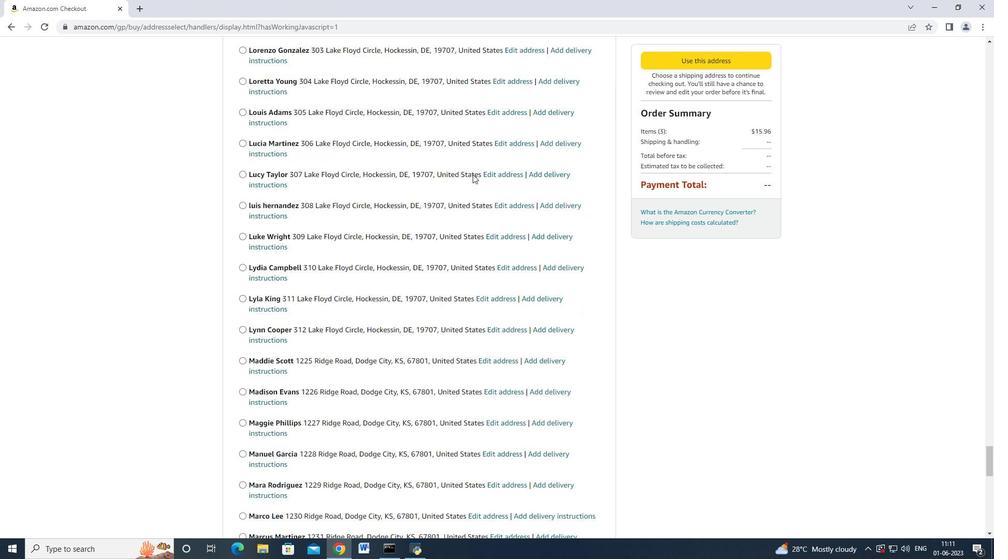 
Action: Mouse scrolled (458, 176) with delta (0, 0)
Screenshot: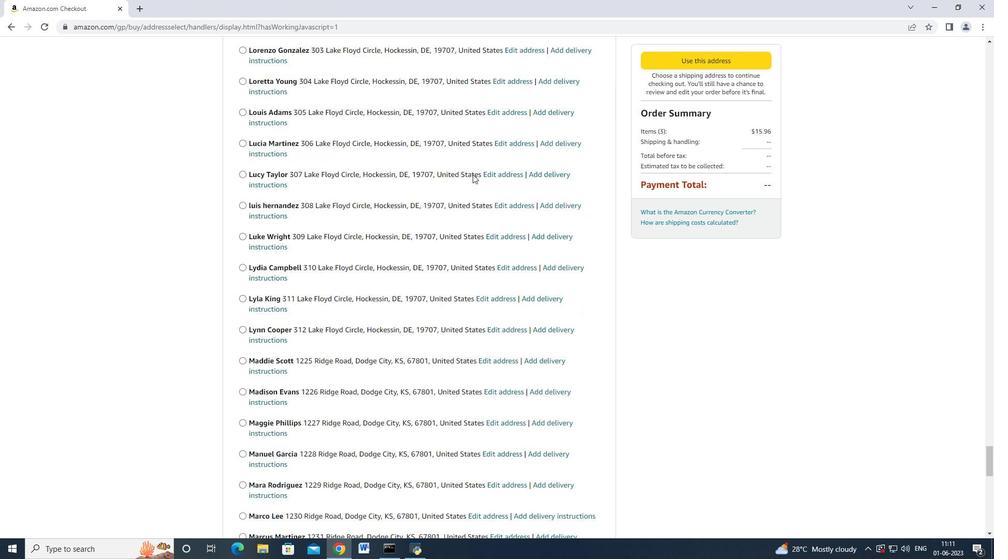 
Action: Mouse moved to (449, 179)
Screenshot: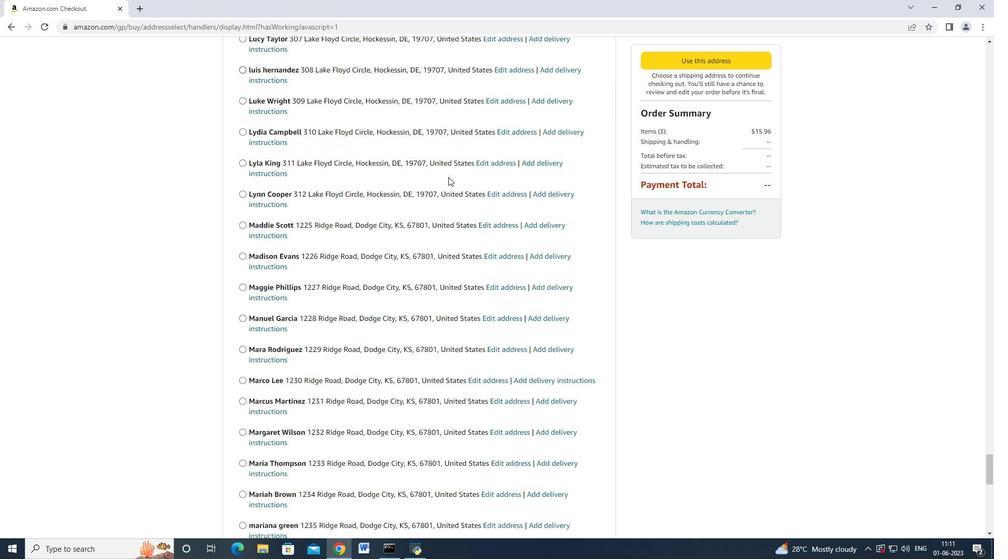 
Action: Mouse scrolled (449, 178) with delta (0, 0)
Screenshot: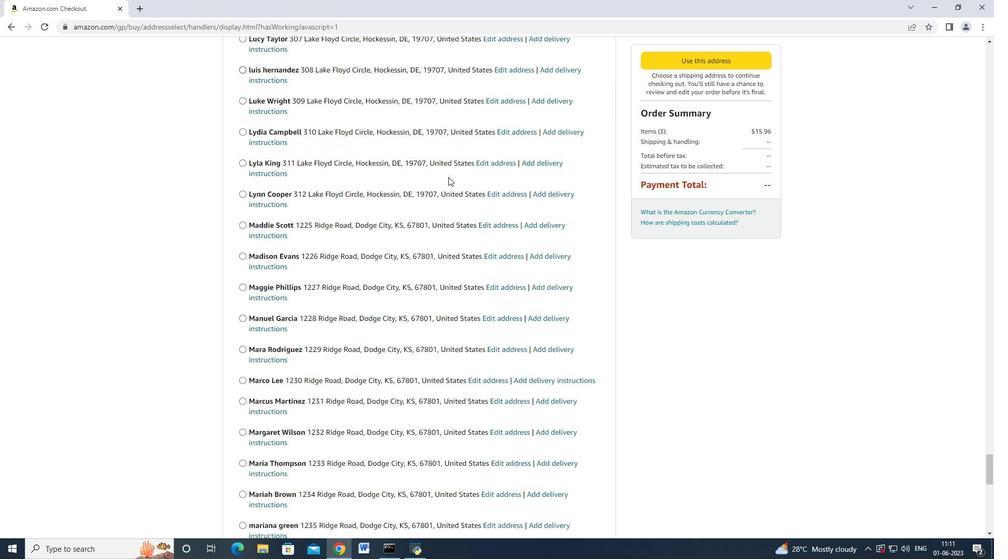 
Action: Mouse scrolled (449, 178) with delta (0, 0)
Screenshot: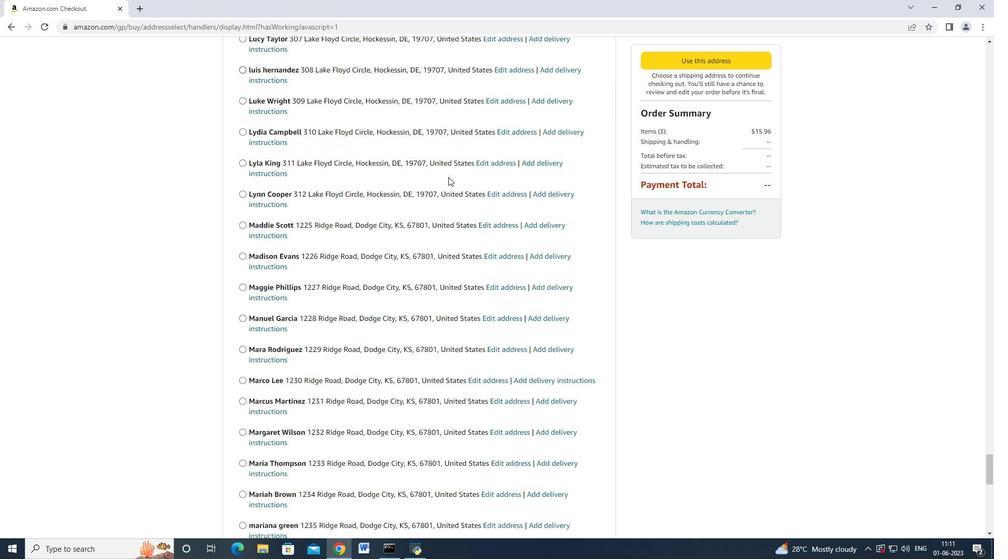 
Action: Mouse scrolled (449, 178) with delta (0, -1)
Screenshot: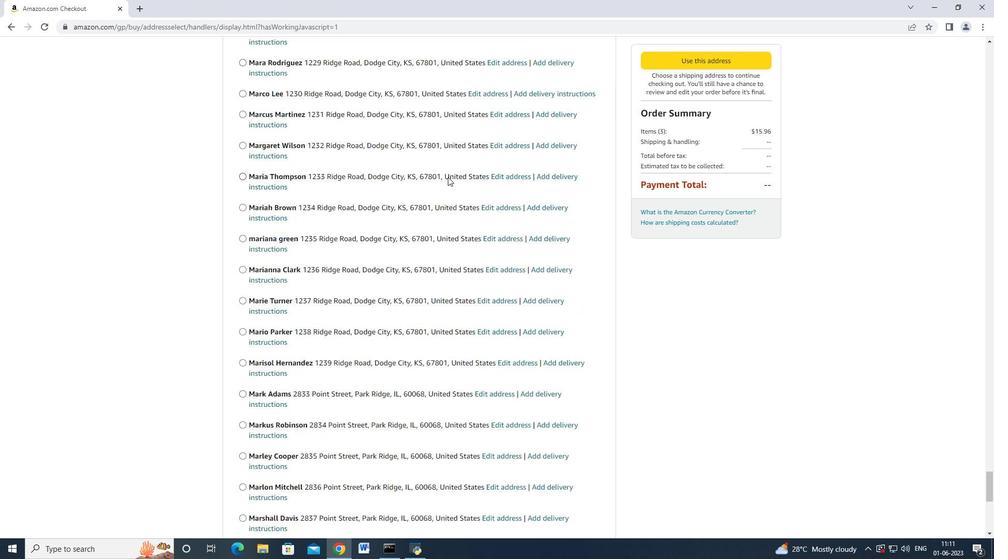 
Action: Mouse scrolled (449, 178) with delta (0, 0)
Screenshot: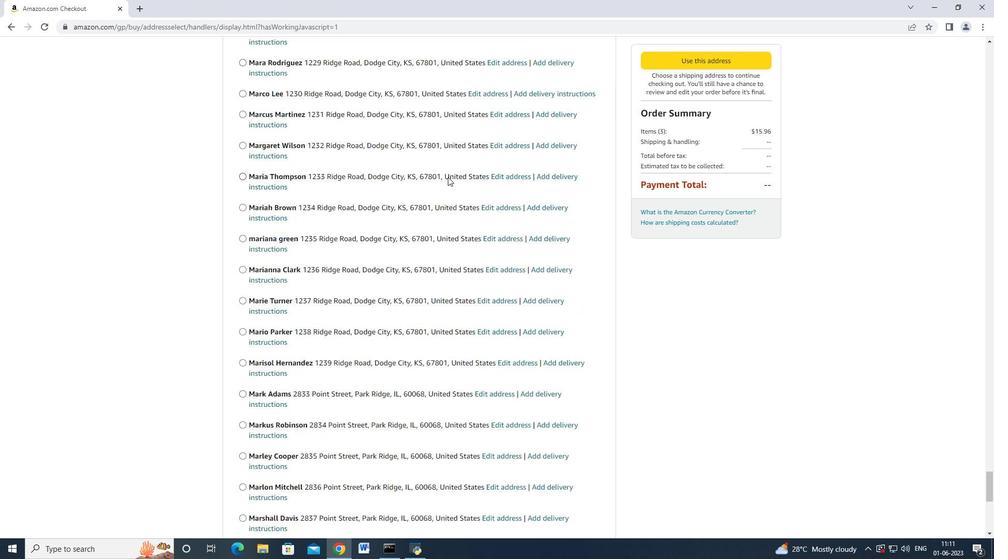 
Action: Mouse moved to (447, 179)
Screenshot: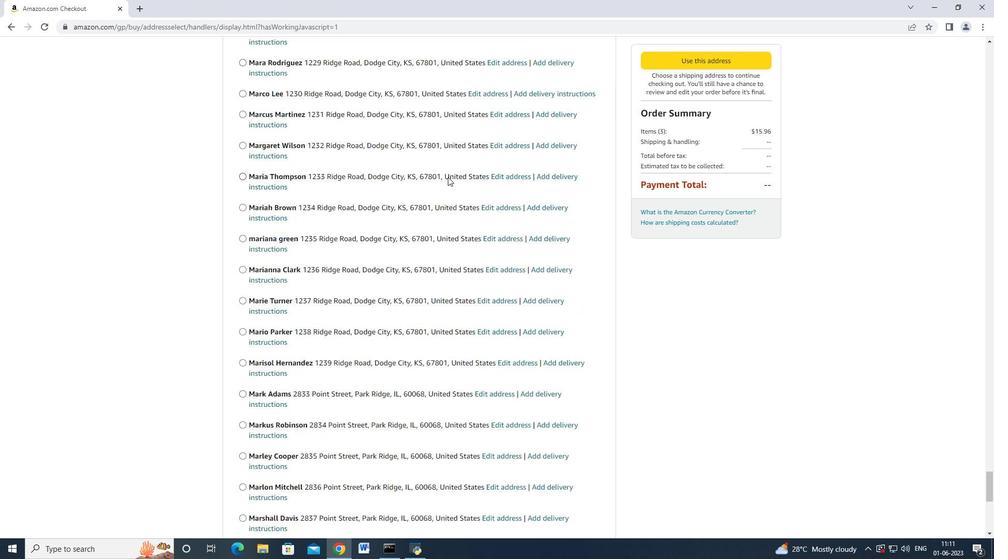 
Action: Mouse scrolled (447, 178) with delta (0, 0)
Screenshot: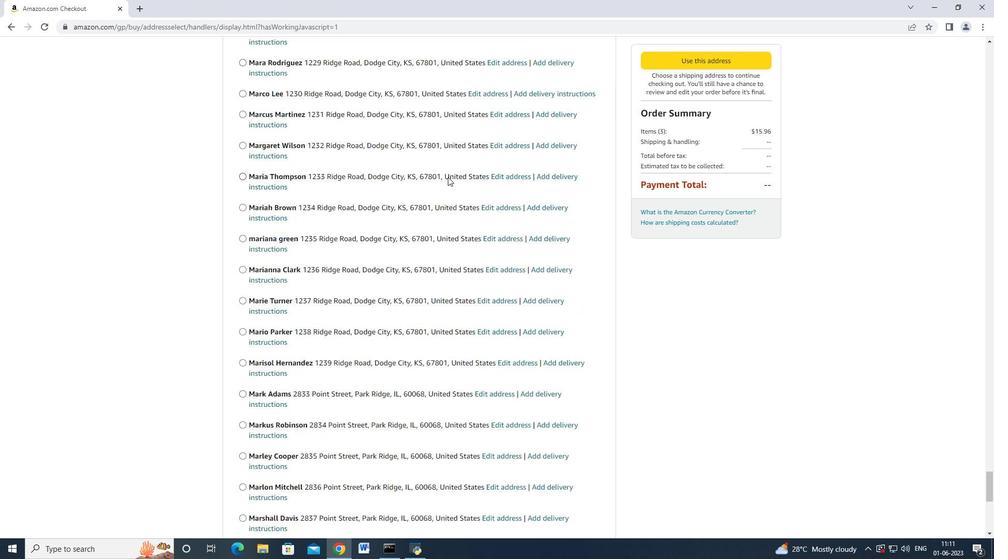 
Action: Mouse moved to (445, 179)
Screenshot: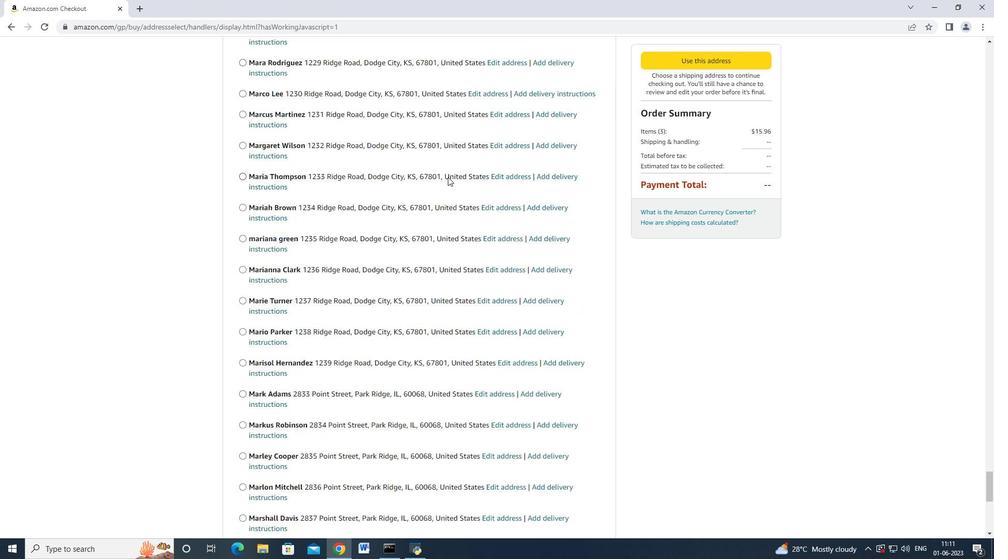 
Action: Mouse scrolled (445, 178) with delta (0, 0)
Screenshot: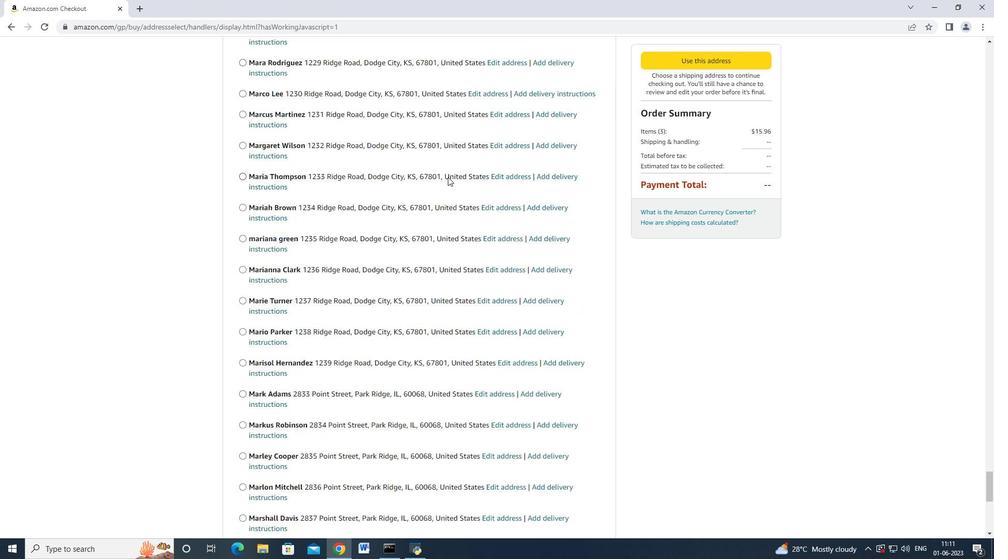 
Action: Mouse moved to (444, 179)
Screenshot: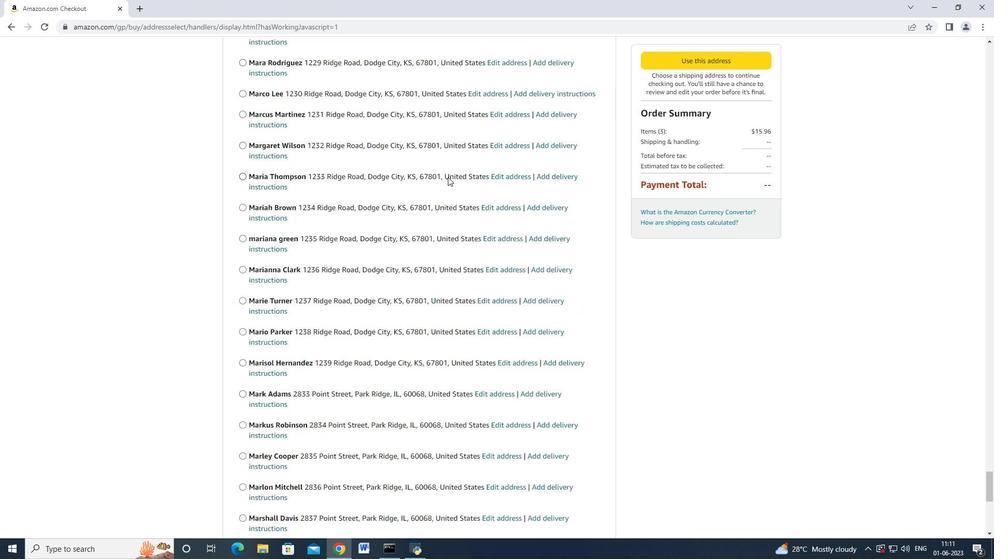 
Action: Mouse scrolled (444, 178) with delta (0, 0)
Screenshot: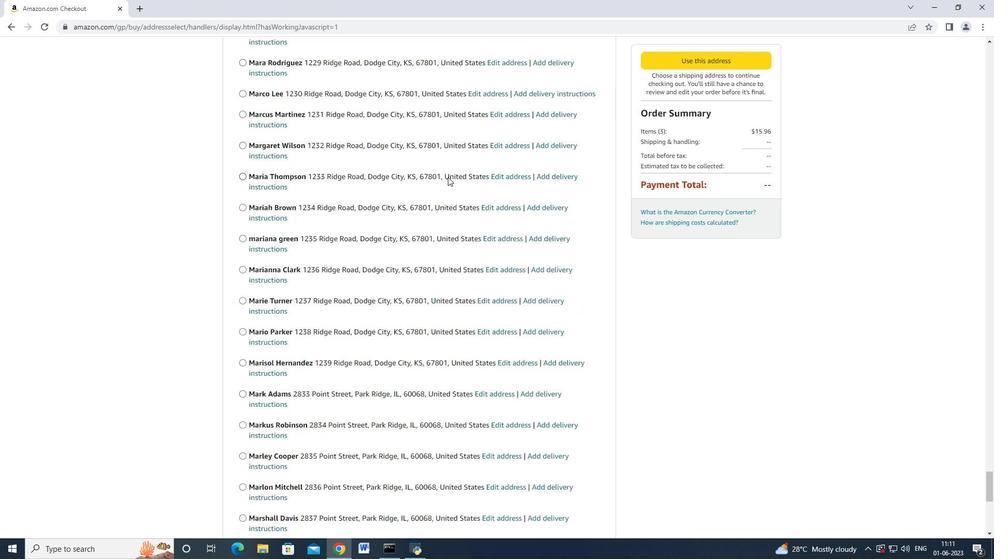 
Action: Mouse moved to (444, 179)
Screenshot: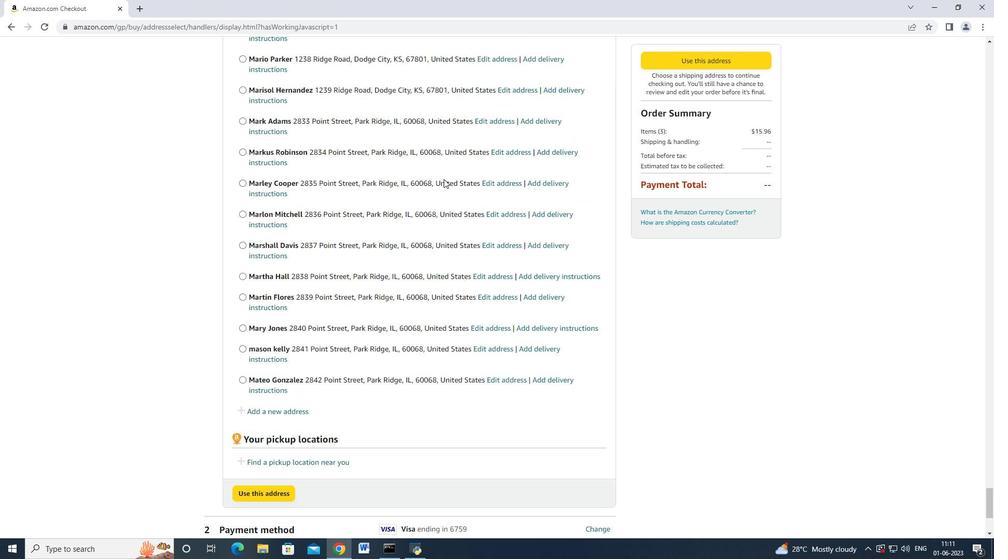 
Action: Mouse scrolled (444, 179) with delta (0, 0)
Screenshot: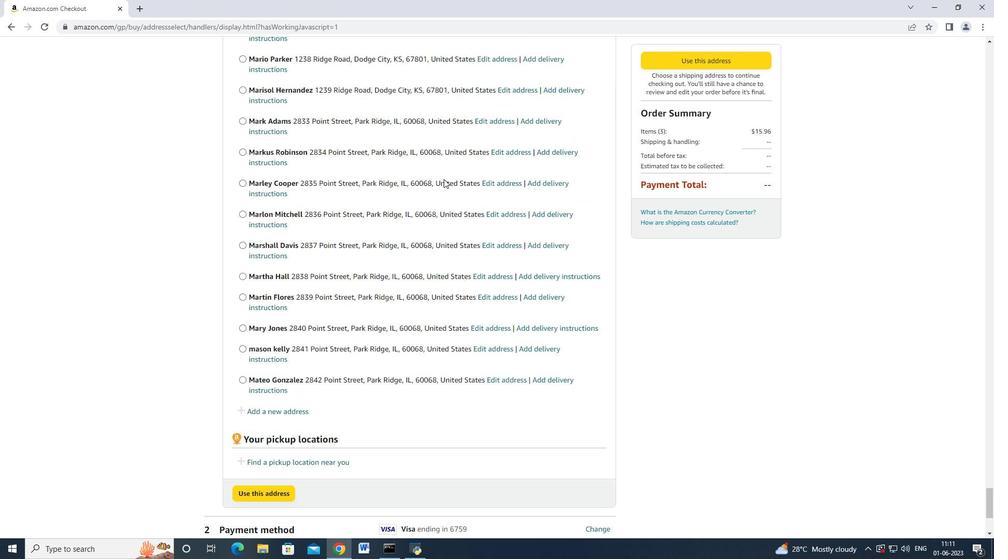 
Action: Mouse moved to (445, 180)
Screenshot: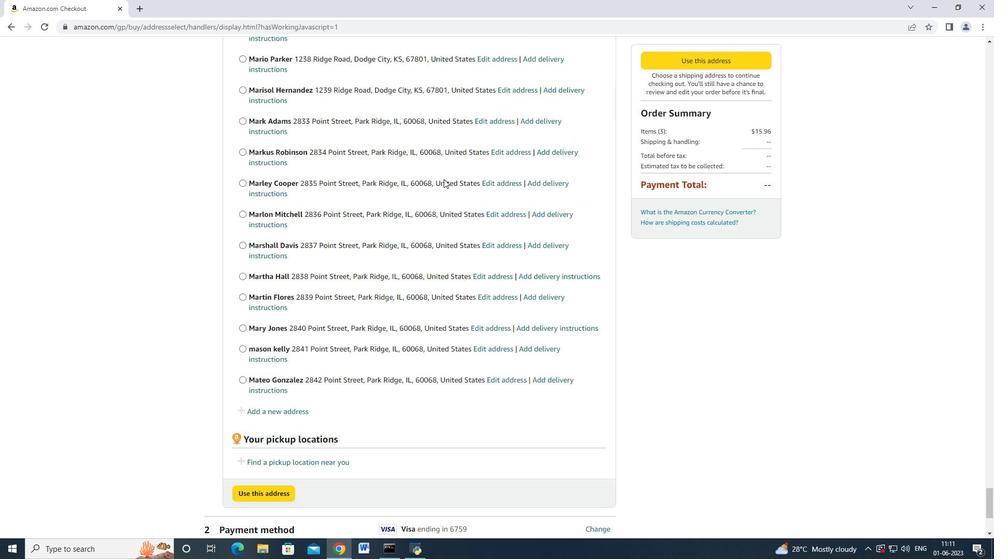 
Action: Mouse scrolled (445, 179) with delta (0, 0)
Screenshot: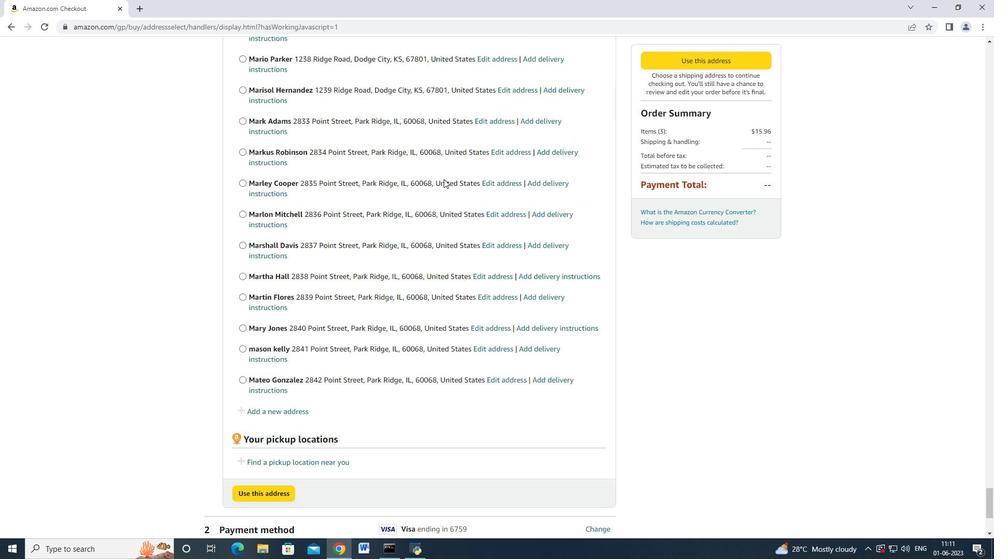 
Action: Mouse scrolled (445, 179) with delta (0, 0)
Screenshot: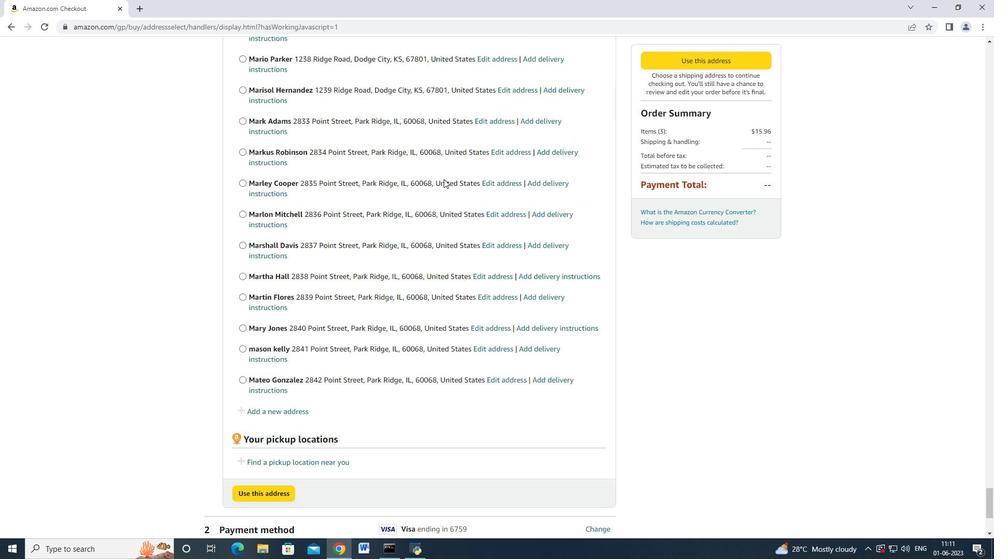 
Action: Mouse scrolled (445, 179) with delta (0, -1)
Screenshot: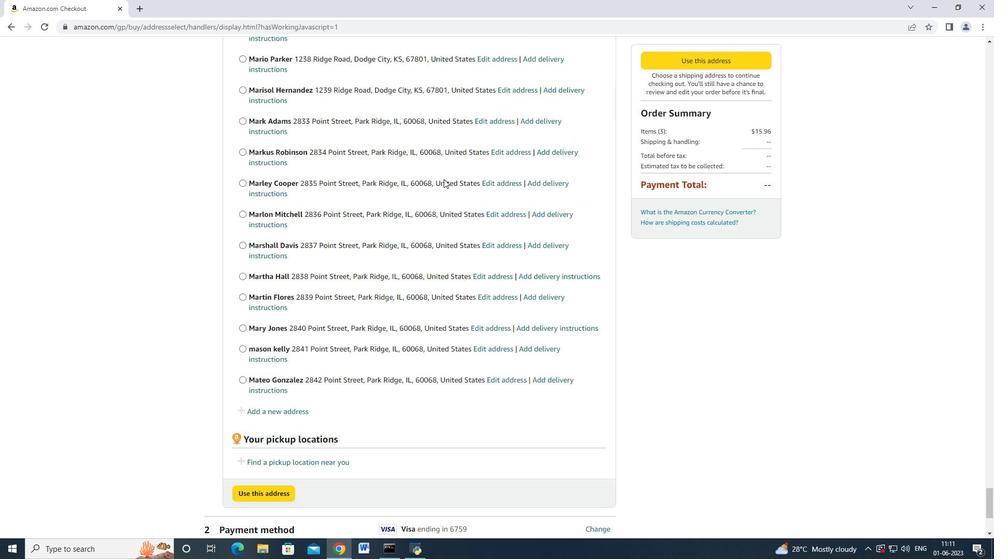 
Action: Mouse moved to (445, 180)
